 Task: Format the document by changing font styles, sizes, colors, and applying heading styles.
Action: Mouse moved to (760, 350)
Screenshot: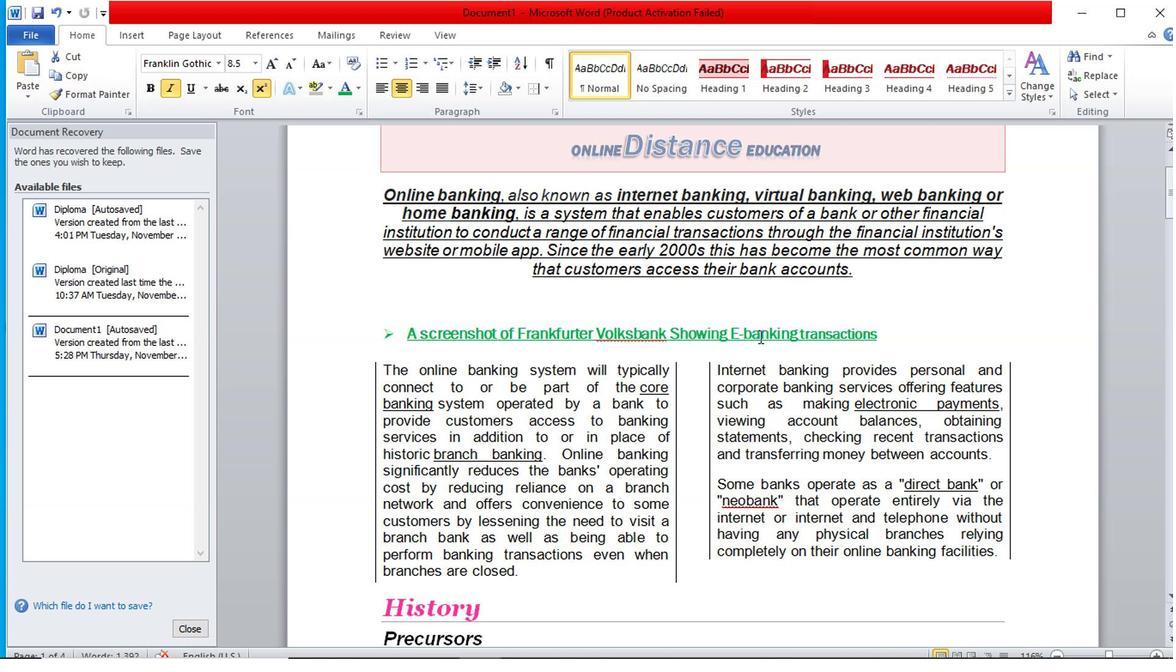 
Action: Mouse scrolled (760, 349) with delta (0, -1)
Screenshot: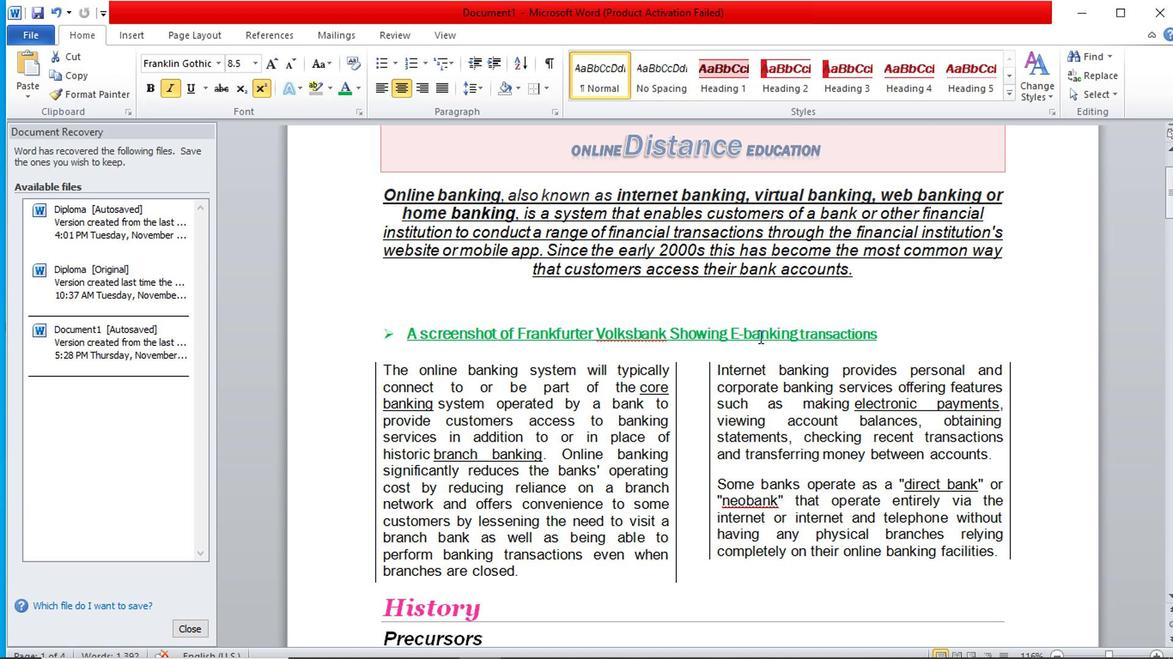 
Action: Mouse scrolled (760, 349) with delta (0, -1)
Screenshot: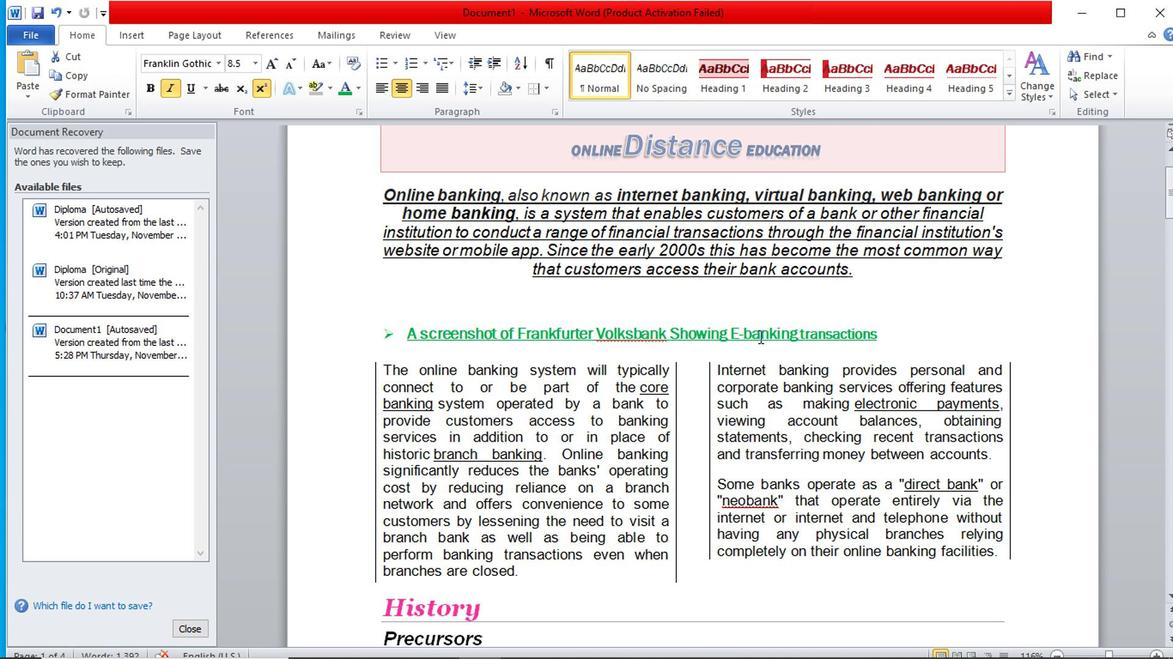 
Action: Mouse scrolled (760, 351) with delta (0, 0)
Screenshot: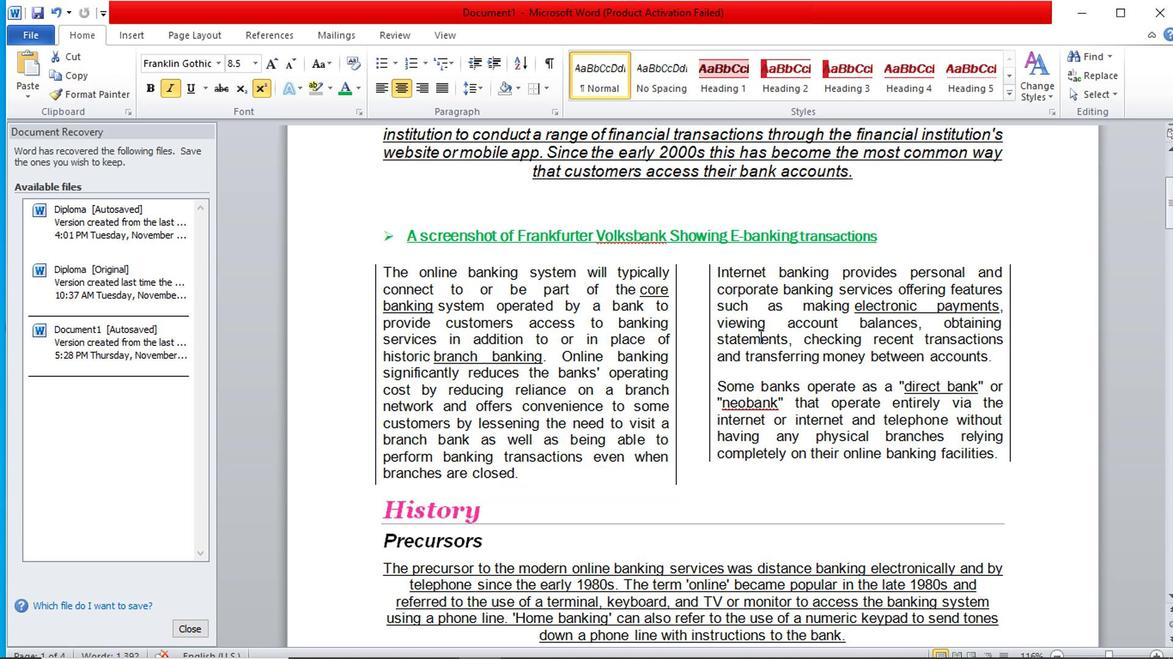 
Action: Mouse scrolled (760, 351) with delta (0, 0)
Screenshot: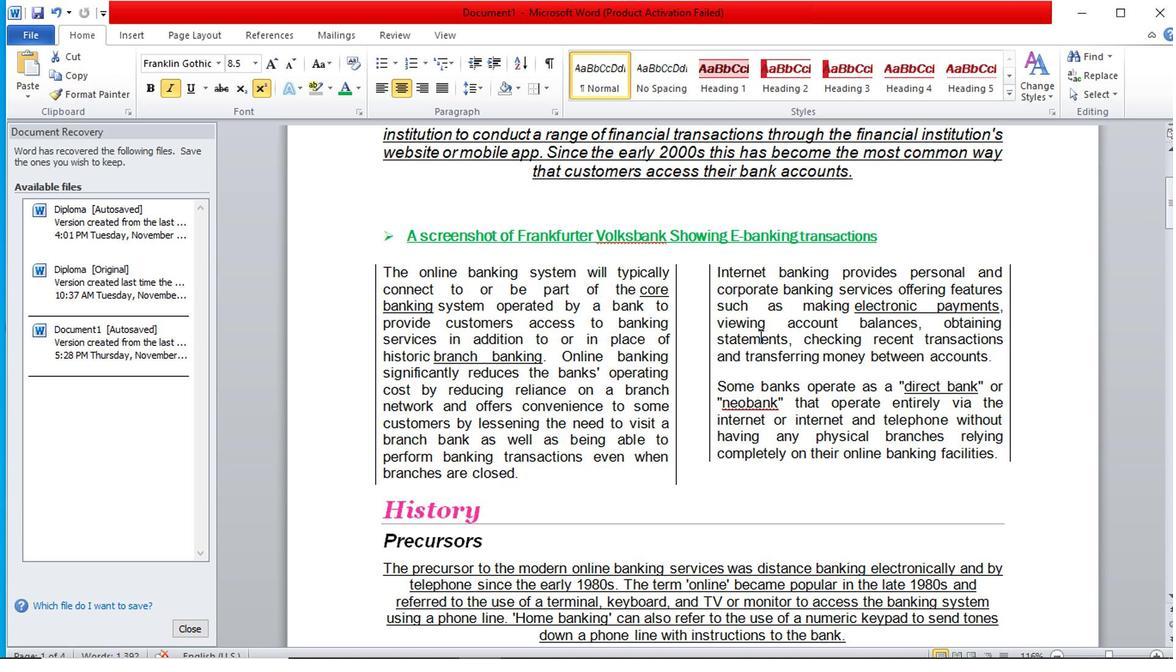 
Action: Mouse moved to (732, 370)
Screenshot: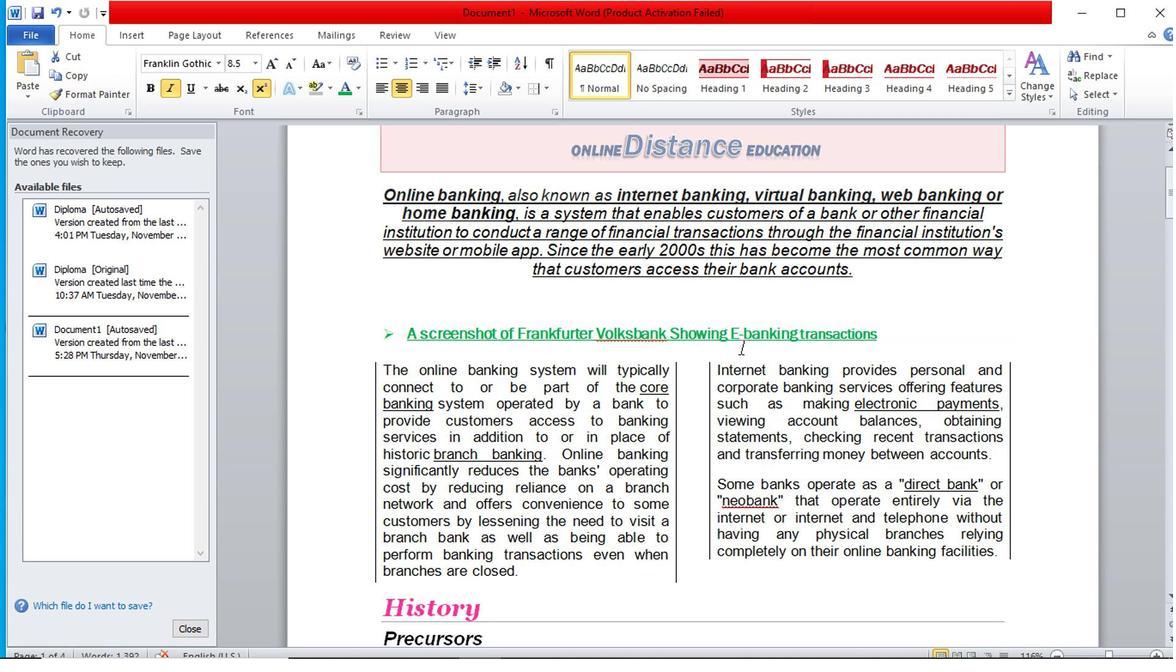 
Action: Mouse scrolled (732, 372) with delta (0, 1)
Screenshot: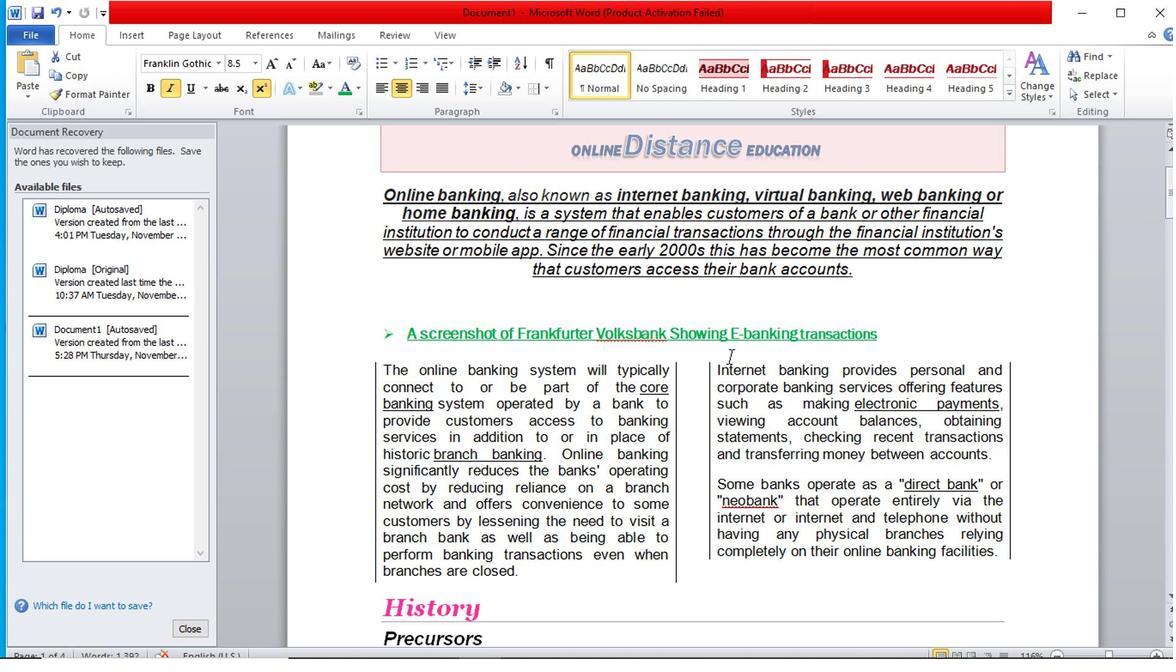 
Action: Mouse scrolled (732, 370) with delta (0, 0)
Screenshot: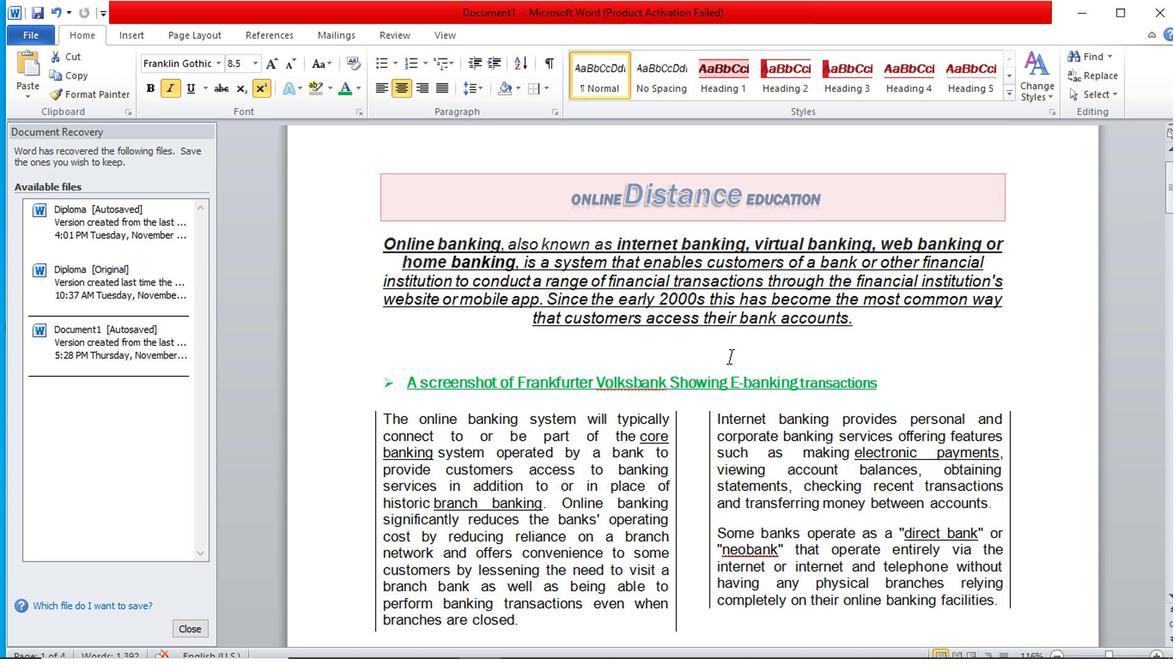 
Action: Mouse scrolled (732, 370) with delta (0, 0)
Screenshot: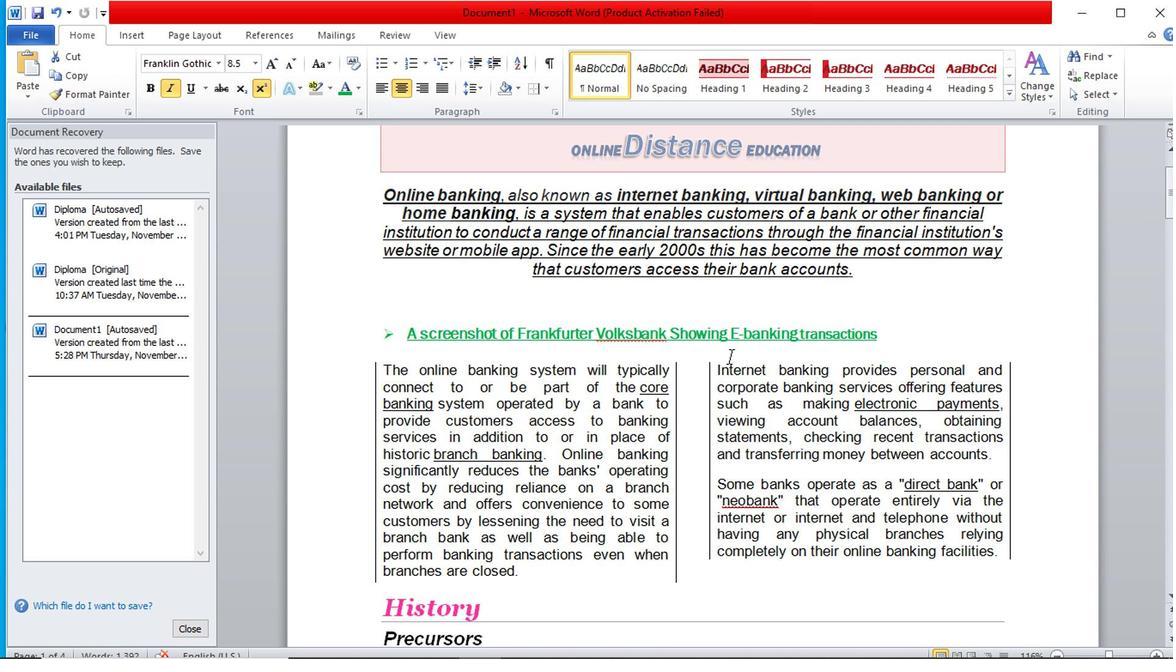 
Action: Mouse scrolled (732, 370) with delta (0, 0)
Screenshot: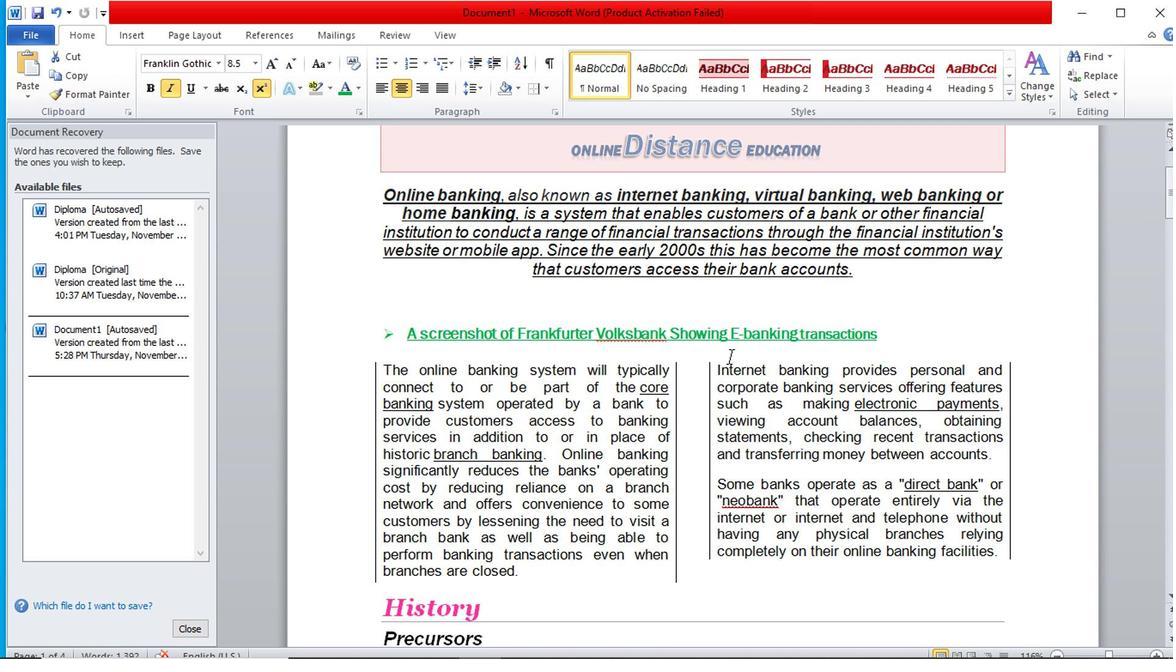 
Action: Mouse scrolled (732, 372) with delta (0, 1)
Screenshot: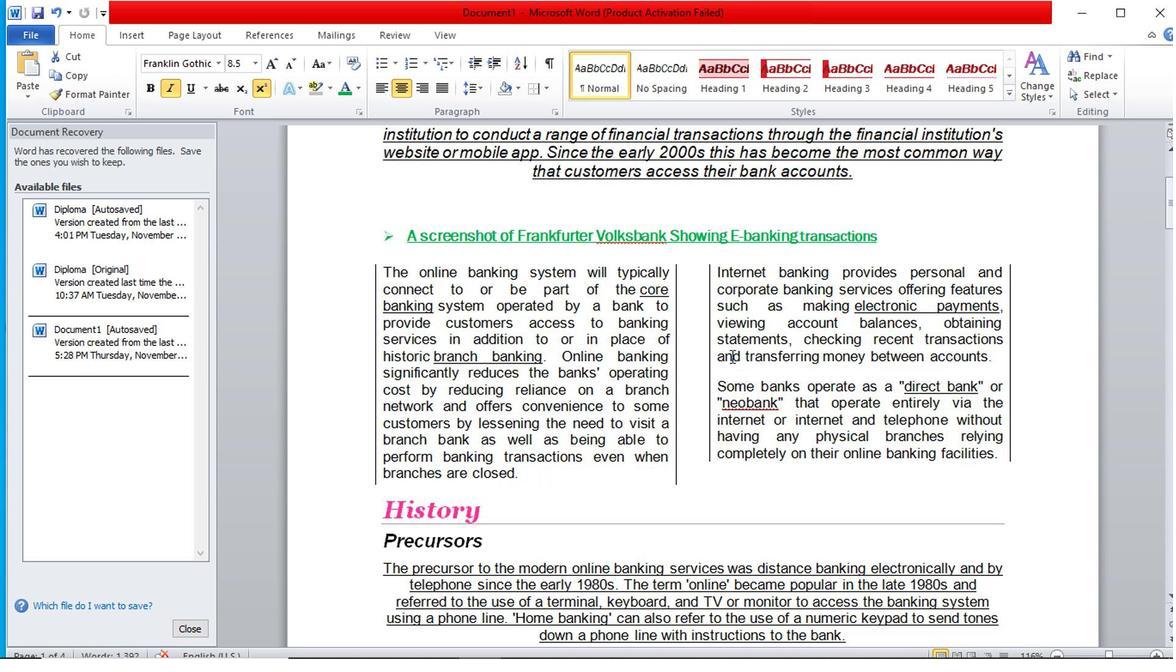 
Action: Mouse scrolled (732, 372) with delta (0, 1)
Screenshot: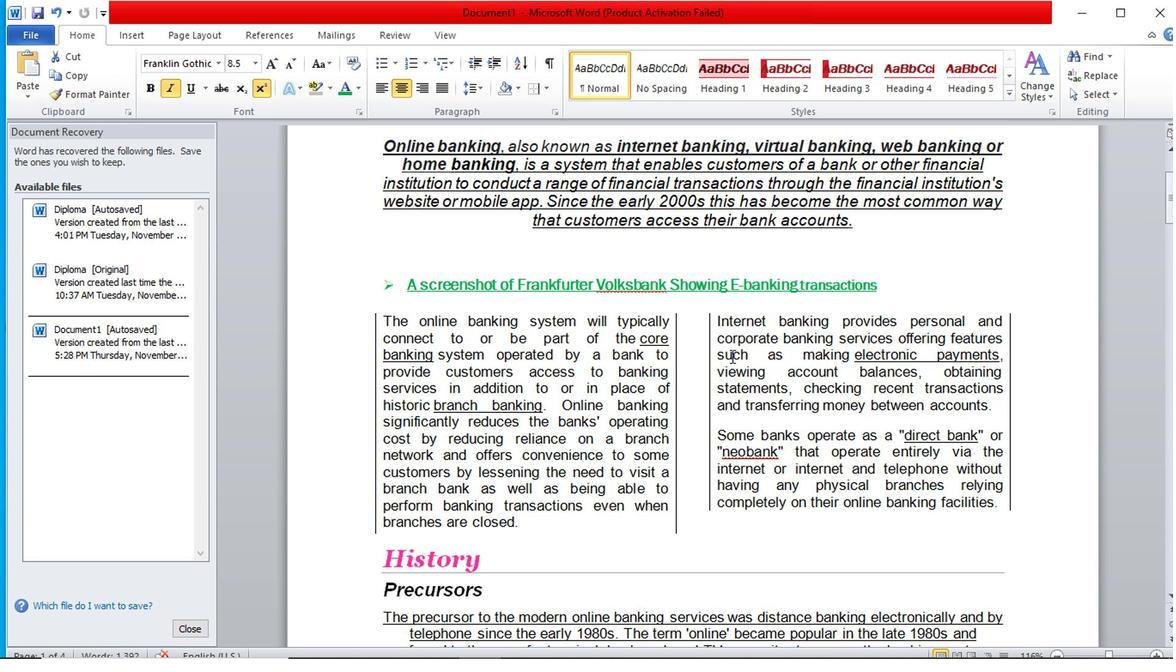 
Action: Mouse scrolled (732, 372) with delta (0, 1)
Screenshot: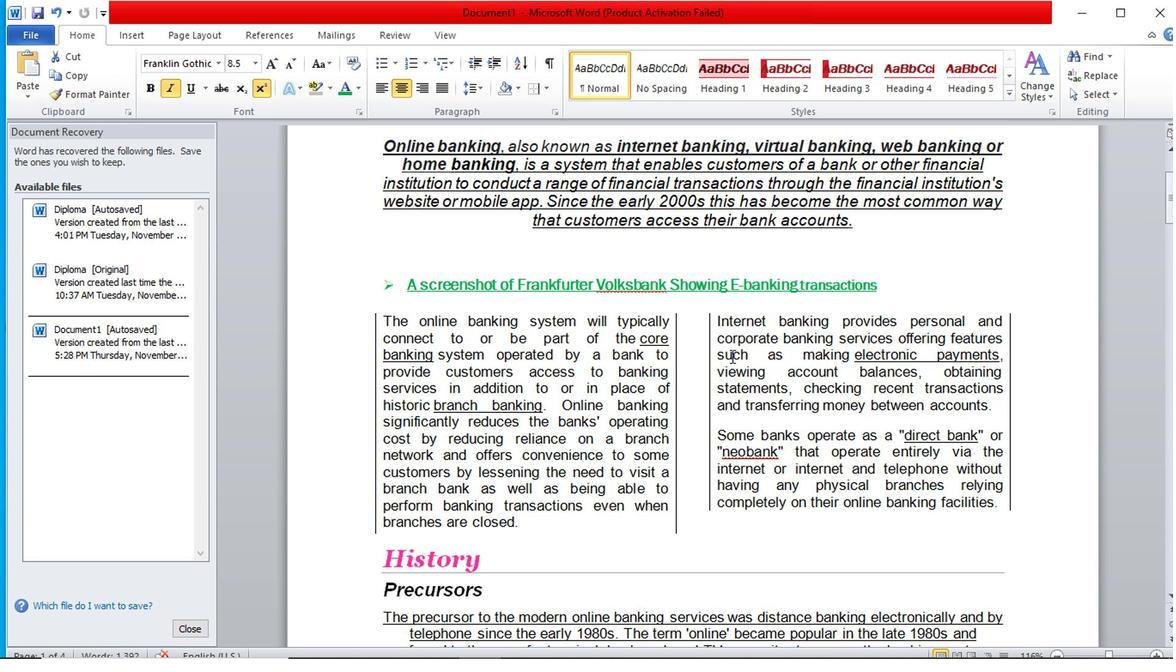 
Action: Mouse scrolled (732, 372) with delta (0, 1)
Screenshot: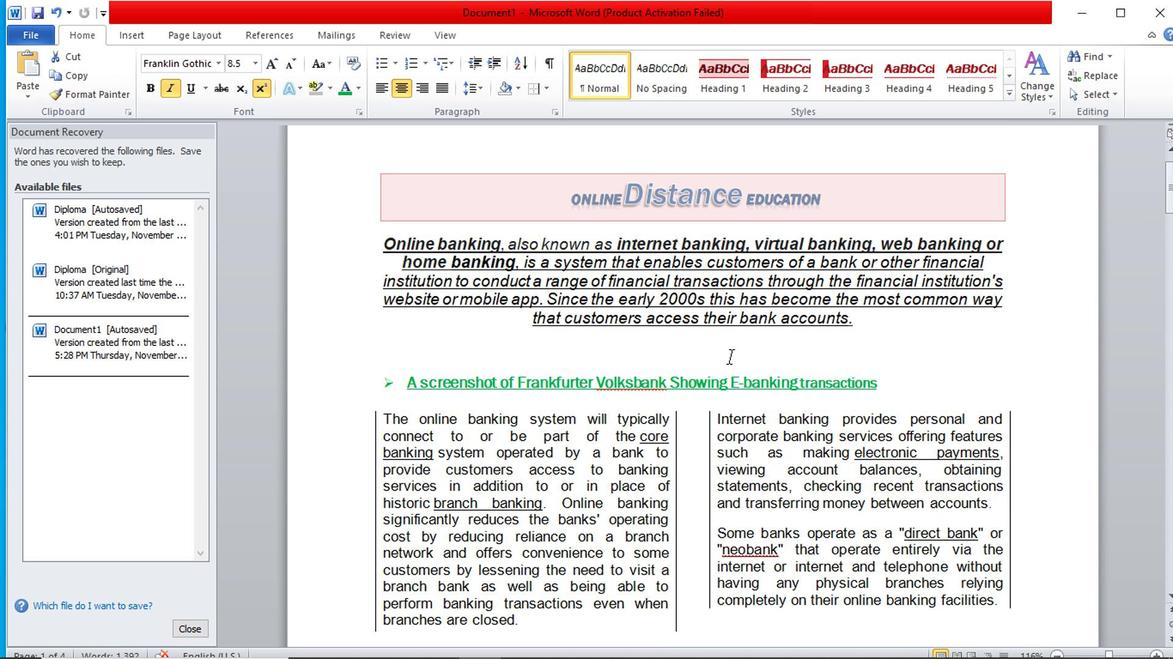 
Action: Mouse scrolled (732, 372) with delta (0, 1)
Screenshot: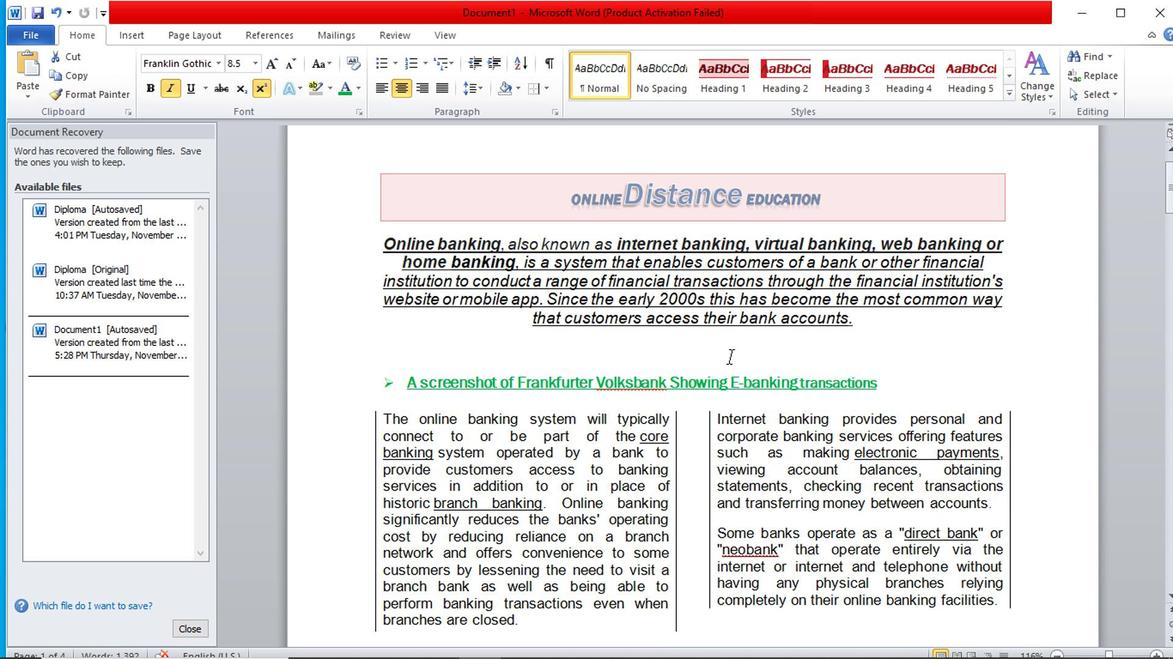 
Action: Mouse scrolled (732, 370) with delta (0, 0)
Screenshot: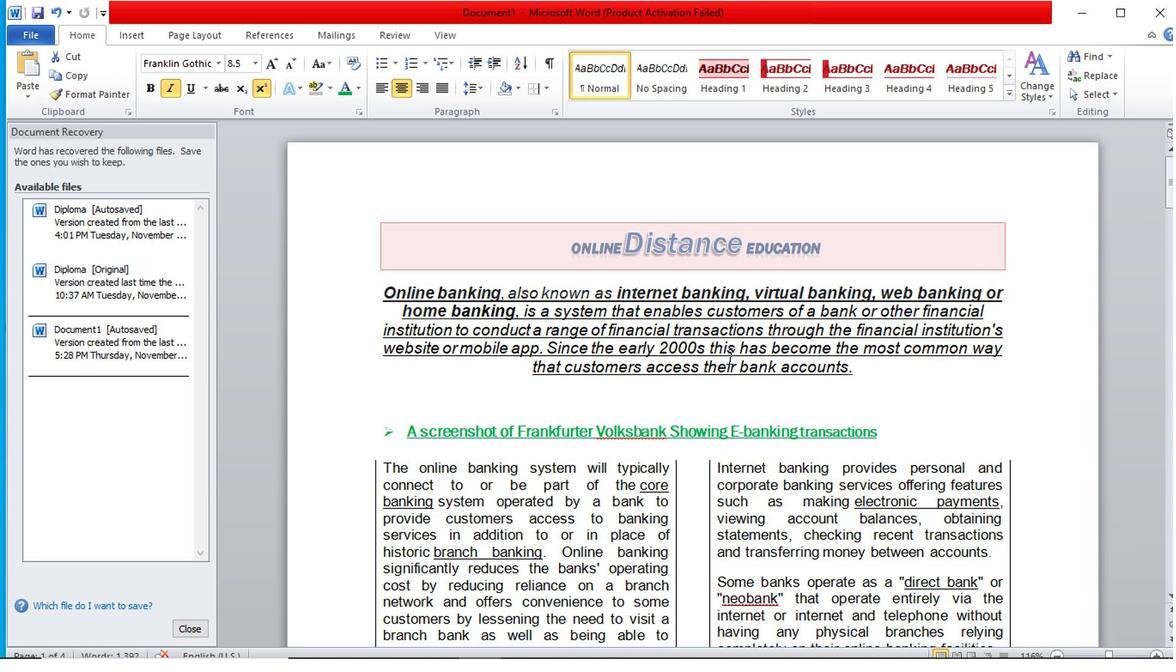 
Action: Mouse scrolled (732, 370) with delta (0, 0)
Screenshot: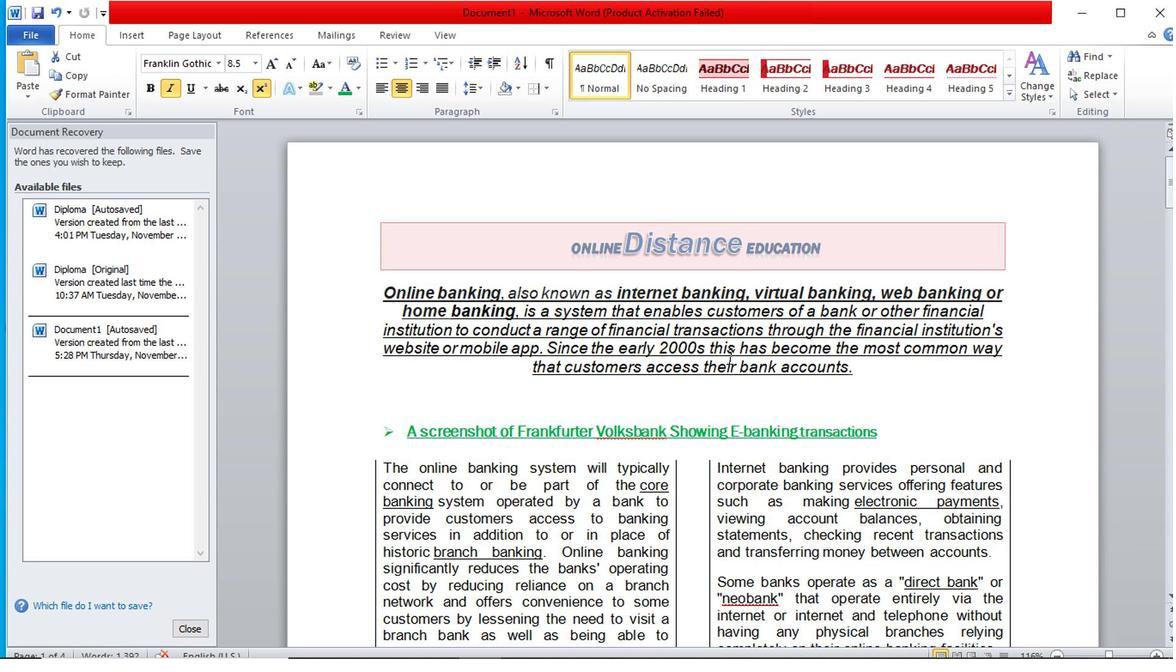 
Action: Mouse scrolled (732, 370) with delta (0, 0)
Screenshot: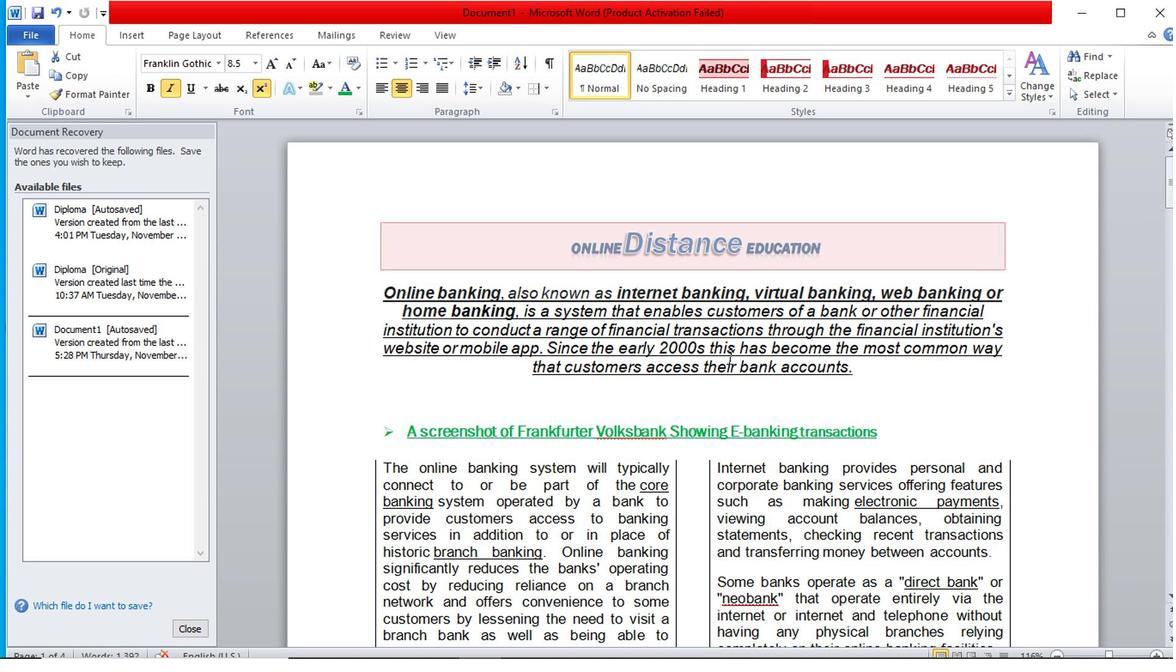 
Action: Mouse moved to (745, 380)
Screenshot: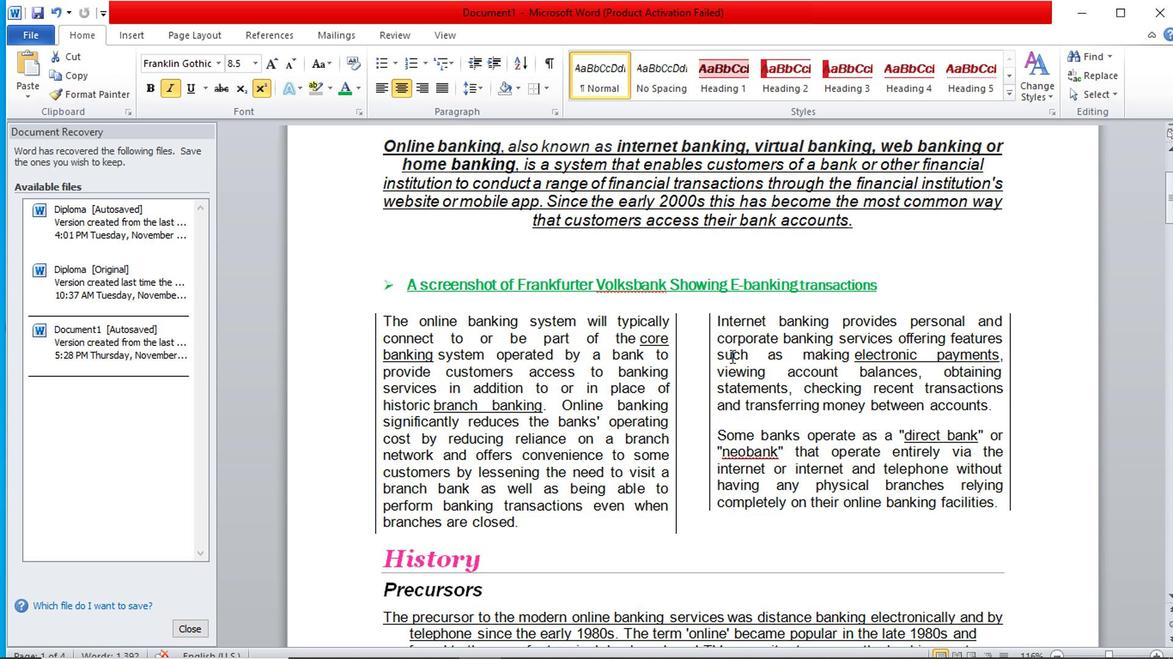 
Action: Mouse scrolled (745, 380) with delta (0, 0)
Screenshot: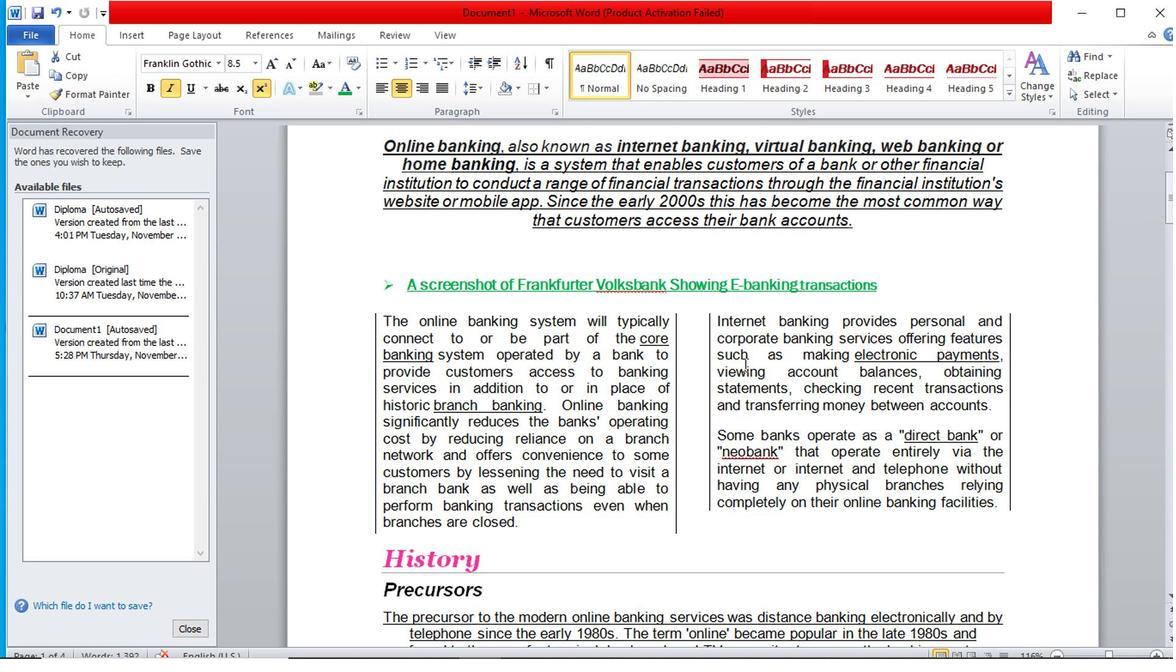 
Action: Mouse scrolled (745, 380) with delta (0, 0)
Screenshot: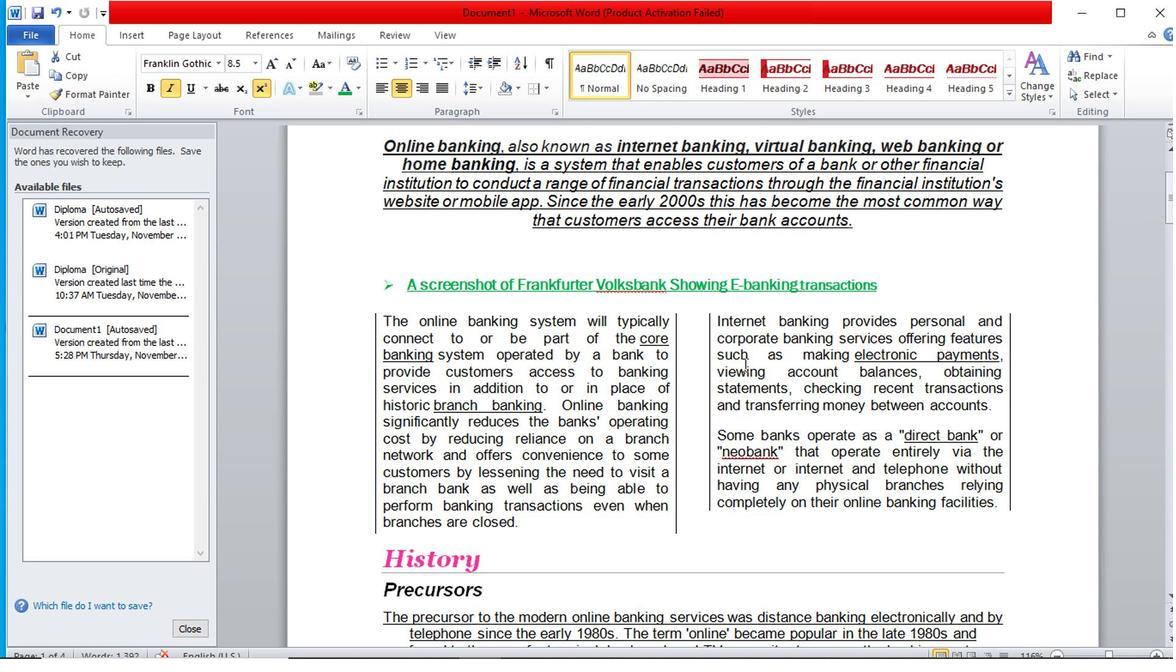 
Action: Mouse moved to (737, 376)
Screenshot: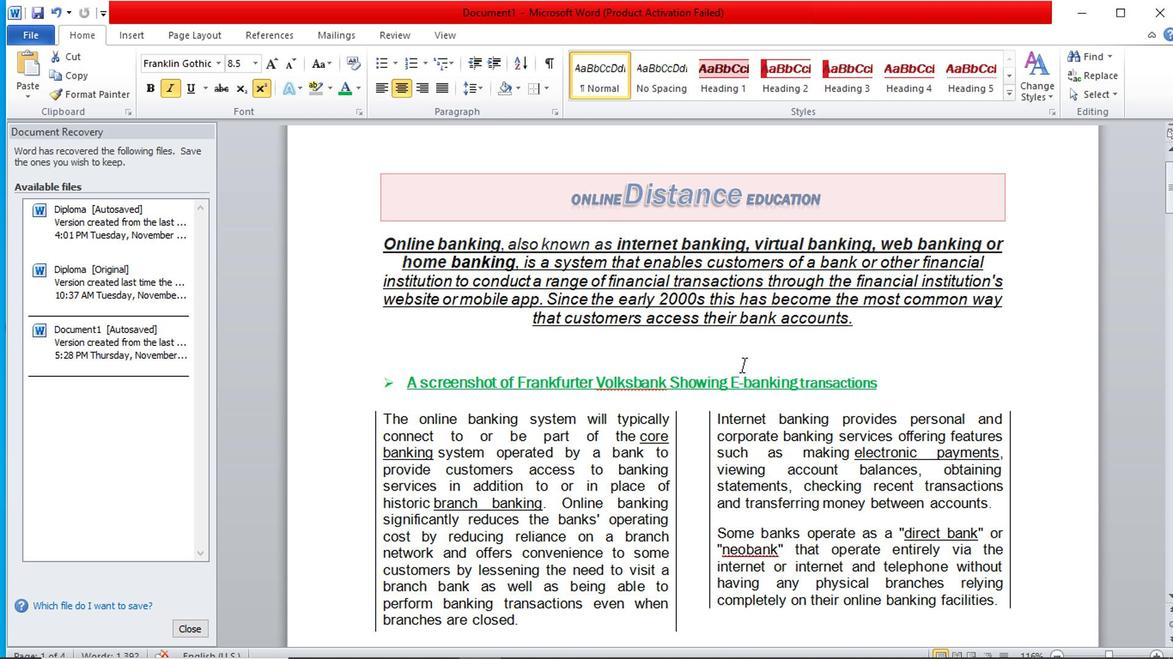 
Action: Mouse scrolled (737, 376) with delta (0, 0)
Screenshot: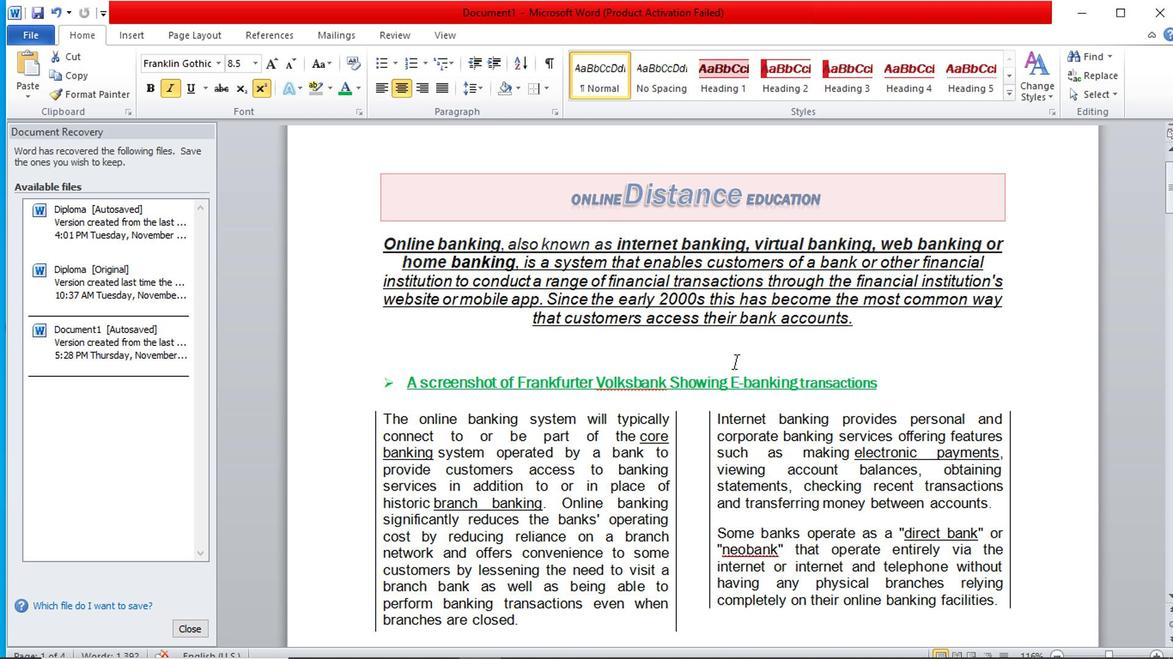 
Action: Mouse scrolled (737, 376) with delta (0, 0)
Screenshot: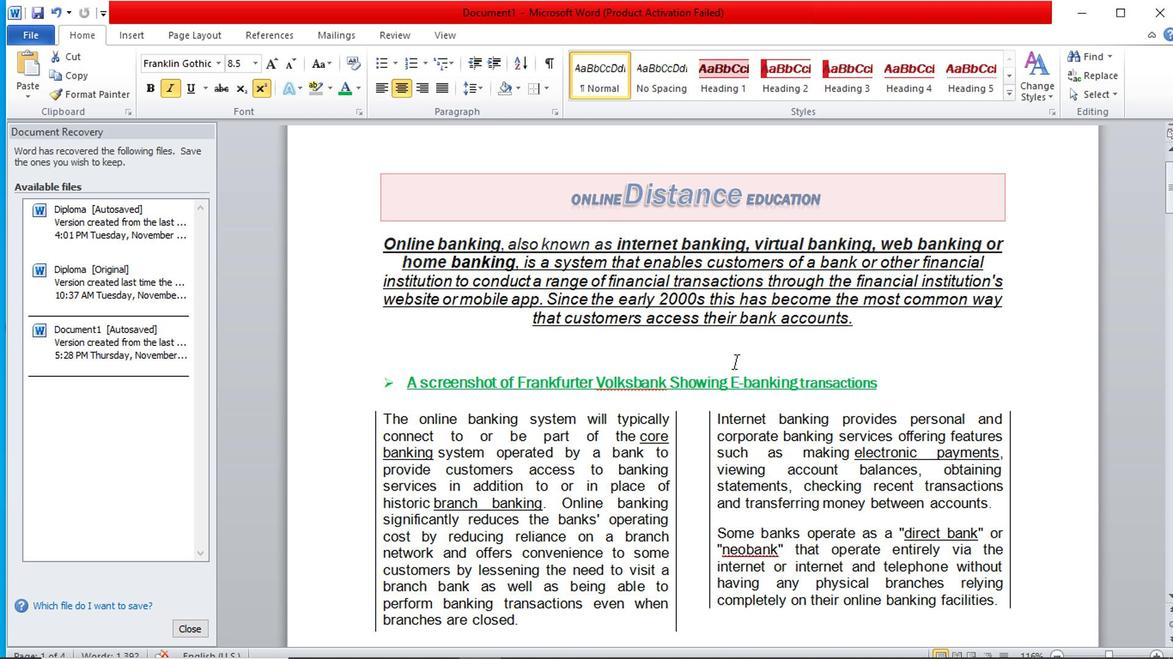 
Action: Mouse scrolled (737, 376) with delta (0, 0)
Screenshot: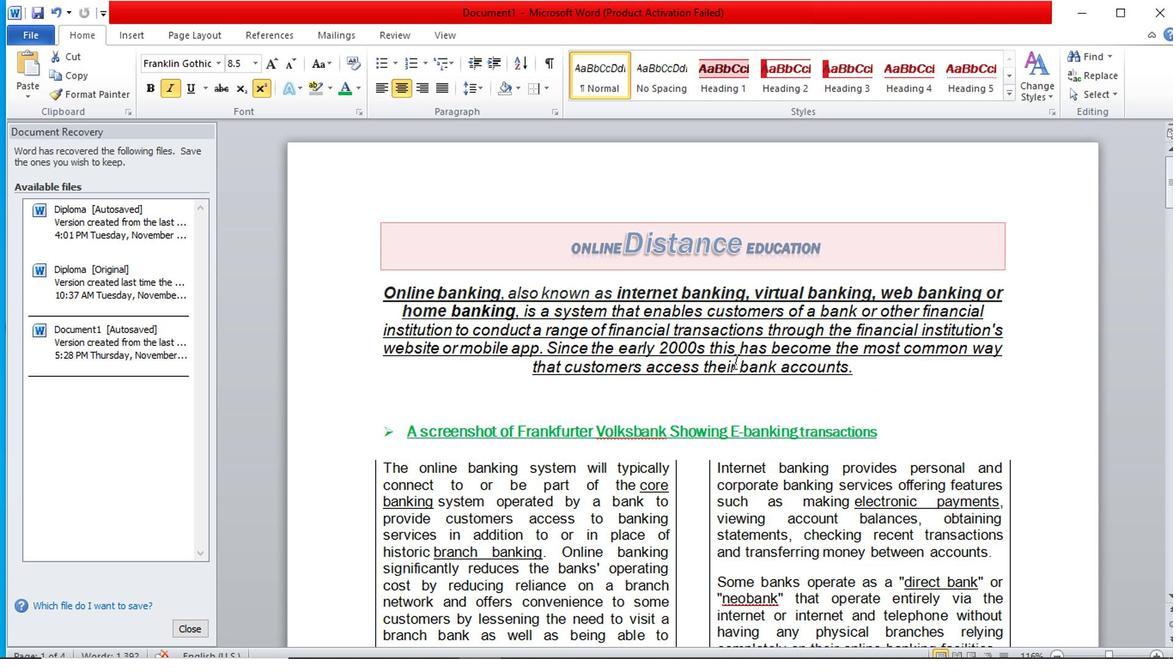 
Action: Mouse scrolled (737, 376) with delta (0, 0)
Screenshot: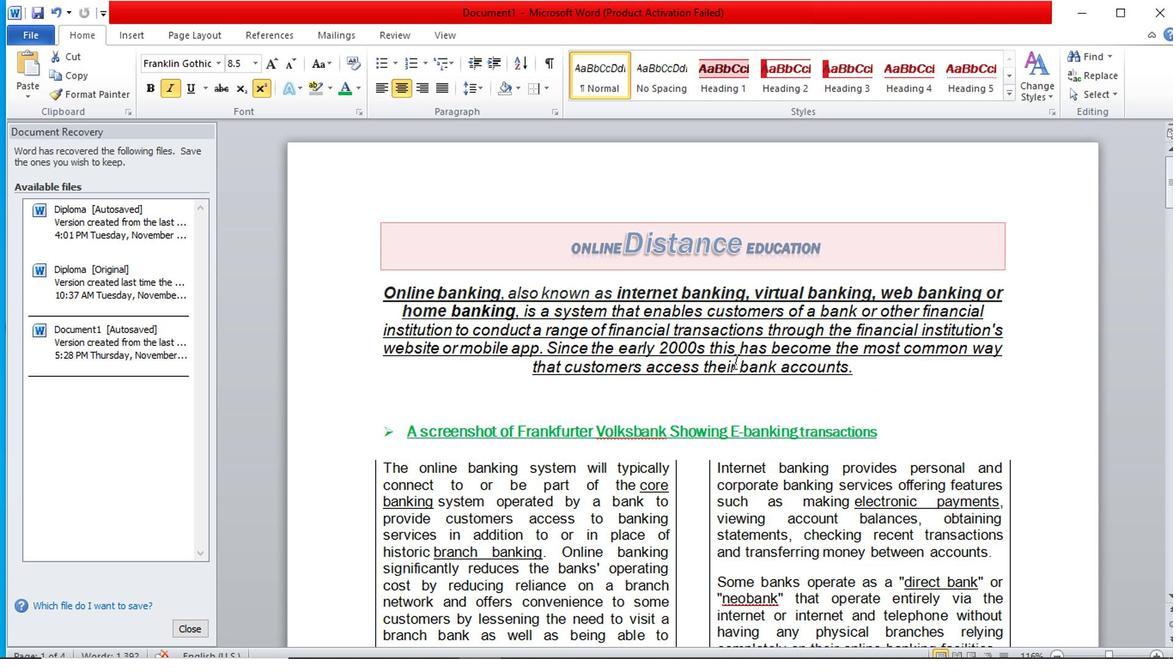 
Action: Mouse scrolled (737, 376) with delta (0, 0)
Screenshot: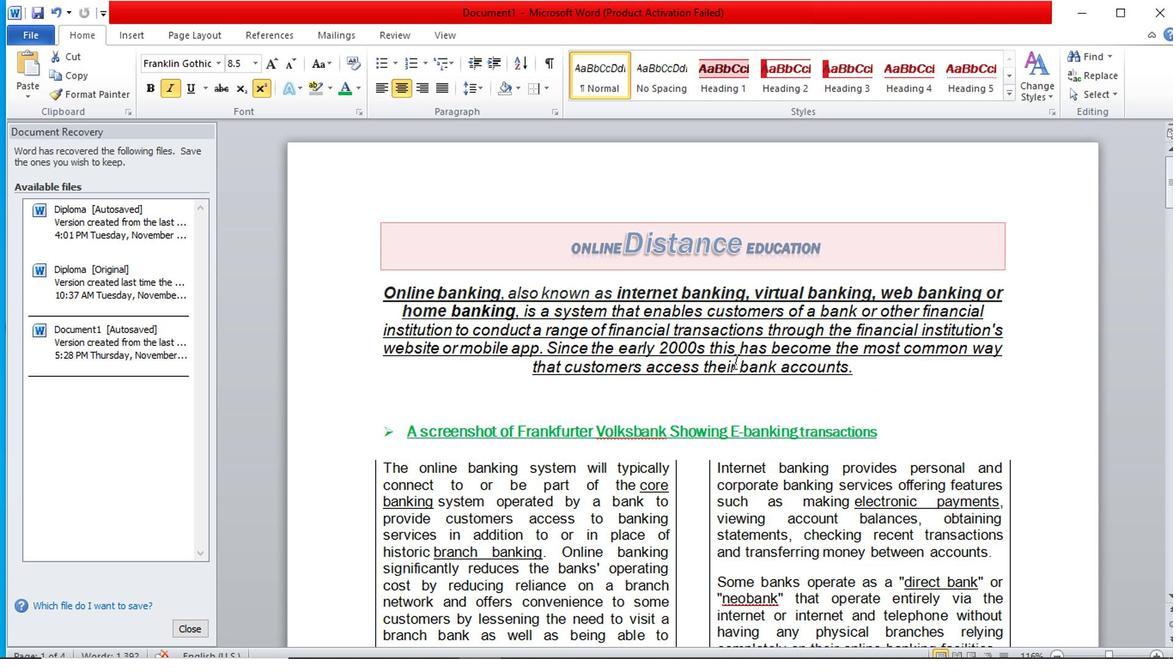 
Action: Mouse scrolled (737, 376) with delta (0, 0)
Screenshot: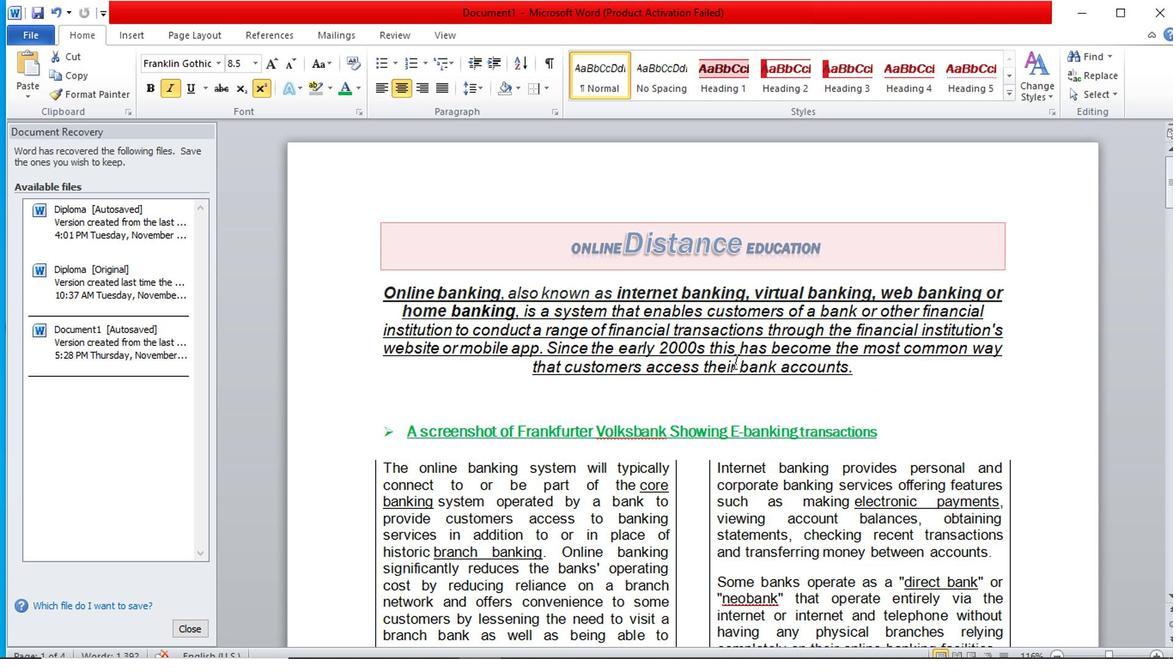 
Action: Mouse scrolled (737, 376) with delta (0, 0)
Screenshot: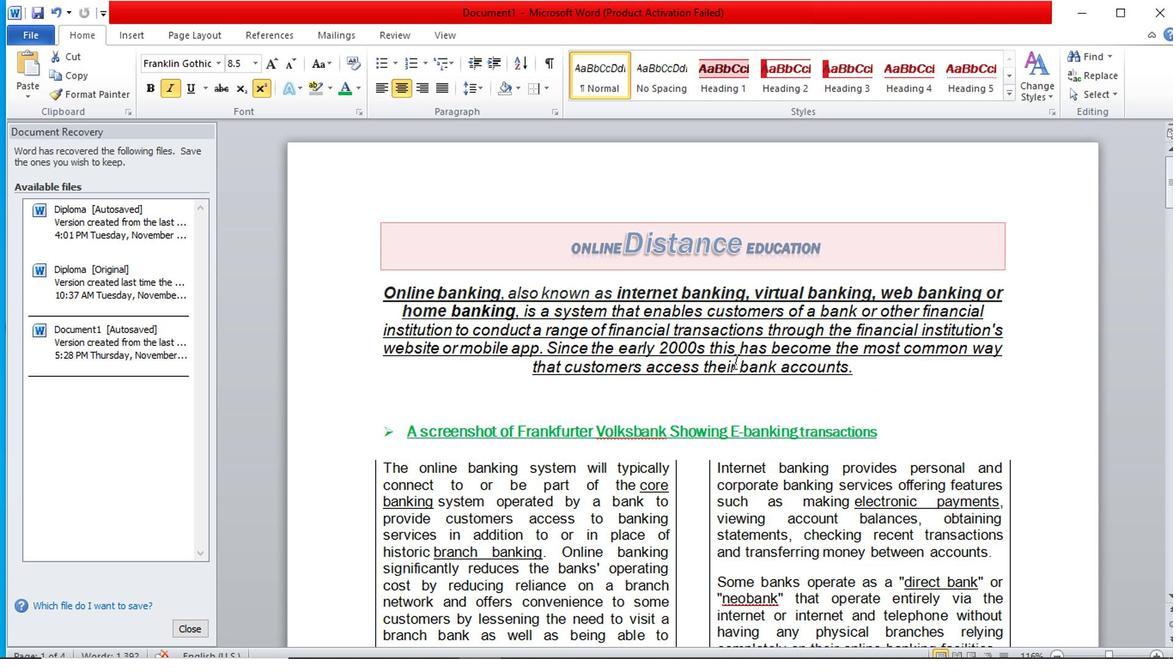 
Action: Mouse scrolled (737, 376) with delta (0, 0)
Screenshot: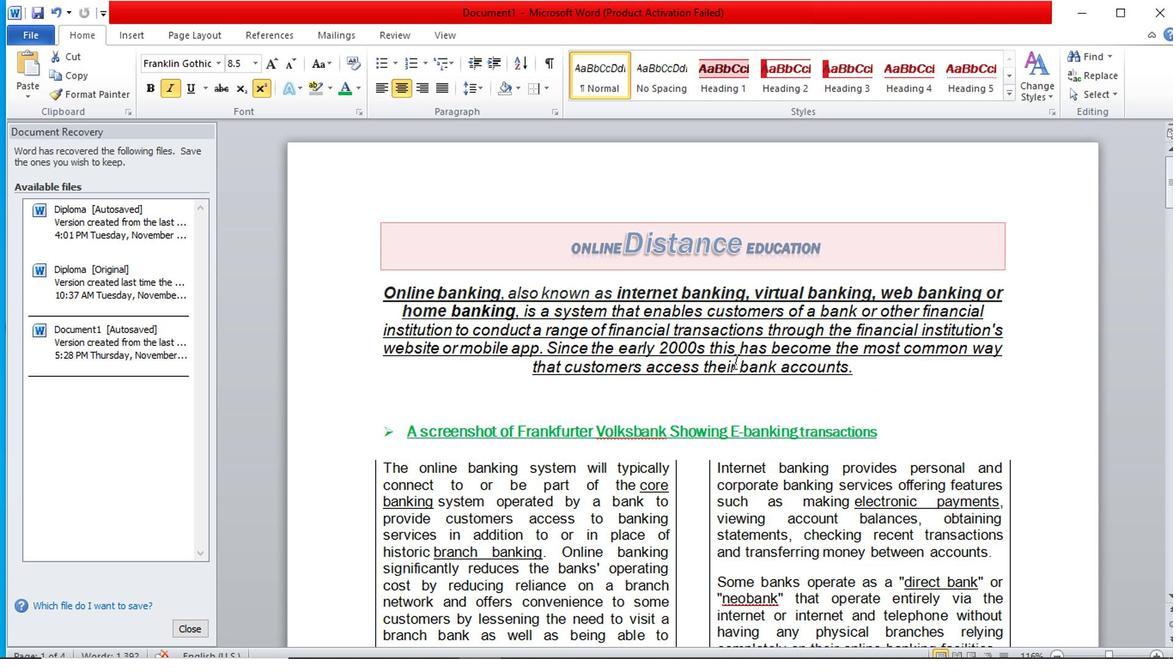 
Action: Mouse scrolled (737, 376) with delta (0, 0)
Screenshot: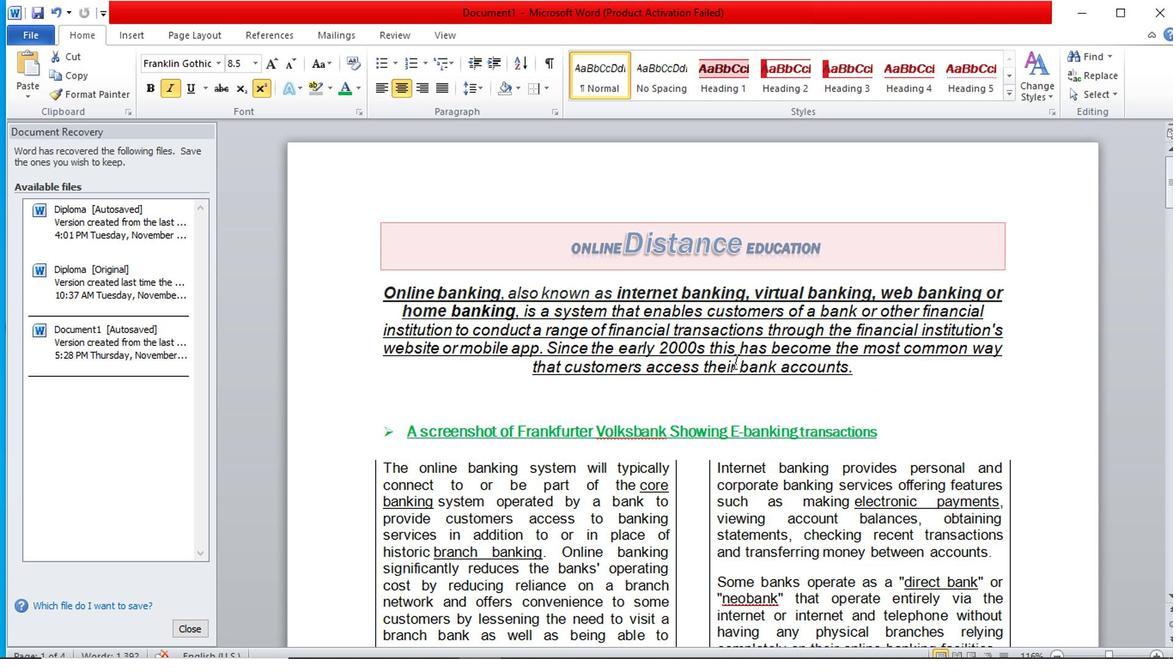 
Action: Mouse scrolled (737, 376) with delta (0, 0)
Screenshot: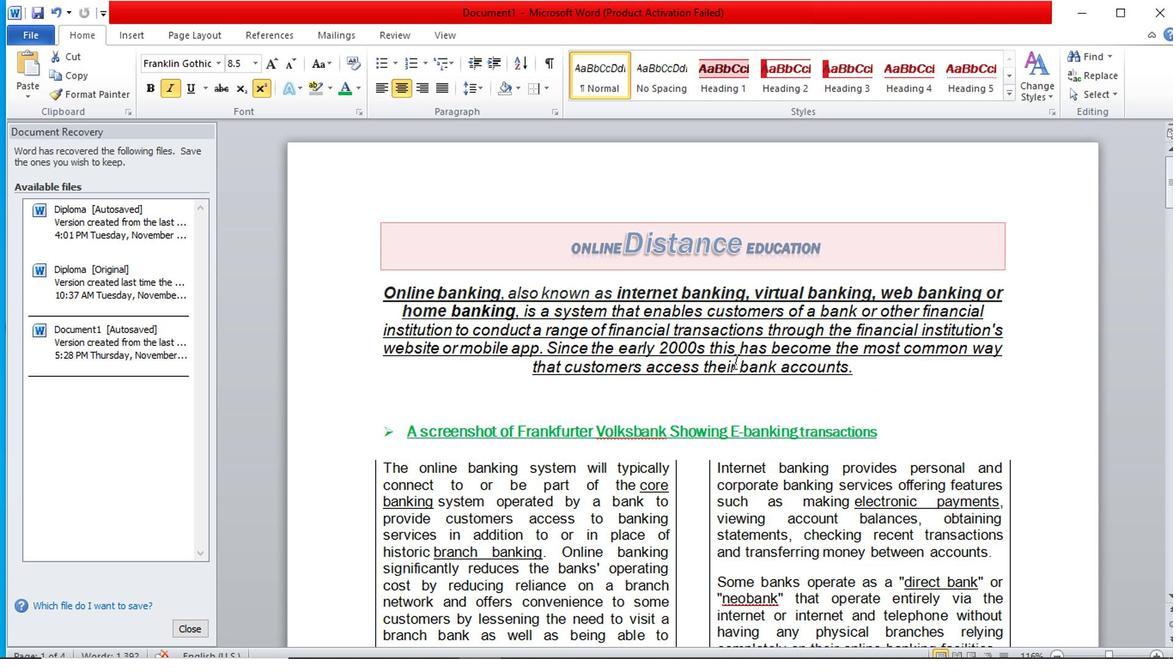 
Action: Mouse scrolled (737, 376) with delta (0, 0)
Screenshot: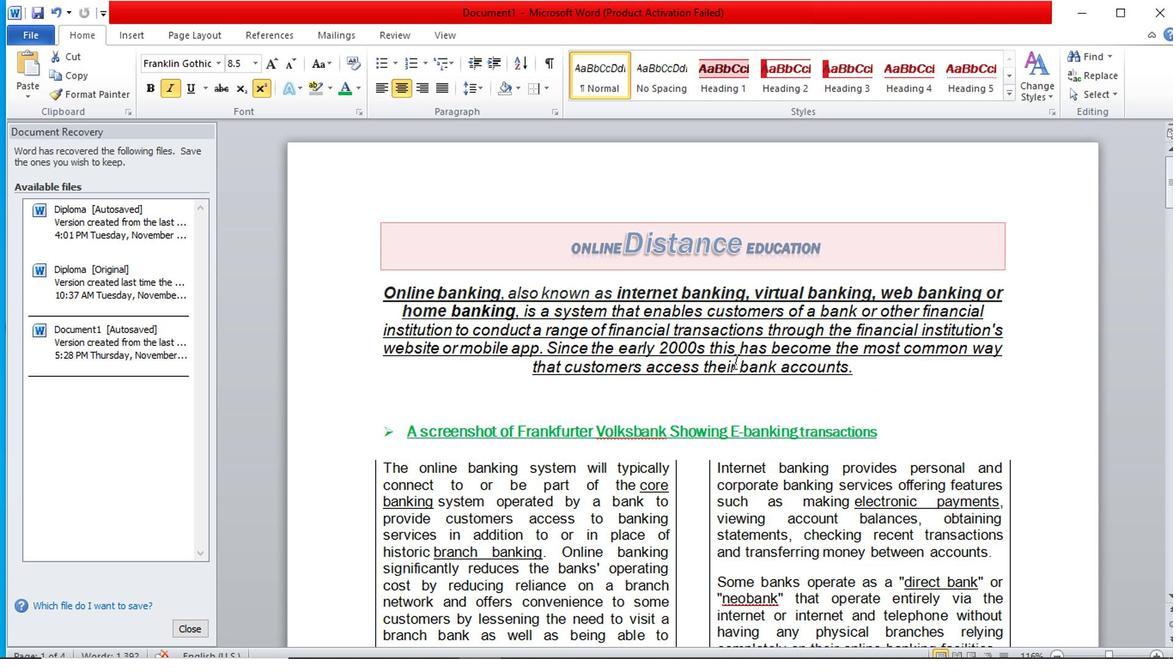 
Action: Mouse scrolled (737, 376) with delta (0, 0)
Screenshot: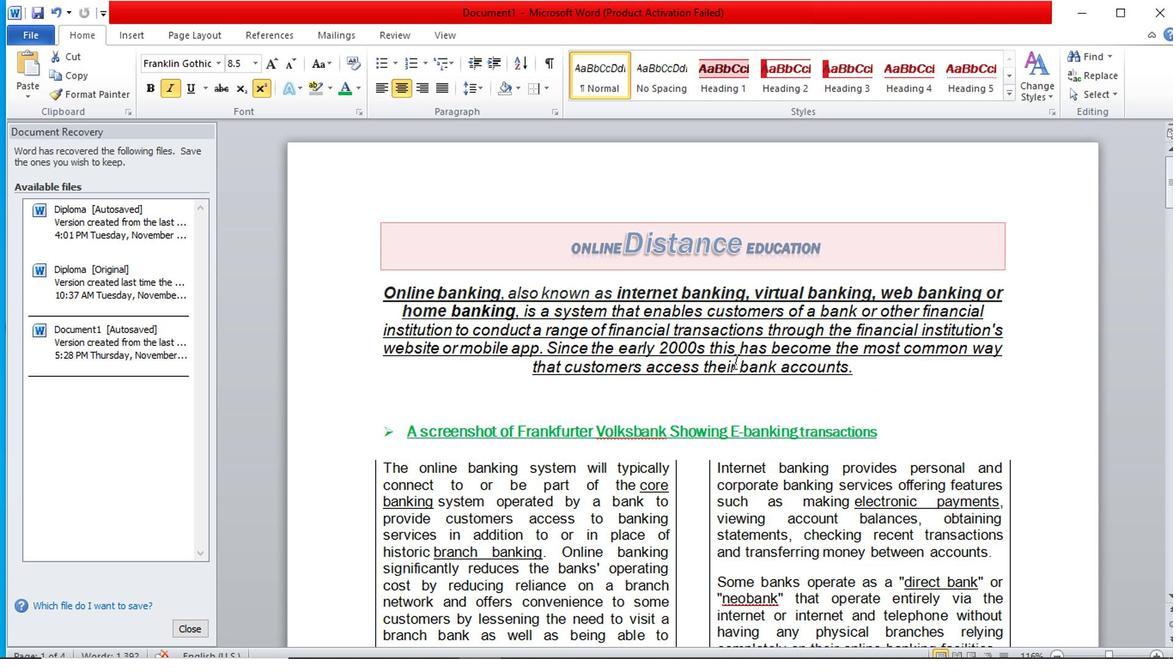 
Action: Mouse scrolled (737, 376) with delta (0, 0)
Screenshot: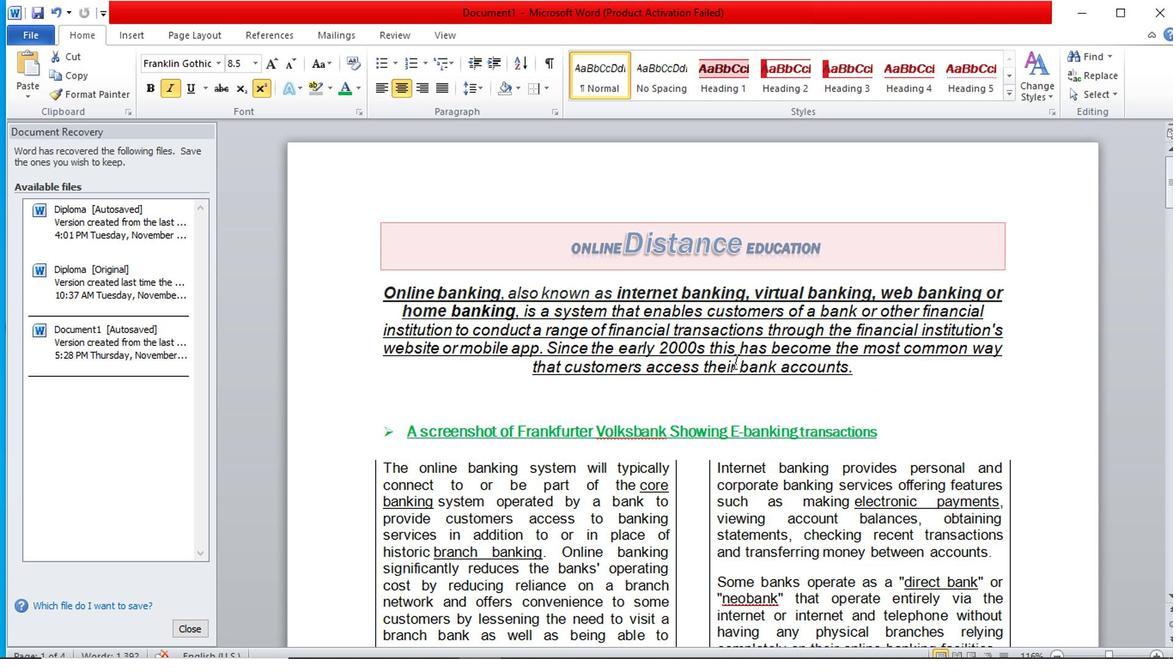 
Action: Mouse scrolled (737, 375) with delta (0, -1)
Screenshot: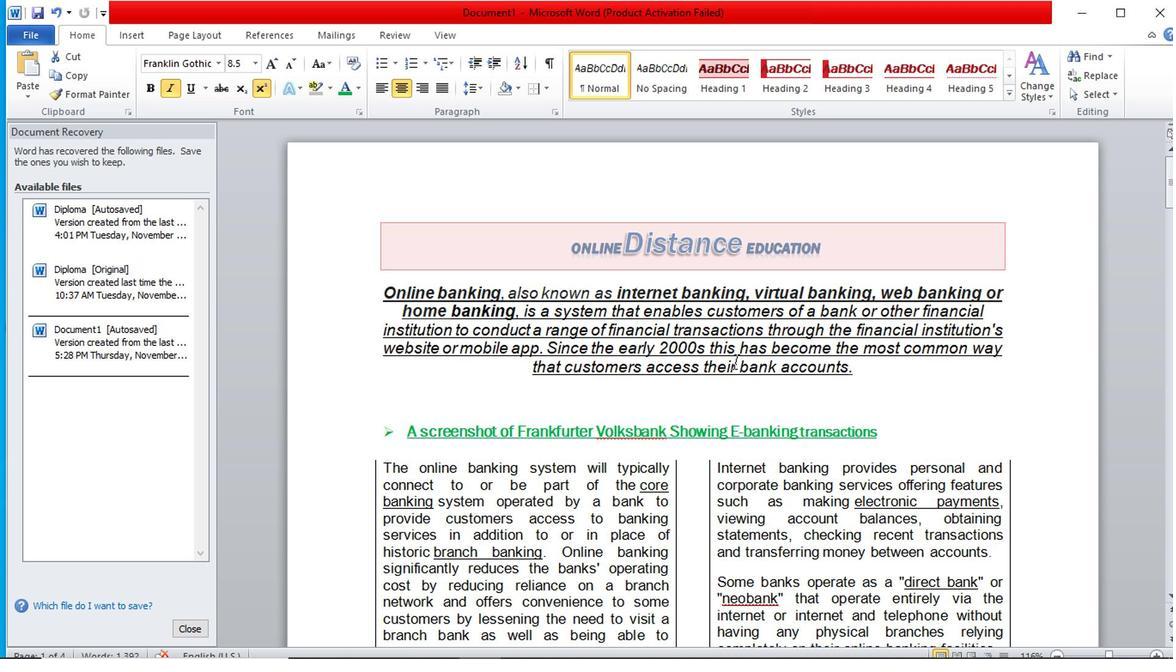 
Action: Mouse scrolled (737, 375) with delta (0, -1)
Screenshot: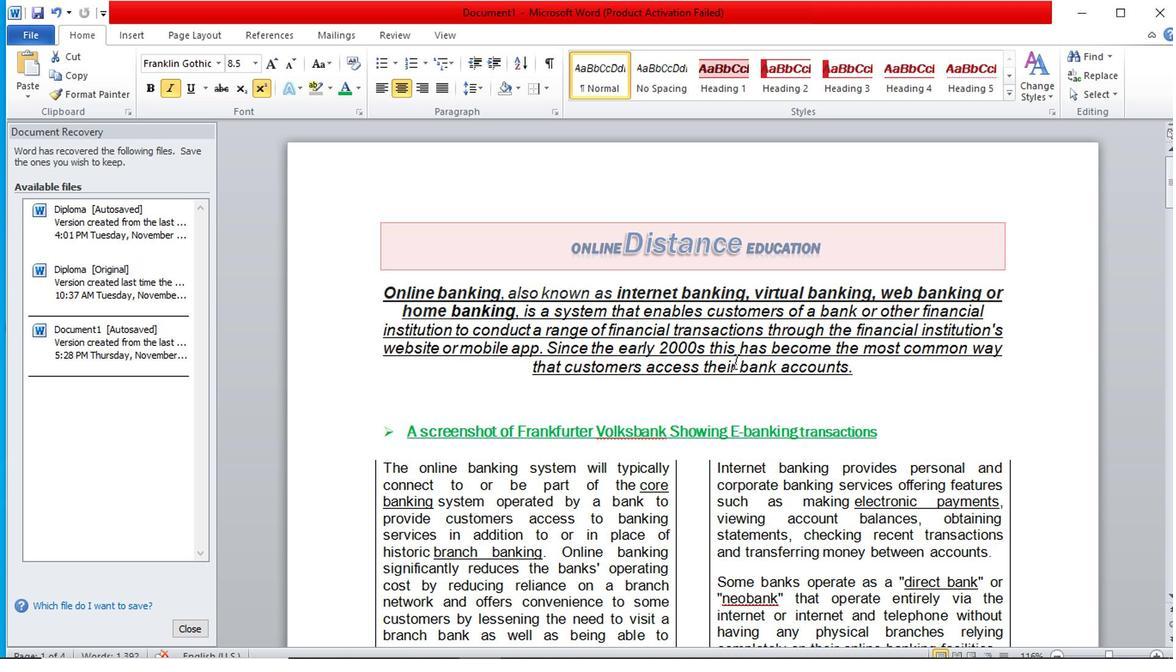 
Action: Mouse scrolled (737, 376) with delta (0, 0)
Screenshot: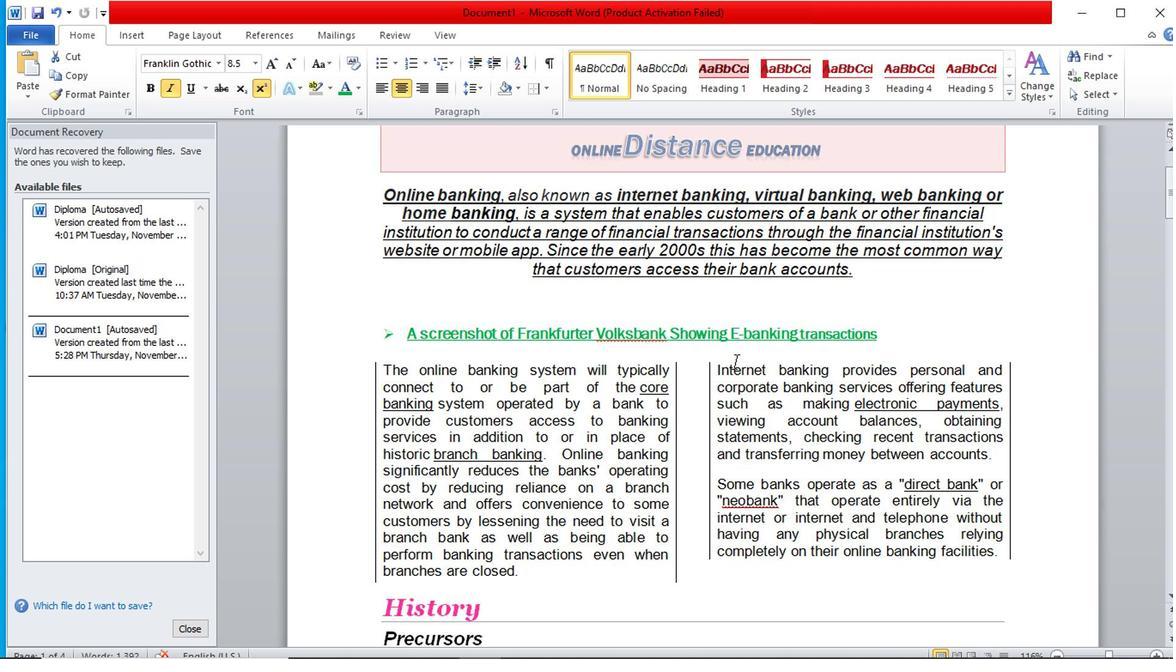 
Action: Mouse scrolled (737, 376) with delta (0, 0)
Screenshot: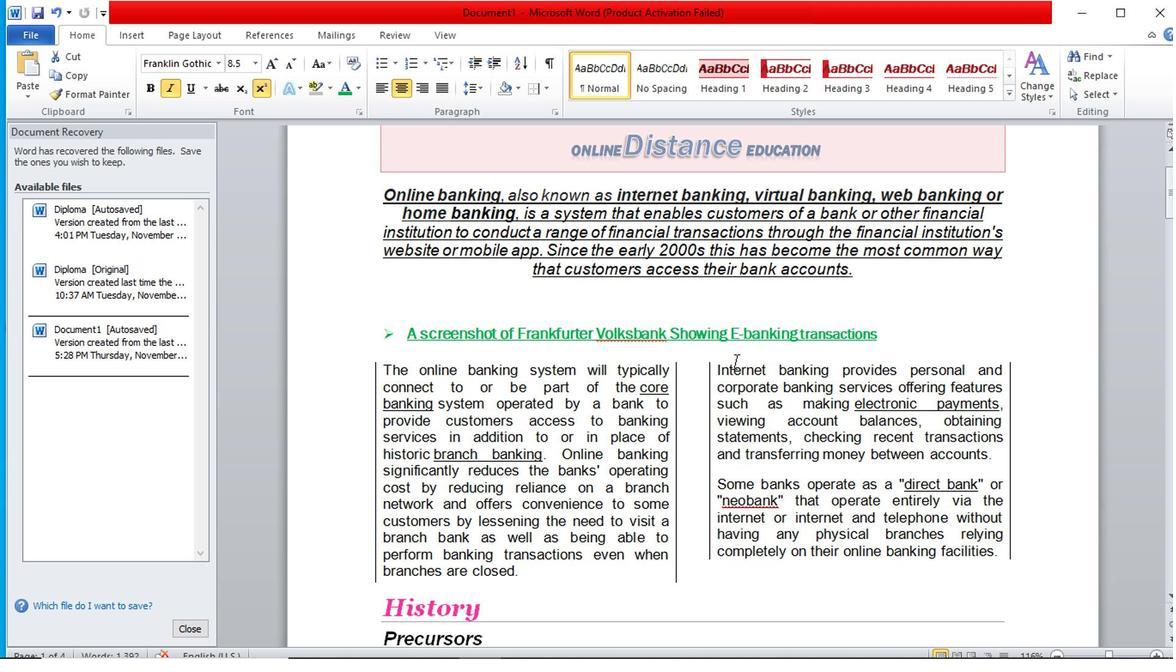 
Action: Mouse scrolled (737, 376) with delta (0, 0)
Screenshot: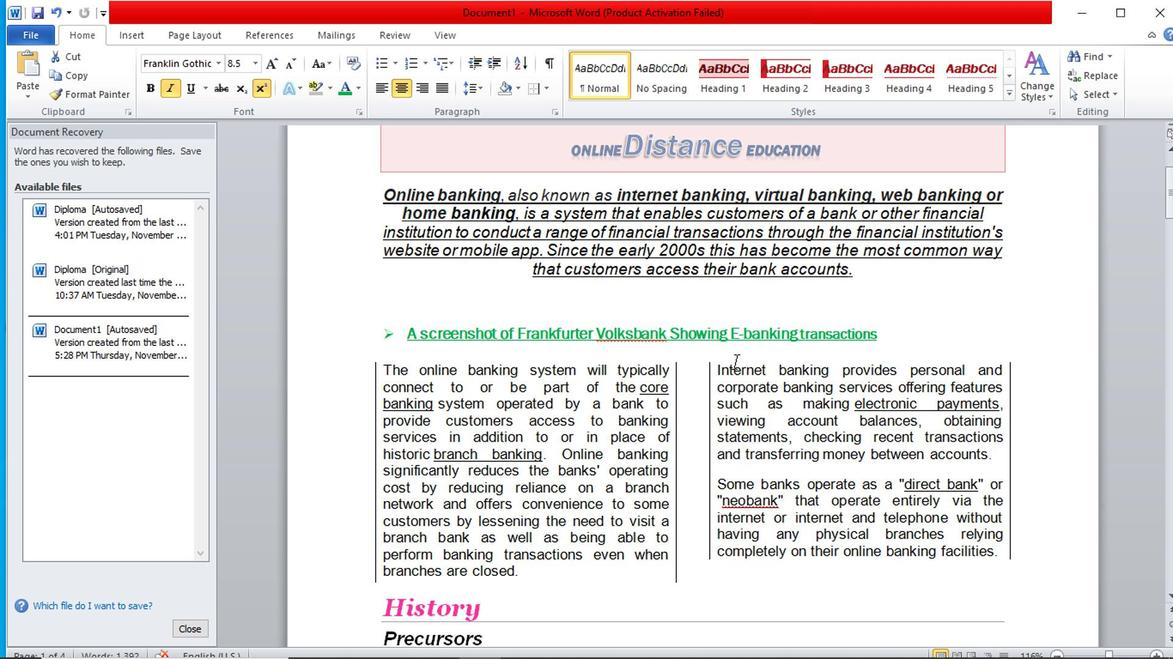 
Action: Mouse scrolled (737, 376) with delta (0, 0)
Screenshot: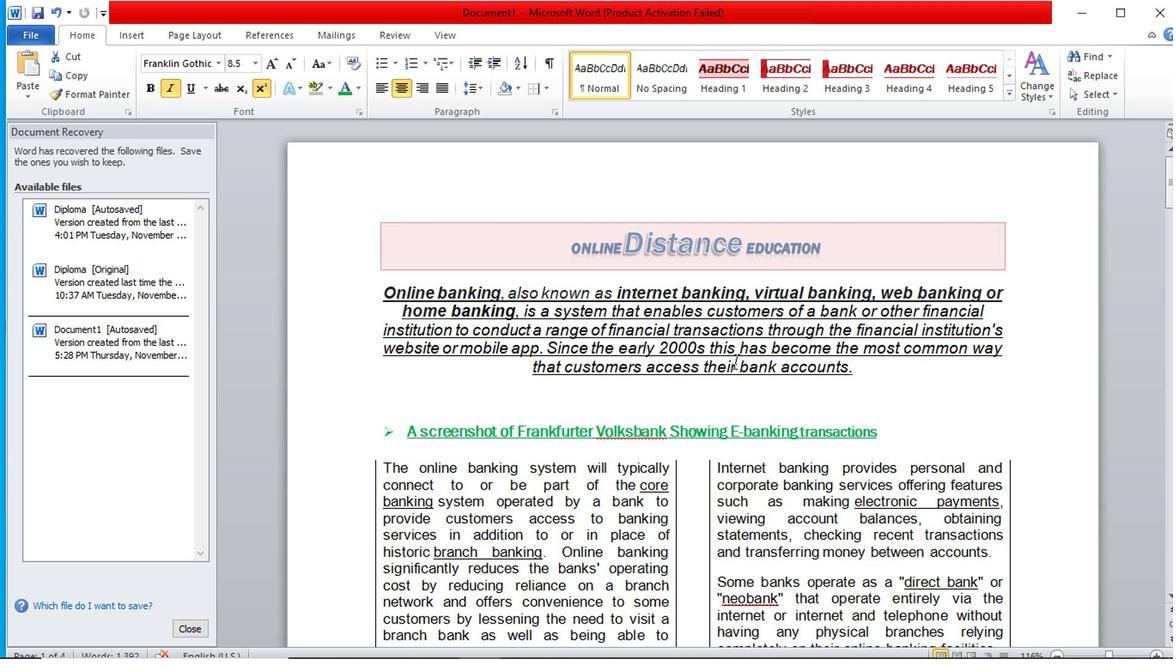 
Action: Mouse scrolled (737, 376) with delta (0, 0)
Screenshot: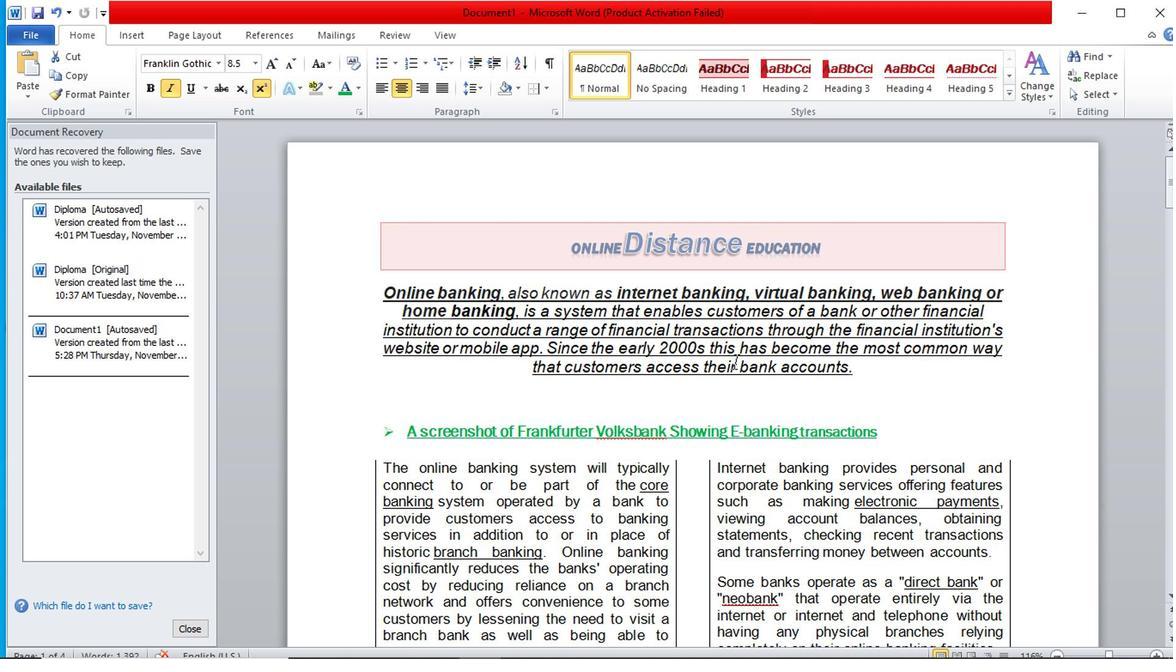 
Action: Mouse scrolled (737, 376) with delta (0, 0)
Screenshot: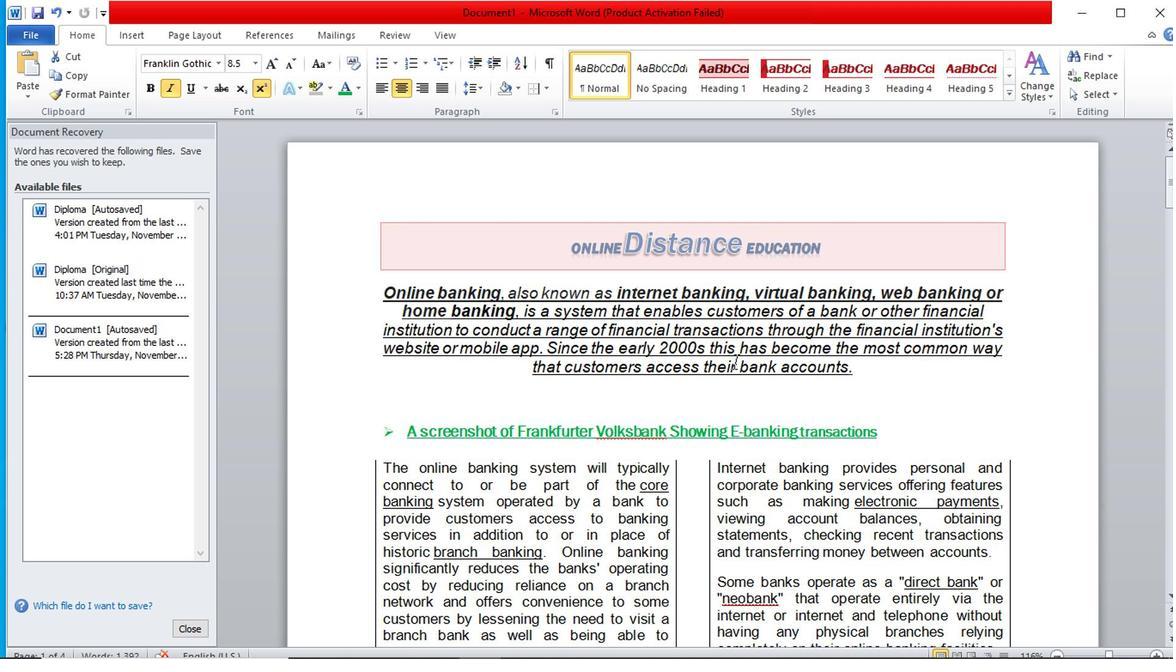 
Action: Mouse moved to (377, 302)
Screenshot: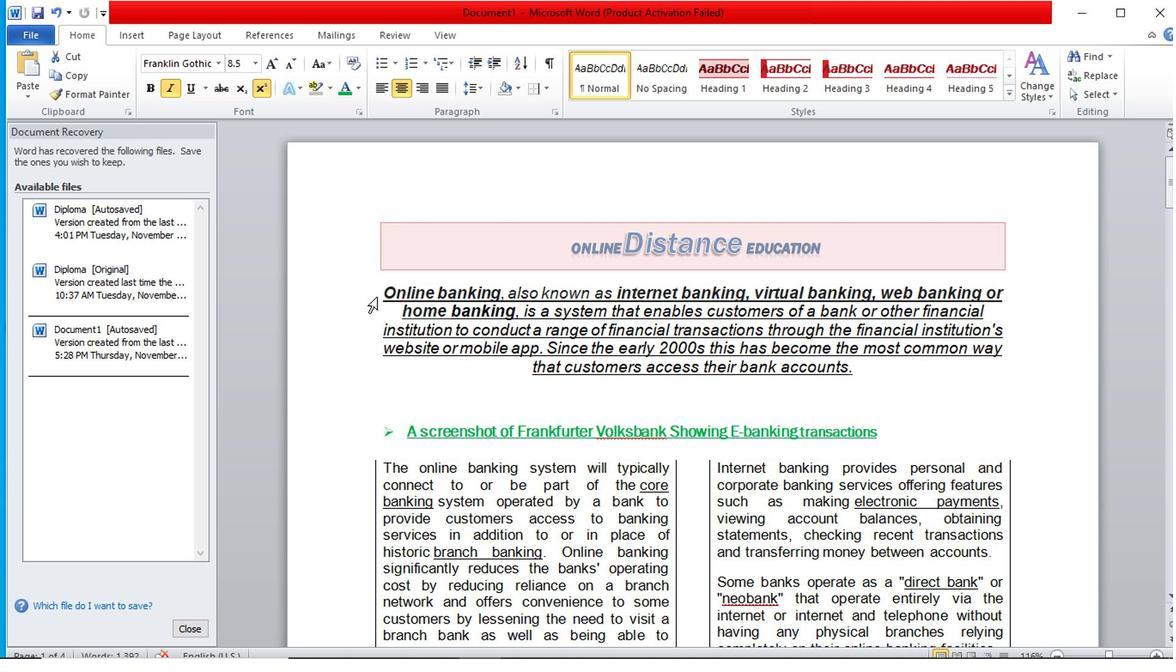 
Action: Mouse pressed left at (377, 302)
Screenshot: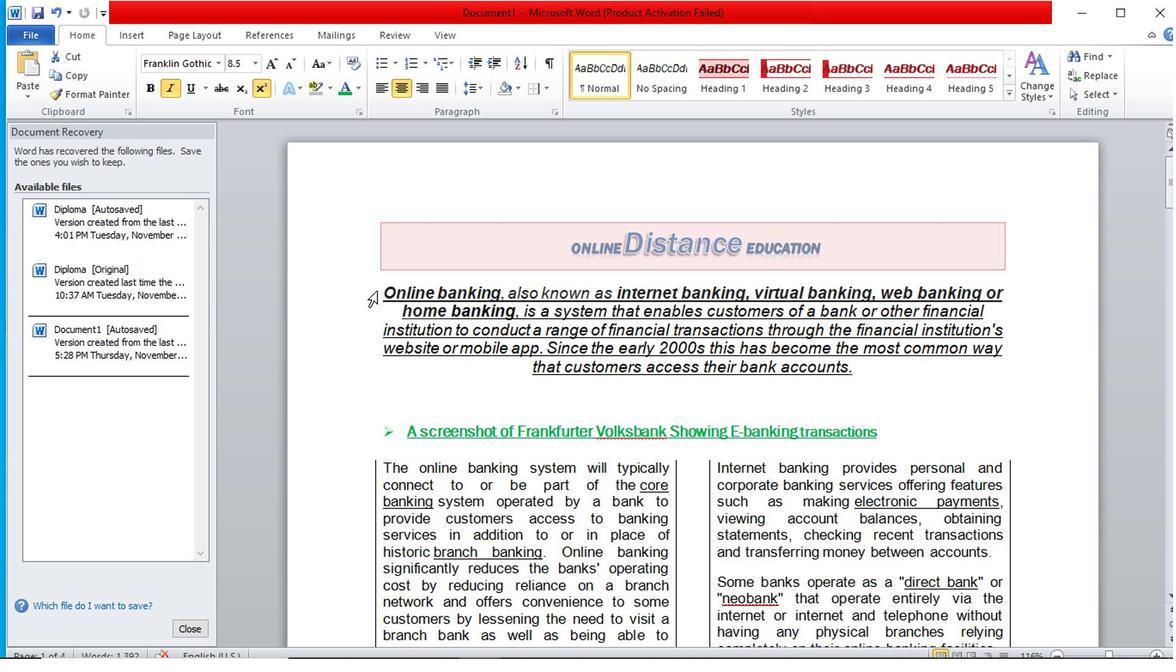
Action: Mouse moved to (433, 415)
Screenshot: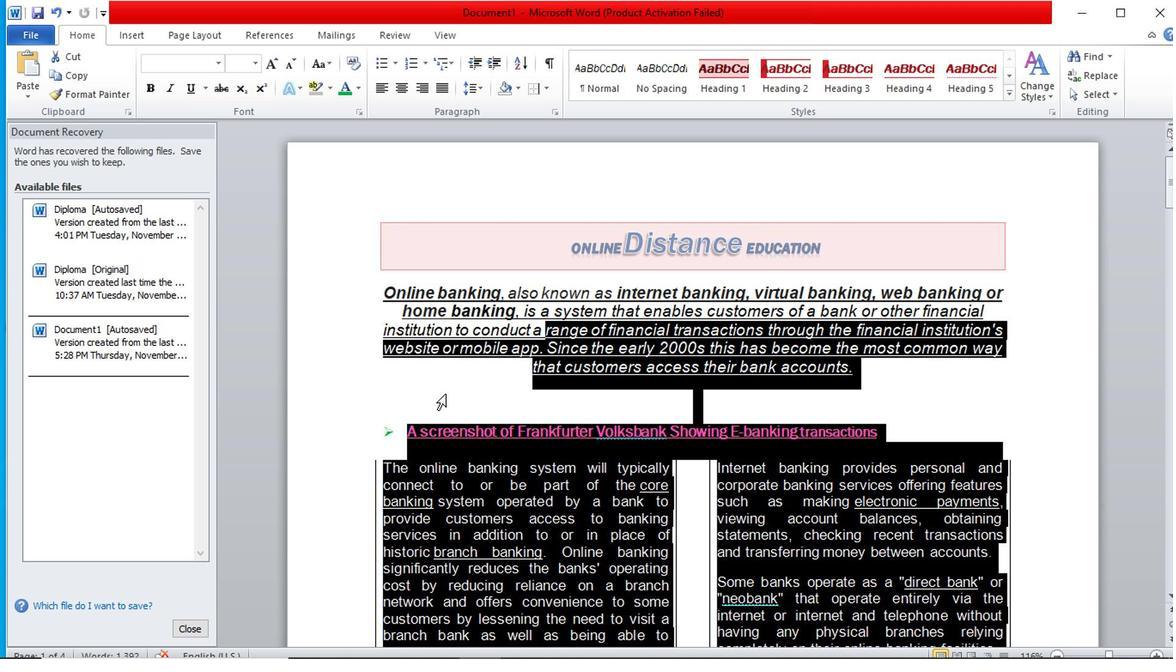 
Action: Mouse pressed left at (433, 415)
Screenshot: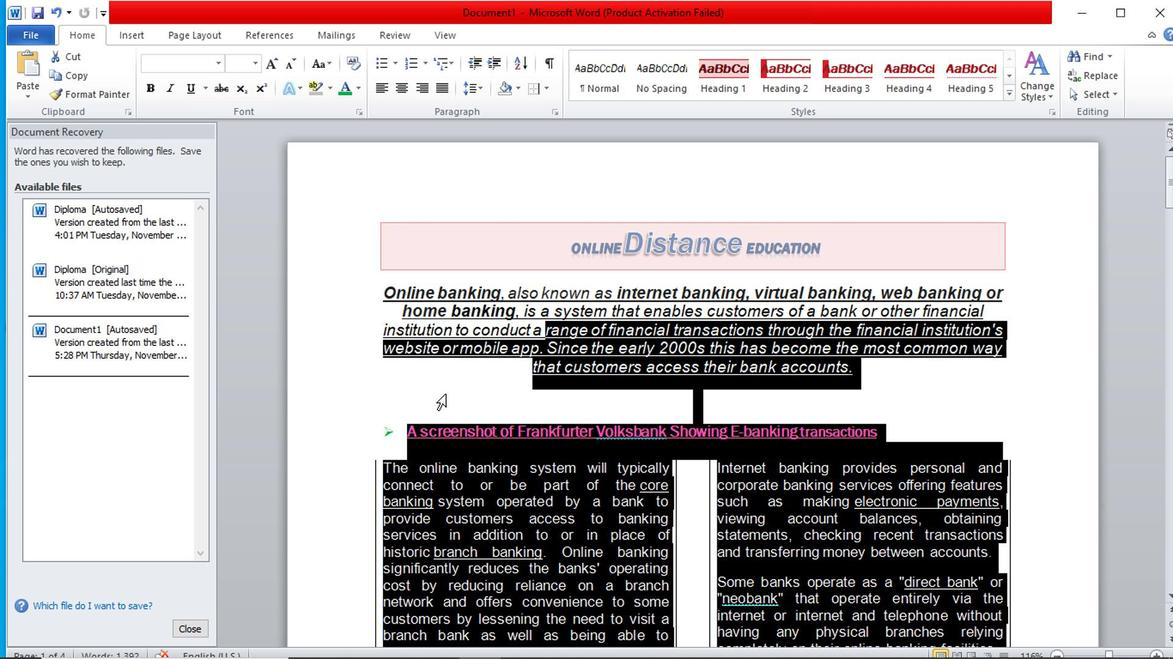 
Action: Mouse moved to (434, 414)
Screenshot: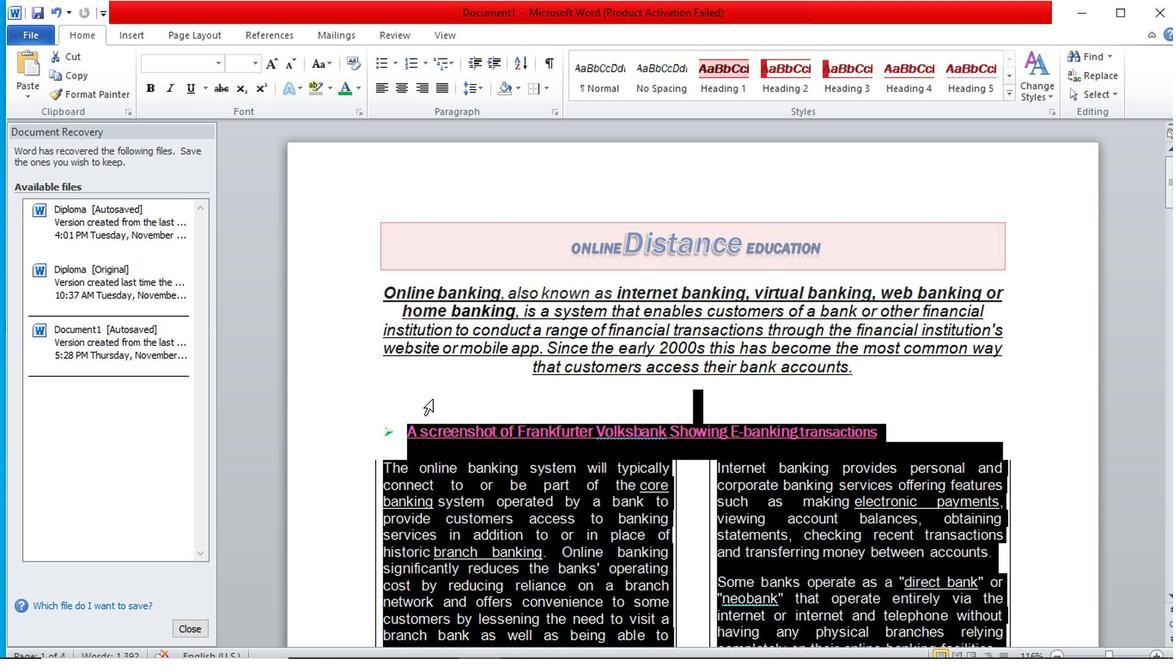 
Action: Mouse pressed left at (434, 414)
Screenshot: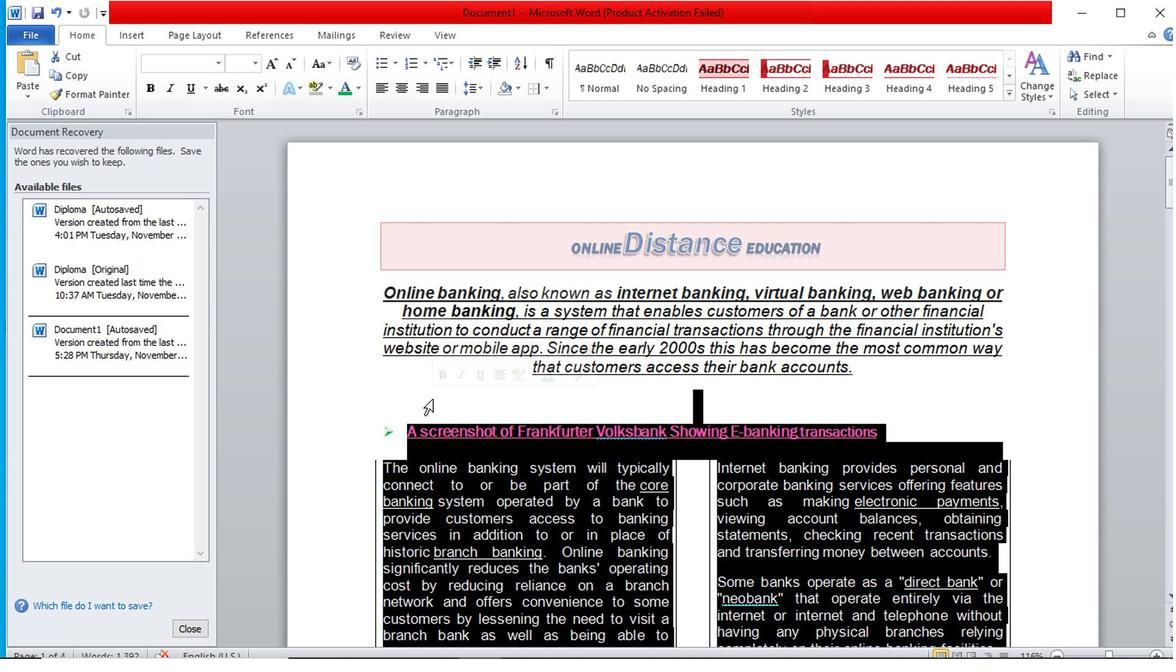 
Action: Mouse pressed left at (434, 414)
Screenshot: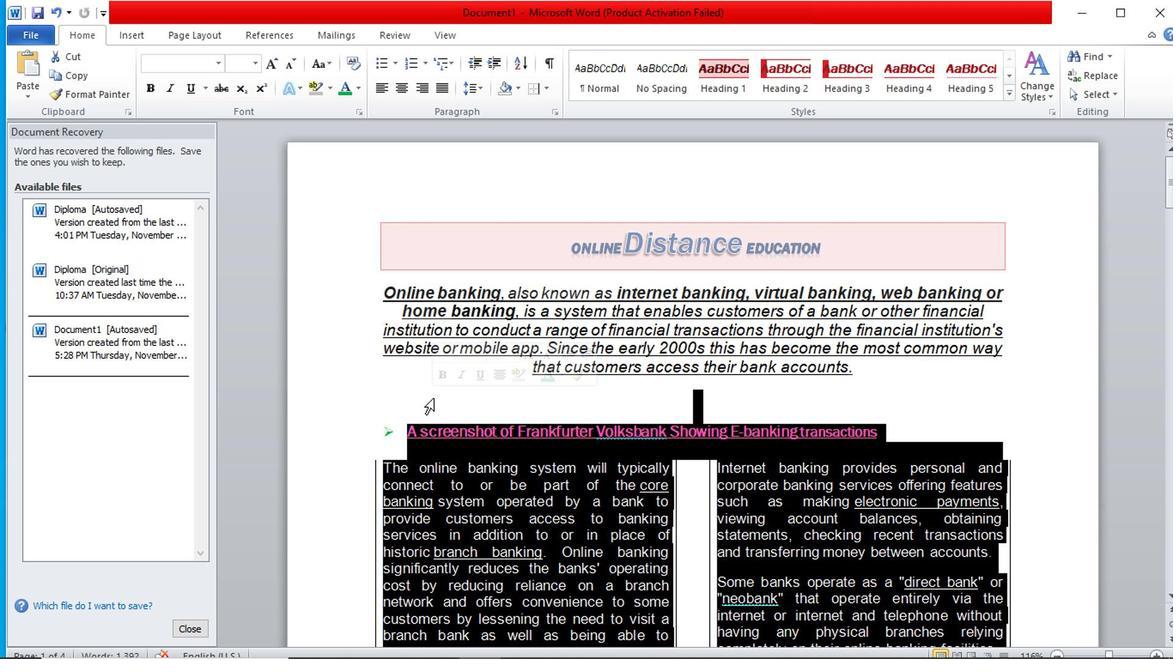 
Action: Mouse moved to (918, 435)
Screenshot: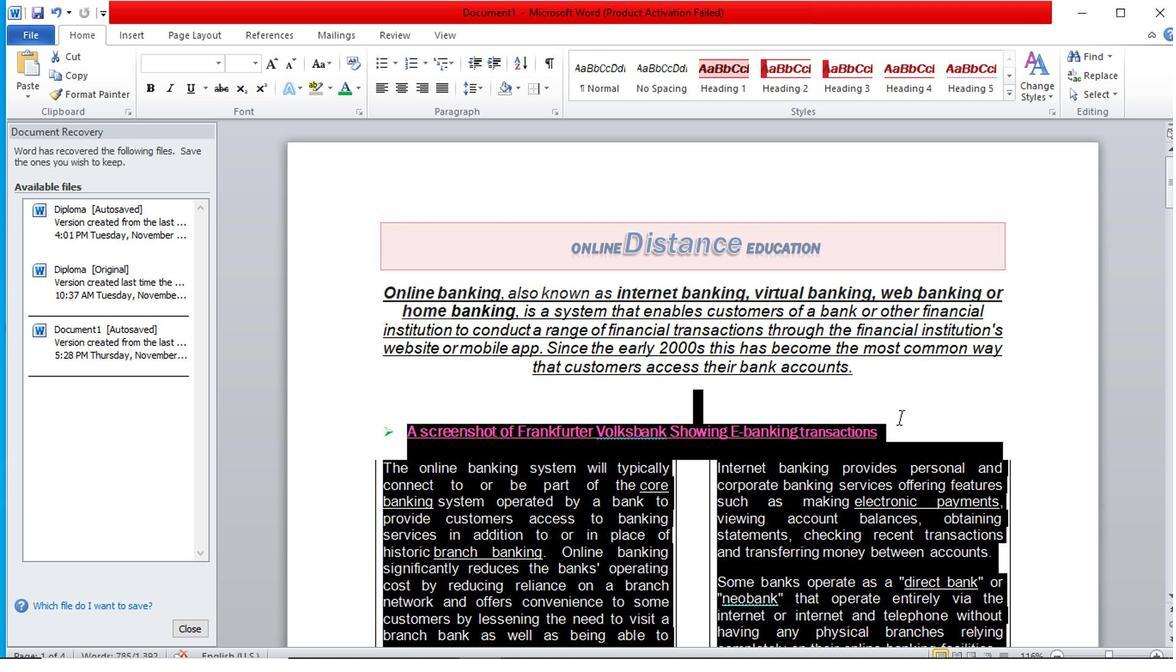 
Action: Mouse pressed left at (918, 435)
Screenshot: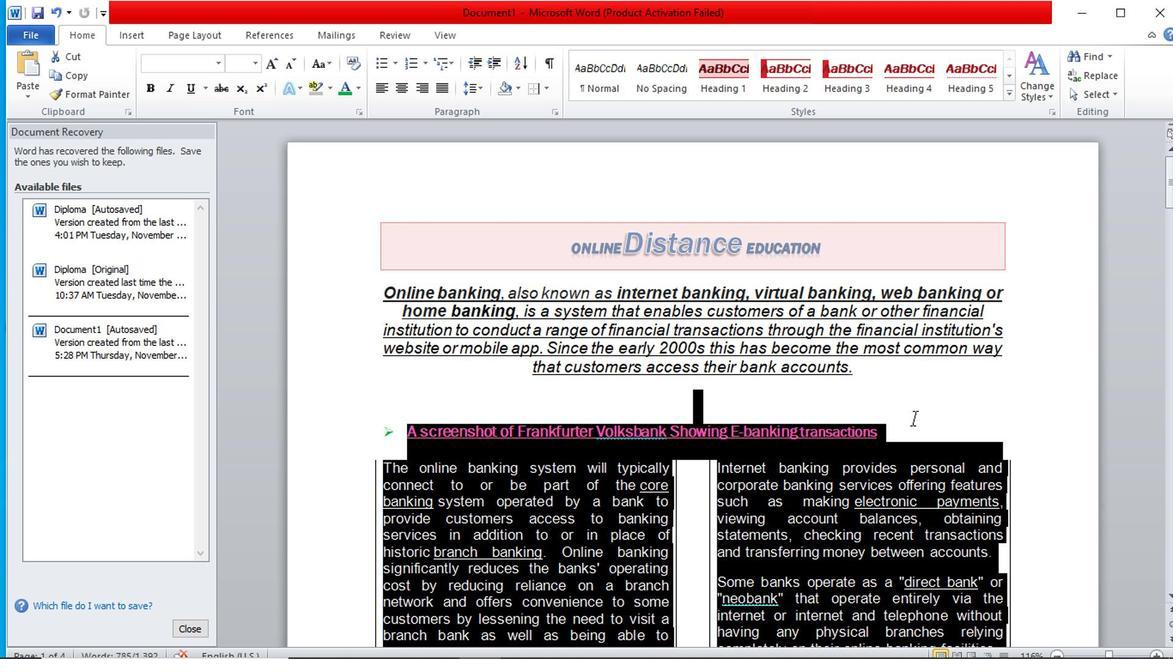 
Action: Mouse moved to (919, 435)
Screenshot: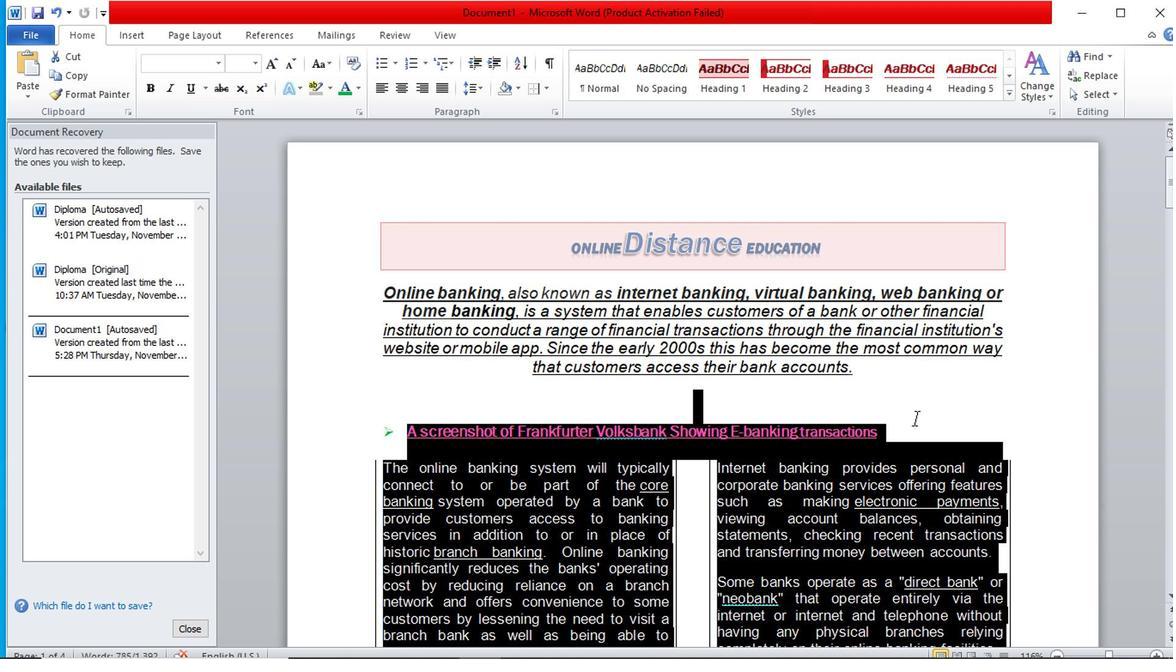 
Action: Mouse scrolled (919, 435) with delta (0, 0)
Screenshot: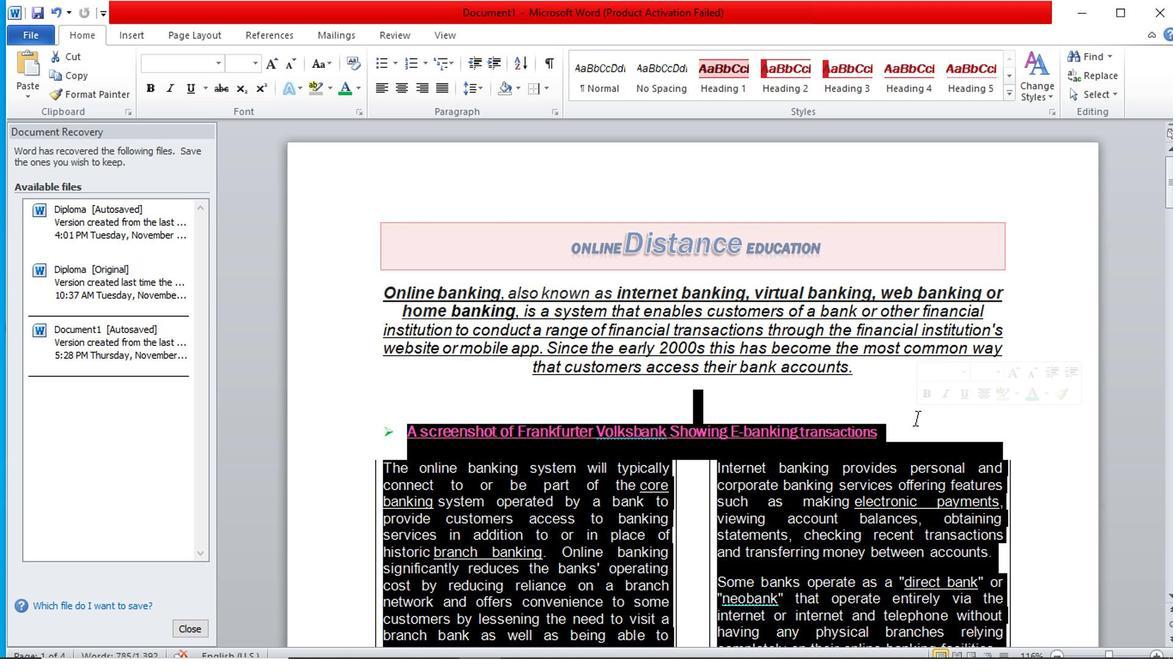 
Action: Mouse moved to (920, 435)
Screenshot: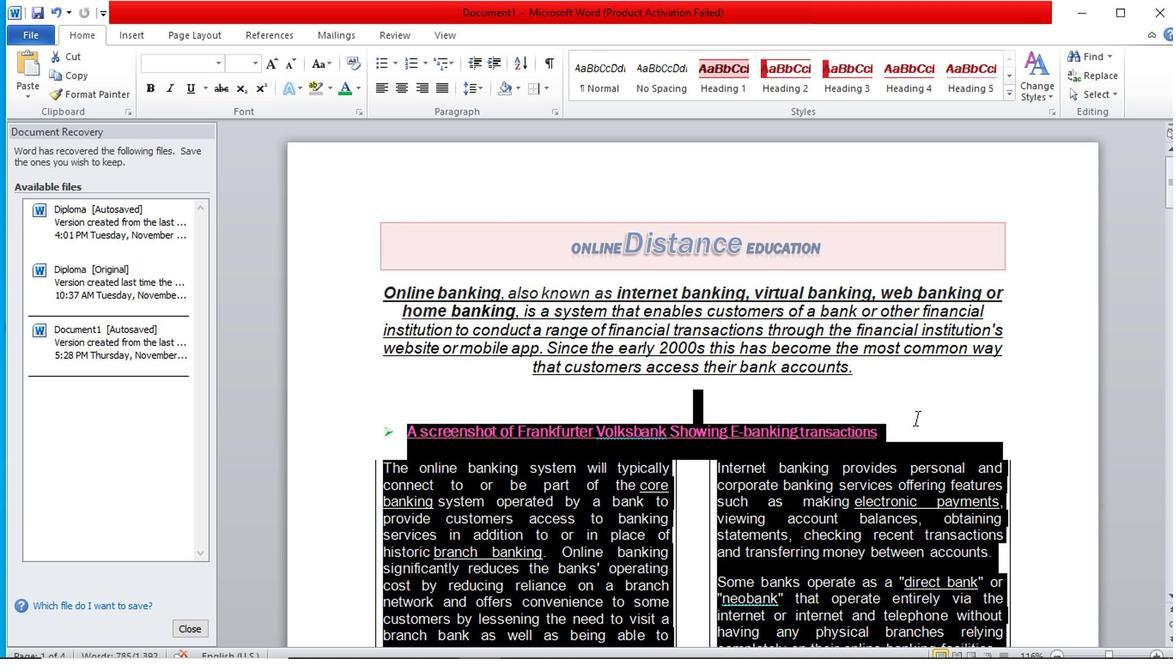 
Action: Mouse pressed left at (920, 435)
Screenshot: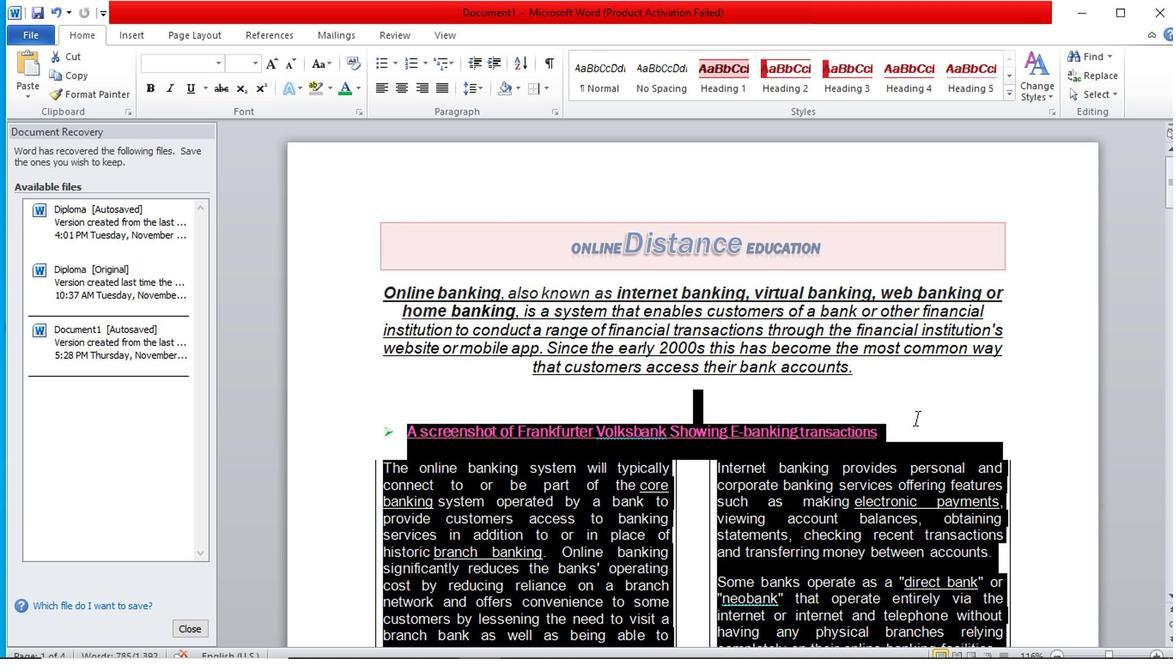 
Action: Mouse moved to (758, 413)
Screenshot: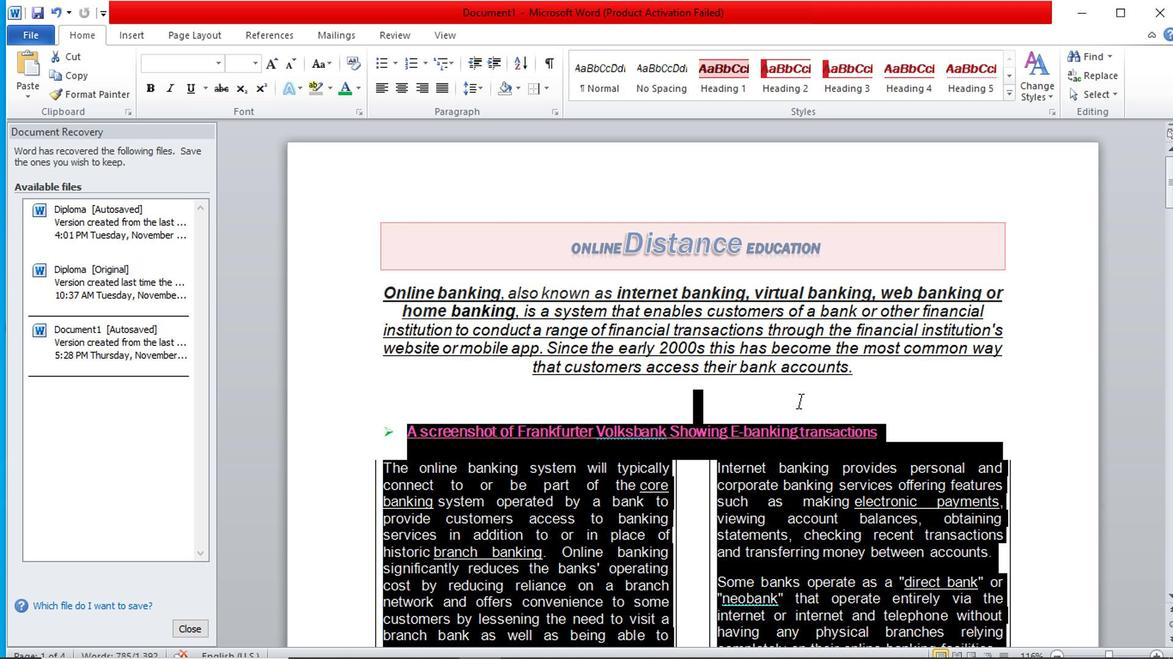 
Action: Mouse pressed left at (758, 413)
Screenshot: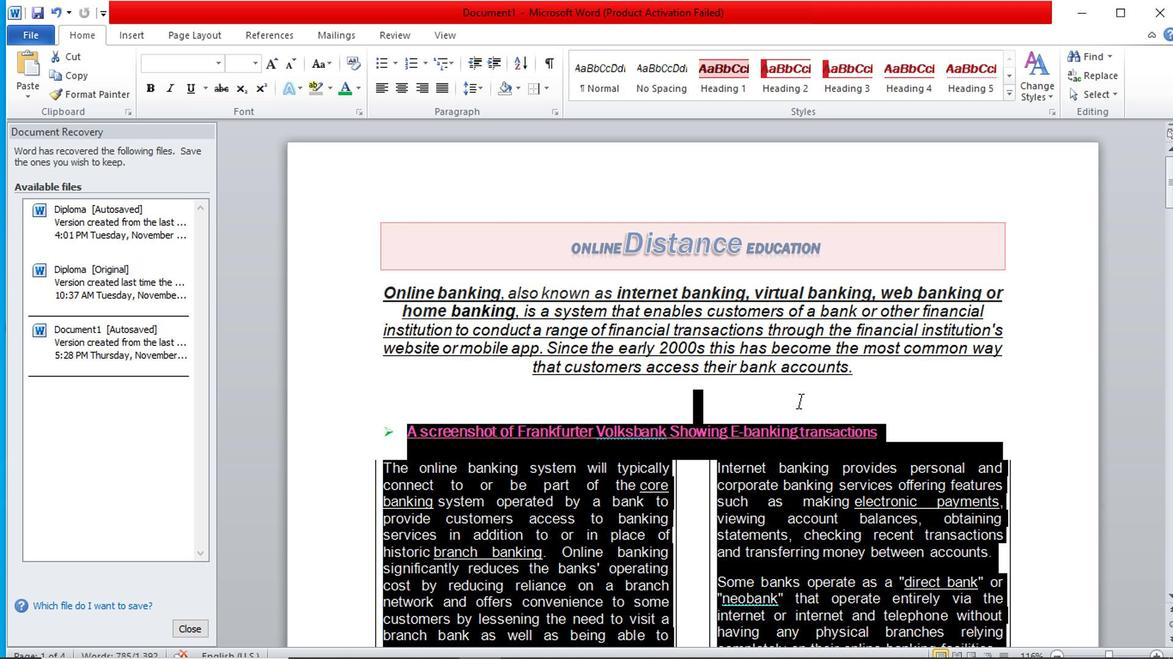 
Action: Mouse moved to (758, 413)
Screenshot: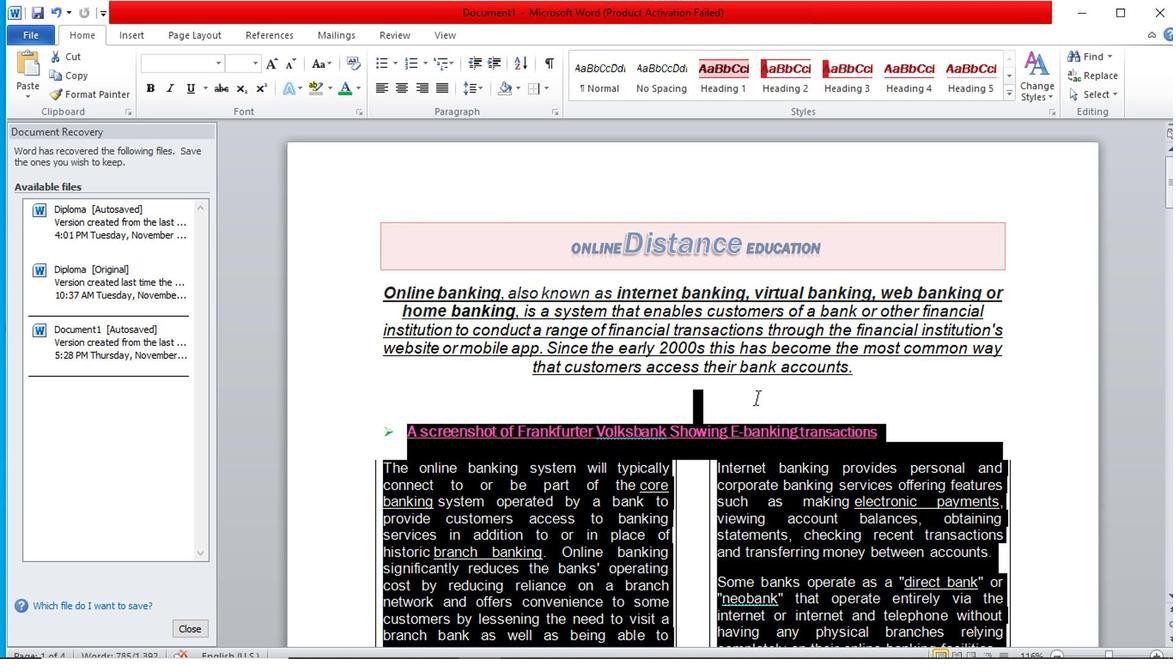 
Action: Mouse pressed left at (758, 413)
Screenshot: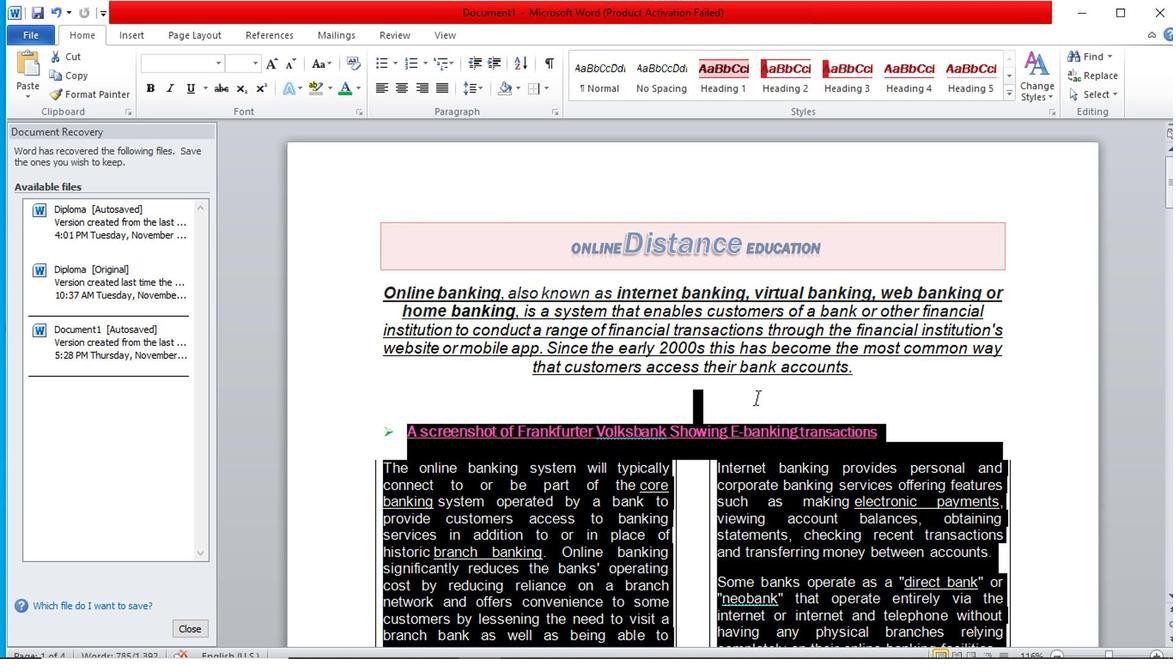 
Action: Mouse moved to (773, 410)
Screenshot: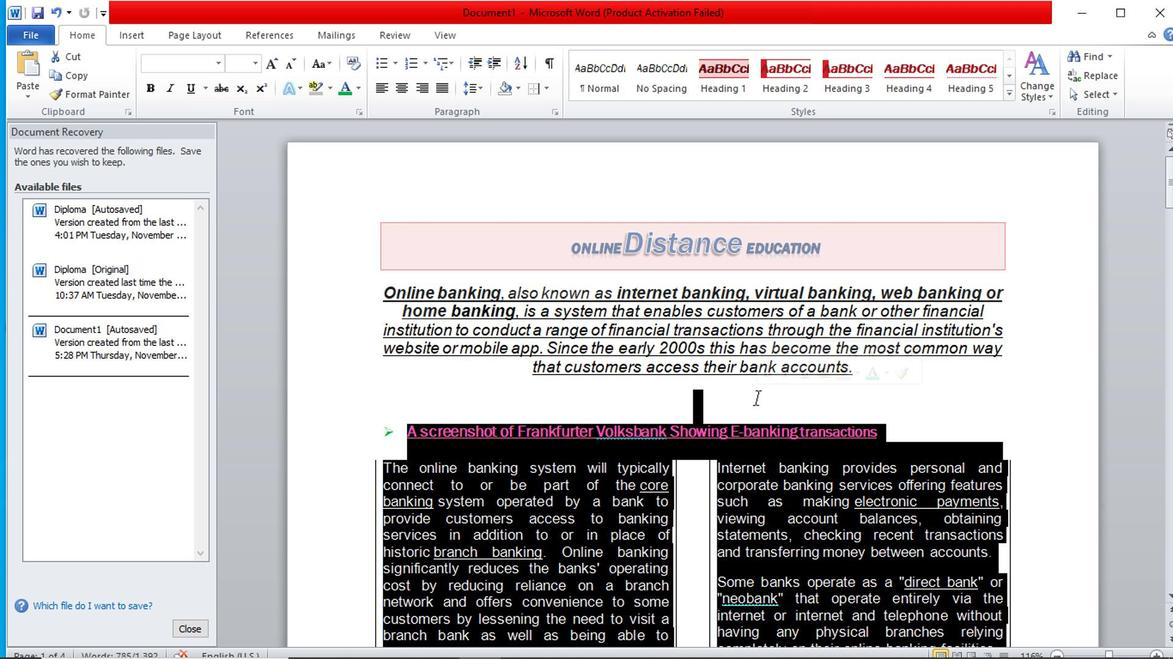 
Action: Mouse scrolled (773, 409) with delta (0, 0)
Screenshot: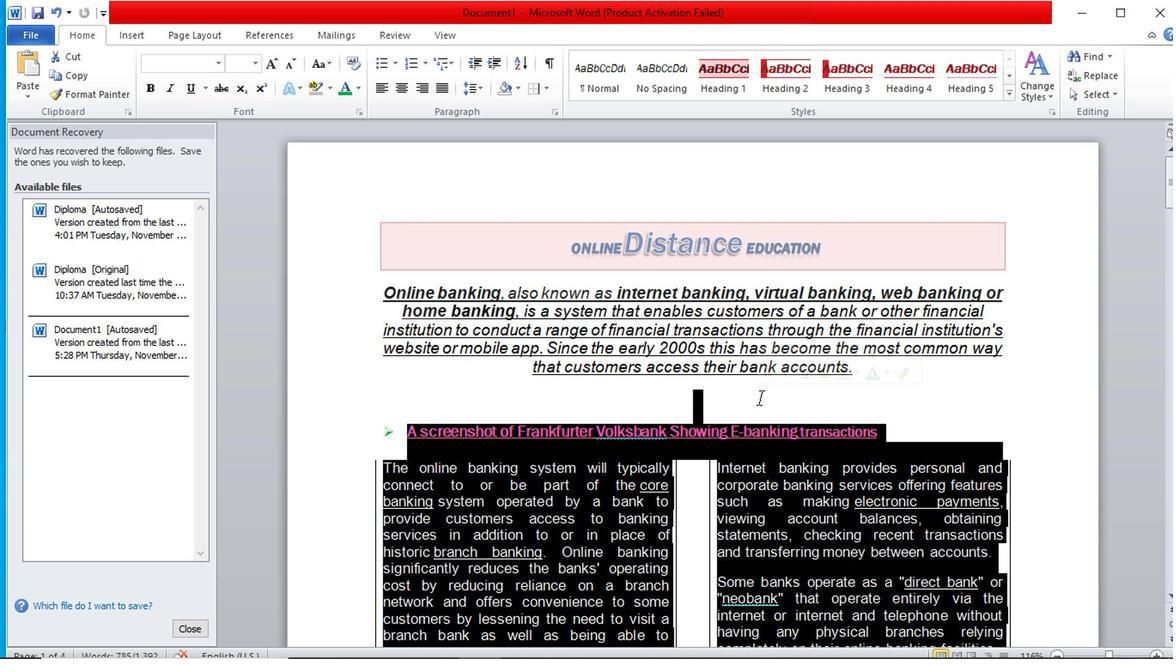 
Action: Mouse scrolled (773, 409) with delta (0, 0)
Screenshot: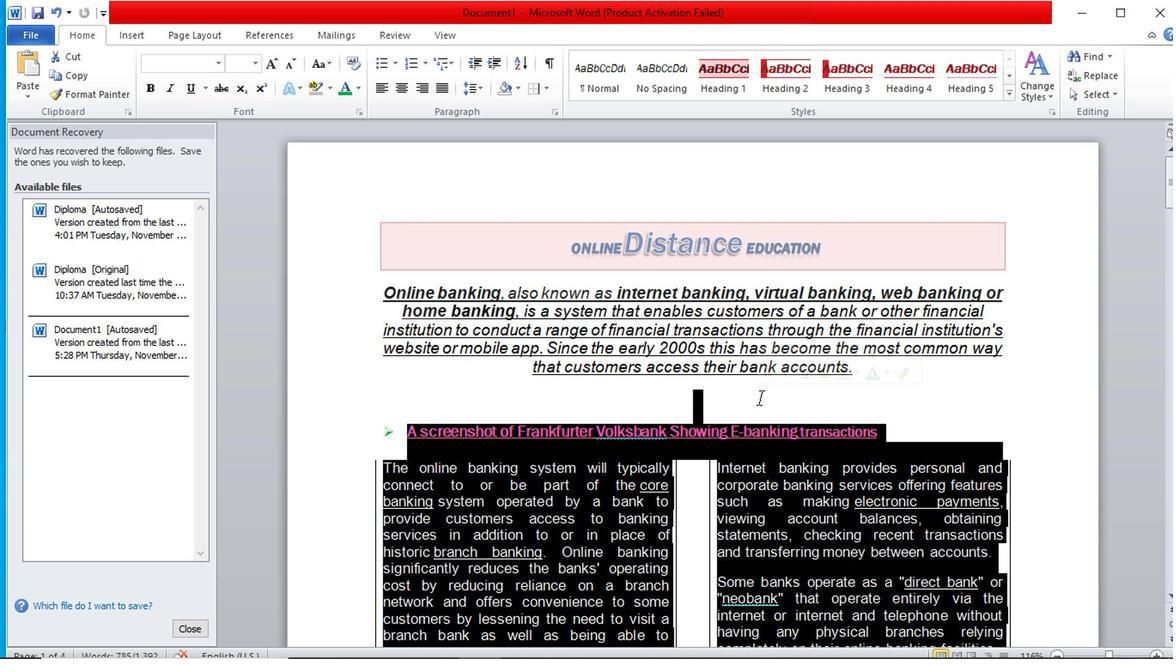 
Action: Mouse scrolled (773, 409) with delta (0, 0)
Screenshot: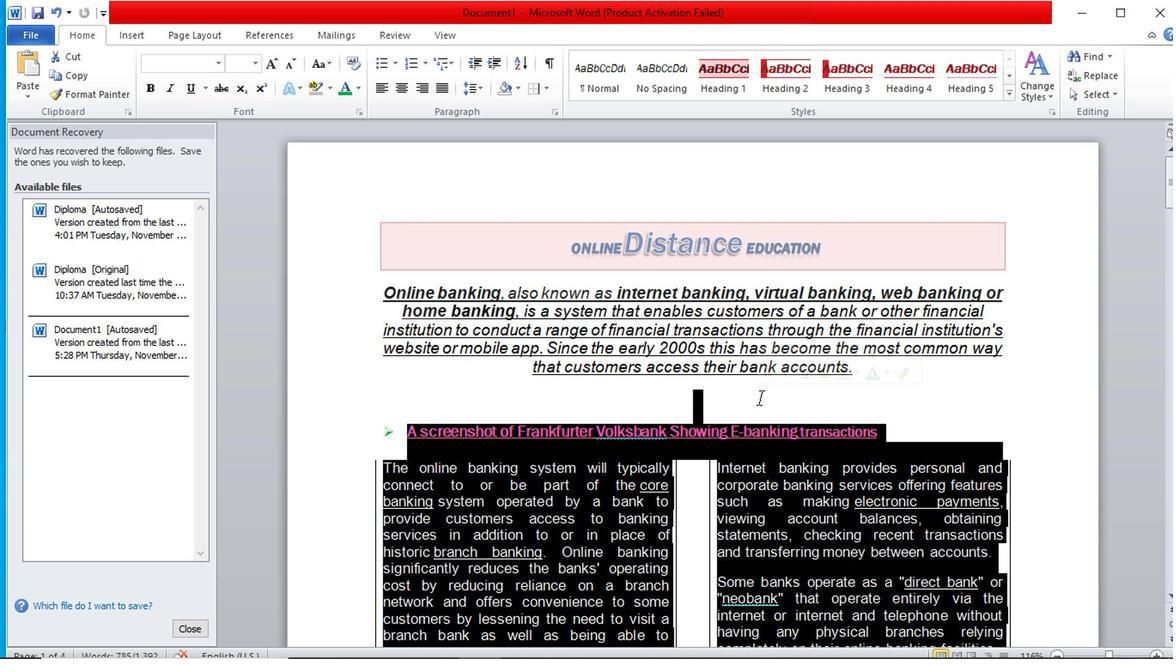 
Action: Mouse scrolled (773, 409) with delta (0, 0)
Screenshot: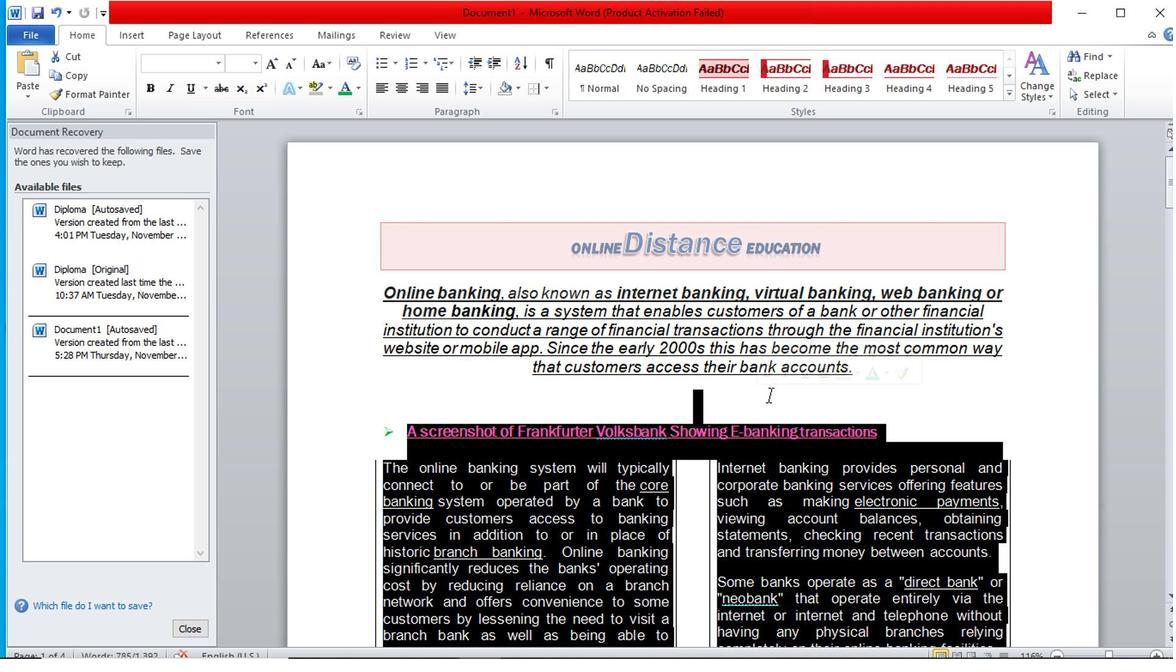 
Action: Mouse moved to (777, 410)
Screenshot: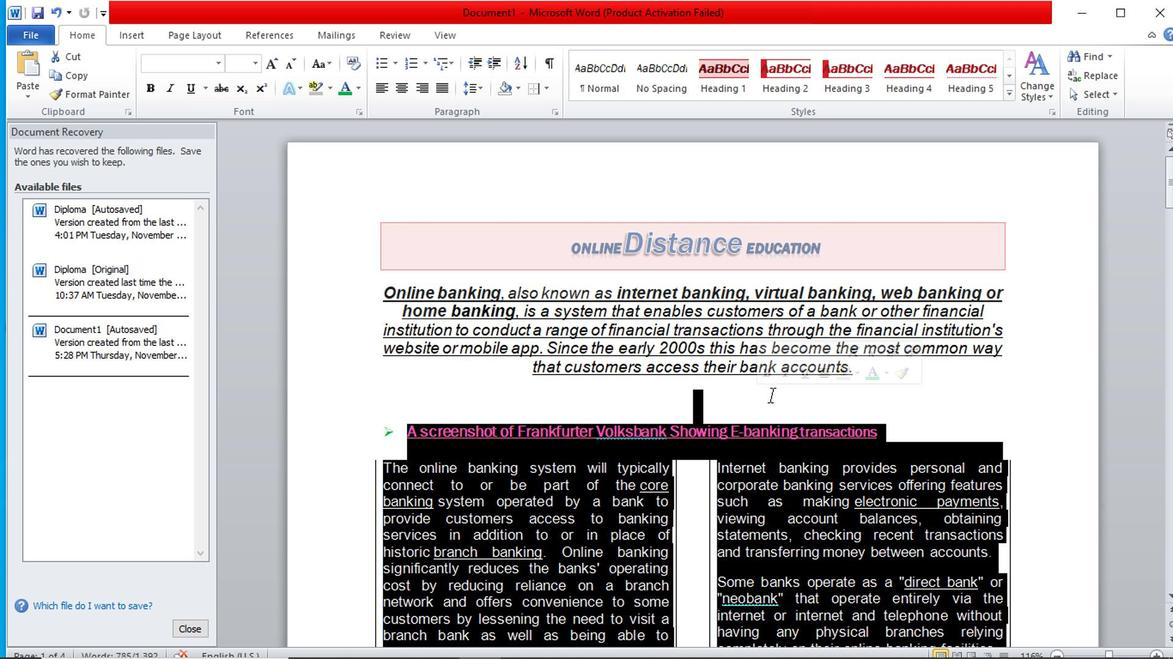 
Action: Mouse scrolled (777, 409) with delta (0, 0)
Screenshot: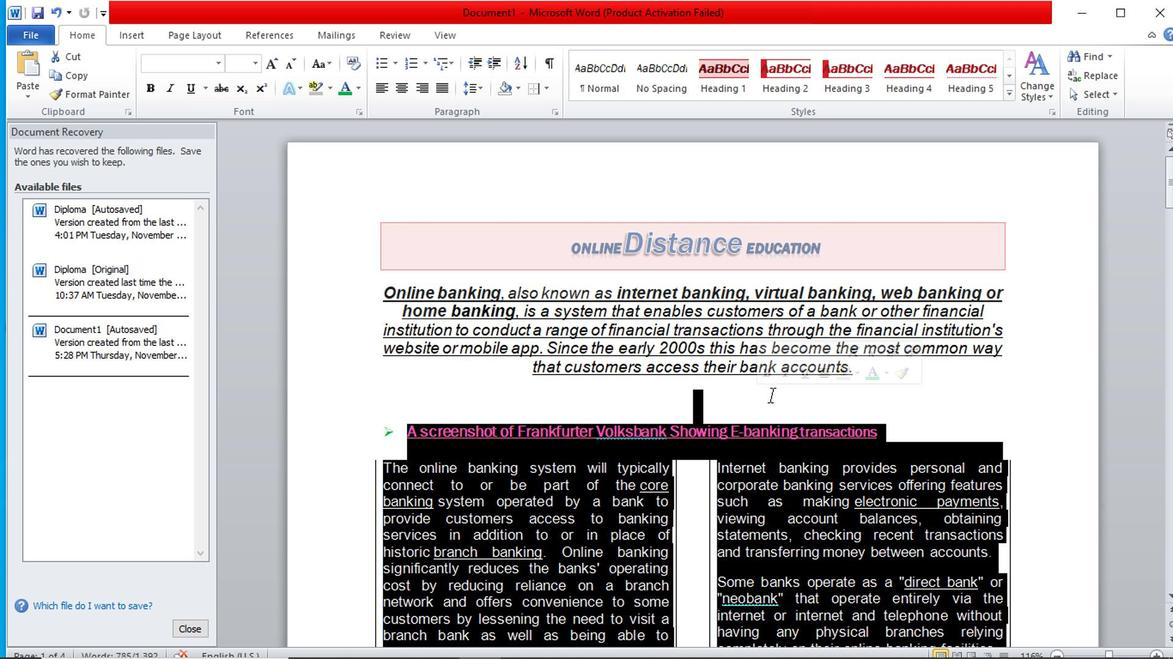
Action: Mouse moved to (661, 449)
Screenshot: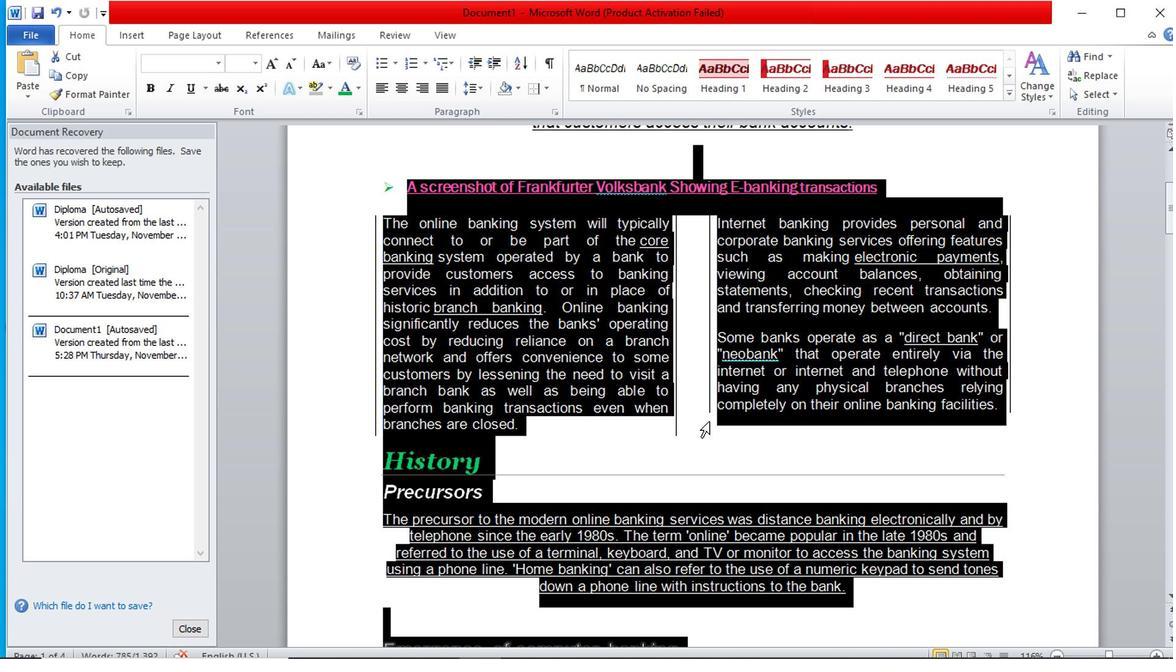 
Action: Mouse pressed left at (661, 449)
Screenshot: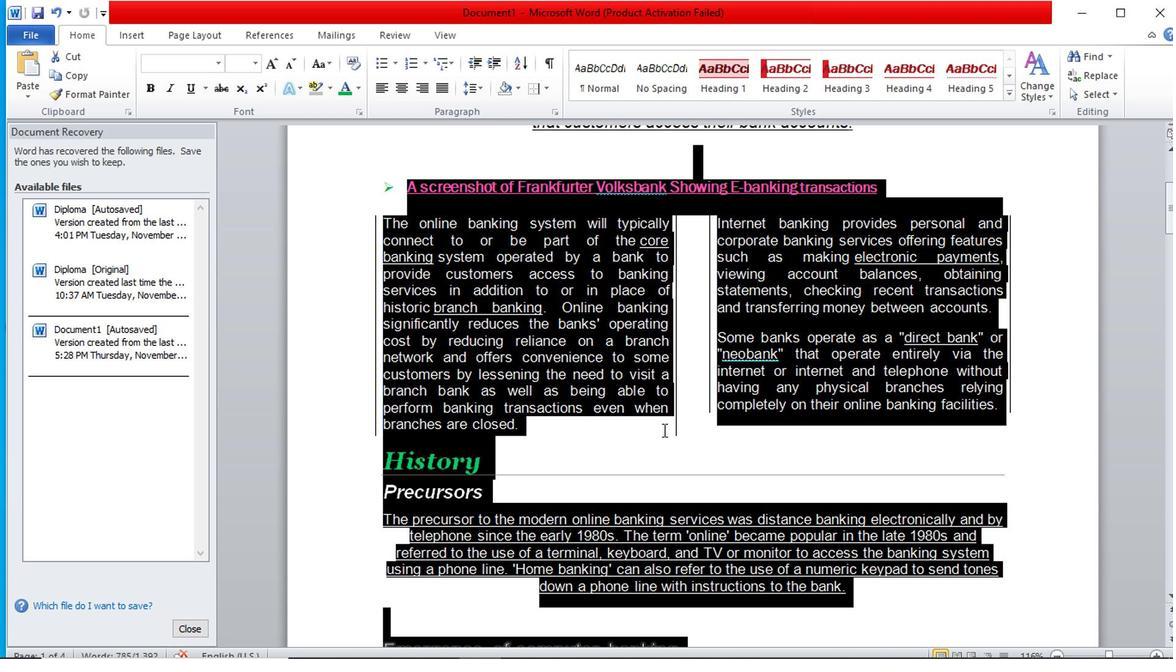 
Action: Mouse moved to (716, 464)
Screenshot: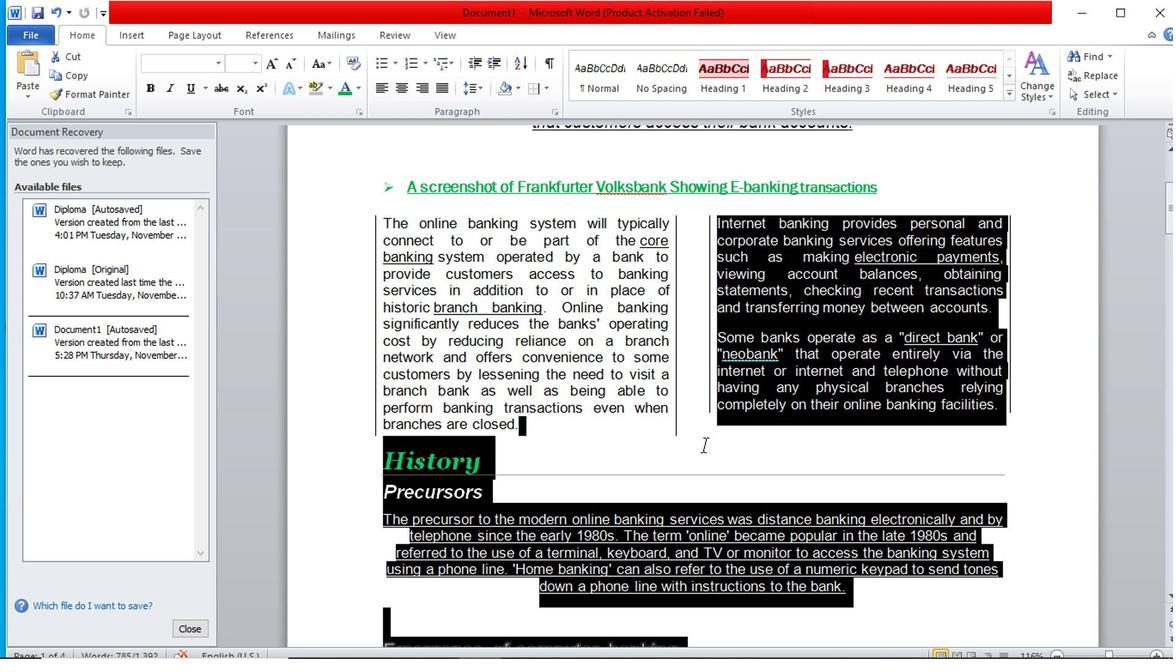 
Action: Mouse pressed left at (716, 464)
Screenshot: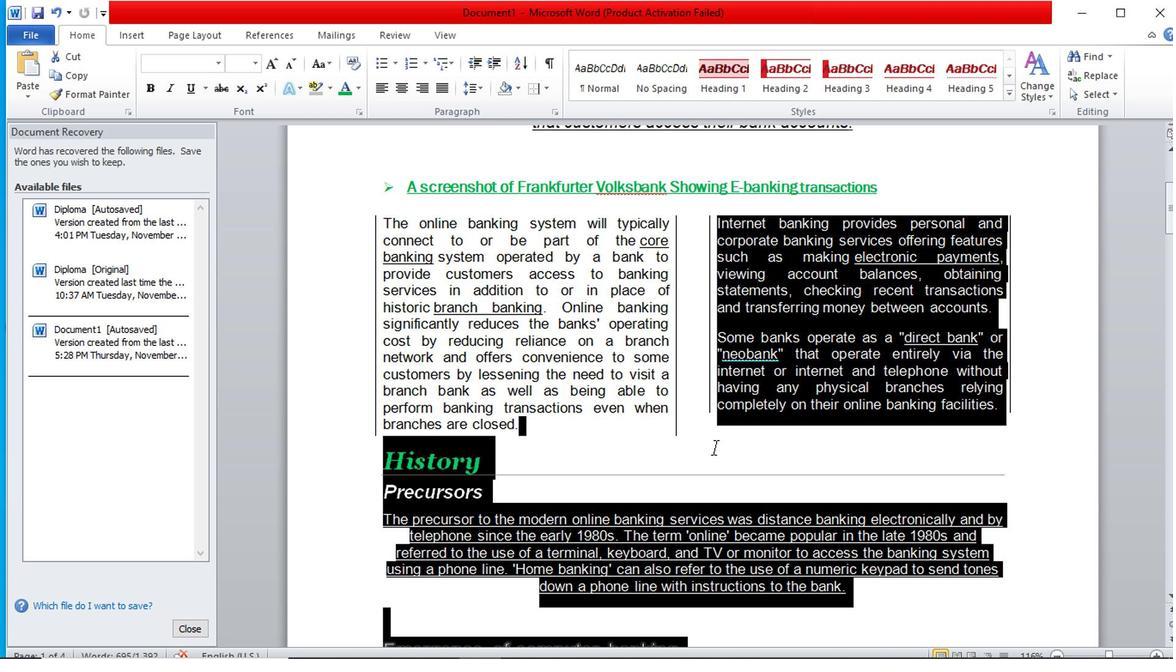
Action: Mouse moved to (716, 462)
Screenshot: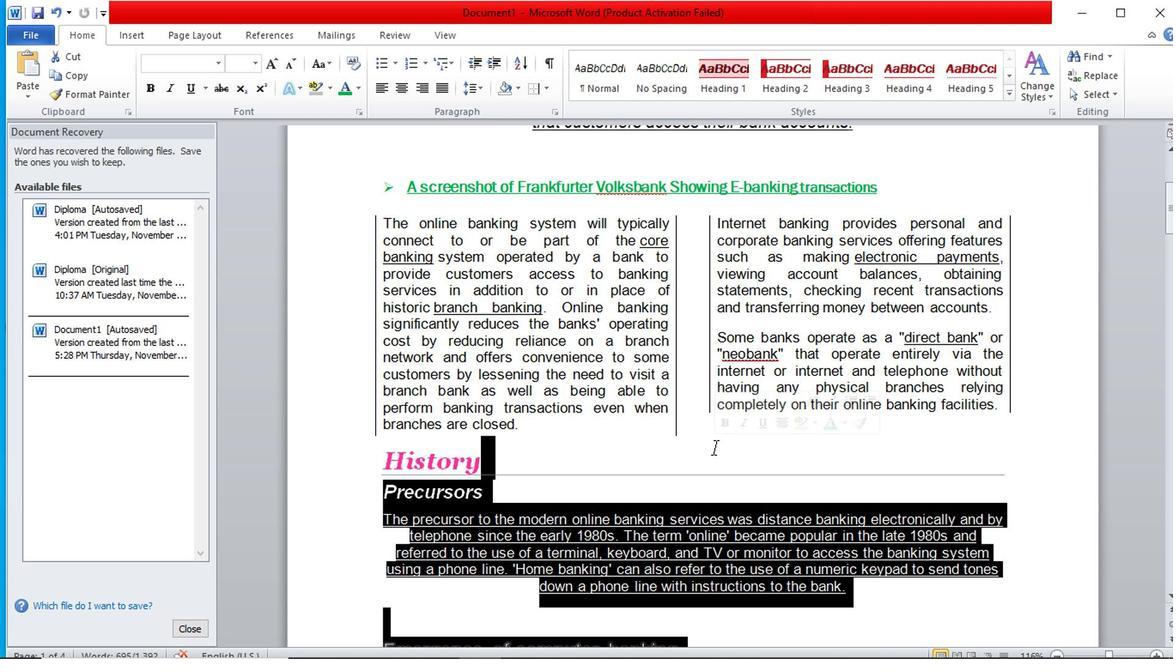 
Action: Mouse scrolled (716, 461) with delta (0, -1)
Screenshot: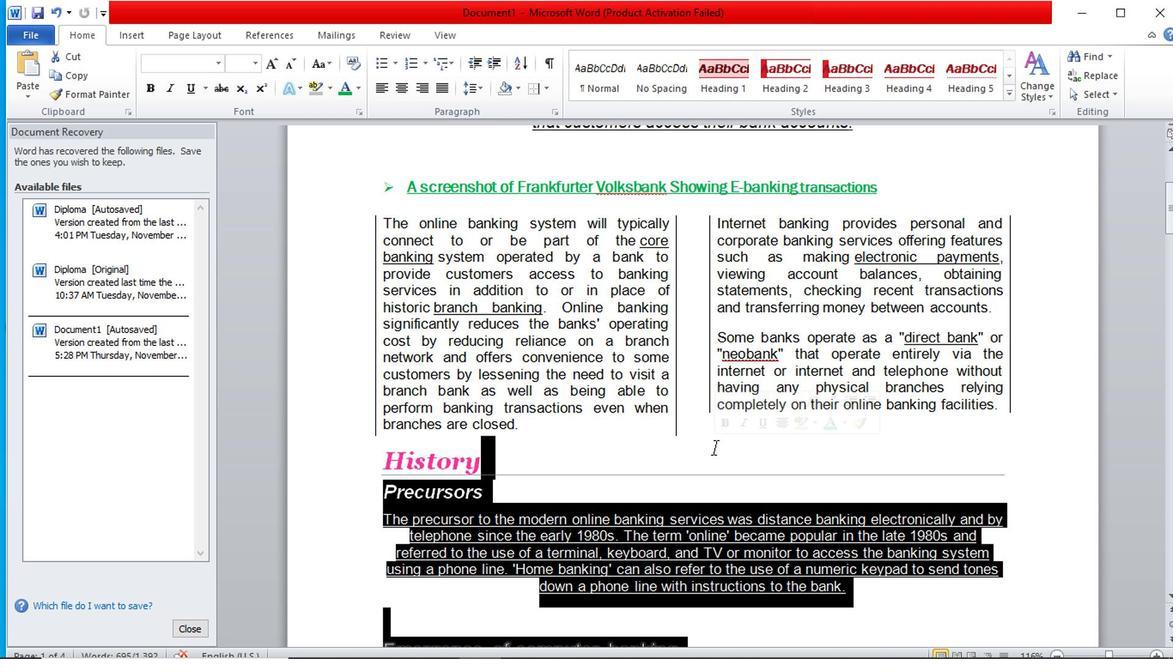 
Action: Mouse scrolled (716, 461) with delta (0, -1)
Screenshot: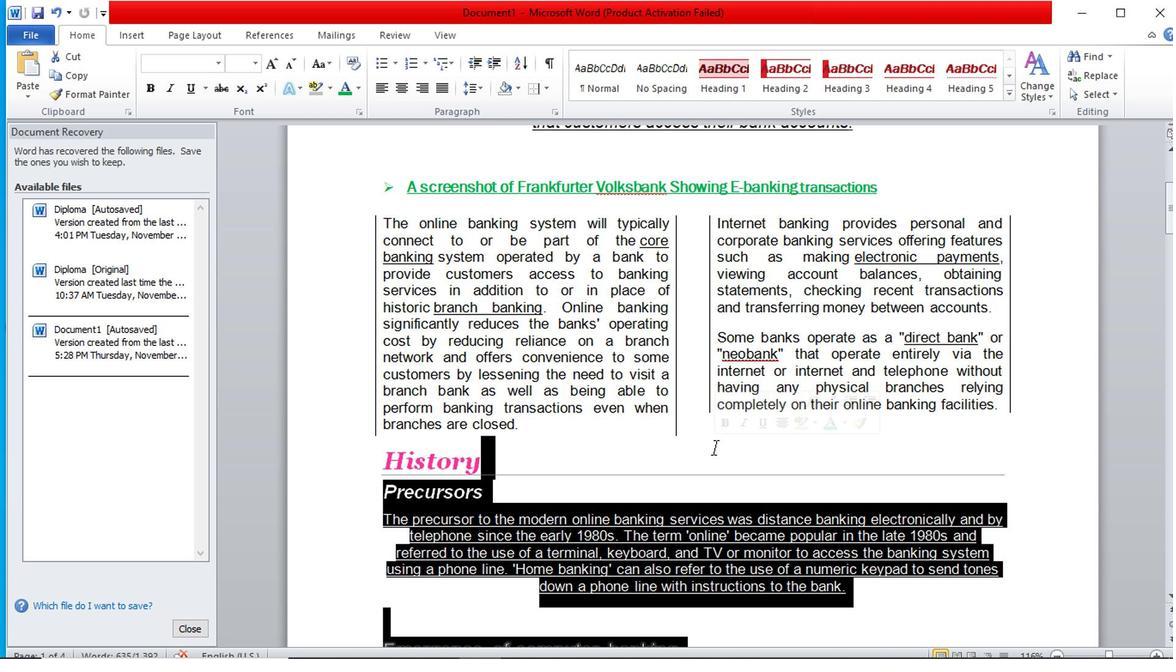 
Action: Mouse scrolled (716, 461) with delta (0, -1)
Screenshot: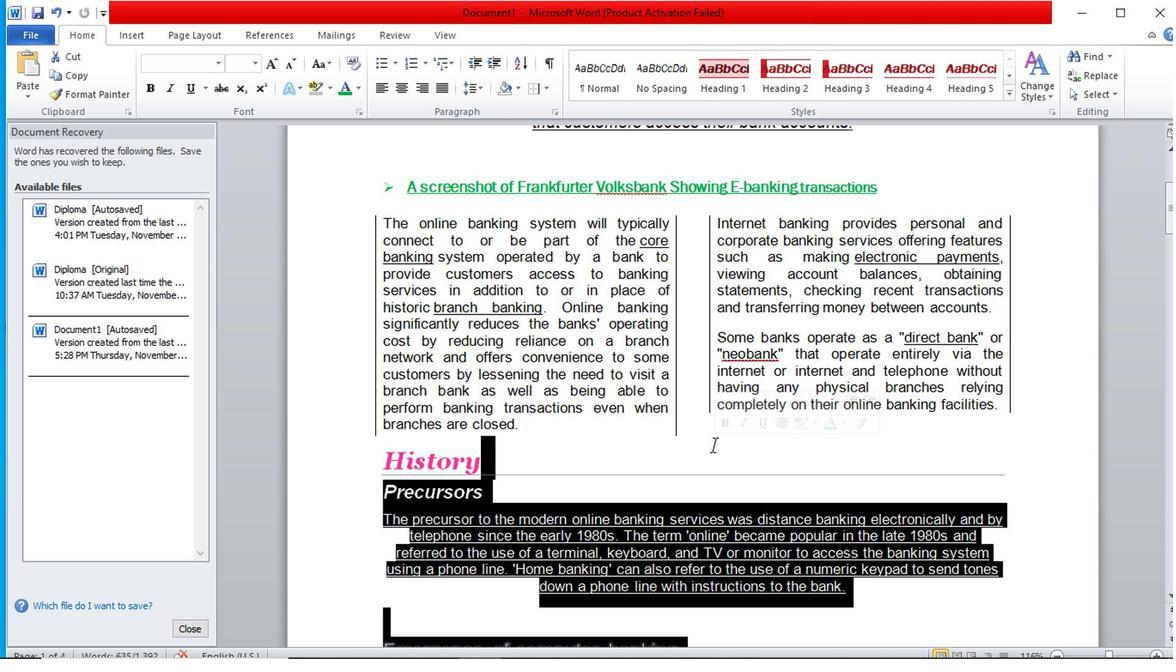 
Action: Mouse scrolled (716, 461) with delta (0, -1)
Screenshot: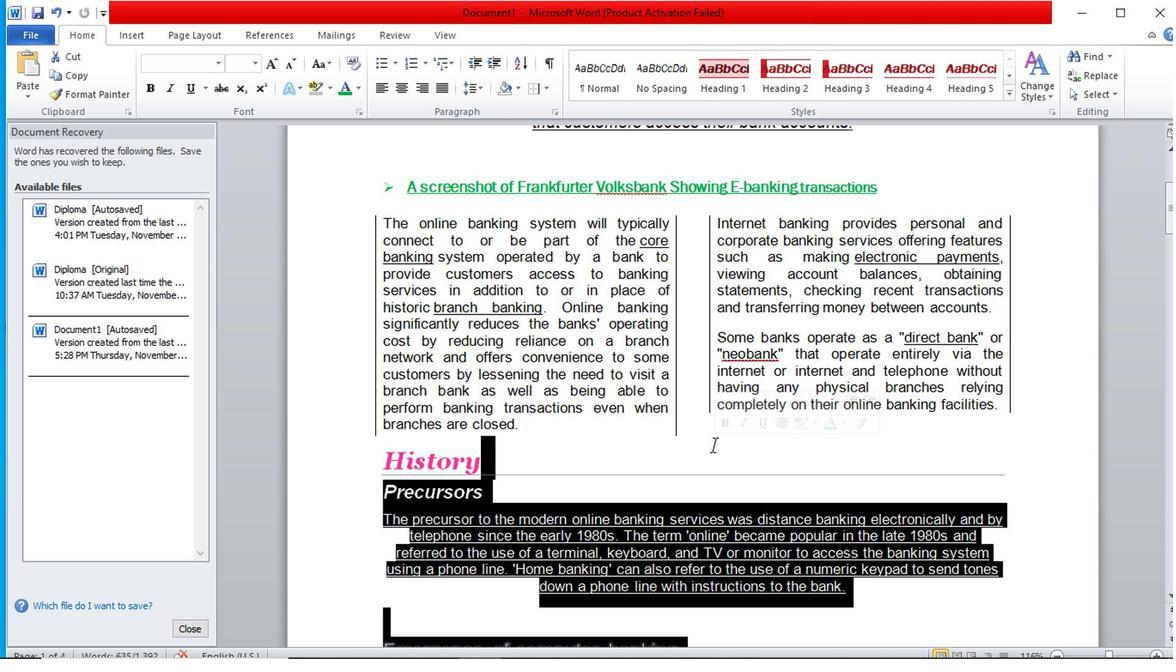 
Action: Mouse scrolled (716, 461) with delta (0, -1)
Screenshot: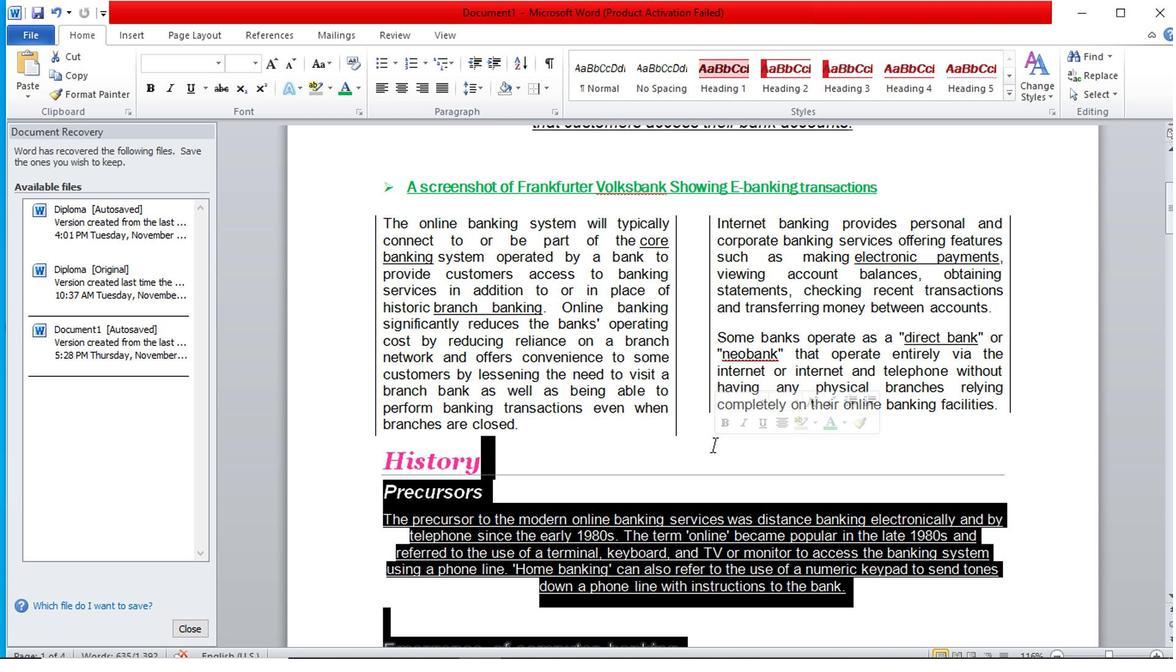 
Action: Mouse moved to (863, 411)
Screenshot: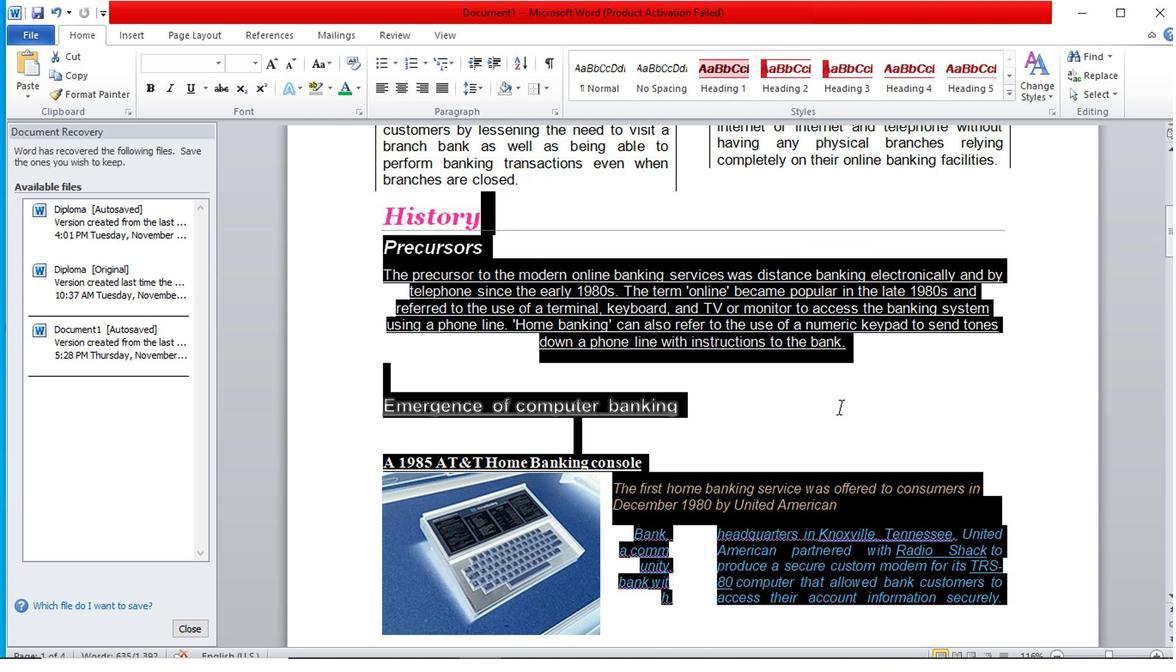 
Action: Mouse pressed left at (863, 411)
Screenshot: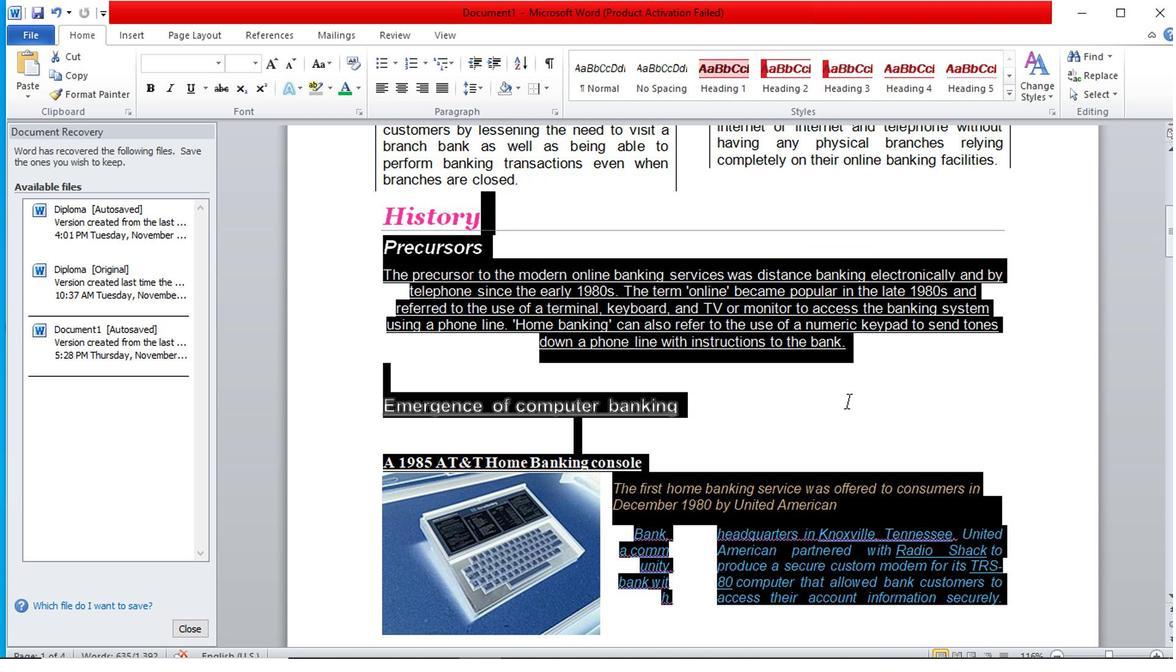 
Action: Mouse scrolled (863, 410) with delta (0, -1)
Screenshot: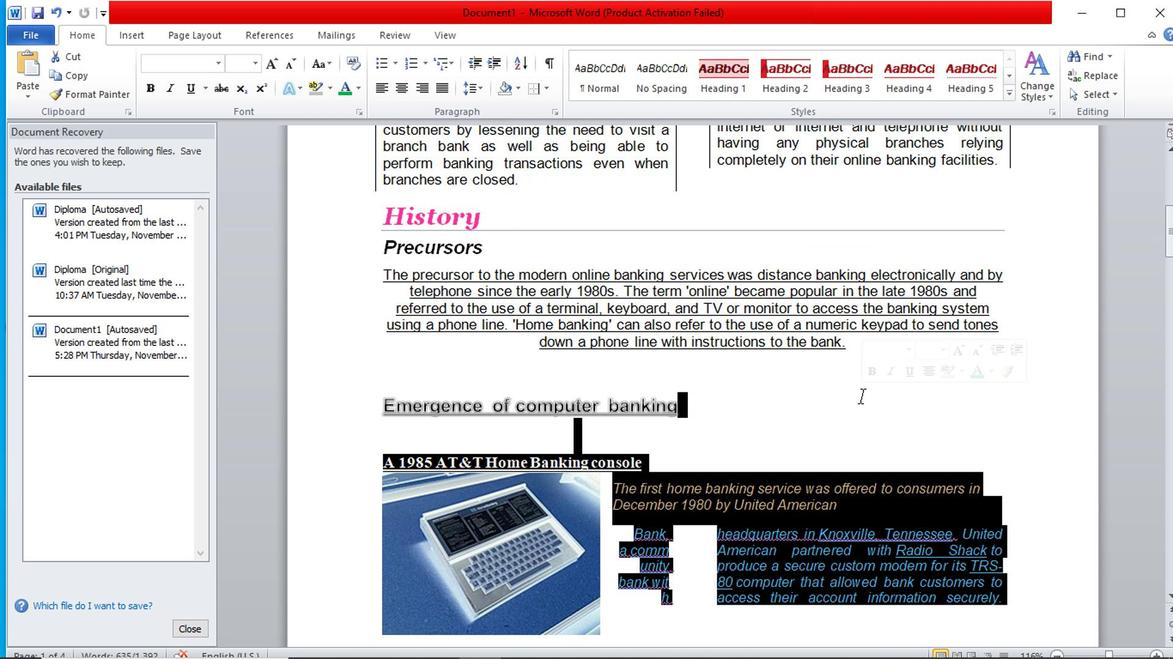 
Action: Mouse scrolled (863, 410) with delta (0, -1)
Screenshot: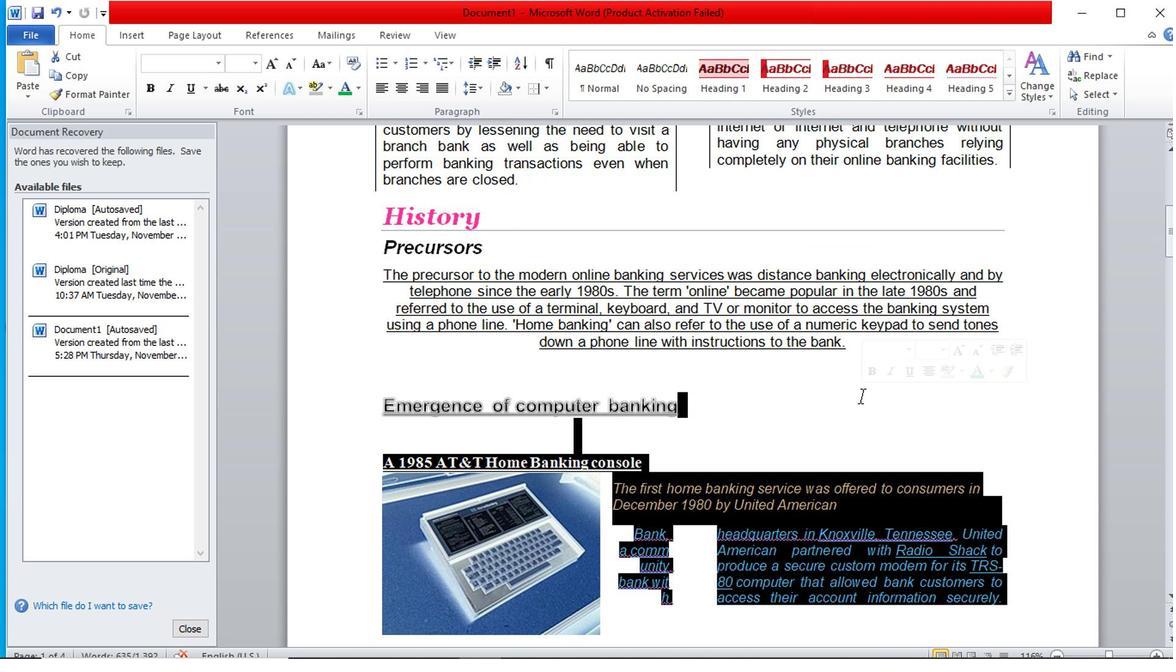 
Action: Mouse scrolled (863, 410) with delta (0, -1)
Screenshot: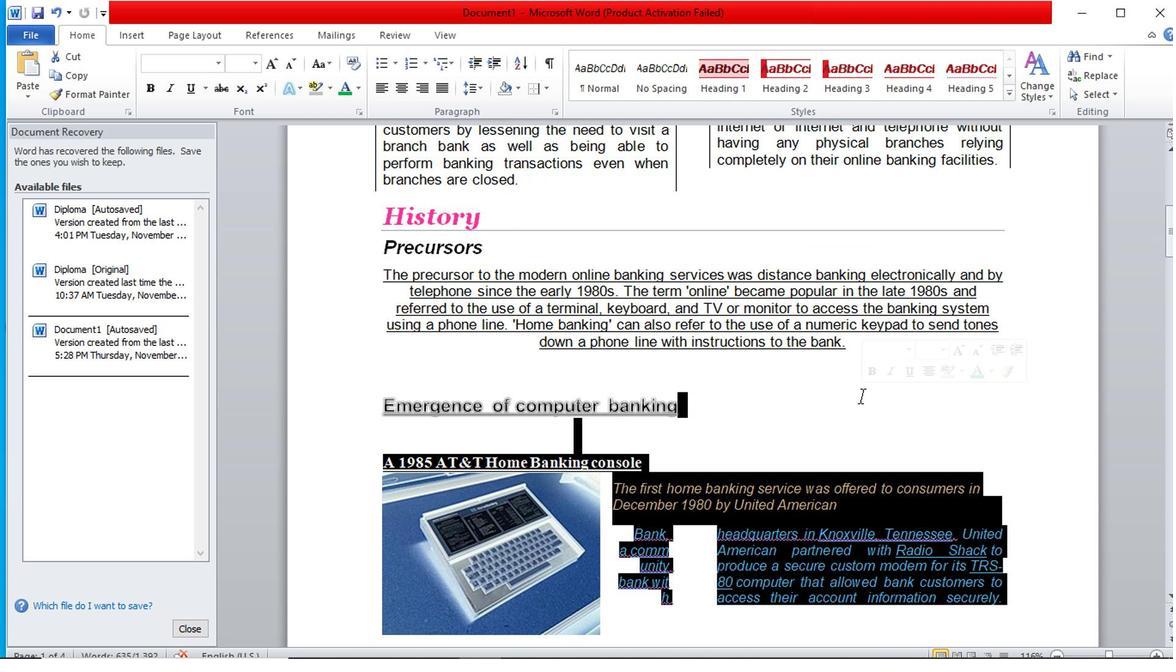 
Action: Mouse moved to (707, 435)
Screenshot: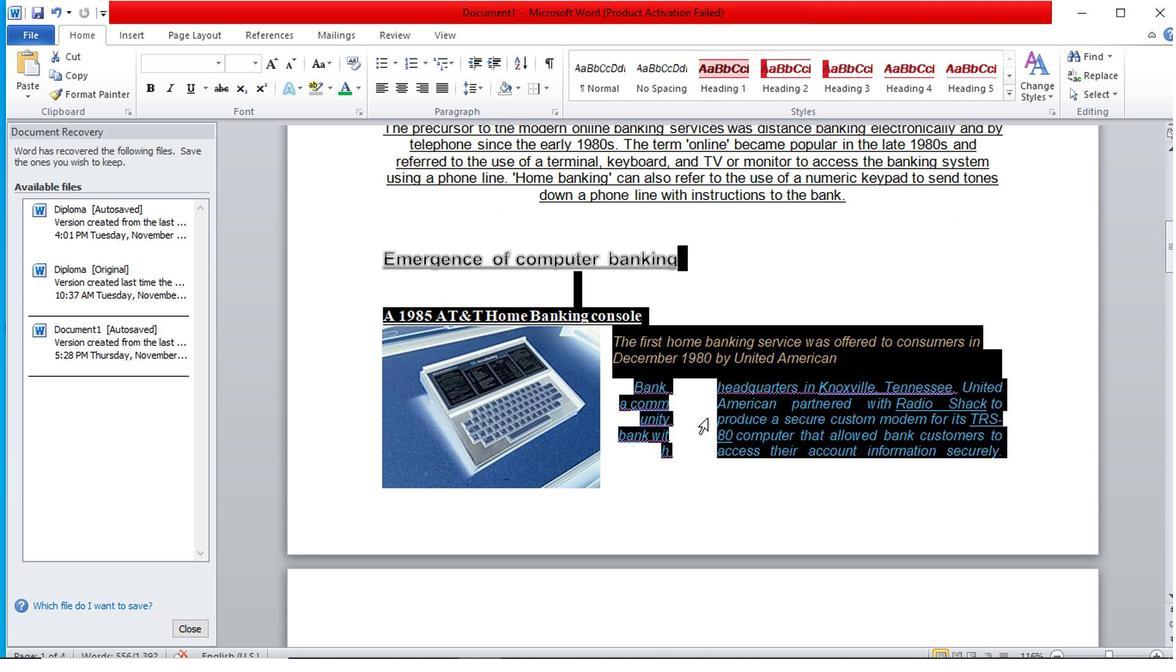 
Action: Mouse pressed left at (707, 435)
Screenshot: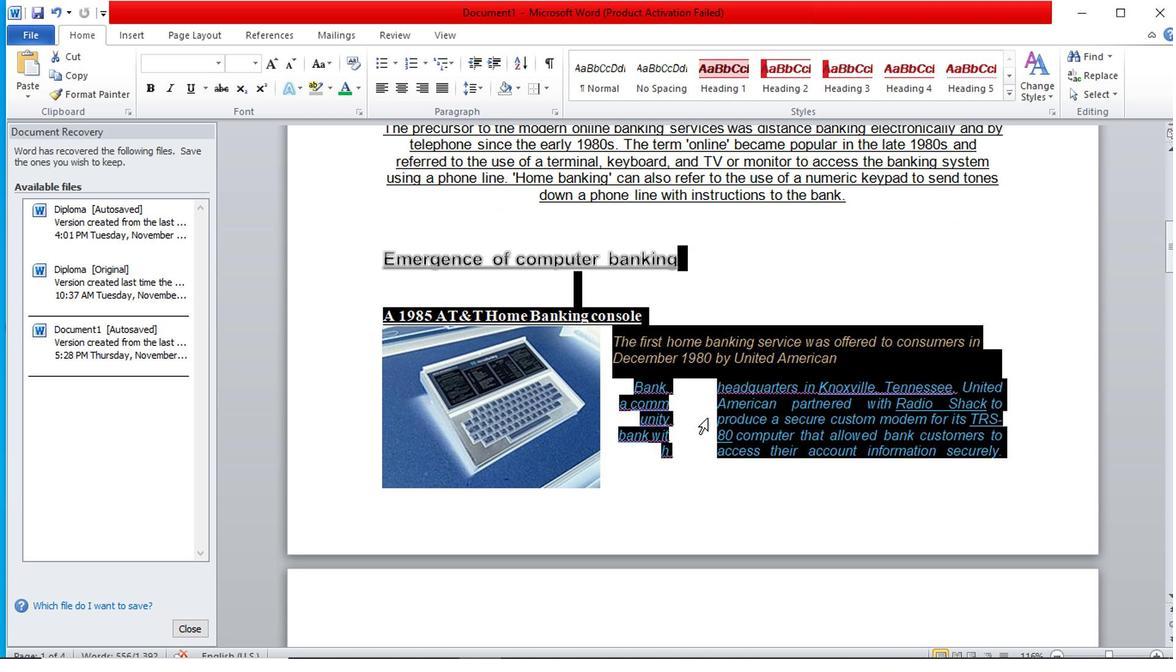 
Action: Mouse scrolled (707, 433) with delta (0, -1)
Screenshot: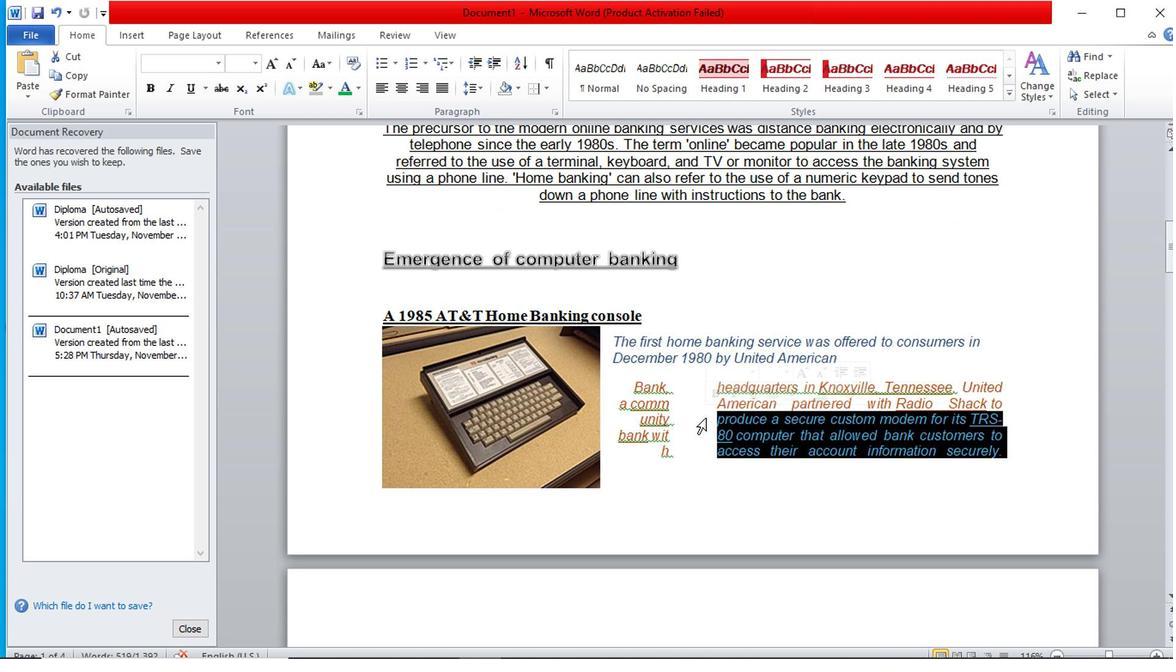 
Action: Mouse scrolled (707, 433) with delta (0, -1)
Screenshot: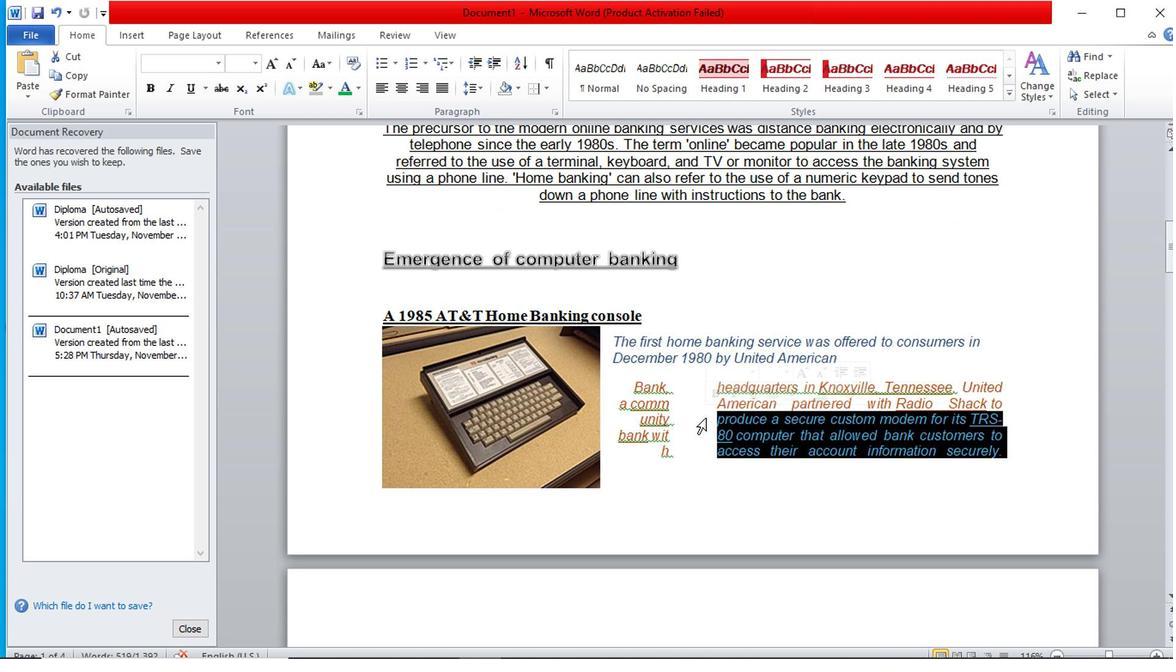 
Action: Mouse moved to (949, 422)
Screenshot: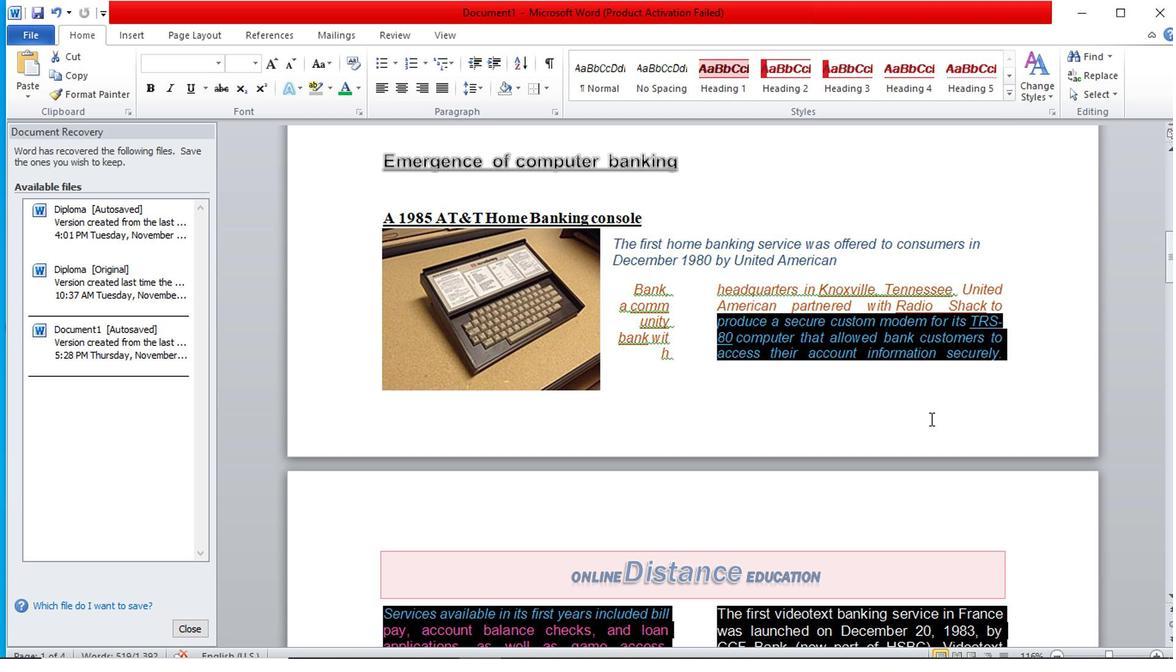 
Action: Mouse pressed left at (949, 422)
Screenshot: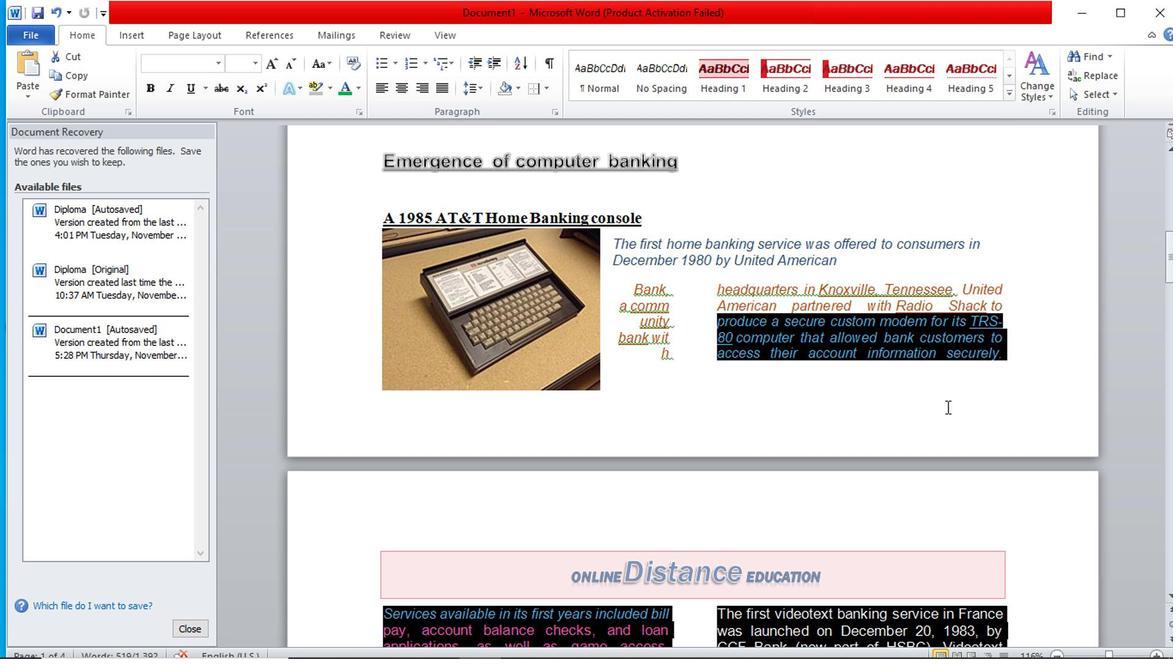 
Action: Mouse moved to (877, 431)
Screenshot: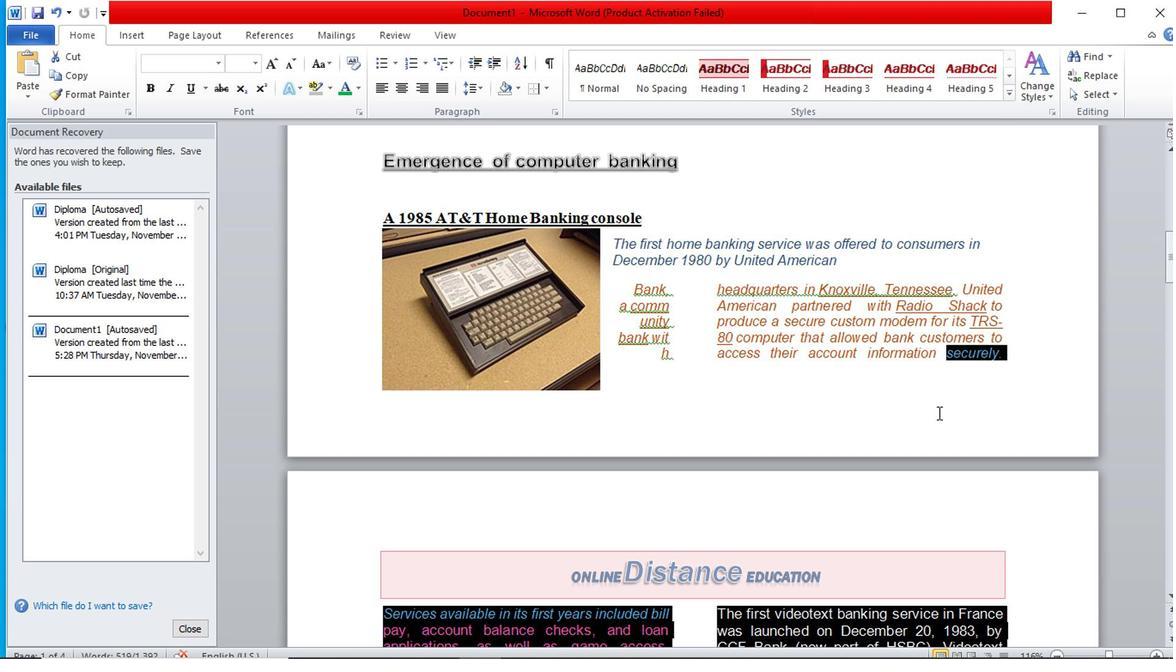 
Action: Mouse scrolled (877, 431) with delta (0, 0)
Screenshot: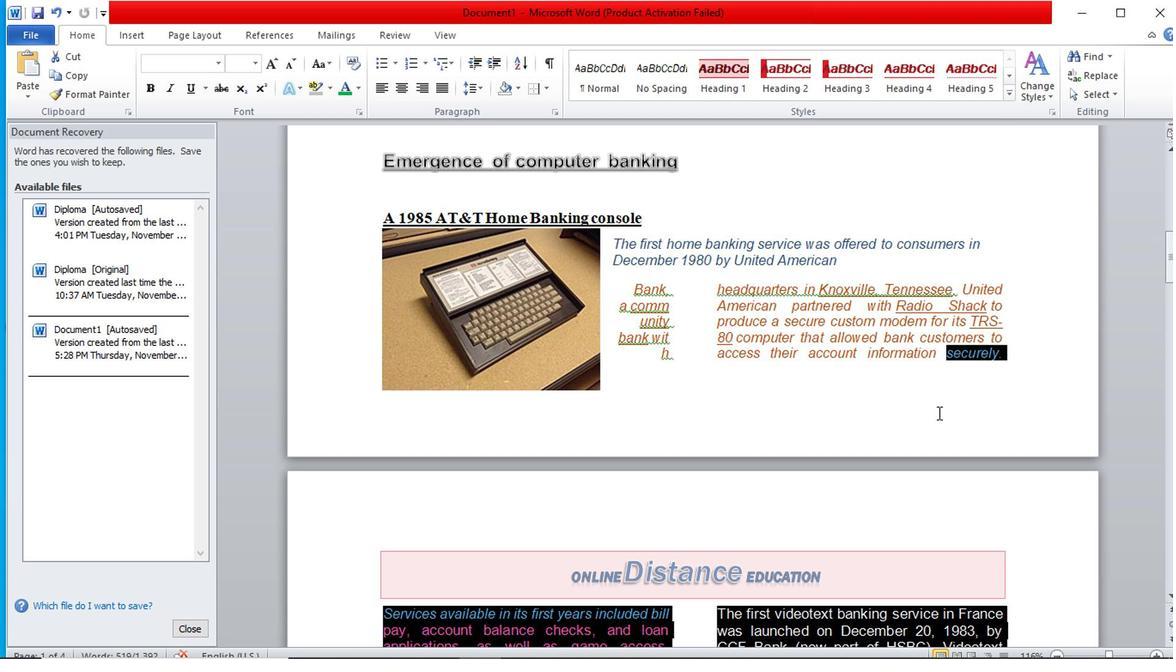 
Action: Mouse moved to (876, 431)
Screenshot: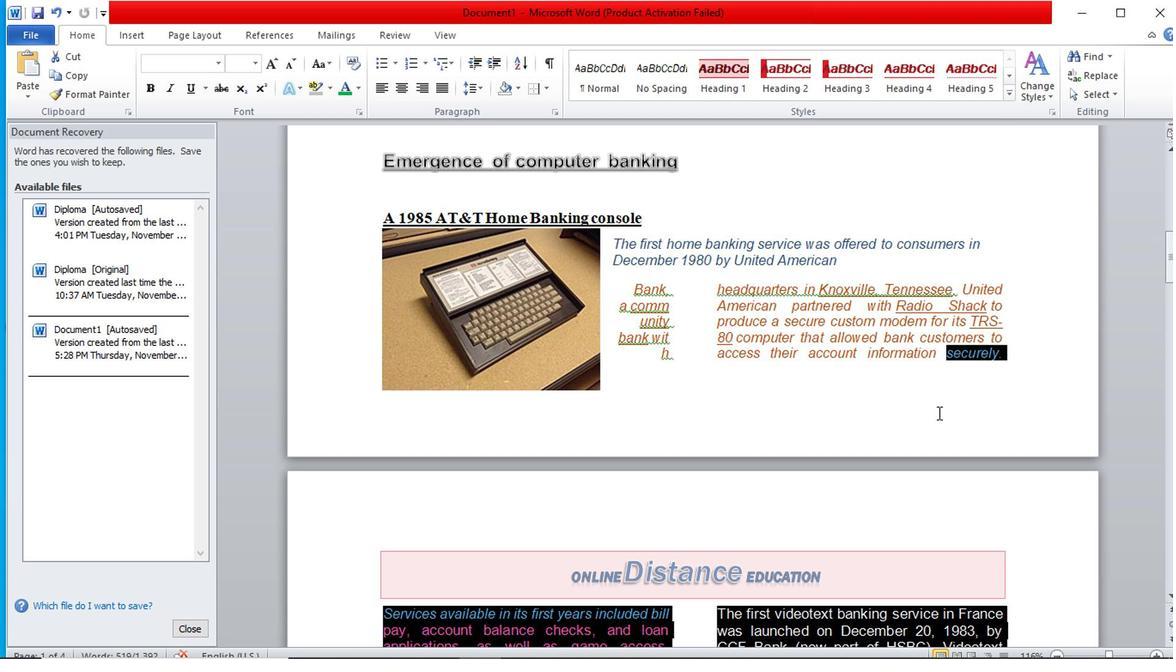 
Action: Mouse scrolled (876, 431) with delta (0, 0)
Screenshot: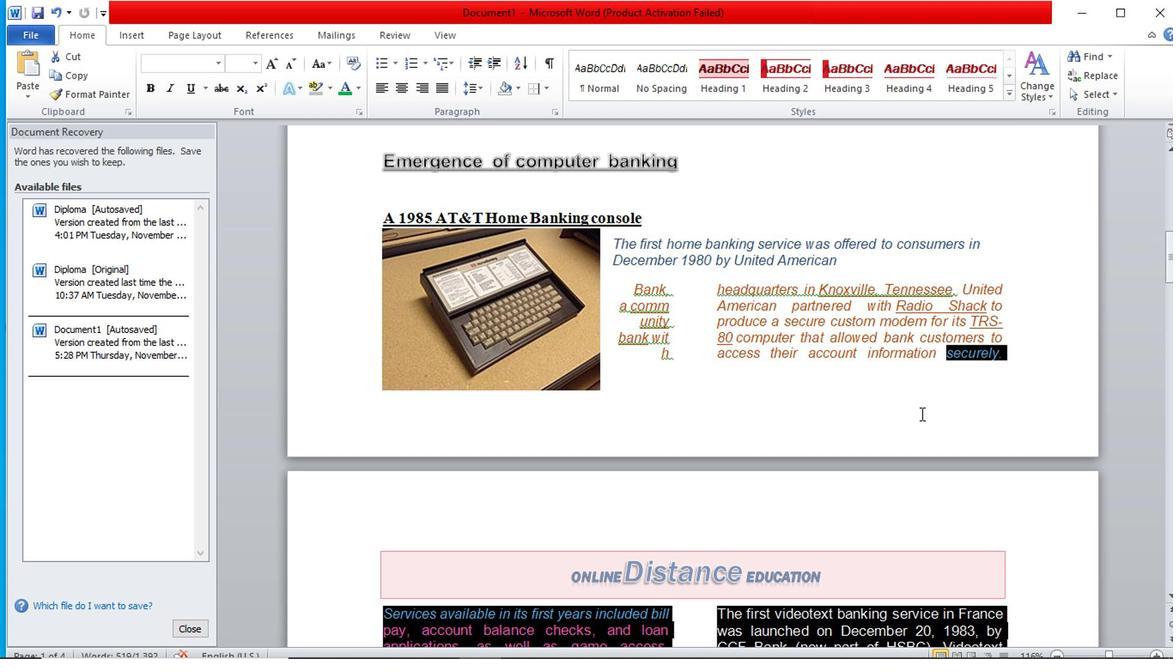 
Action: Mouse scrolled (876, 431) with delta (0, 0)
Screenshot: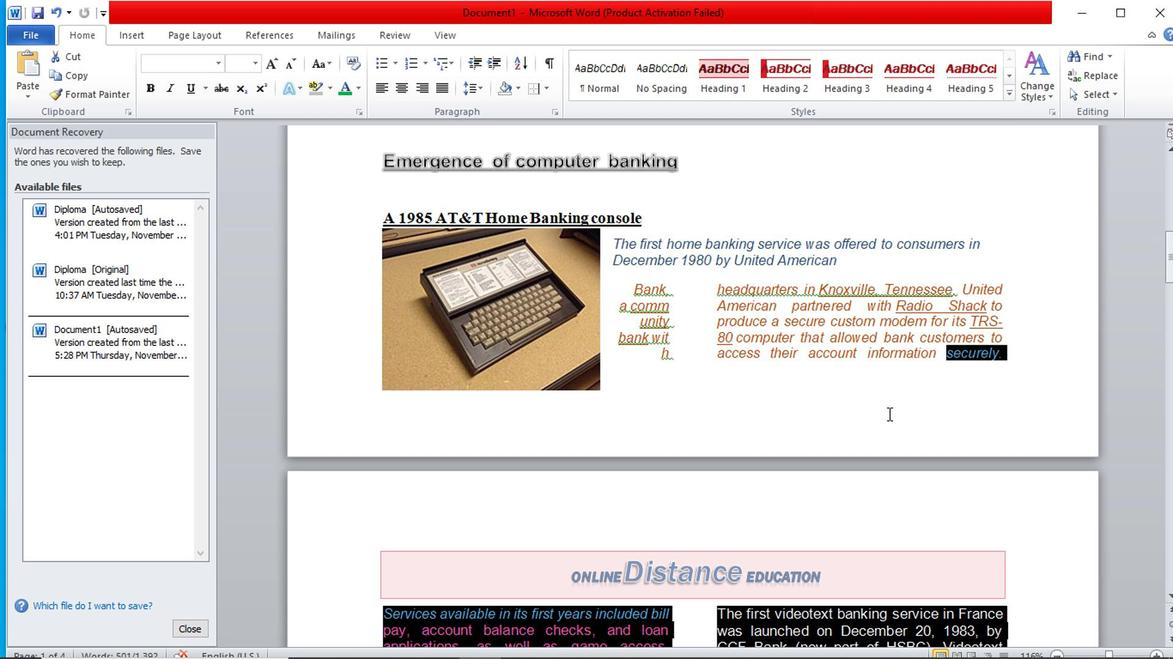 
Action: Mouse moved to (876, 431)
Screenshot: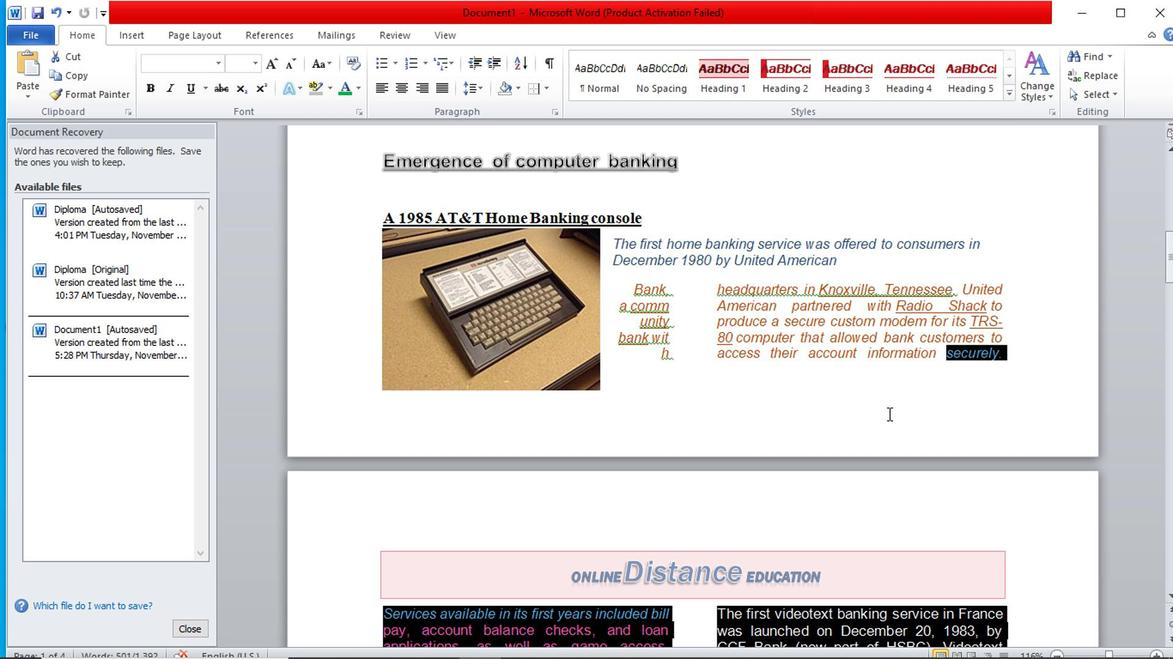 
Action: Mouse scrolled (876, 431) with delta (0, 0)
Screenshot: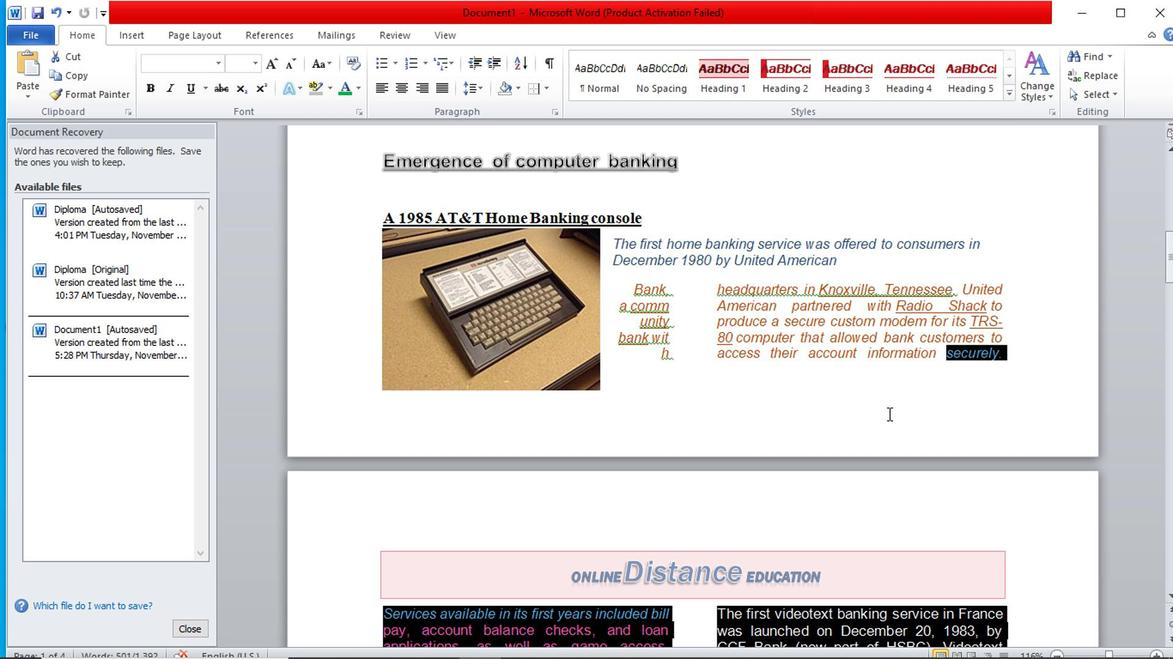
Action: Mouse moved to (871, 433)
Screenshot: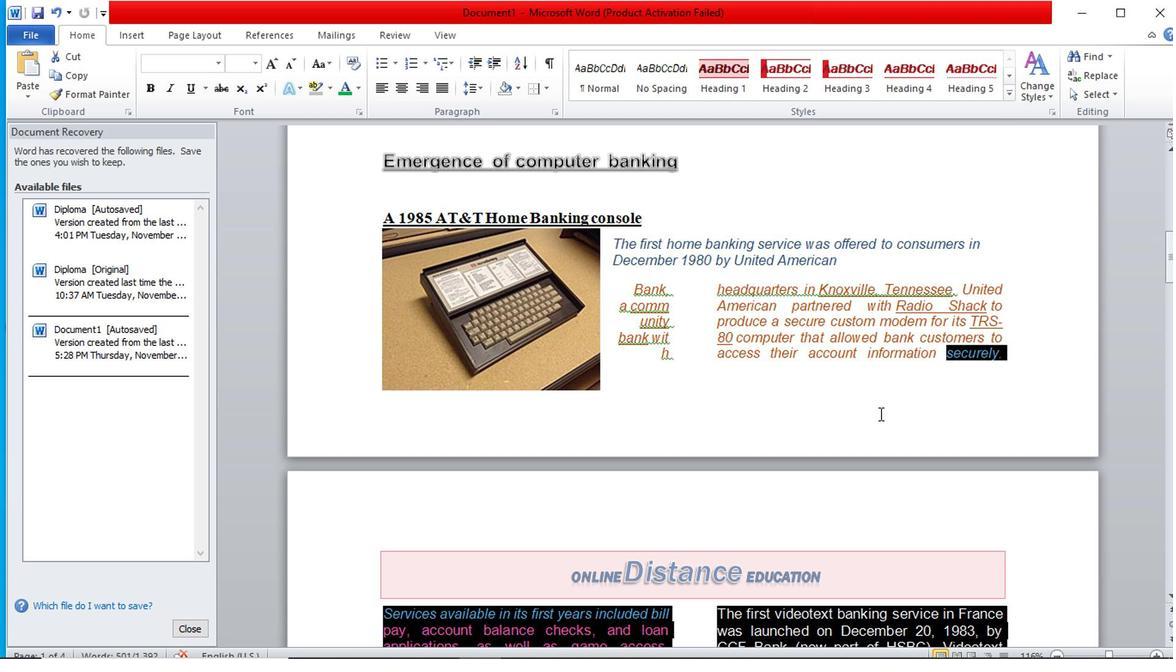 
Action: Mouse scrolled (871, 431) with delta (0, -1)
Screenshot: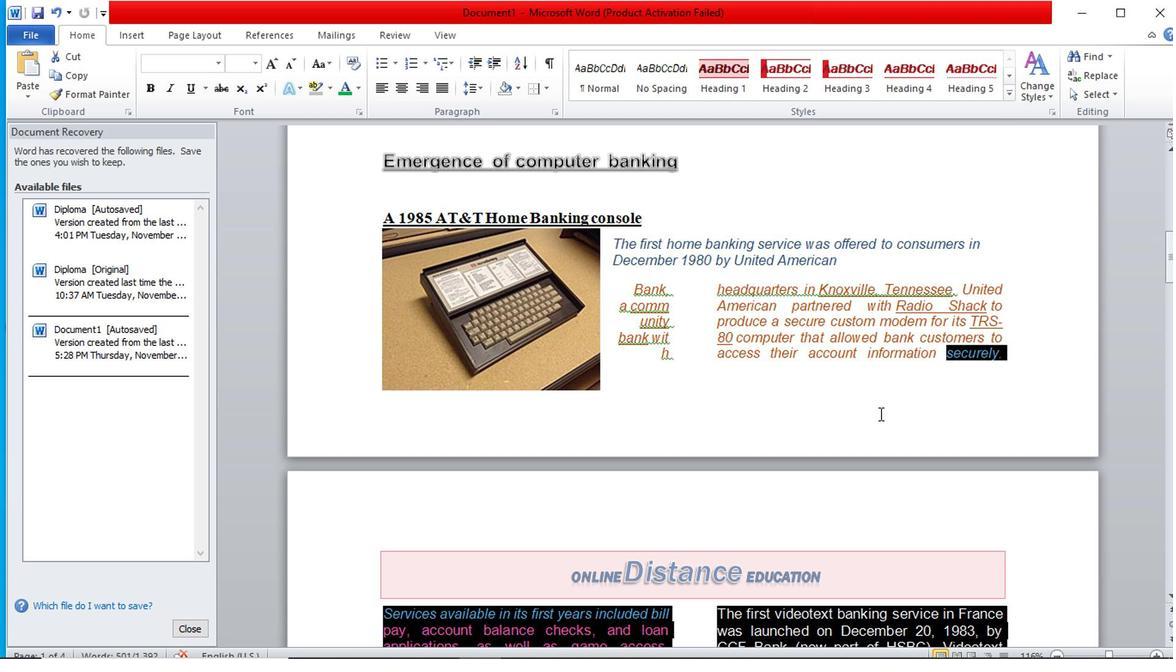 
Action: Mouse moved to (729, 476)
Screenshot: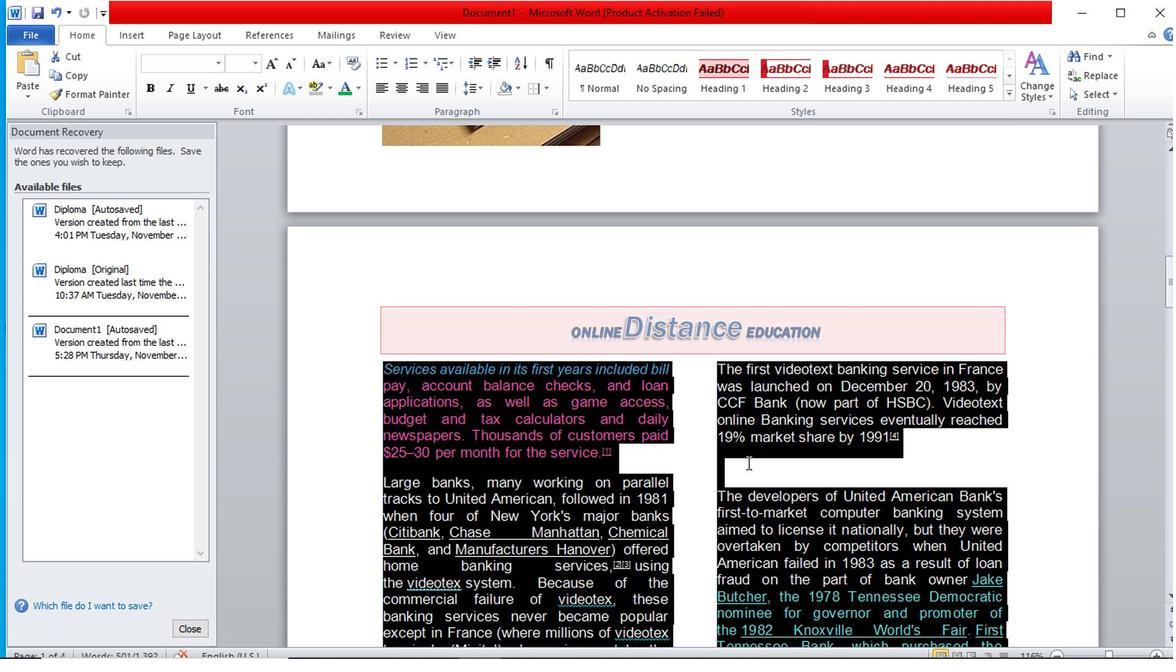 
Action: Mouse pressed left at (729, 476)
Screenshot: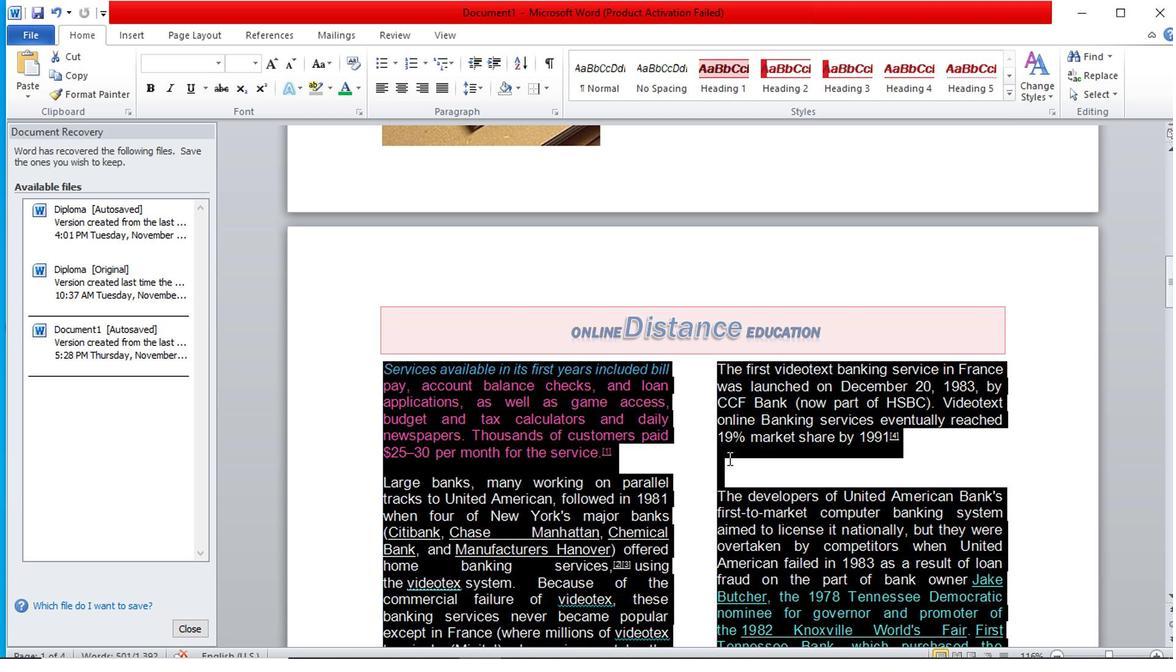 
Action: Mouse moved to (714, 488)
Screenshot: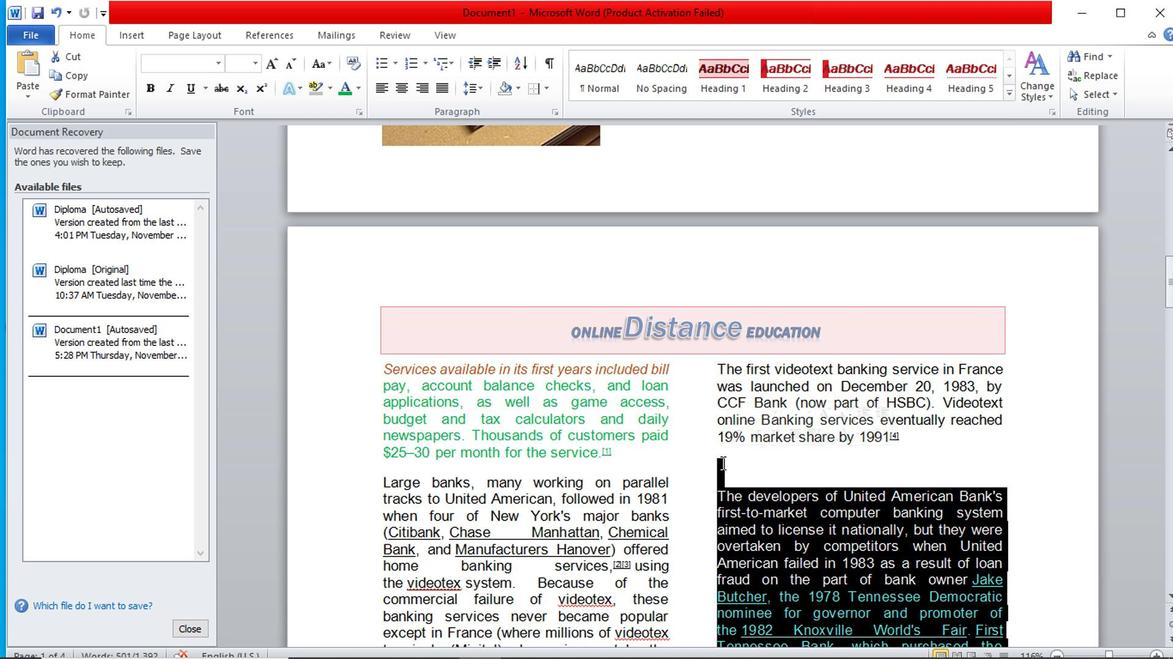 
Action: Mouse scrolled (714, 488) with delta (0, 0)
Screenshot: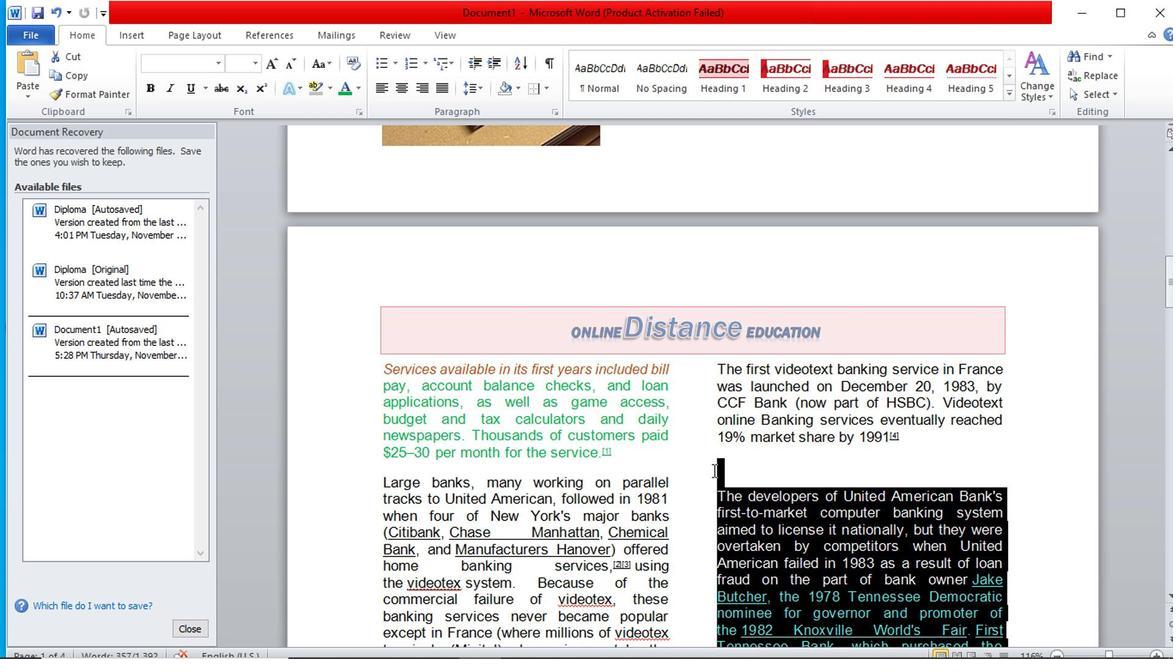
Action: Mouse scrolled (714, 488) with delta (0, 0)
Screenshot: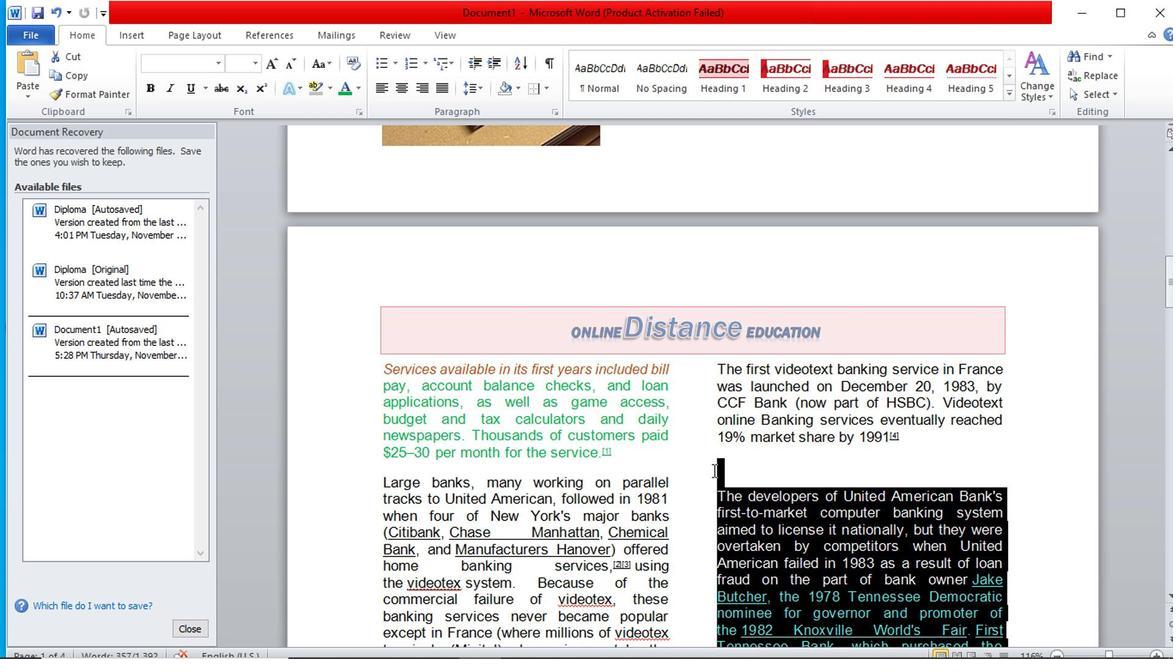 
Action: Mouse scrolled (714, 488) with delta (0, 0)
Screenshot: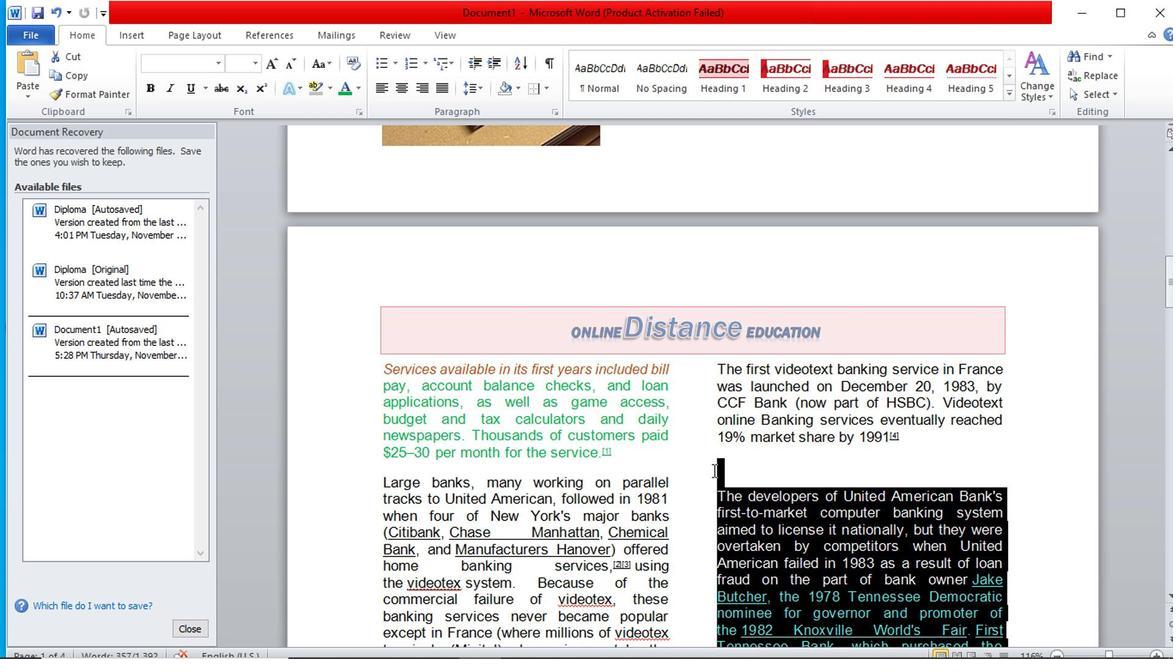 
Action: Mouse scrolled (714, 488) with delta (0, 0)
Screenshot: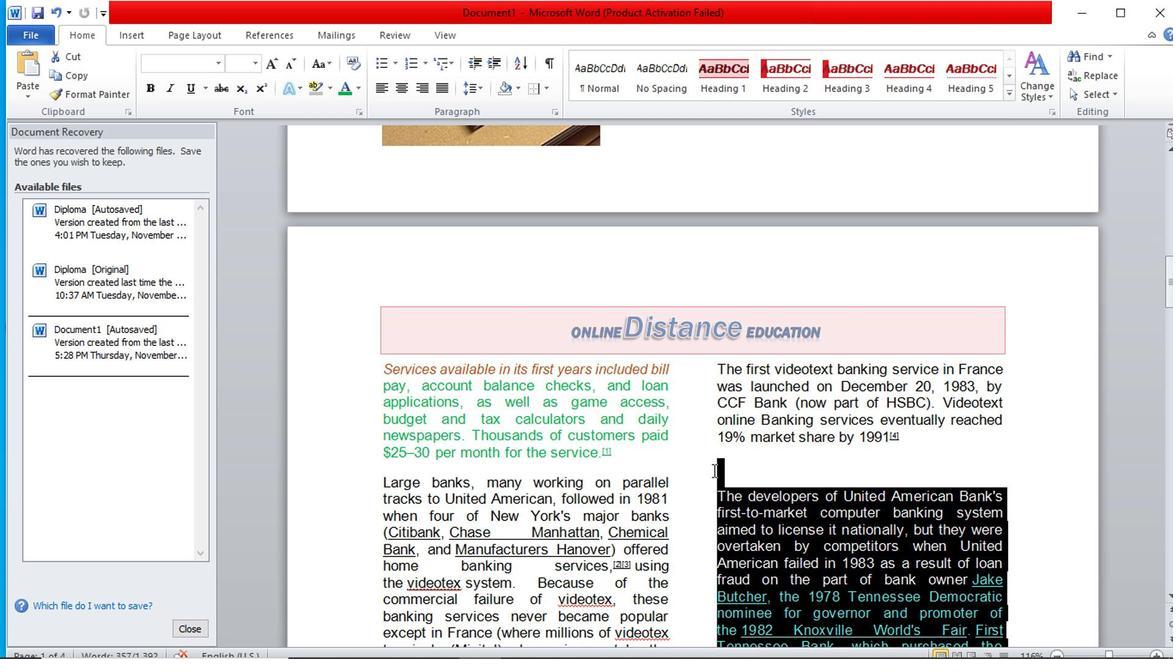 
Action: Mouse scrolled (714, 488) with delta (0, 0)
Screenshot: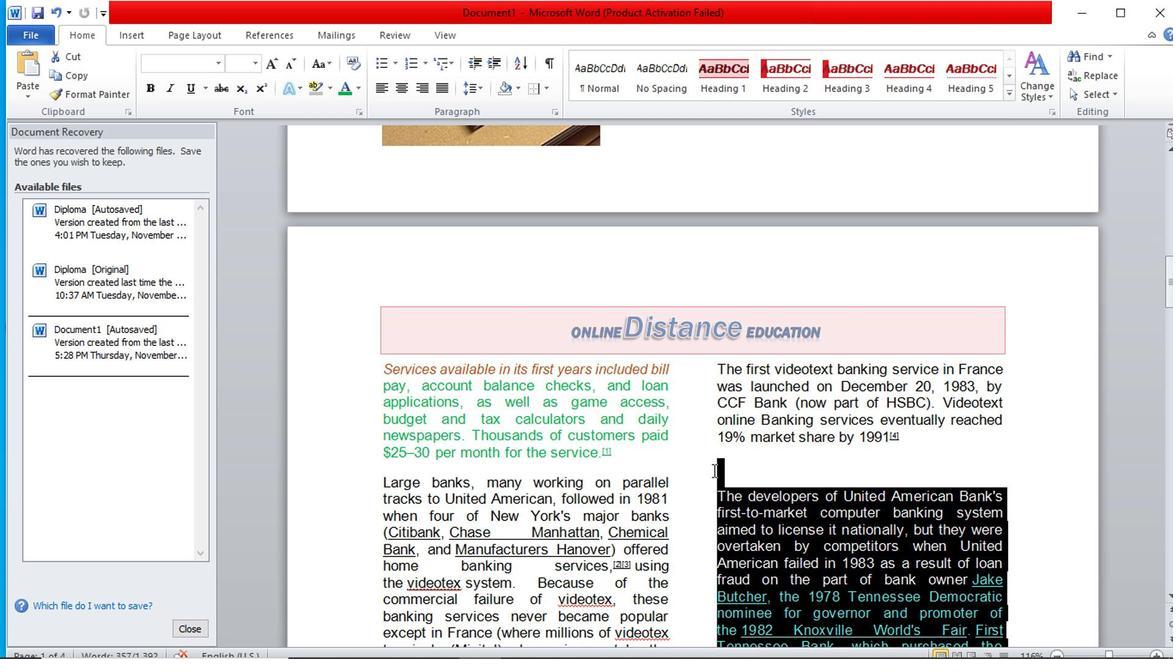 
Action: Mouse scrolled (714, 488) with delta (0, 0)
Screenshot: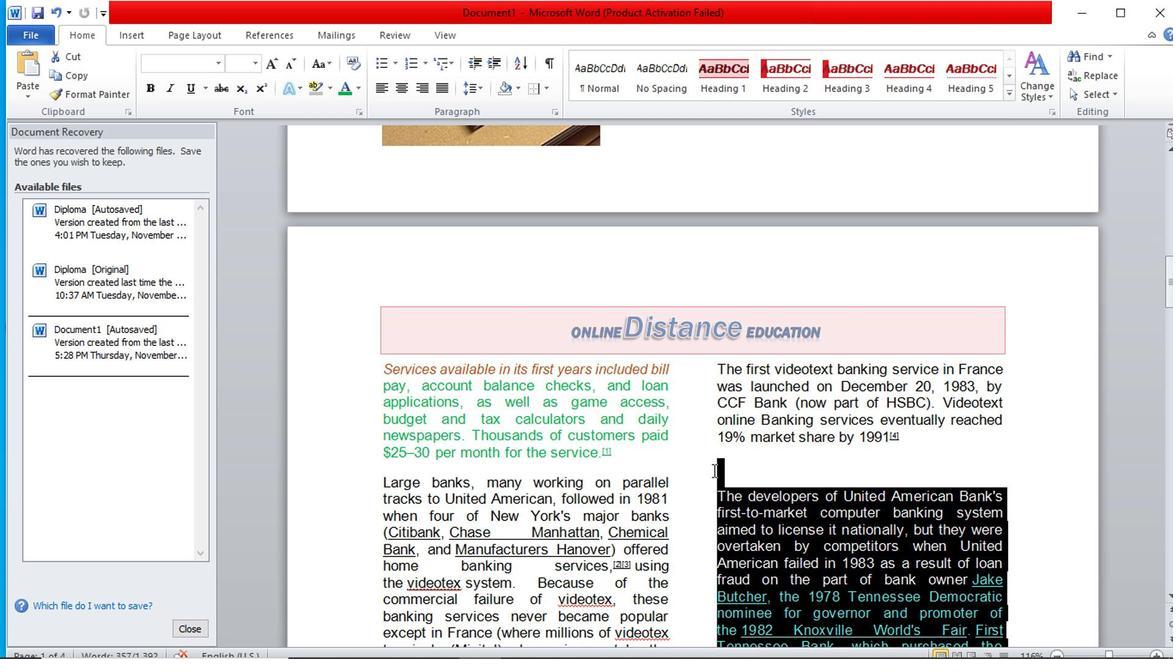 
Action: Mouse moved to (1023, 465)
Screenshot: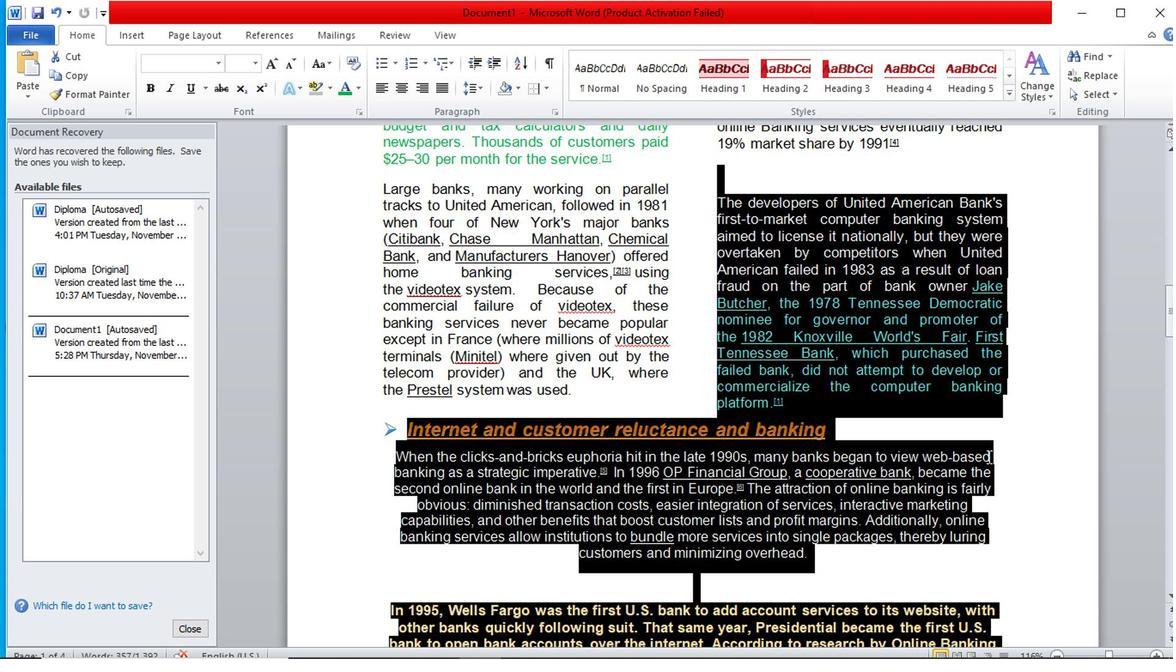 
Action: Mouse pressed left at (1023, 465)
Screenshot: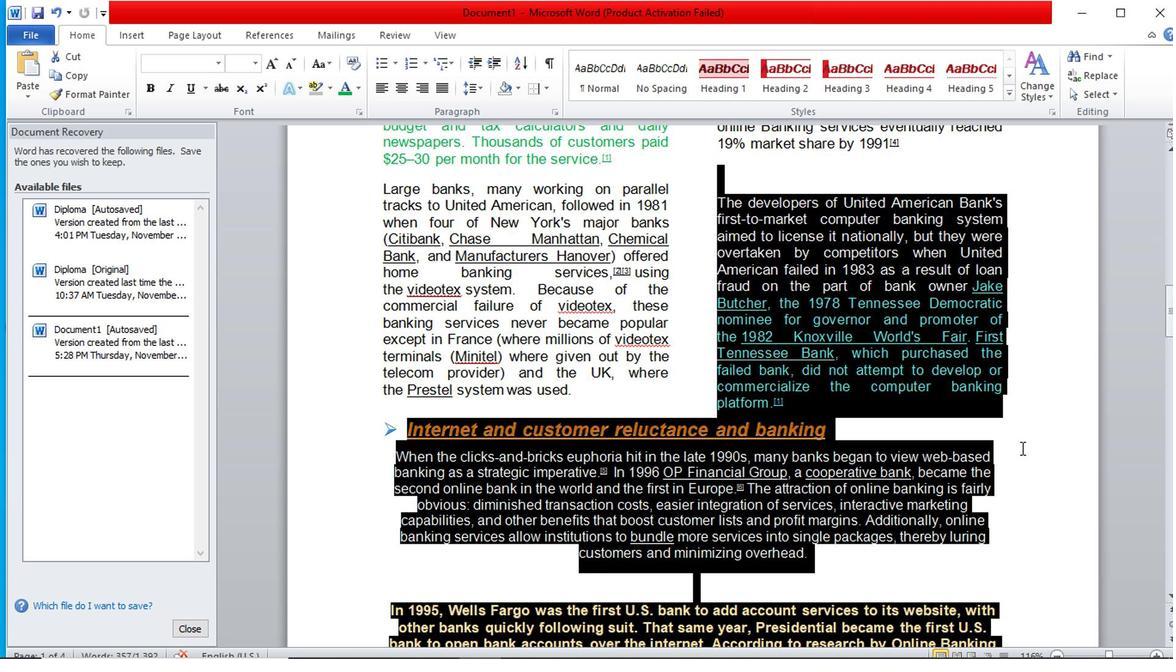 
Action: Mouse moved to (996, 483)
Screenshot: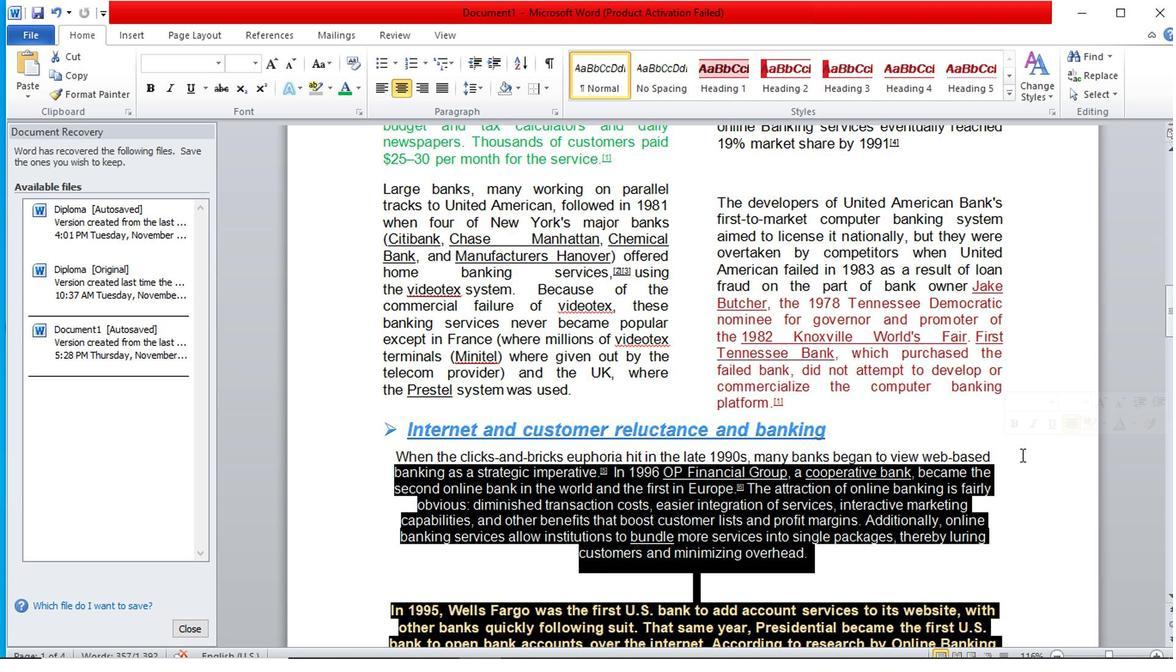
Action: Mouse scrolled (996, 482) with delta (0, 0)
Screenshot: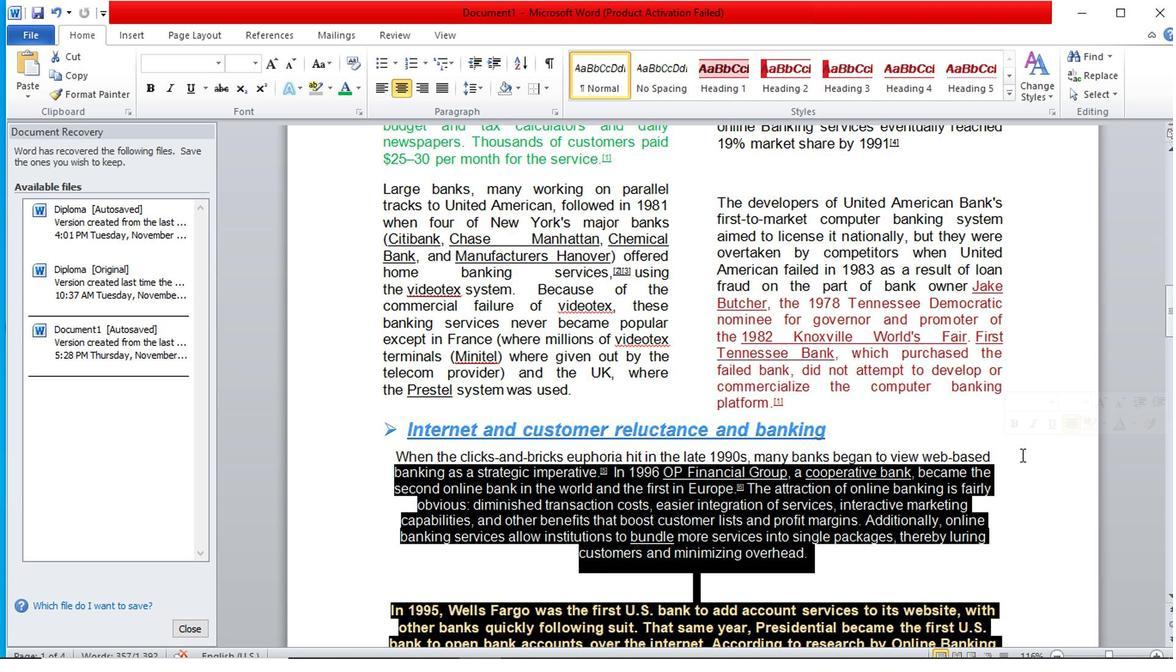 
Action: Mouse moved to (995, 483)
Screenshot: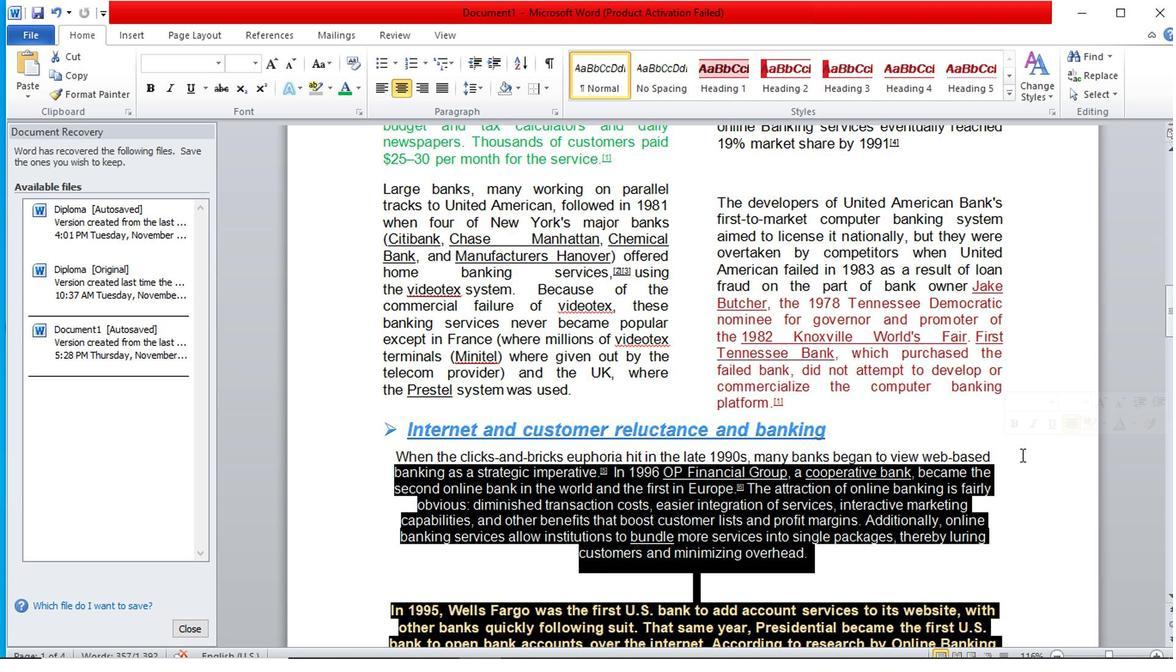 
Action: Mouse scrolled (995, 482) with delta (0, 0)
Screenshot: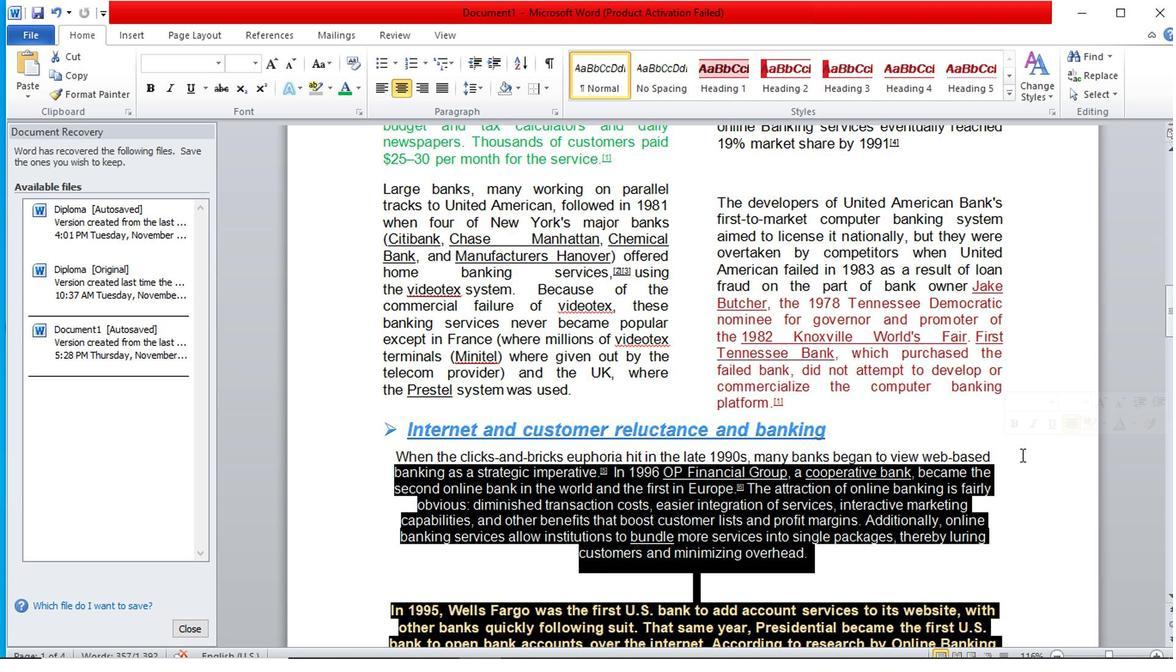 
Action: Mouse moved to (991, 484)
Screenshot: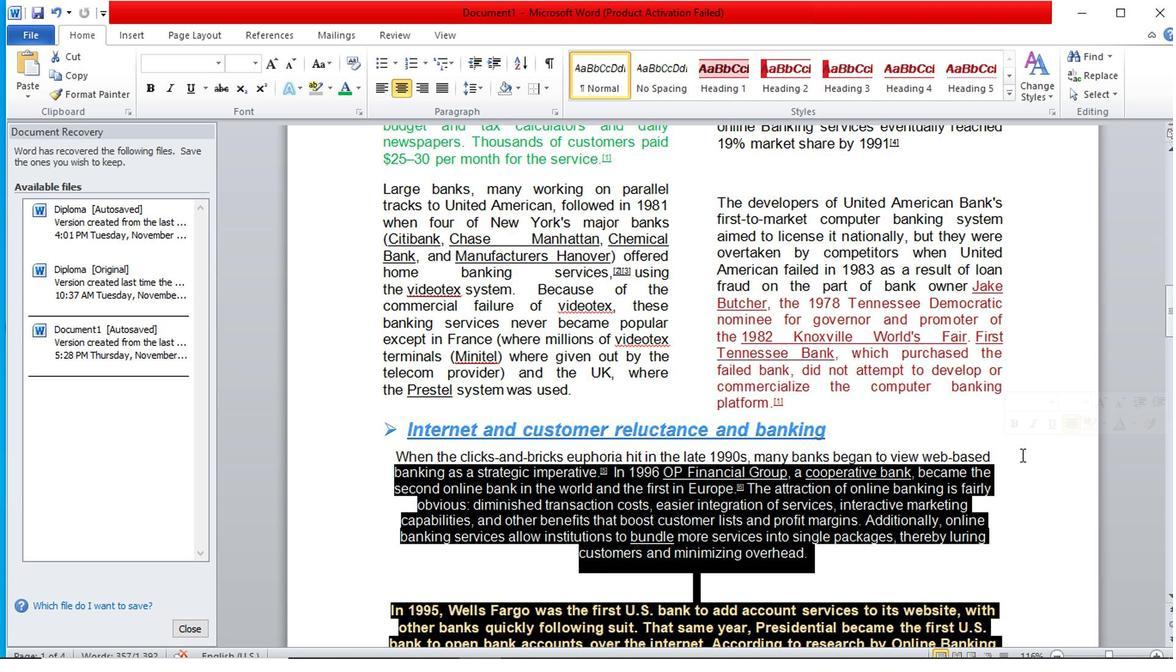 
Action: Mouse scrolled (991, 483) with delta (0, -1)
Screenshot: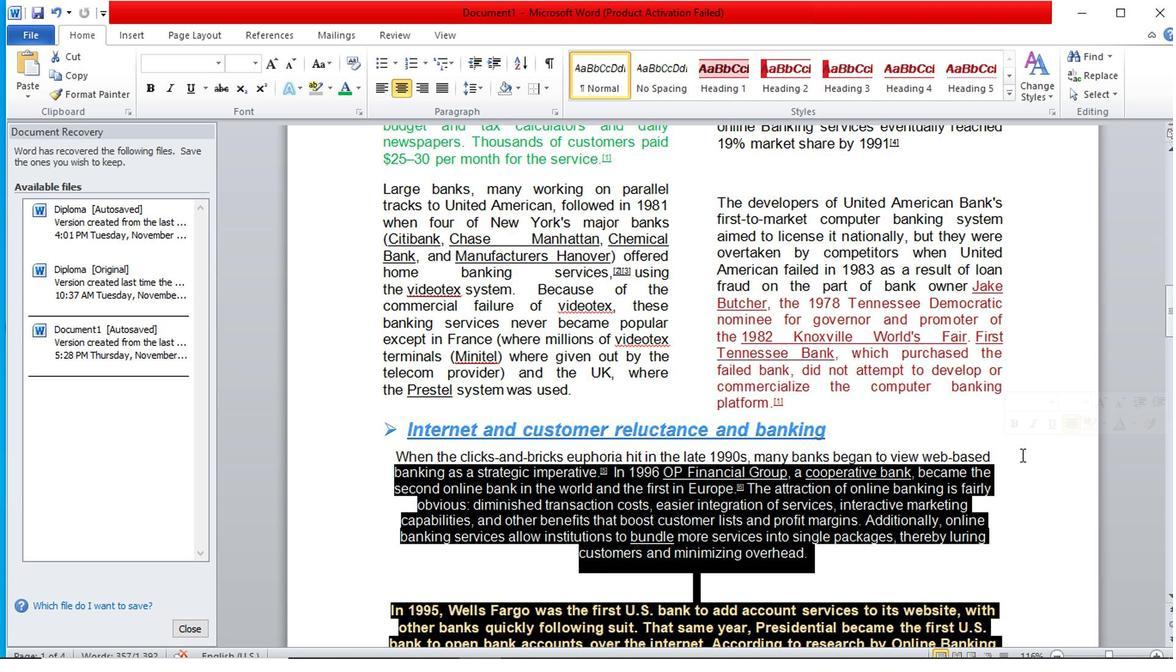 
Action: Mouse moved to (987, 484)
Screenshot: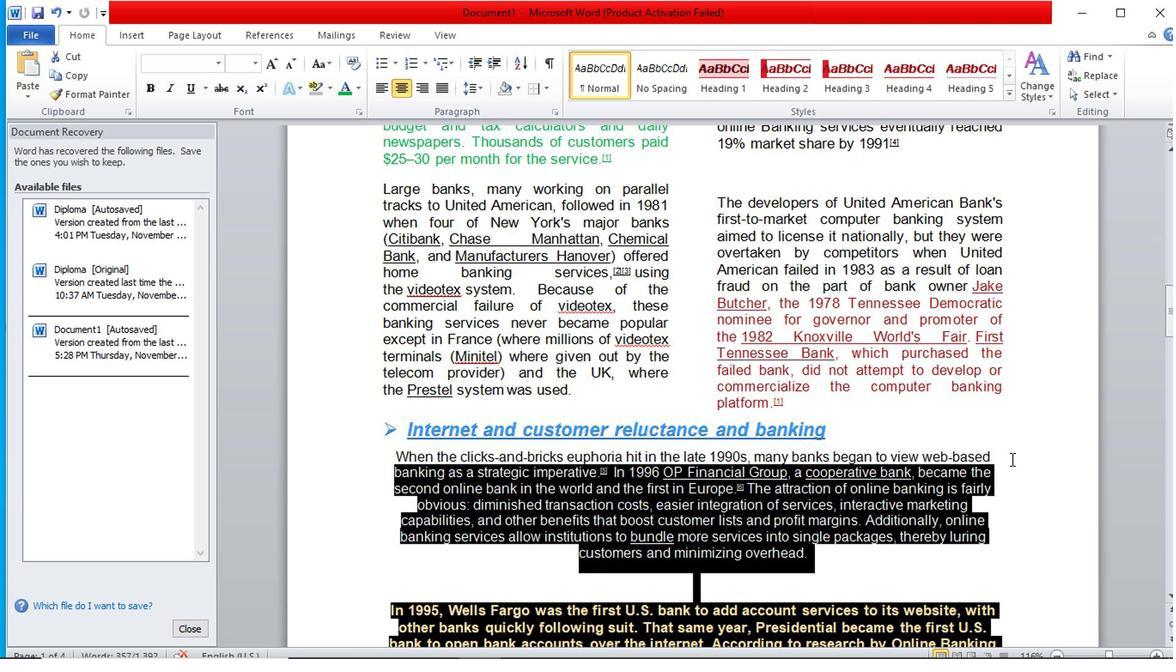 
Action: Mouse scrolled (987, 483) with delta (0, -1)
Screenshot: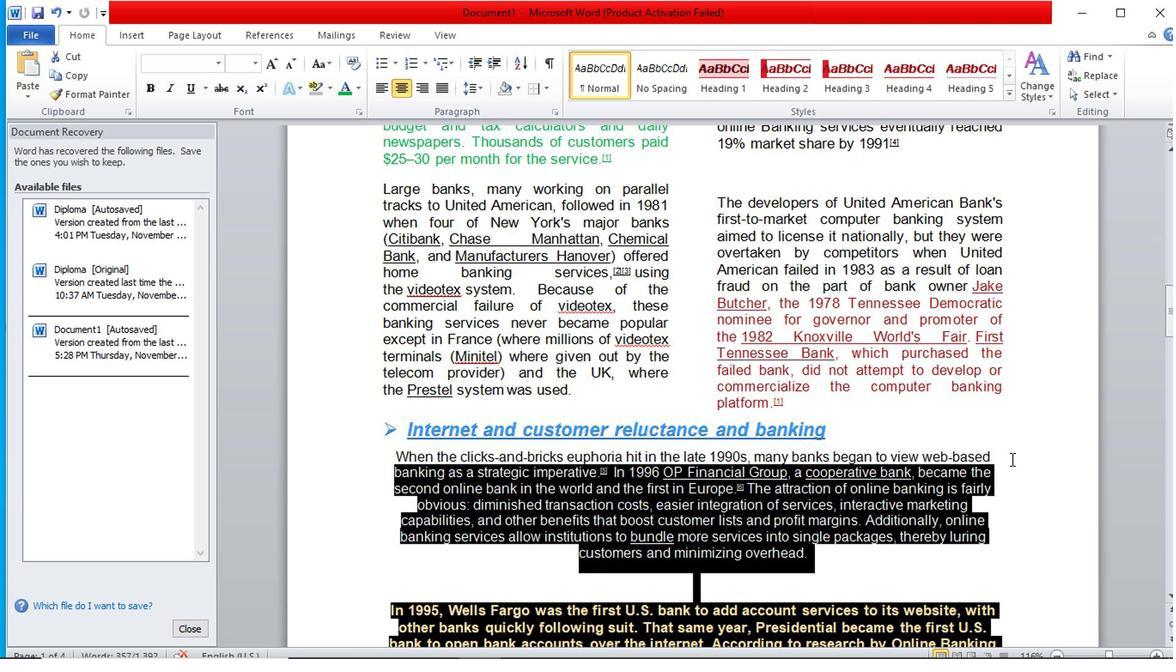 
Action: Mouse moved to (1006, 486)
Screenshot: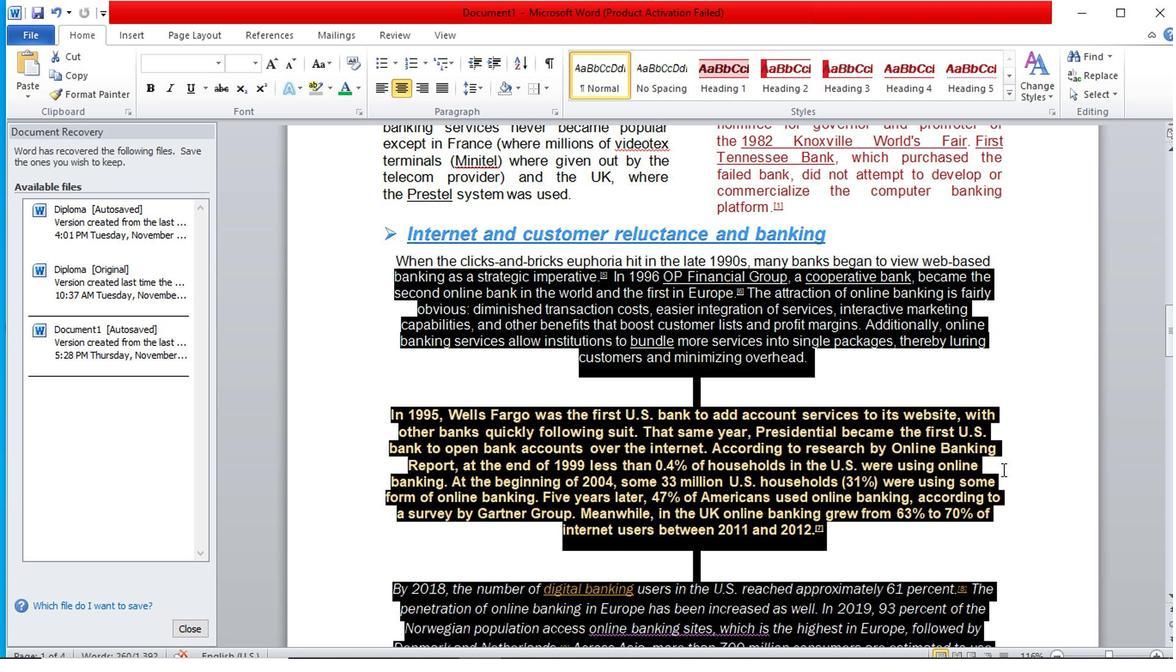 
Action: Mouse pressed left at (1006, 486)
Screenshot: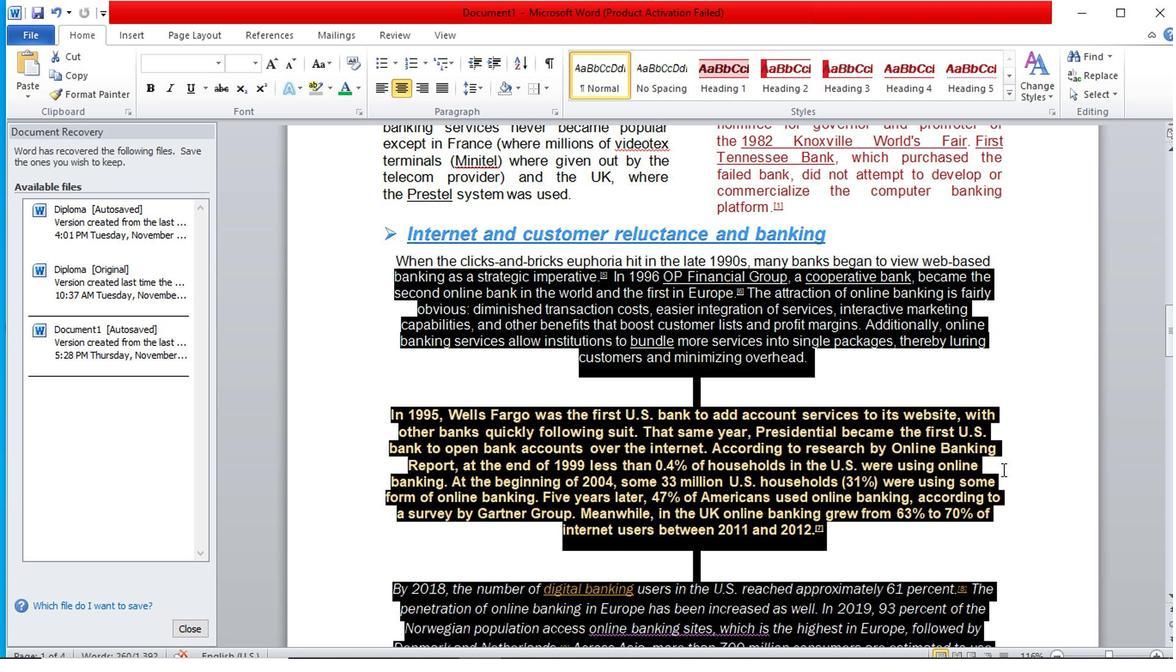 
Action: Mouse moved to (906, 431)
Screenshot: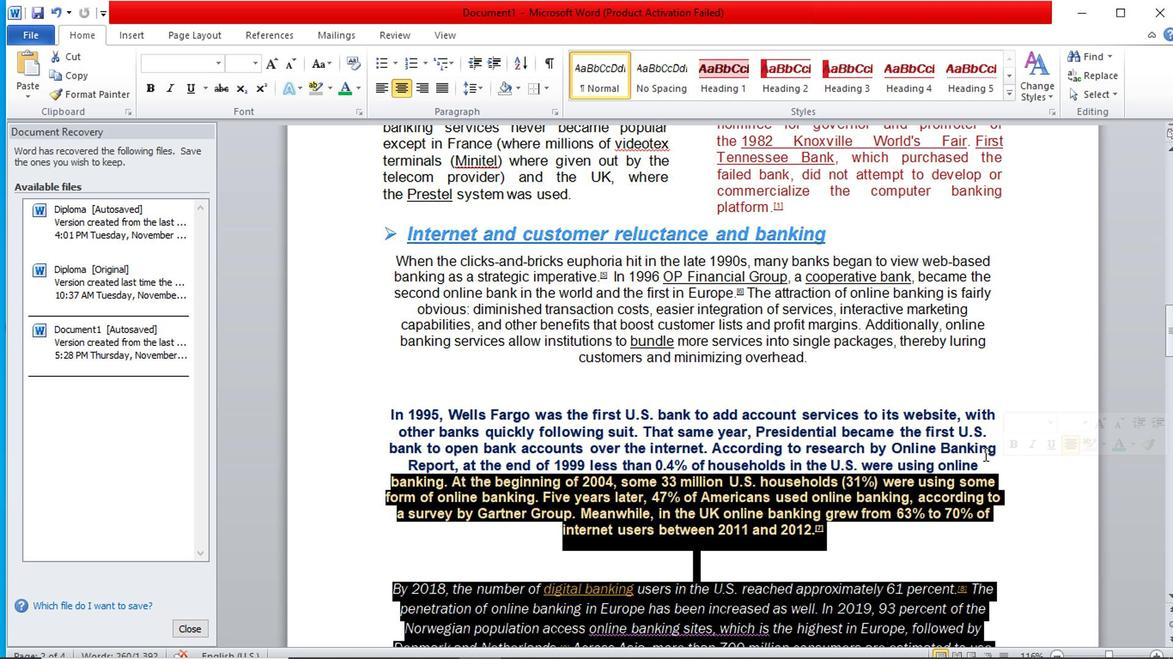 
Action: Mouse scrolled (906, 431) with delta (0, 0)
Screenshot: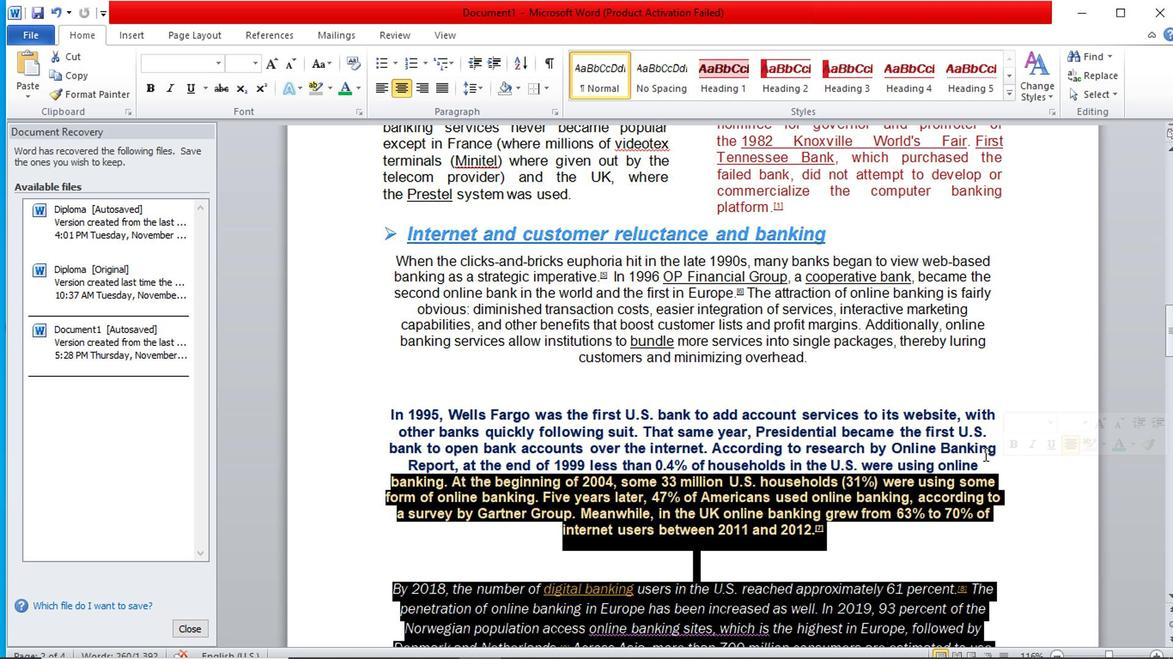 
Action: Mouse moved to (906, 431)
Screenshot: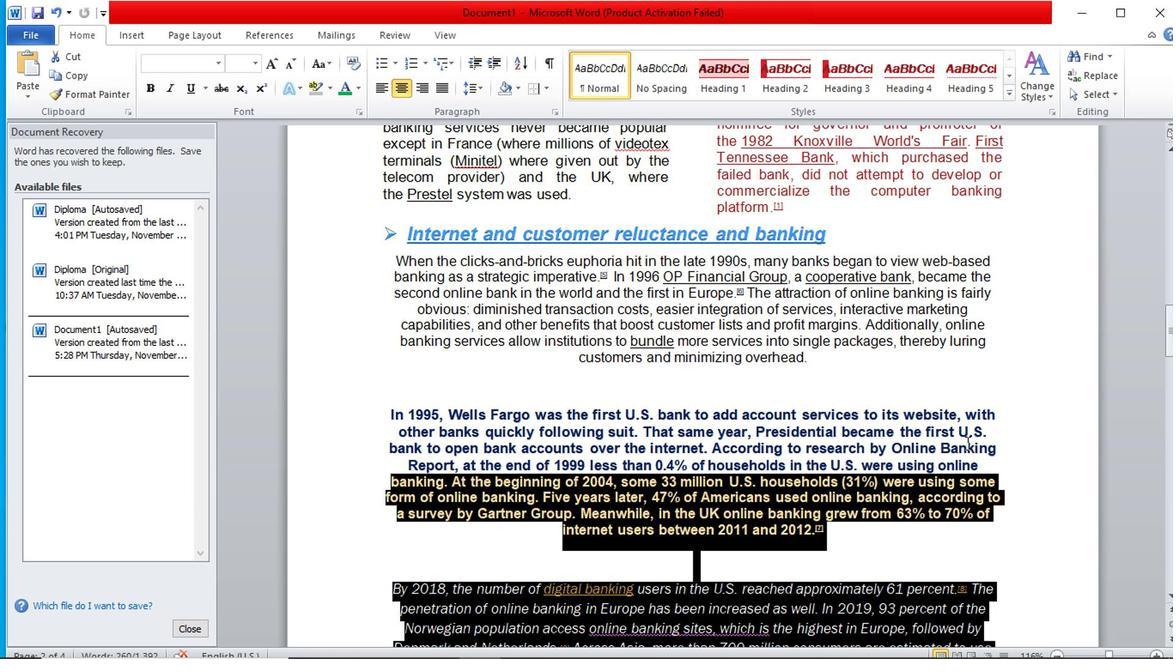 
Action: Mouse scrolled (906, 431) with delta (0, 0)
Screenshot: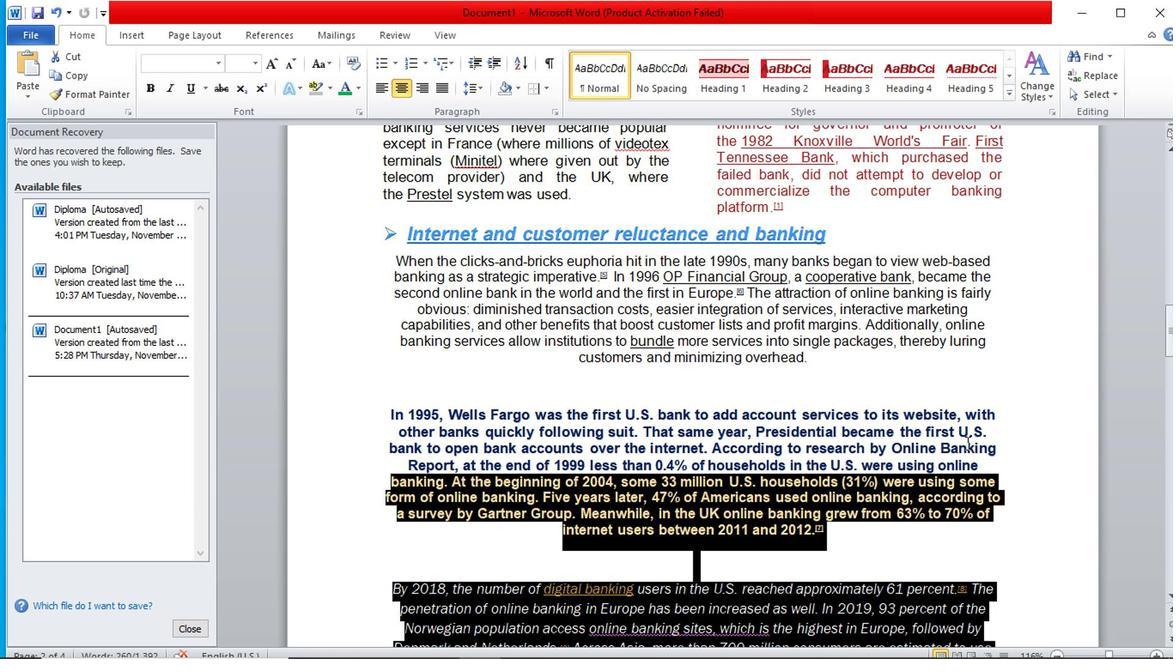 
Action: Mouse moved to (904, 431)
Screenshot: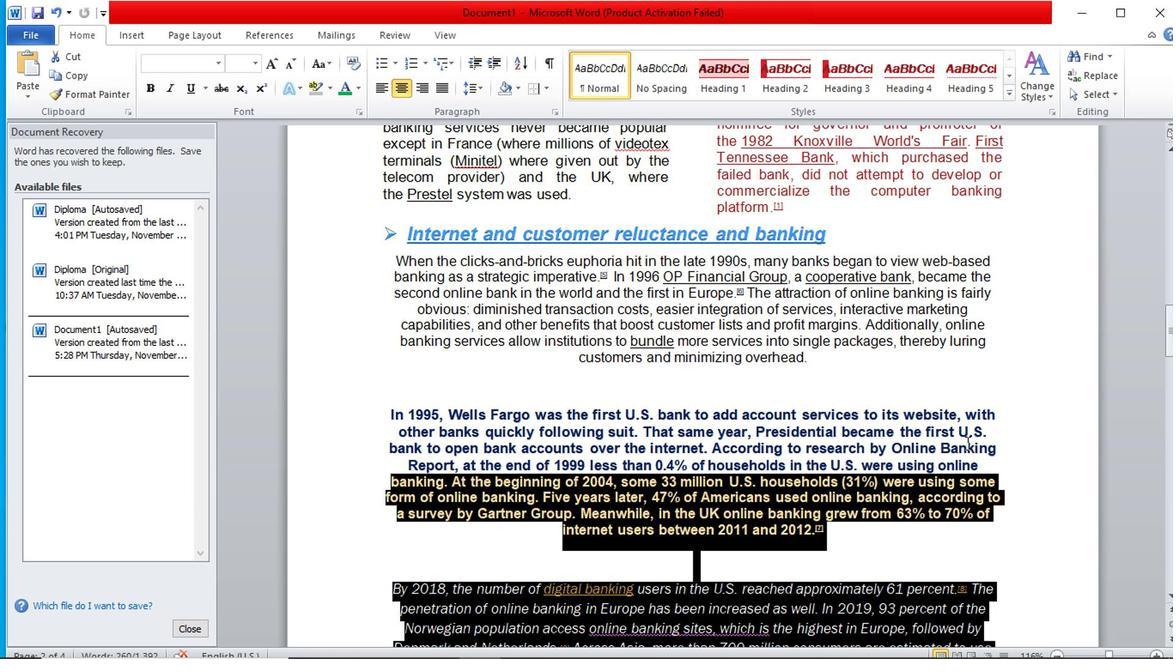 
Action: Mouse scrolled (904, 430) with delta (0, -1)
Screenshot: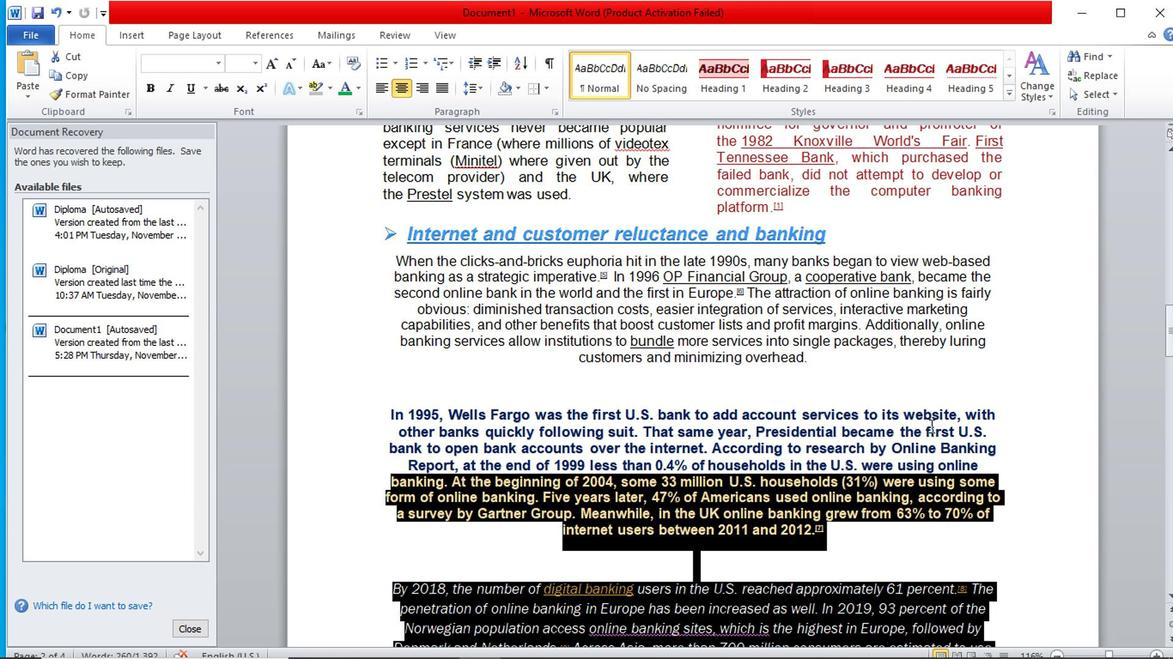 
Action: Mouse moved to (903, 430)
Screenshot: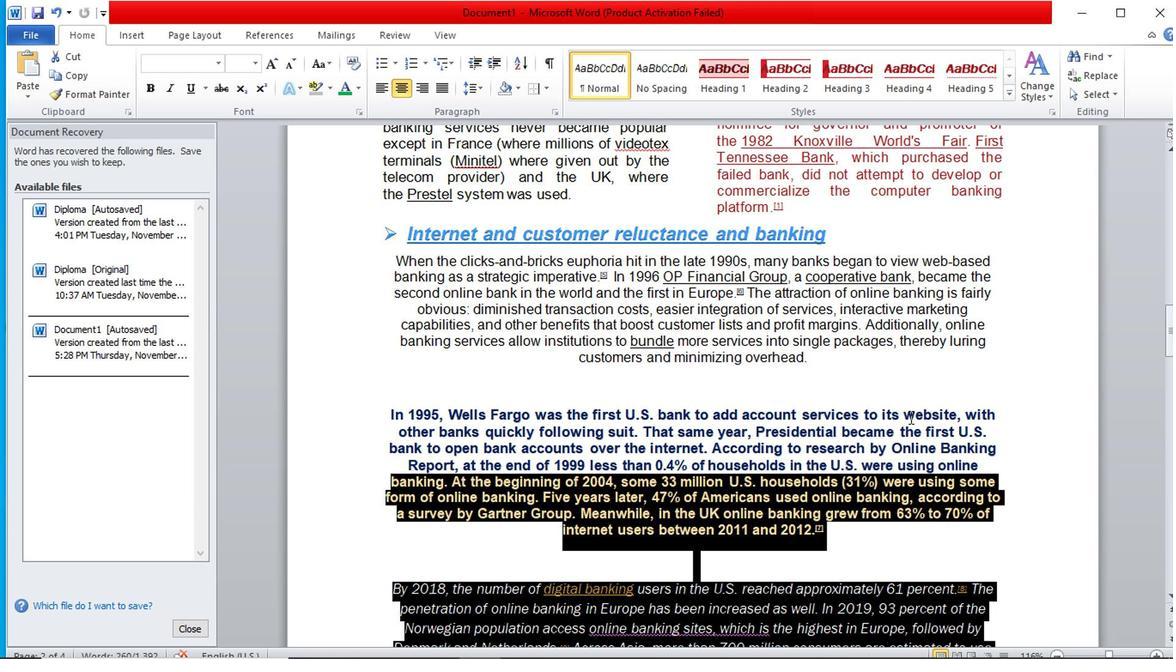 
Action: Mouse scrolled (903, 429) with delta (0, 0)
Screenshot: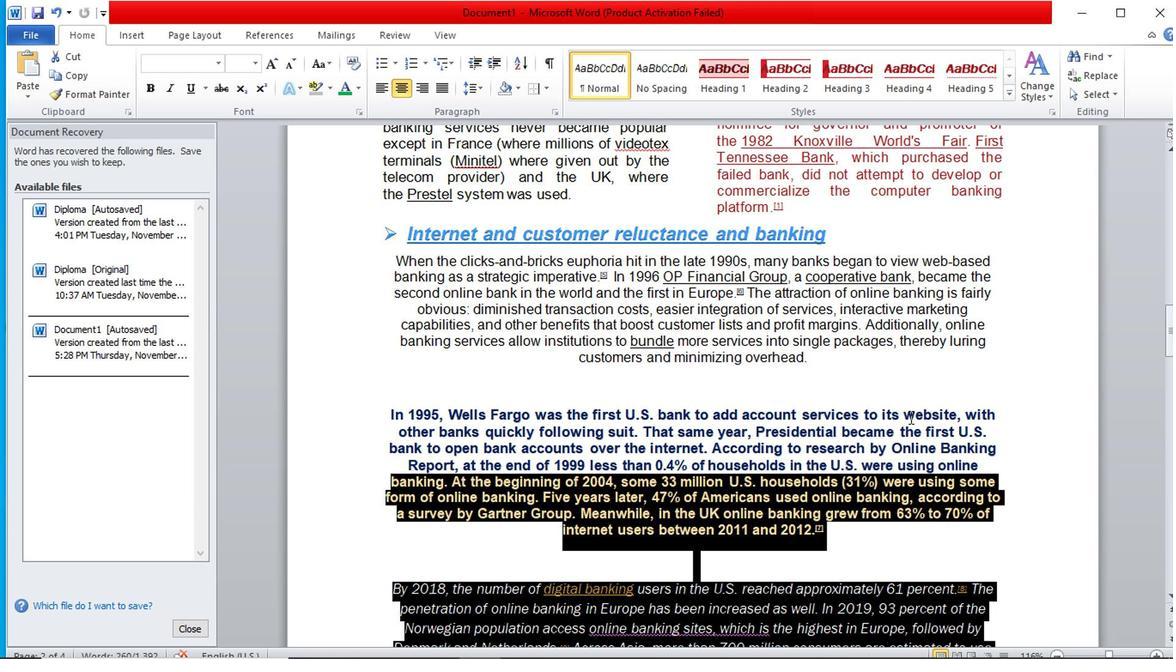 
Action: Mouse moved to (856, 402)
Screenshot: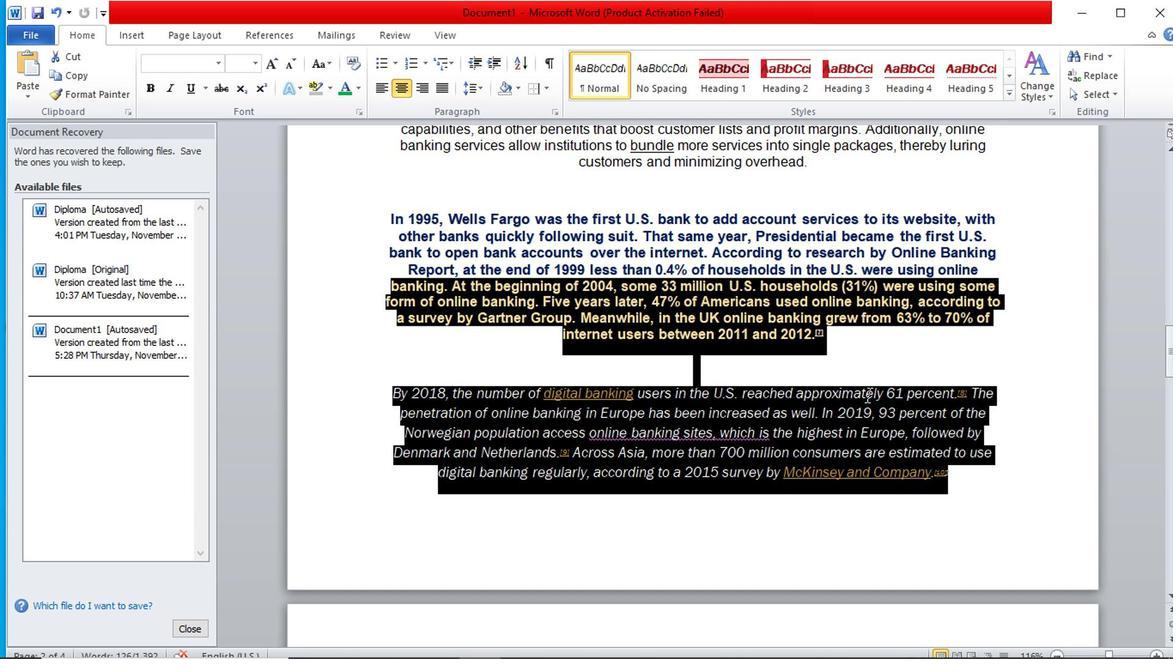 
Action: Mouse scrolled (856, 400) with delta (0, -1)
Screenshot: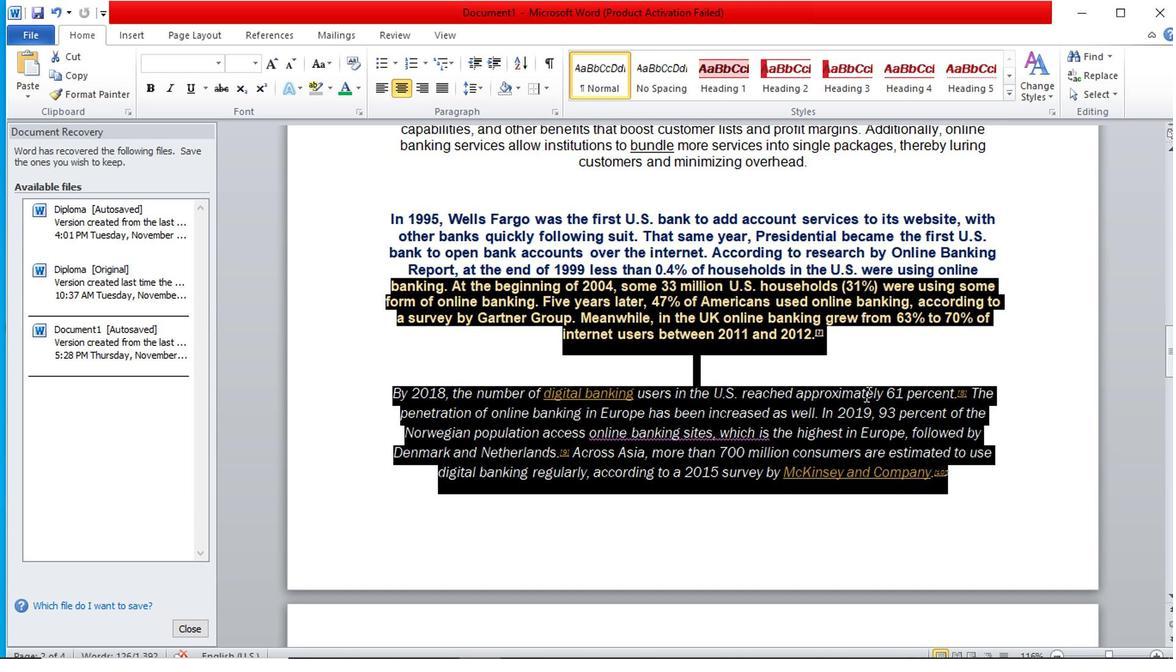 
Action: Mouse scrolled (856, 400) with delta (0, -1)
Screenshot: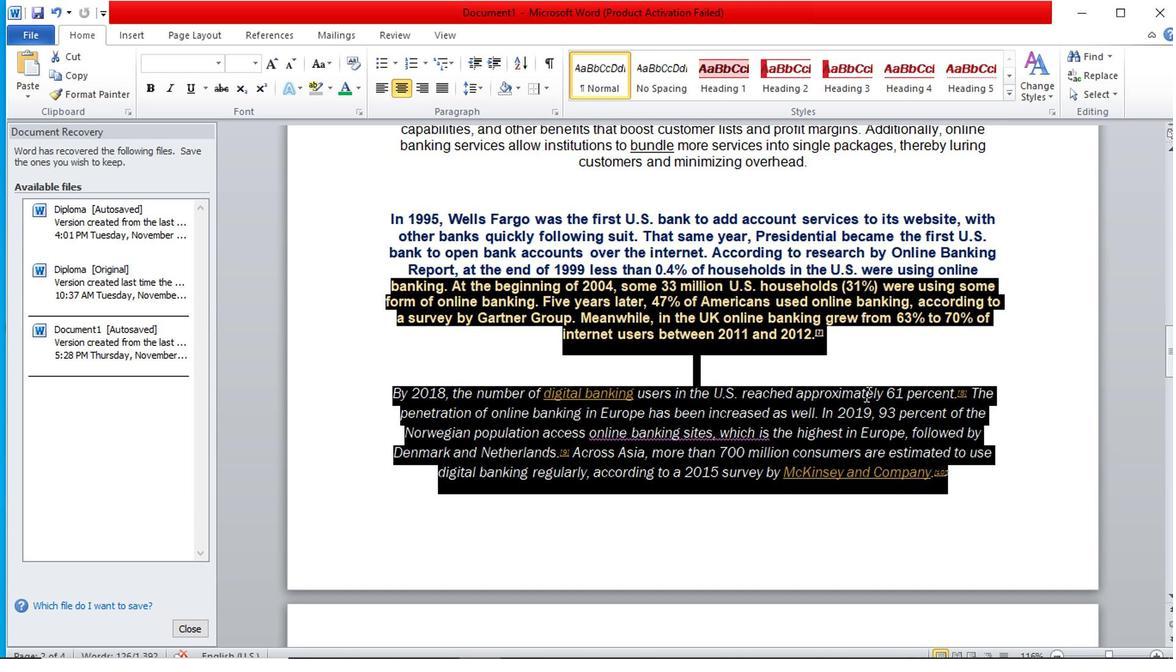 
Action: Mouse scrolled (856, 400) with delta (0, -1)
Screenshot: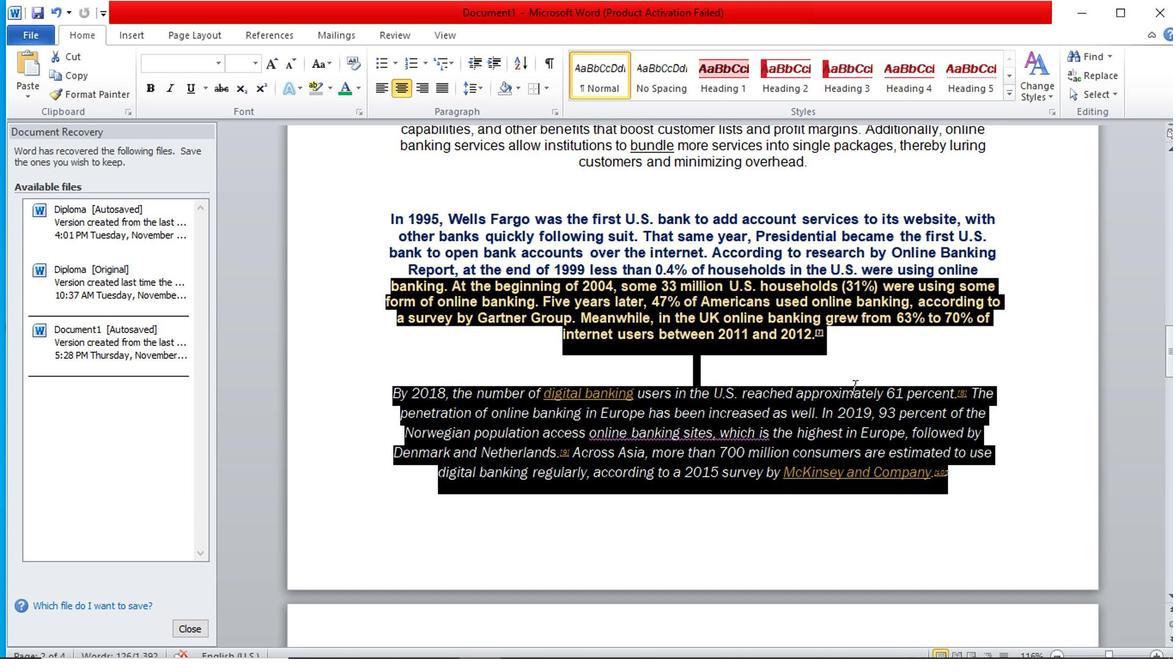 
Action: Mouse moved to (822, 384)
Screenshot: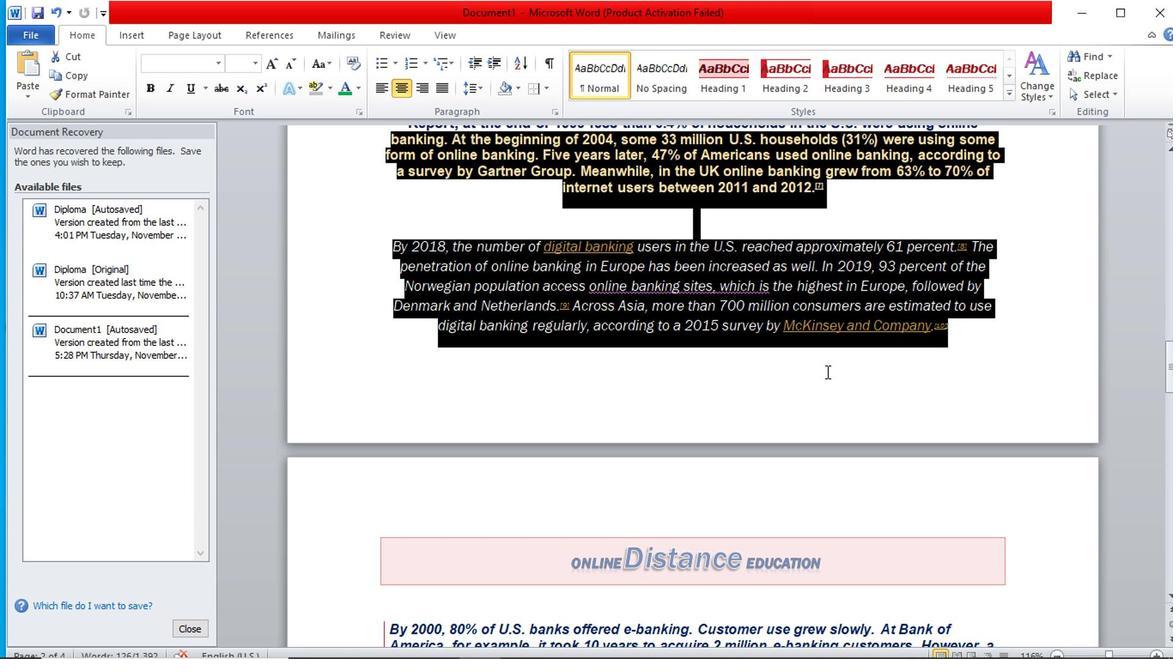 
Action: Mouse pressed left at (822, 384)
Screenshot: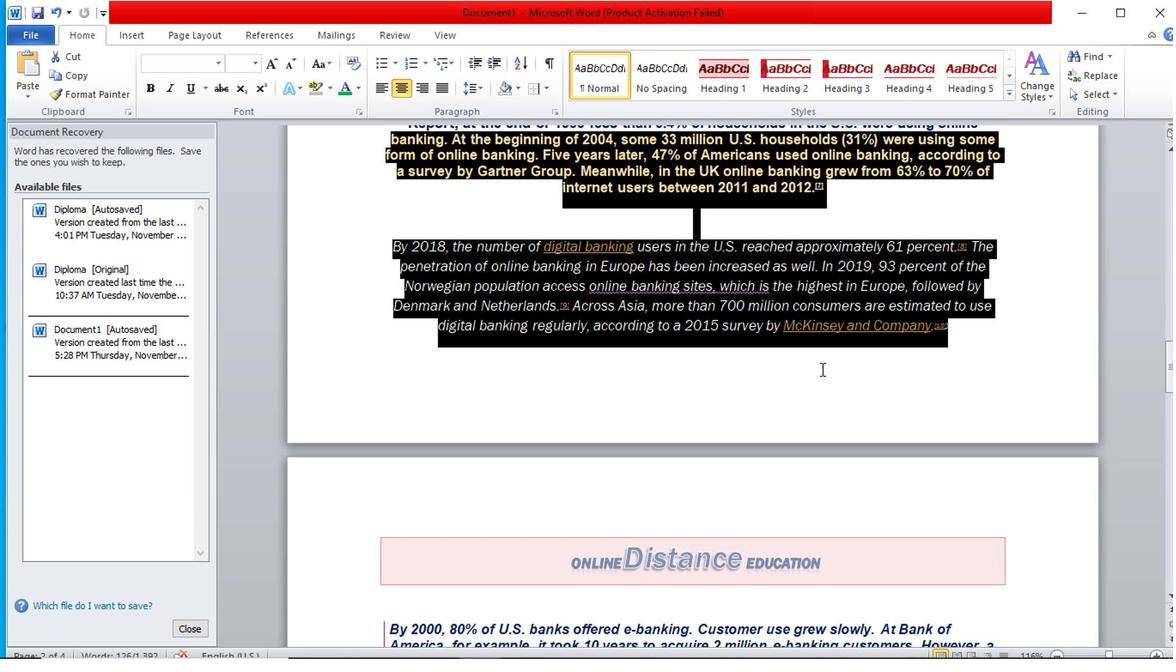
Action: Mouse moved to (825, 381)
Screenshot: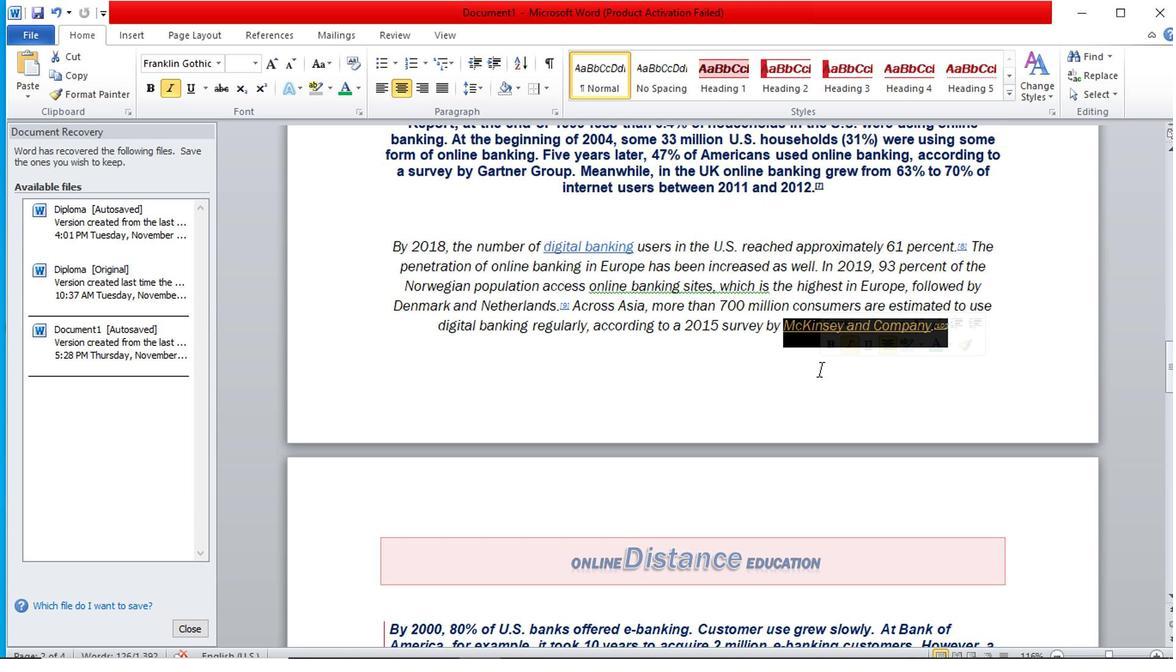 
Action: Mouse scrolled (825, 380) with delta (0, 0)
Screenshot: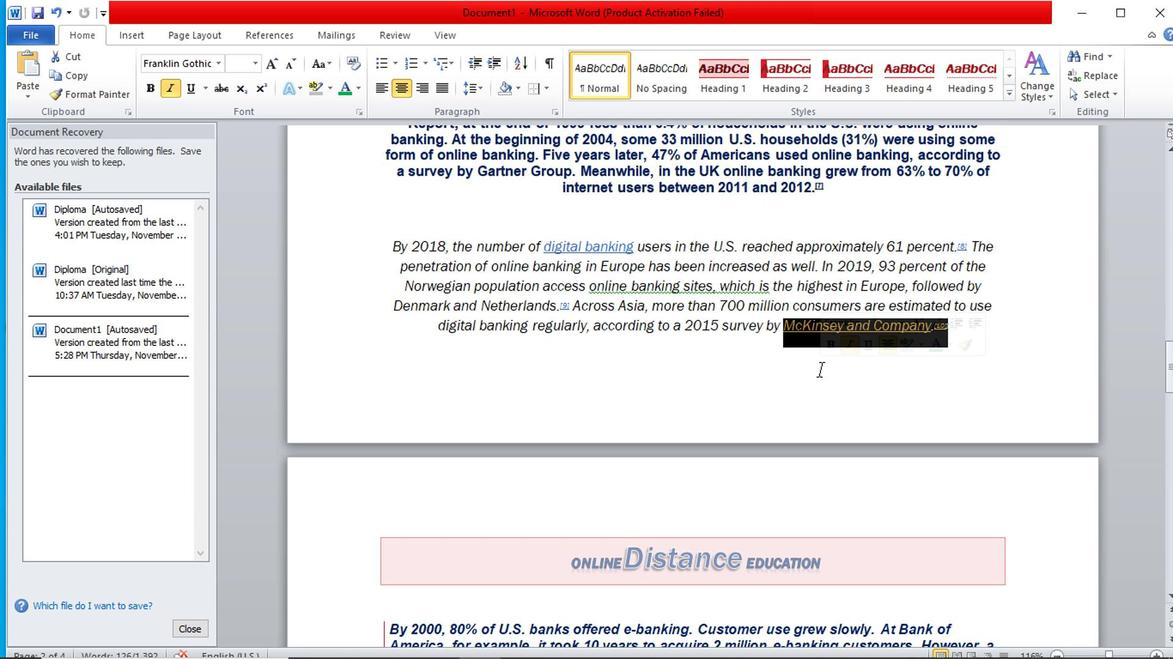 
Action: Mouse scrolled (825, 380) with delta (0, 0)
Screenshot: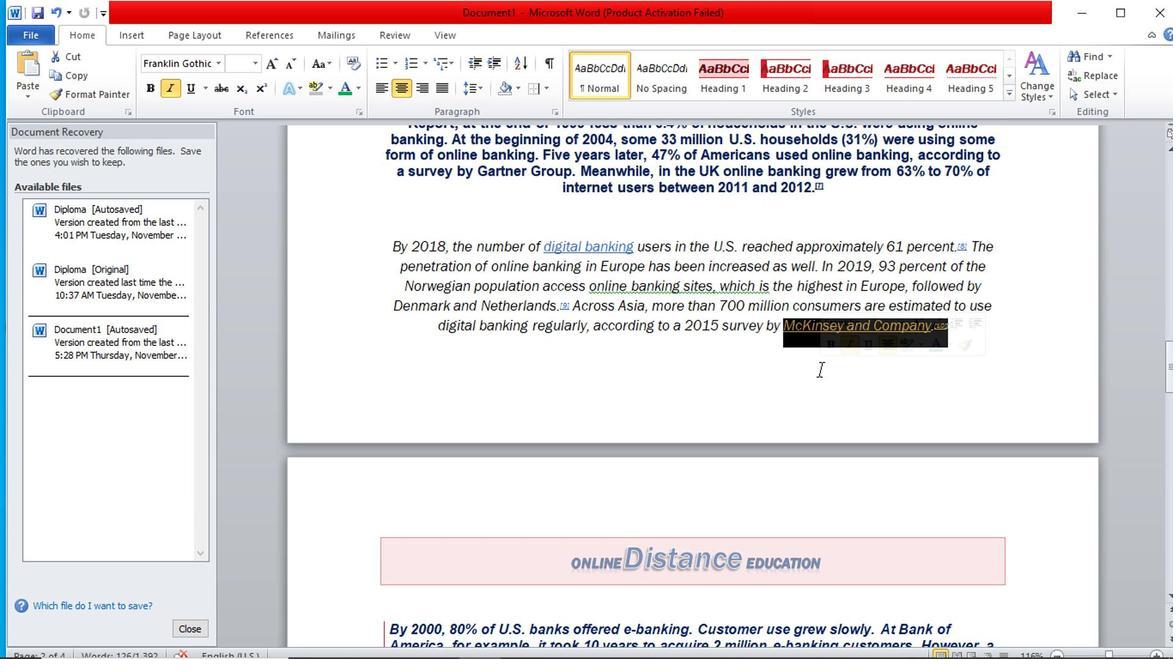 
Action: Mouse scrolled (825, 380) with delta (0, 0)
Screenshot: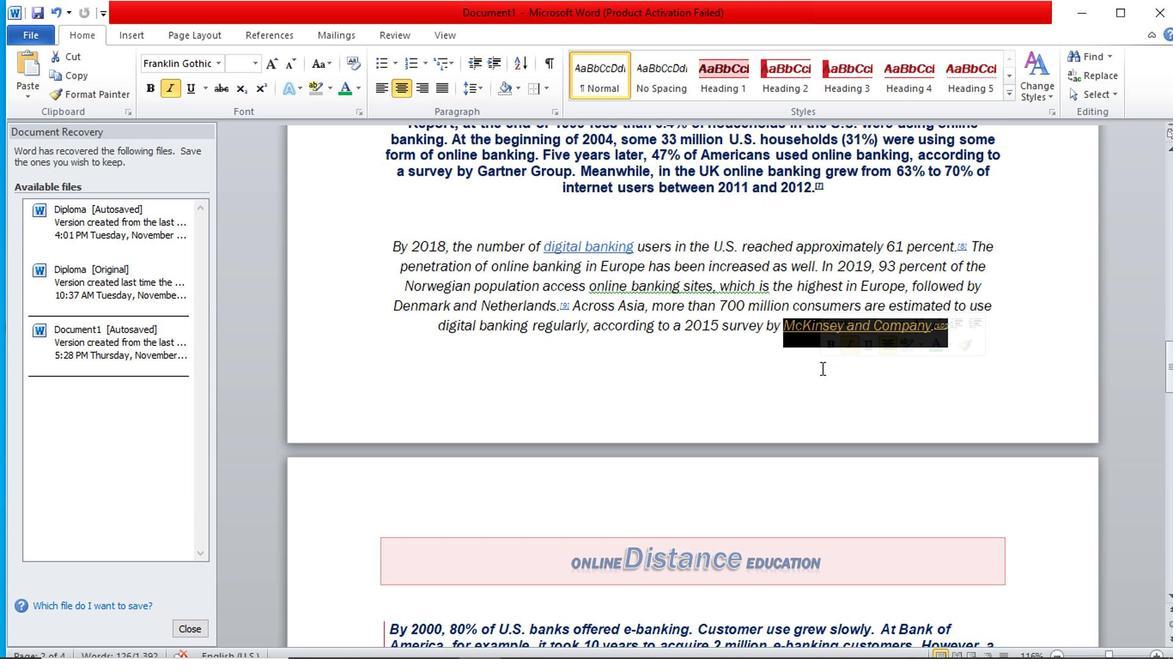 
Action: Mouse moved to (767, 364)
Screenshot: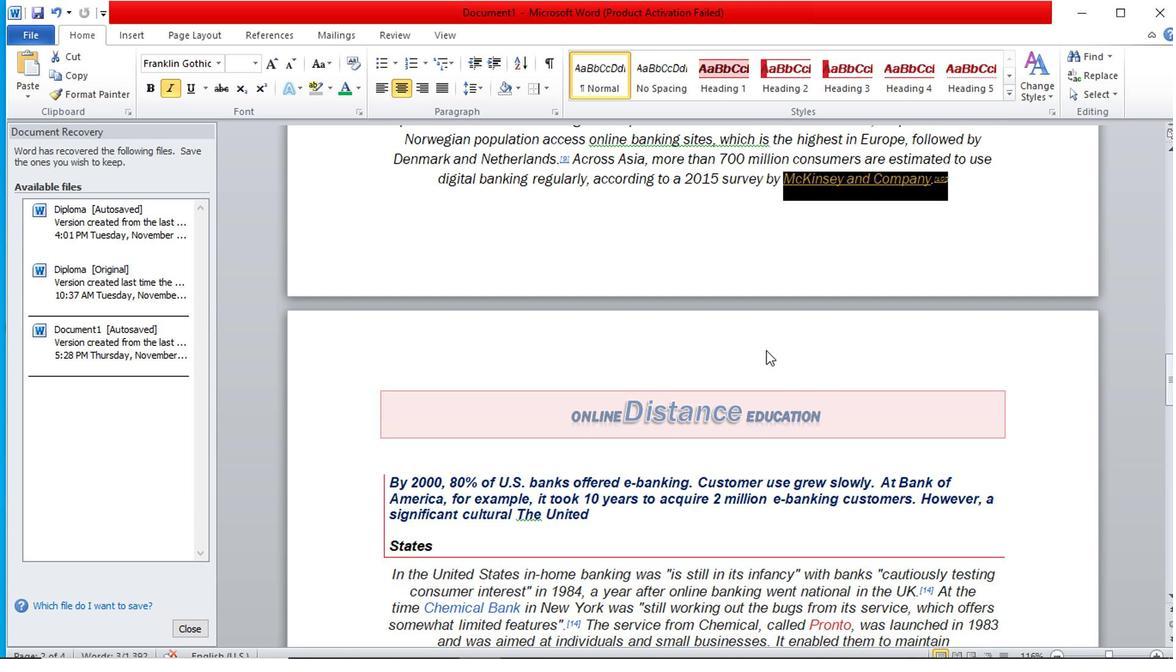 
Action: Mouse scrolled (767, 363) with delta (0, -1)
Screenshot: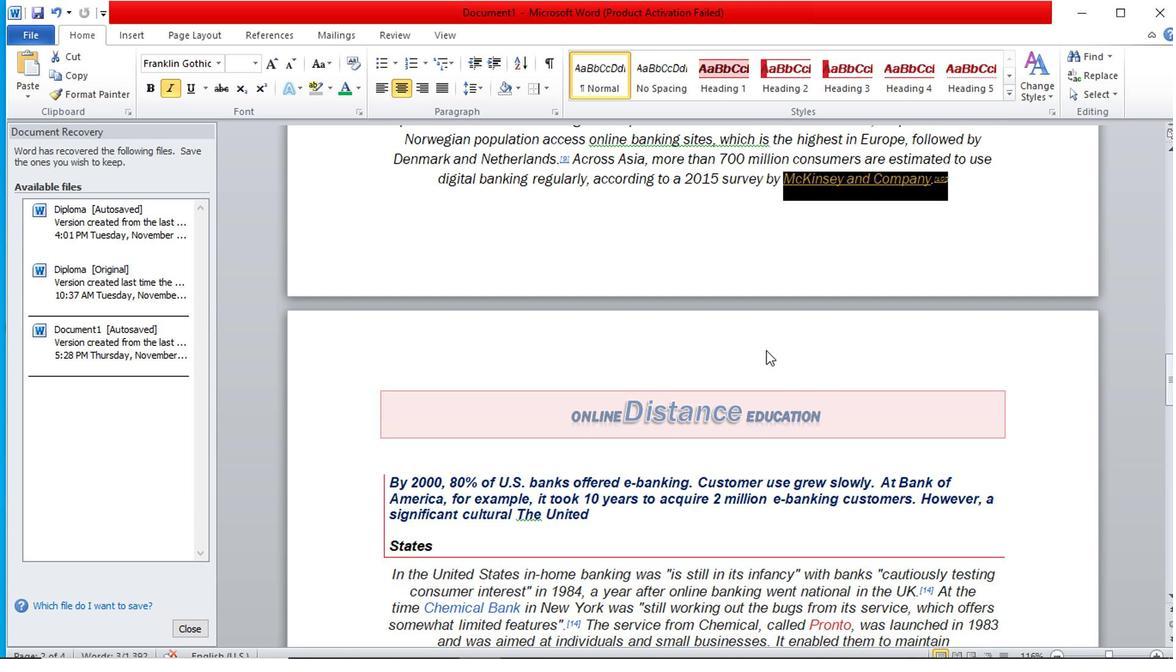 
Action: Mouse scrolled (767, 365) with delta (0, 0)
Screenshot: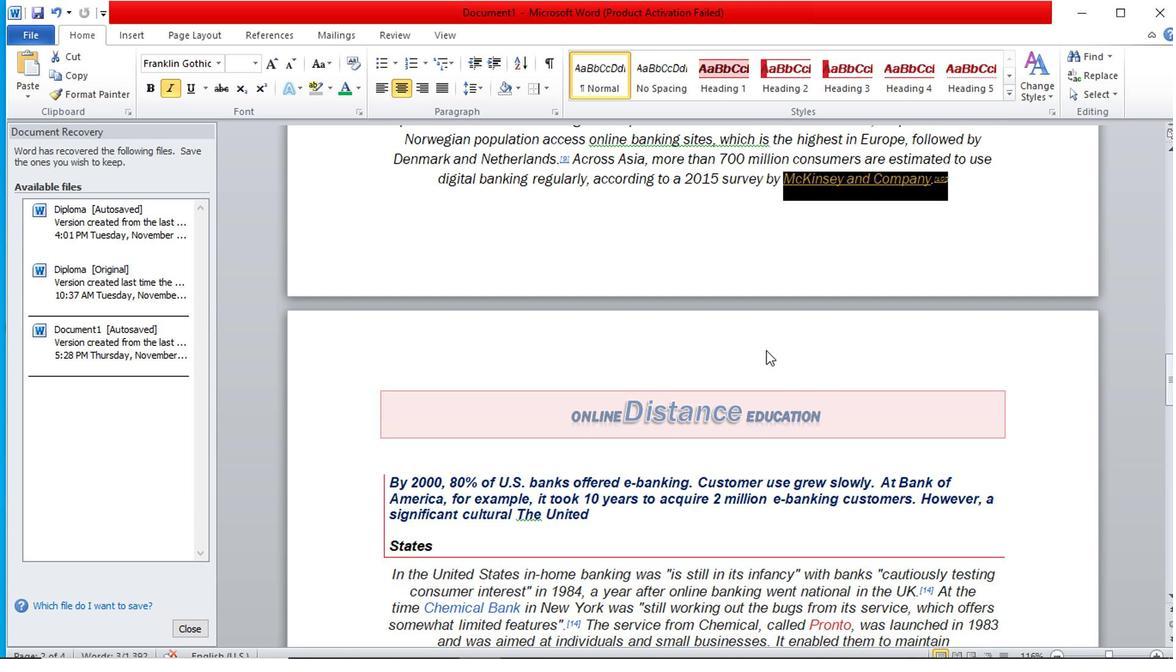 
Action: Mouse scrolled (767, 365) with delta (0, 0)
Screenshot: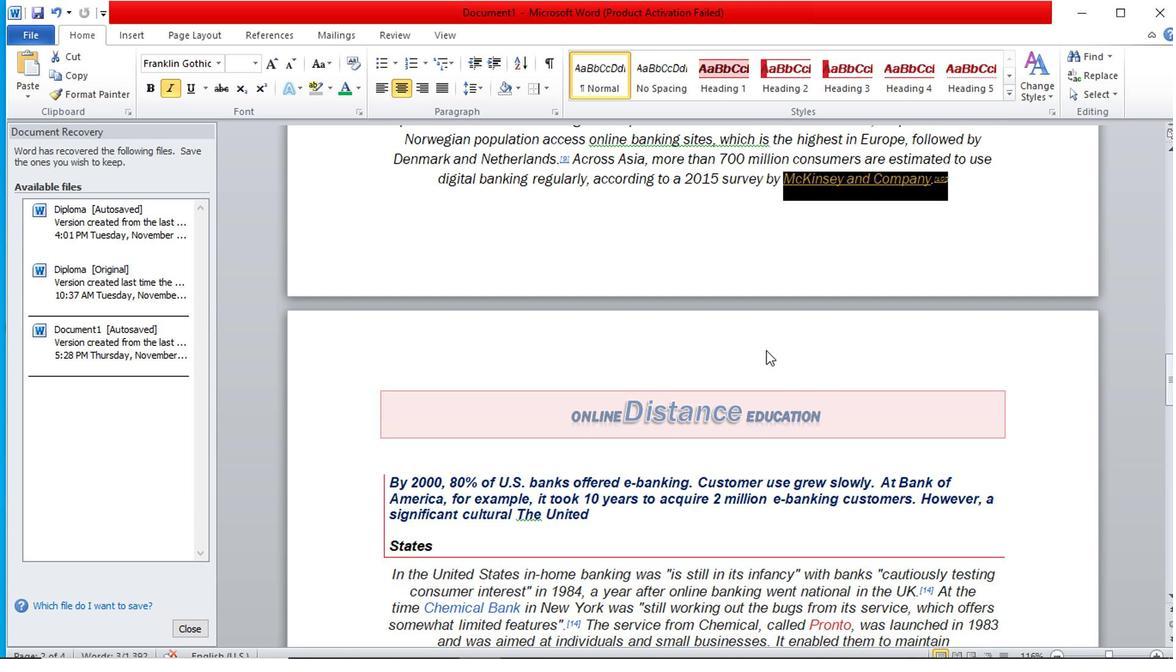 
Action: Mouse scrolled (767, 365) with delta (0, 0)
Screenshot: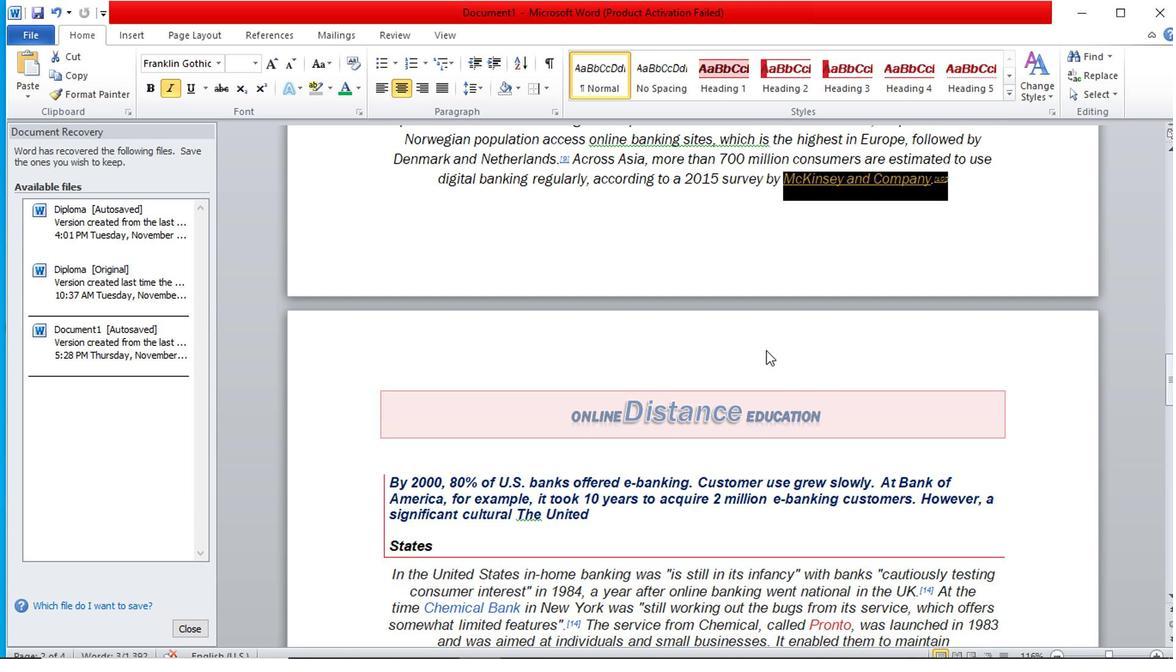 
Action: Mouse moved to (1011, 339)
Screenshot: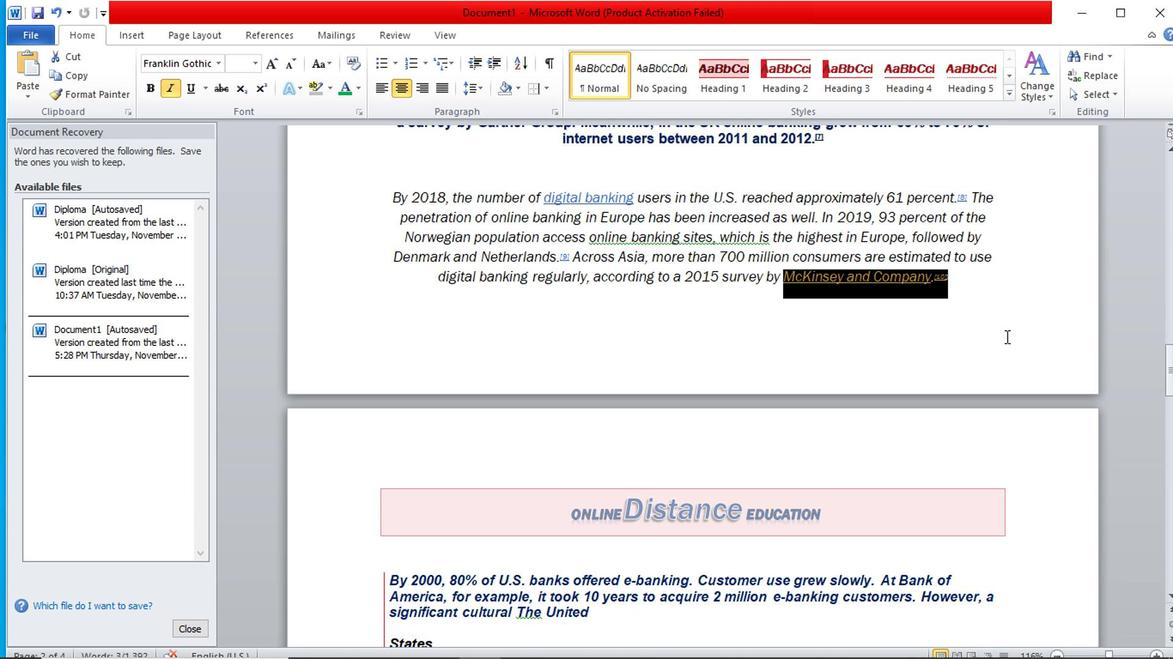 
Action: Mouse pressed left at (1011, 339)
Screenshot: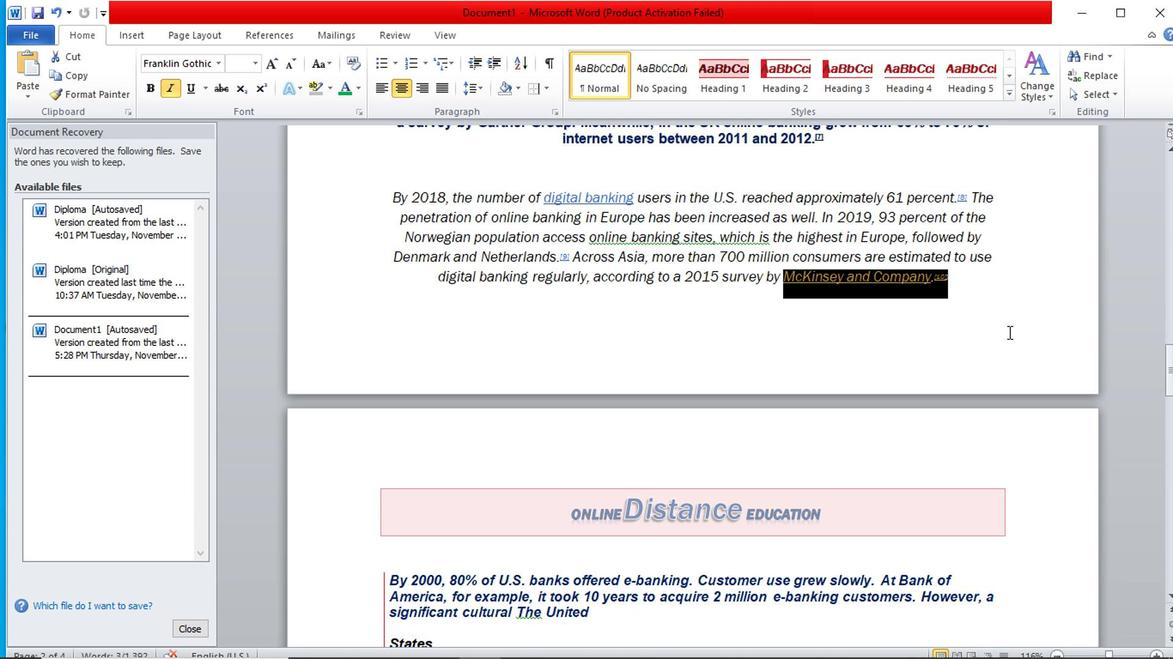 
Action: Mouse moved to (929, 328)
Screenshot: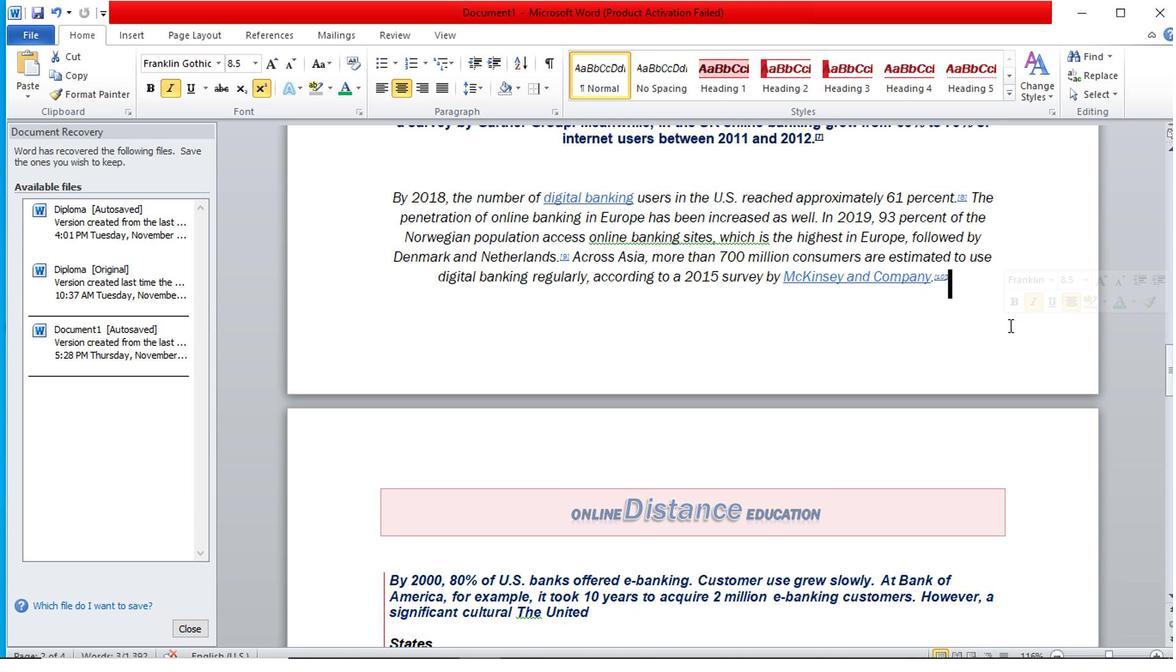 
Action: Mouse scrolled (929, 329) with delta (0, 1)
Screenshot: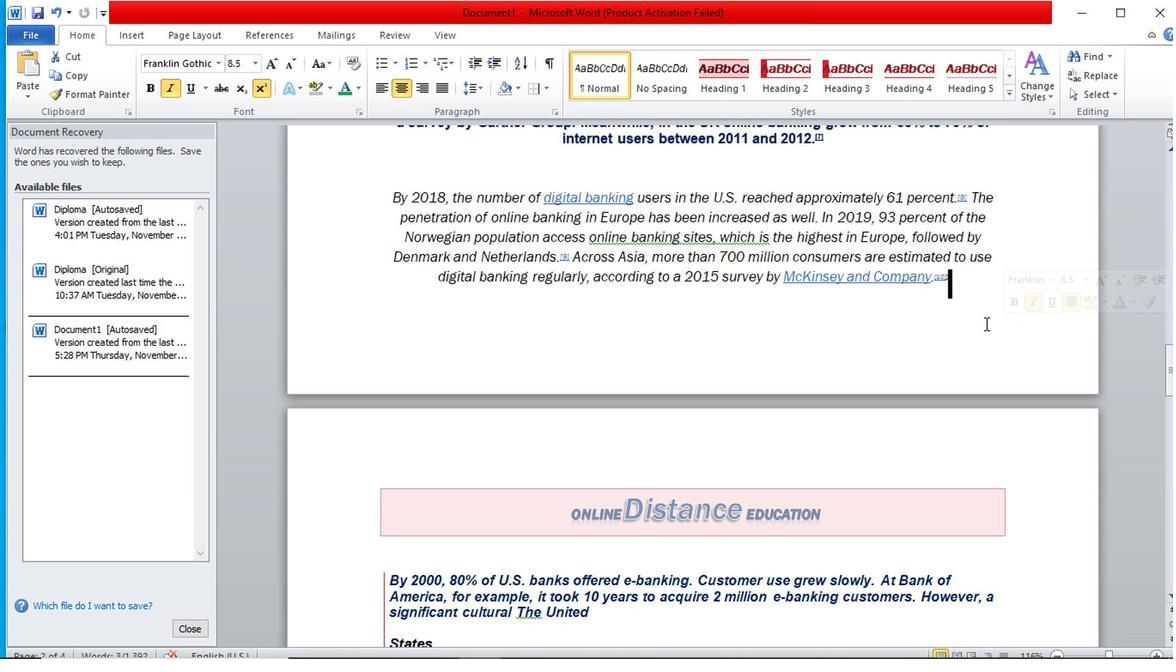 
Action: Mouse scrolled (929, 329) with delta (0, 1)
Screenshot: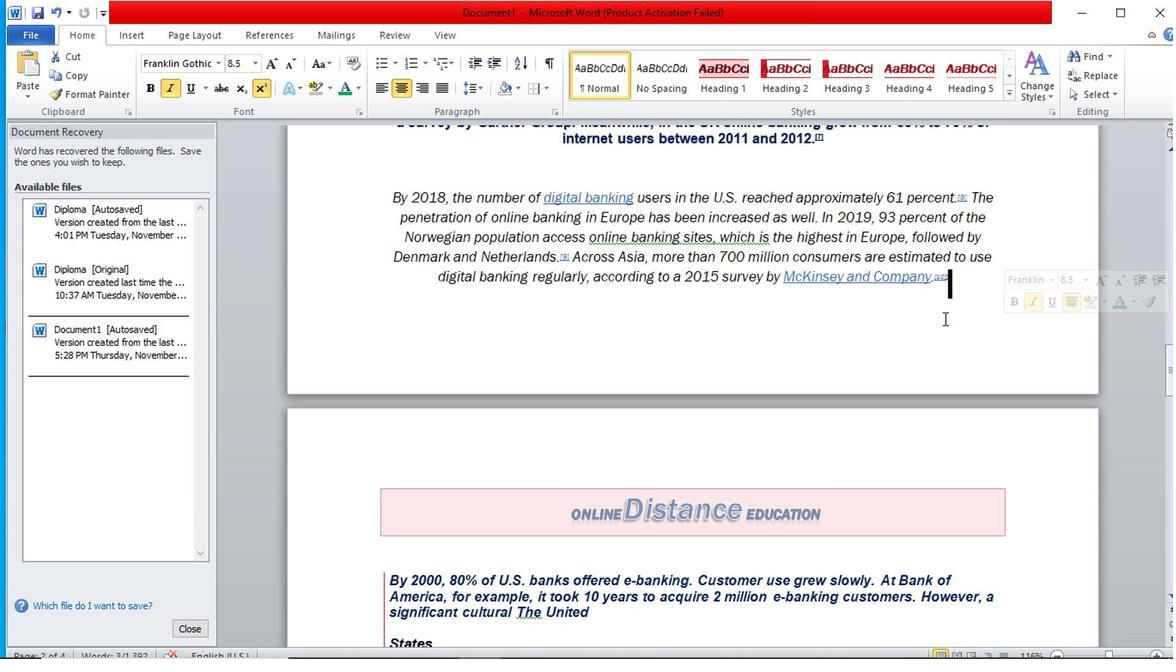 
Action: Mouse scrolled (929, 329) with delta (0, 1)
Screenshot: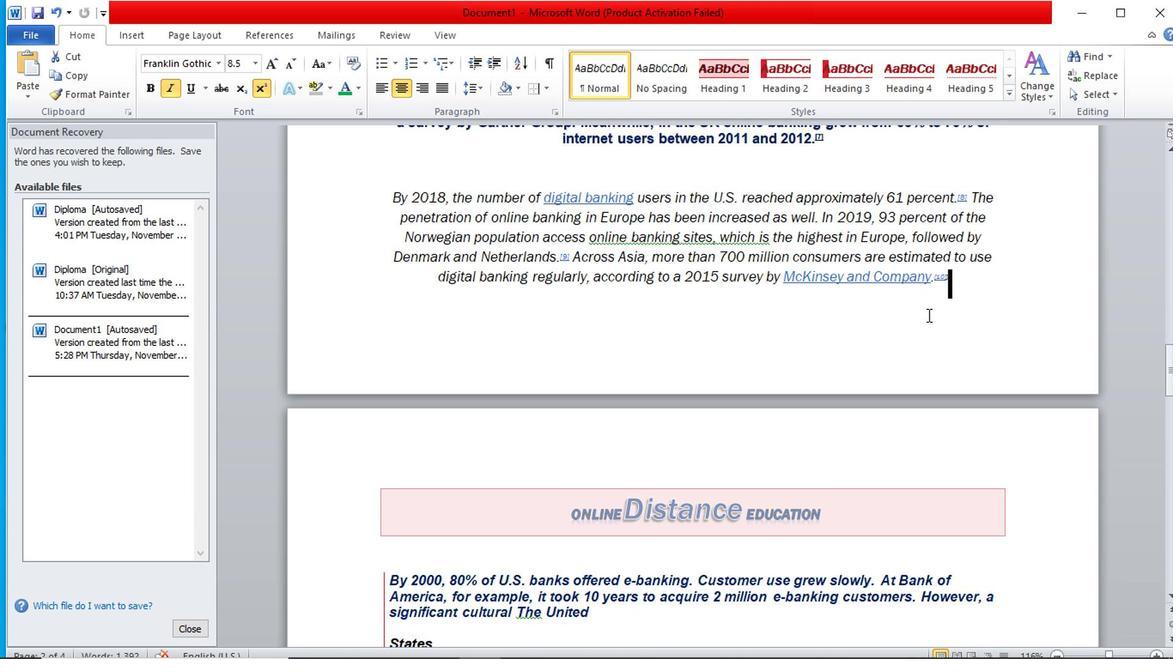 
Action: Mouse scrolled (929, 329) with delta (0, 1)
Screenshot: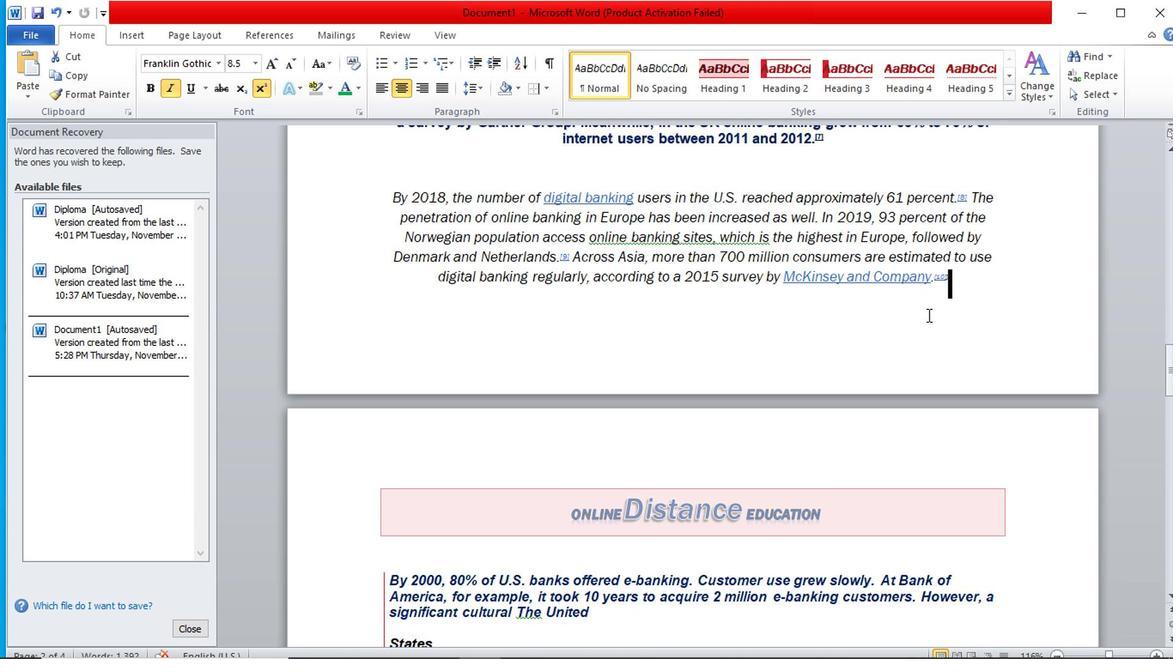 
Action: Mouse scrolled (929, 329) with delta (0, 1)
Screenshot: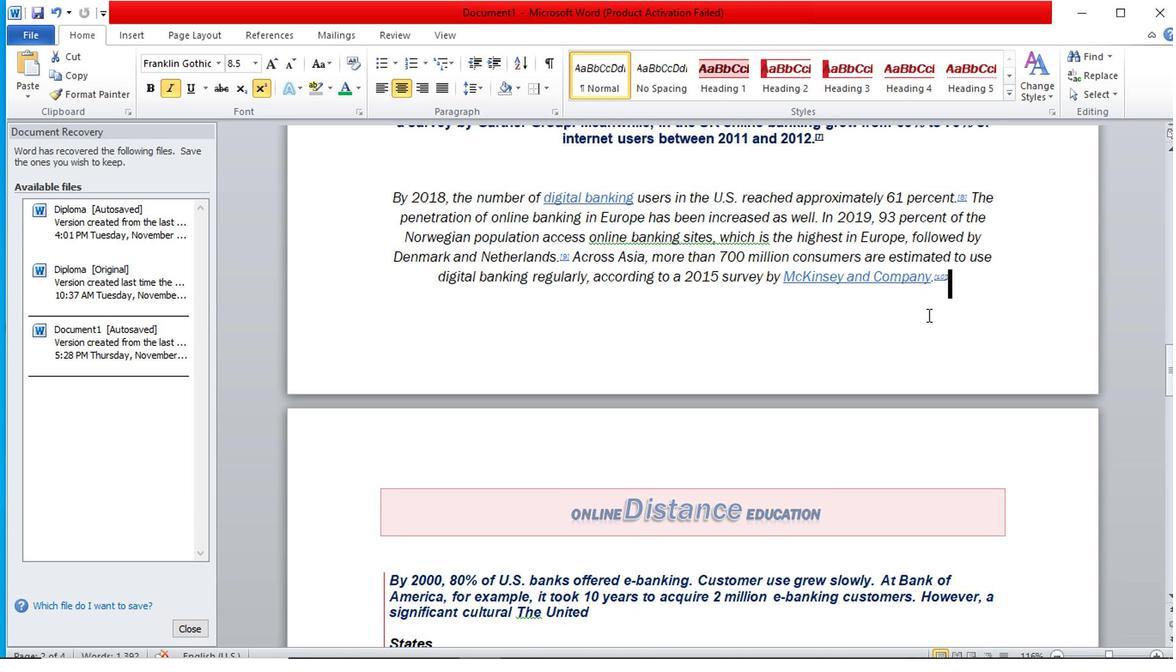 
Action: Mouse moved to (886, 320)
Screenshot: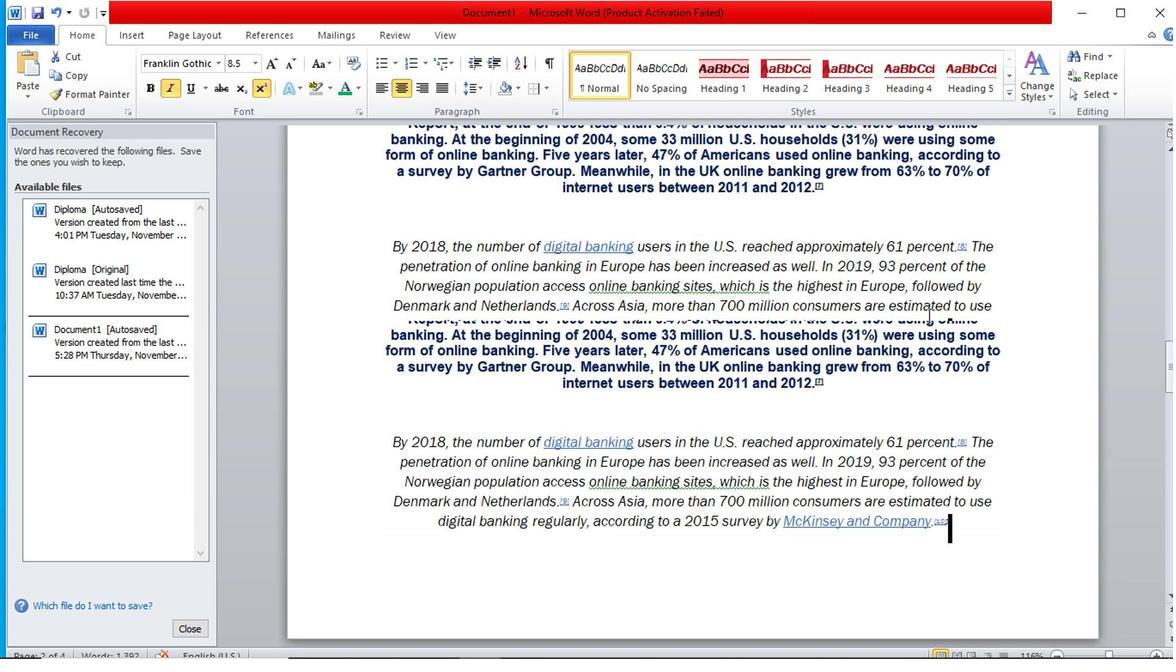 
Action: Mouse scrolled (886, 321) with delta (0, 1)
Screenshot: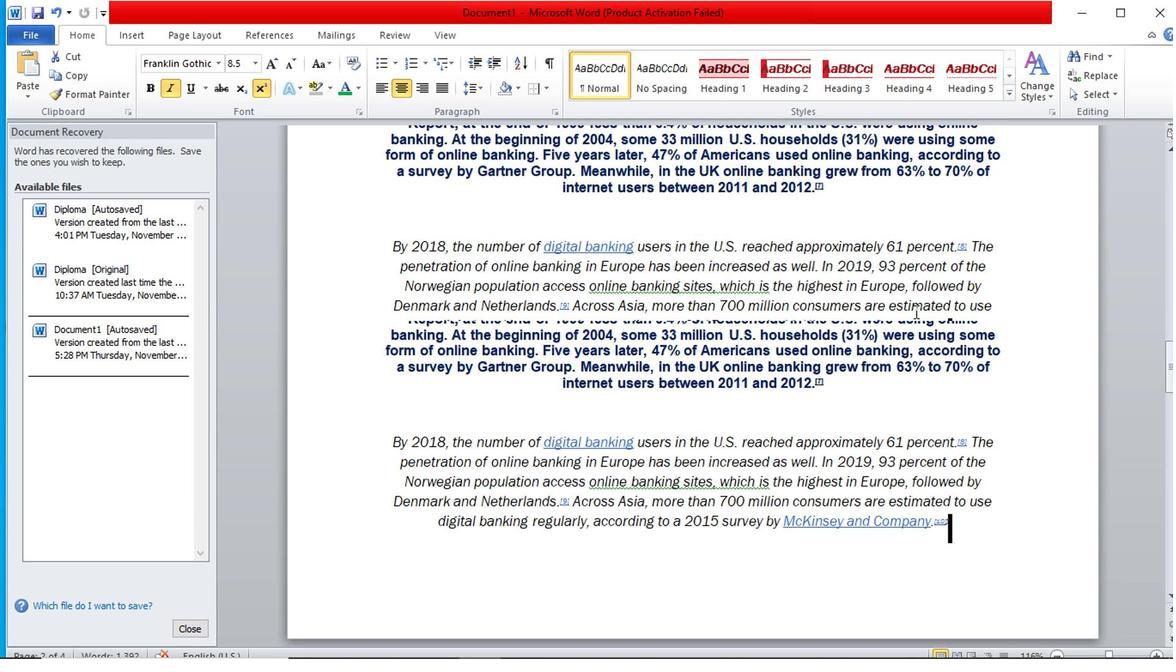 
Action: Mouse scrolled (886, 321) with delta (0, 1)
Screenshot: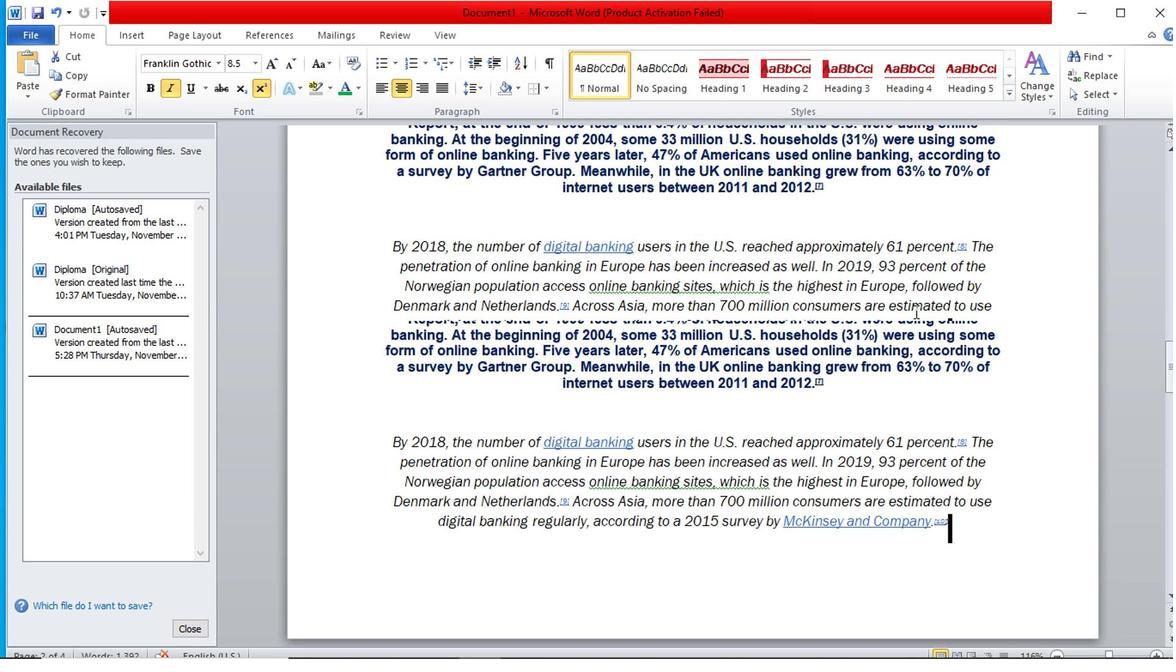 
Action: Mouse scrolled (886, 321) with delta (0, 1)
Screenshot: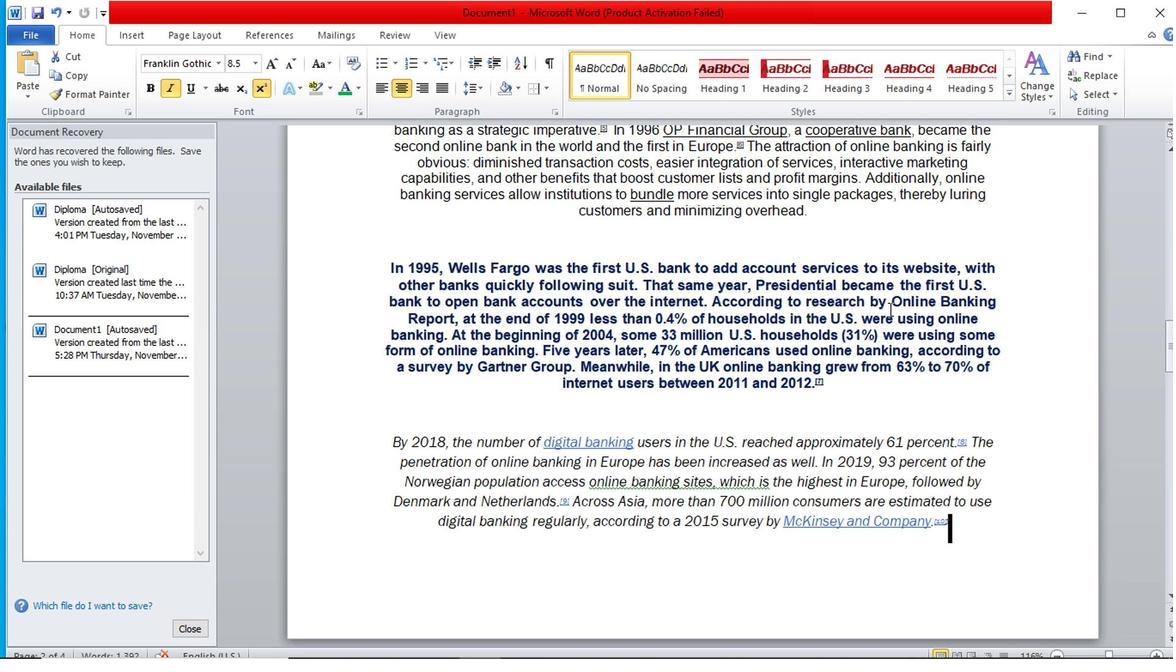 
Action: Mouse moved to (884, 319)
Screenshot: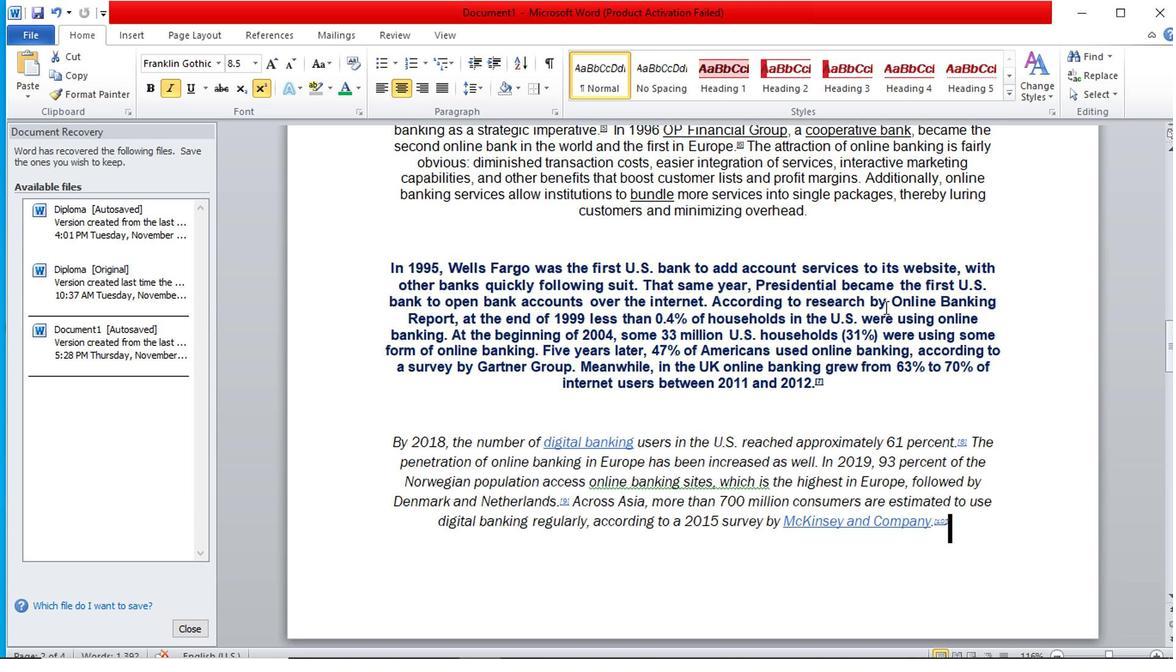 
Action: Mouse scrolled (884, 320) with delta (0, 0)
Screenshot: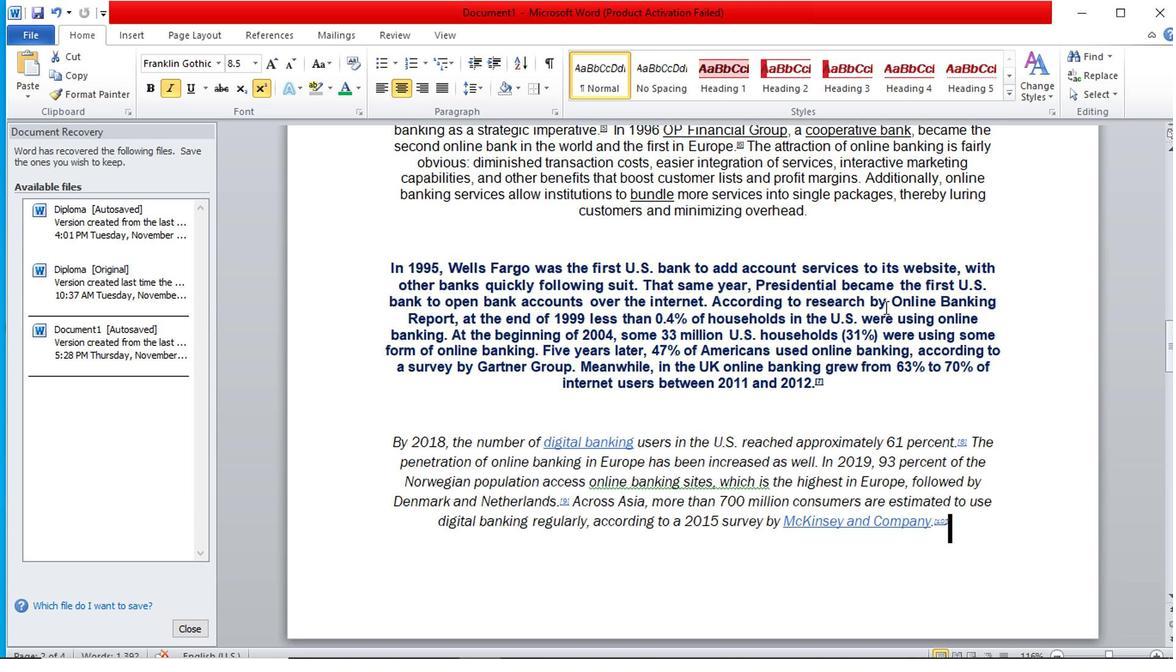 
Action: Mouse moved to (725, 264)
Screenshot: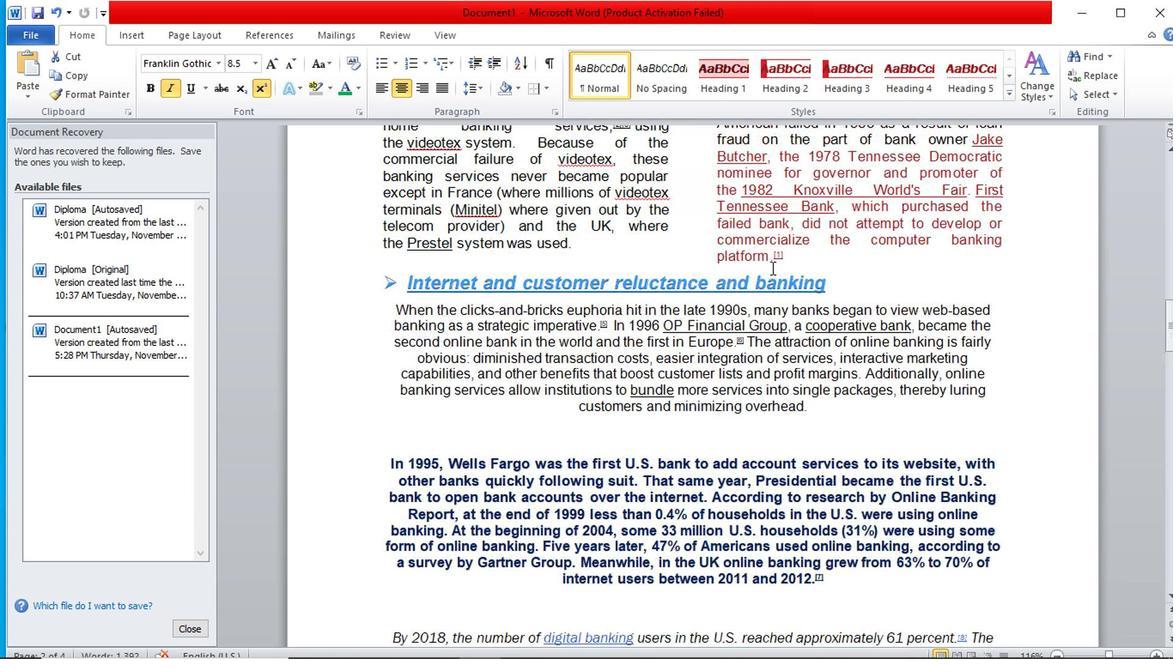 
Action: Mouse scrolled (725, 265) with delta (0, 0)
Screenshot: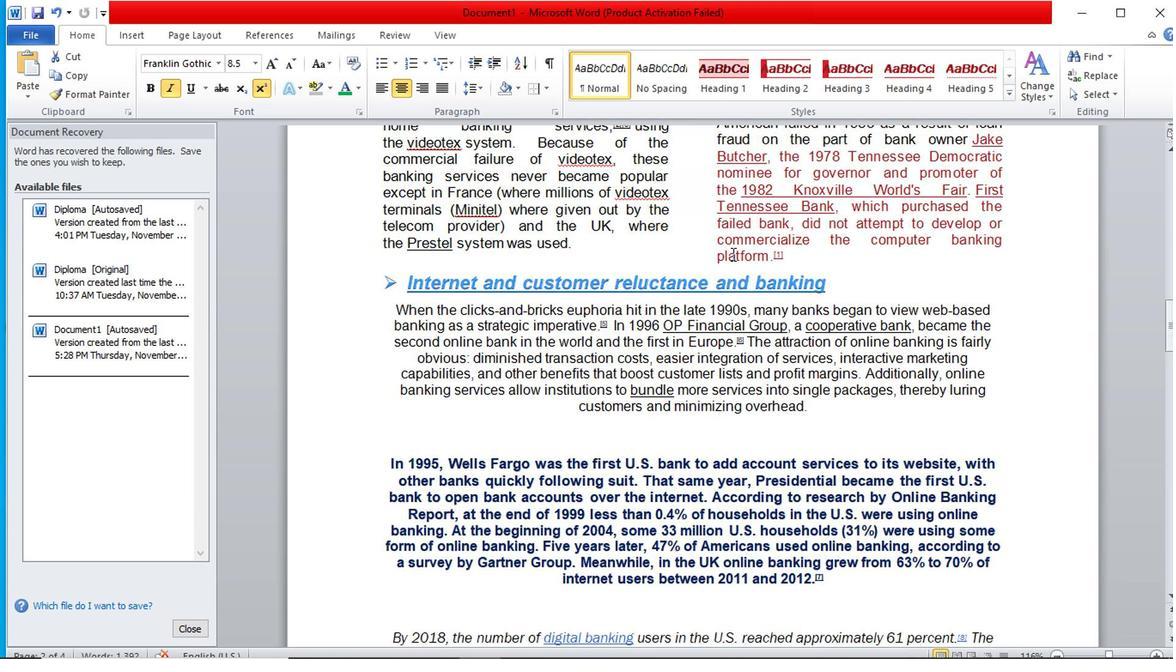 
Action: Mouse scrolled (725, 265) with delta (0, 0)
Screenshot: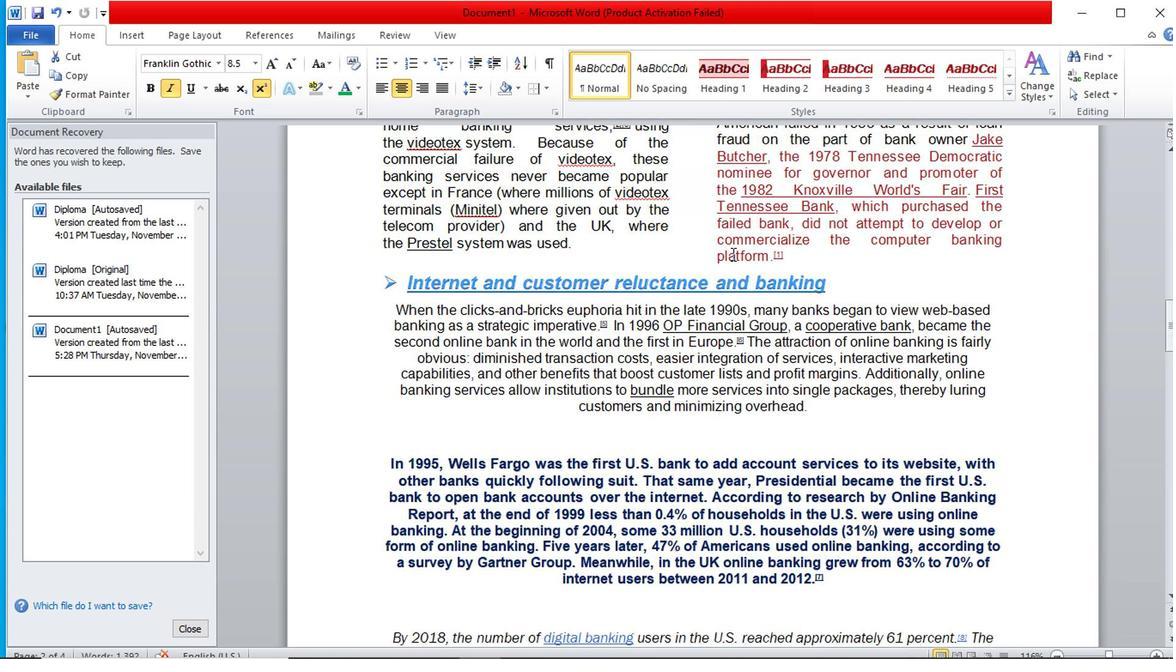 
Action: Mouse scrolled (725, 265) with delta (0, 0)
Screenshot: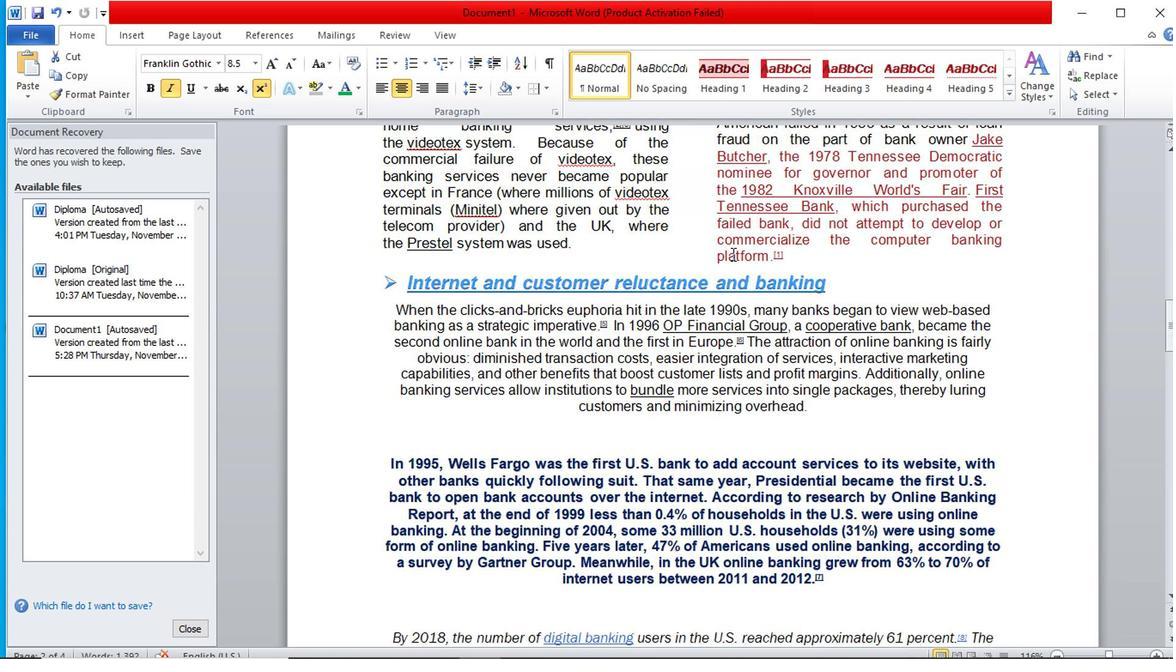 
Action: Mouse scrolled (725, 265) with delta (0, 0)
Screenshot: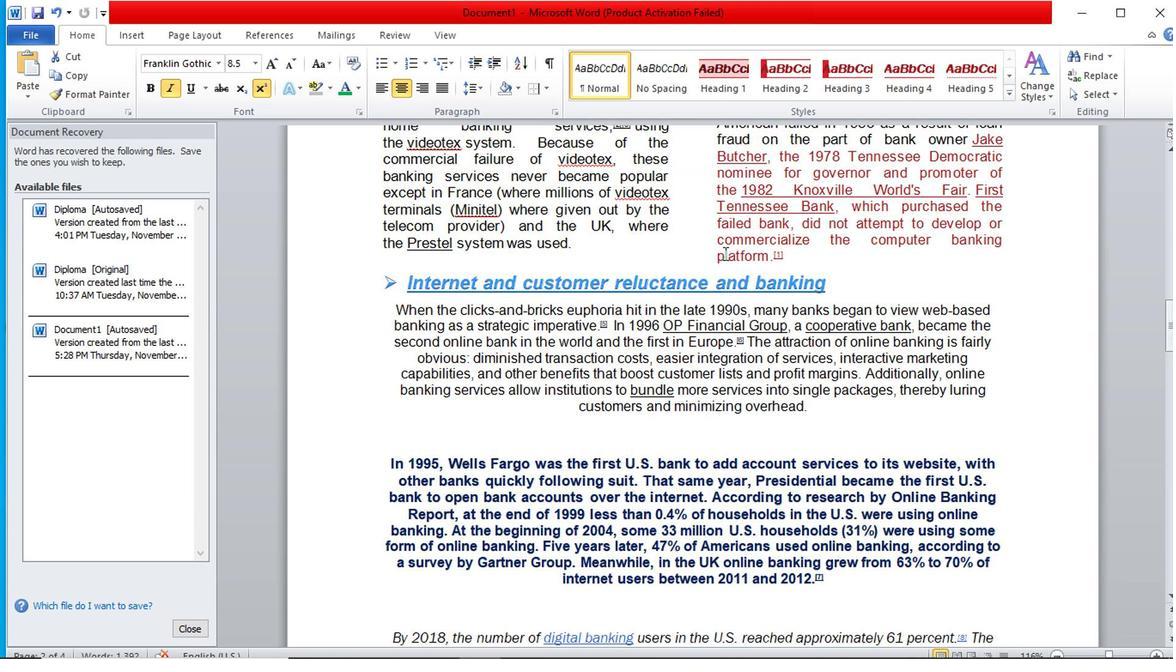 
Action: Mouse scrolled (725, 265) with delta (0, 0)
Screenshot: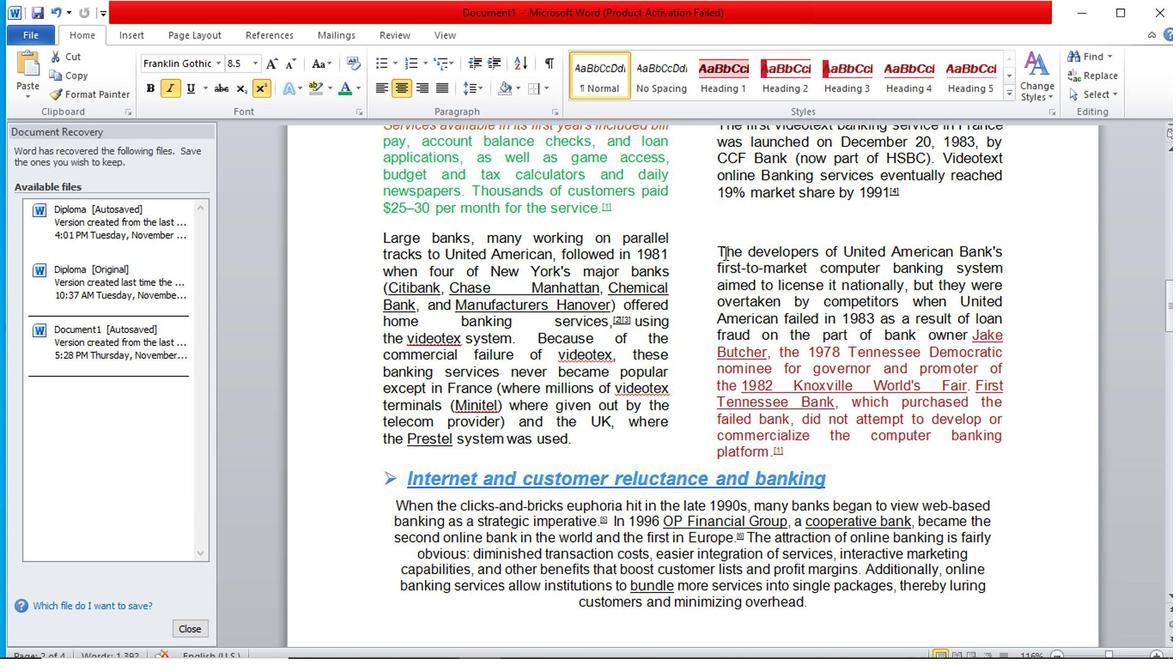 
Action: Mouse scrolled (725, 265) with delta (0, 0)
Screenshot: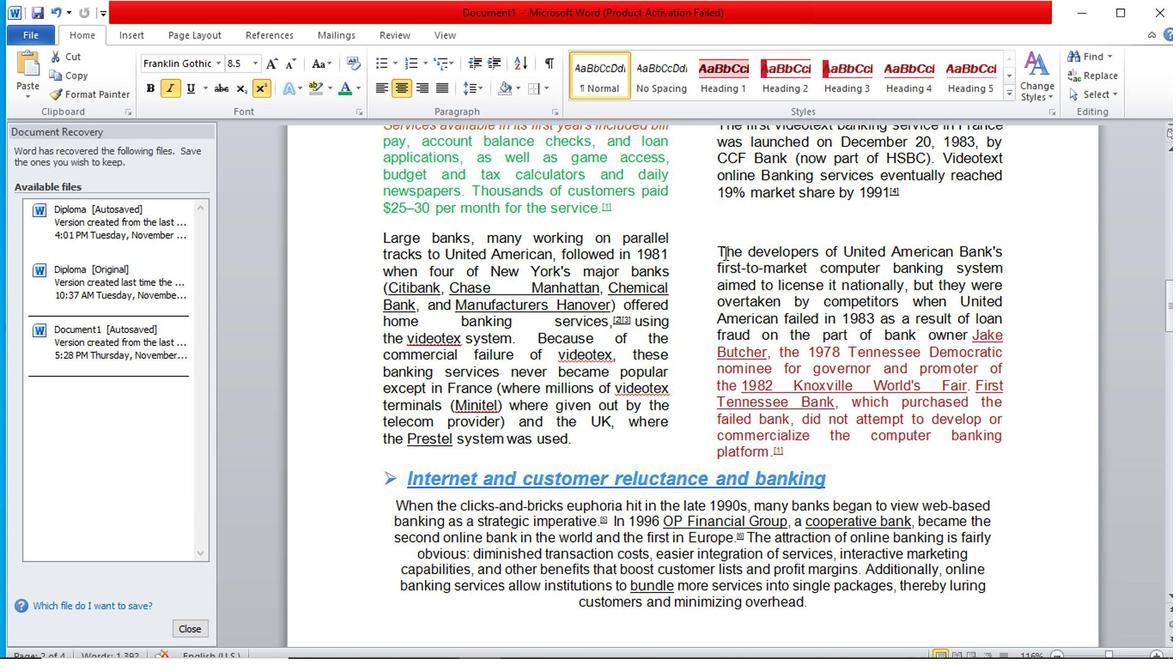 
Action: Mouse scrolled (725, 265) with delta (0, 0)
Screenshot: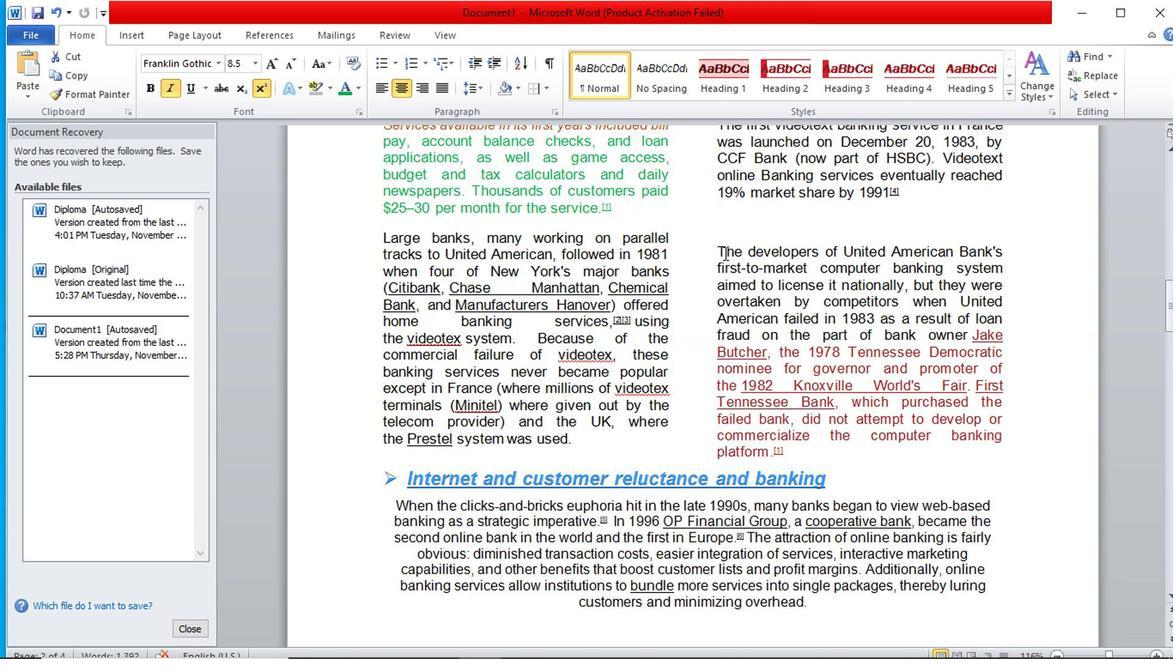 
Action: Mouse scrolled (725, 265) with delta (0, 0)
Screenshot: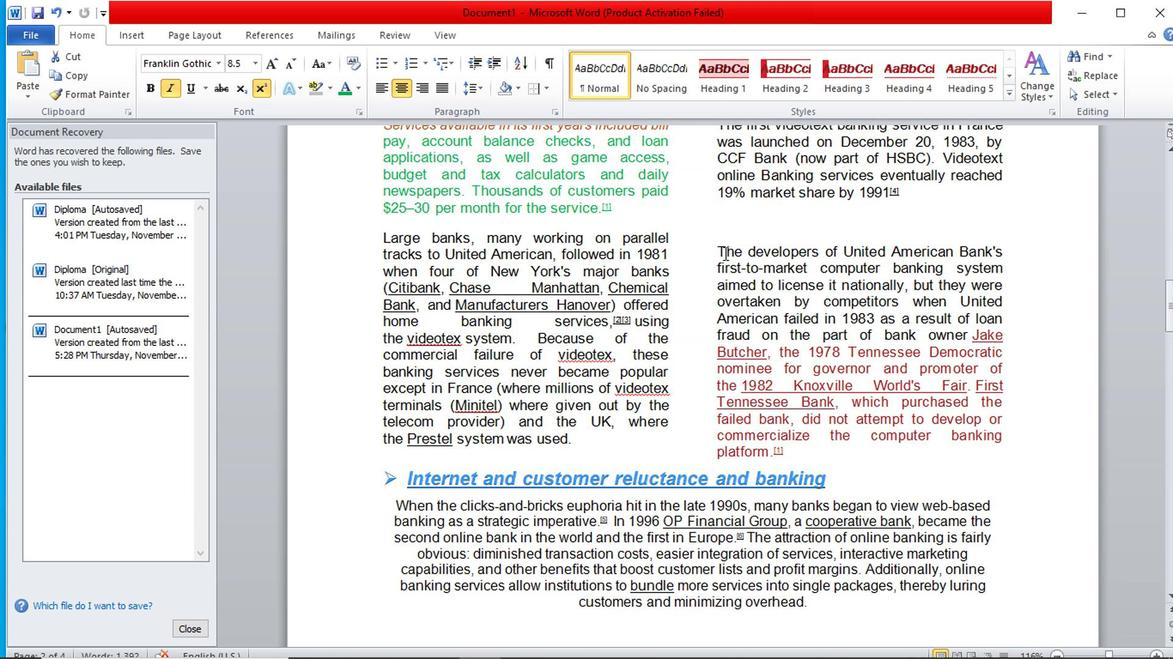 
Action: Mouse scrolled (725, 265) with delta (0, 0)
Screenshot: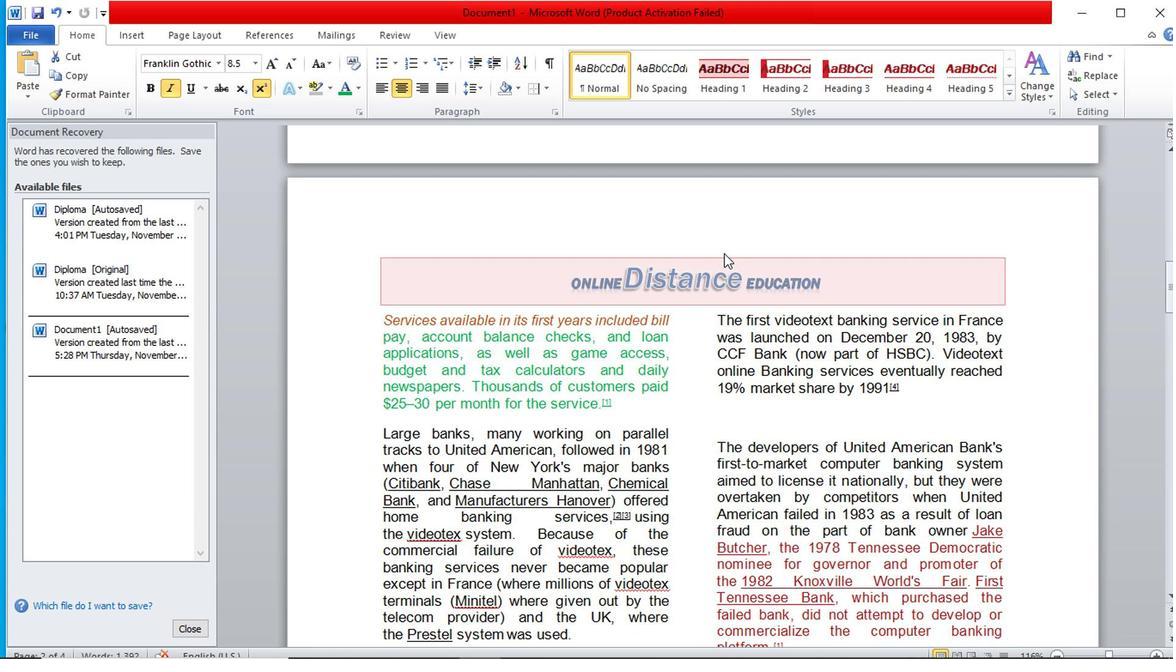 
Action: Mouse scrolled (725, 265) with delta (0, 0)
Screenshot: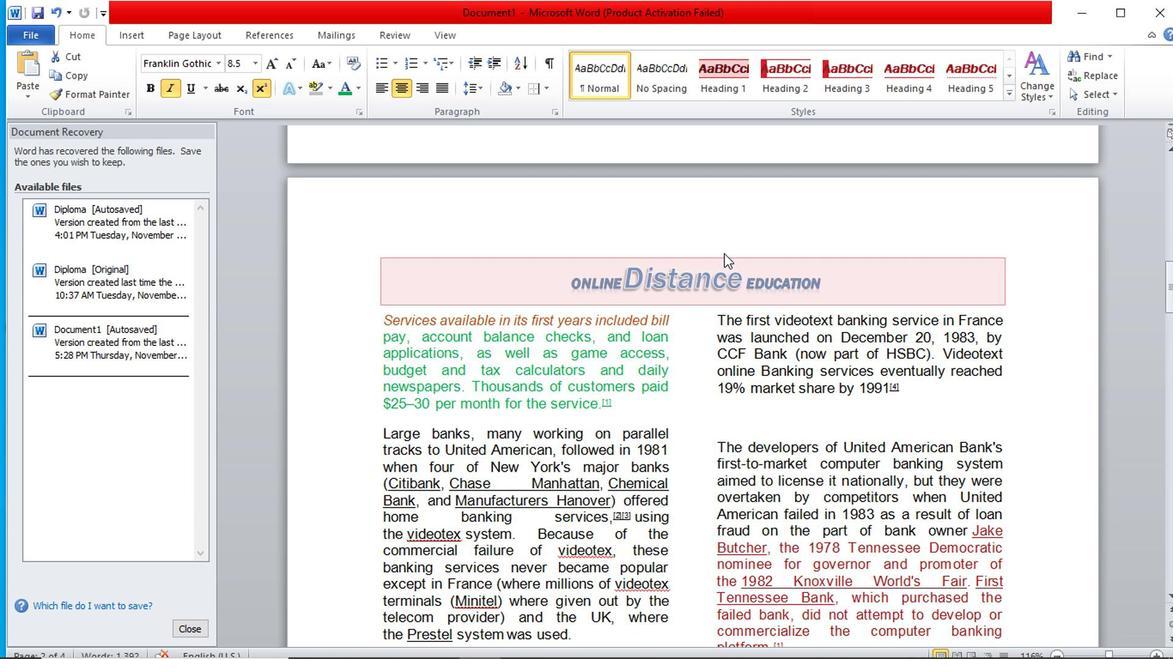 
Action: Mouse scrolled (725, 265) with delta (0, 0)
Screenshot: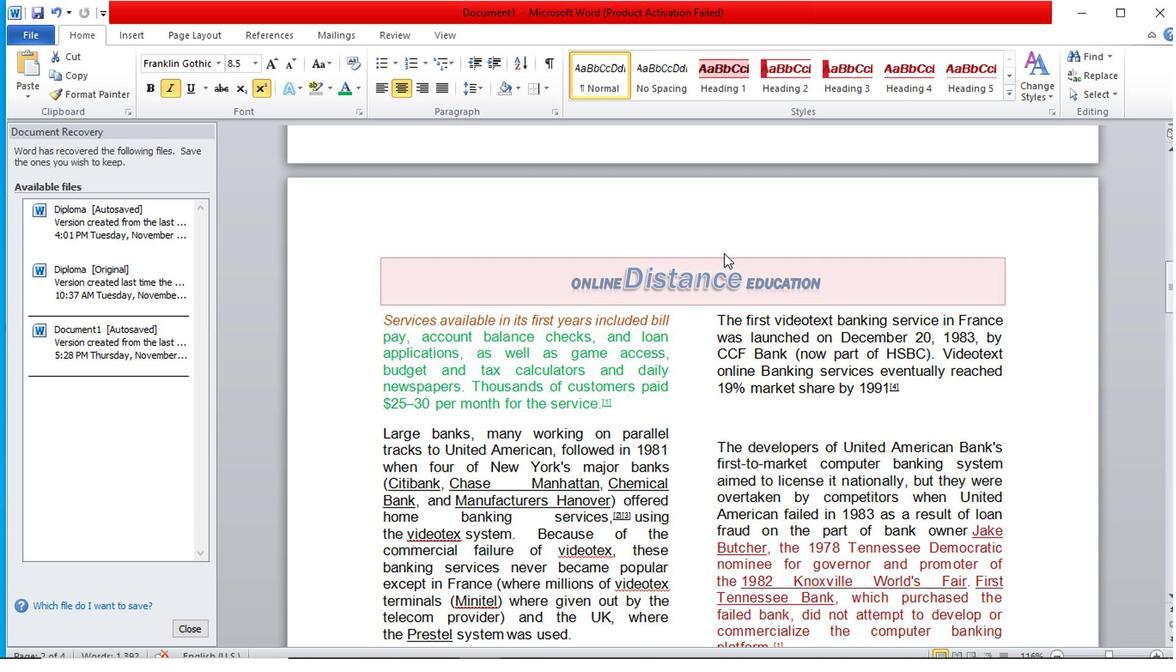 
Action: Mouse scrolled (725, 265) with delta (0, 0)
Screenshot: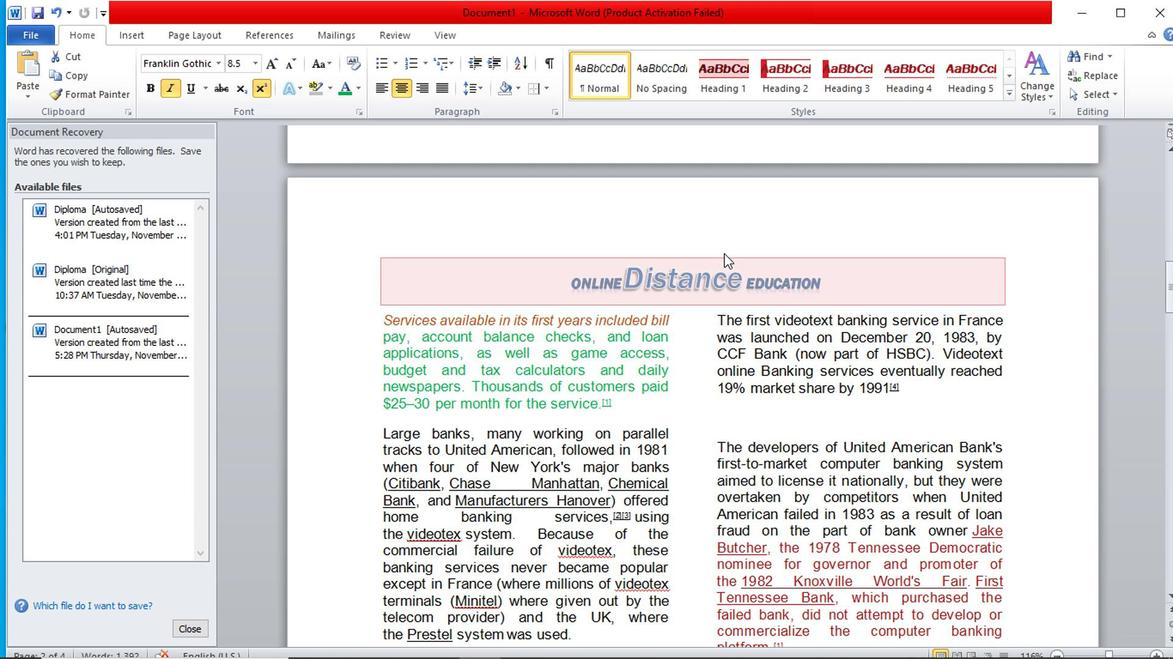 
Action: Mouse scrolled (725, 265) with delta (0, 0)
Screenshot: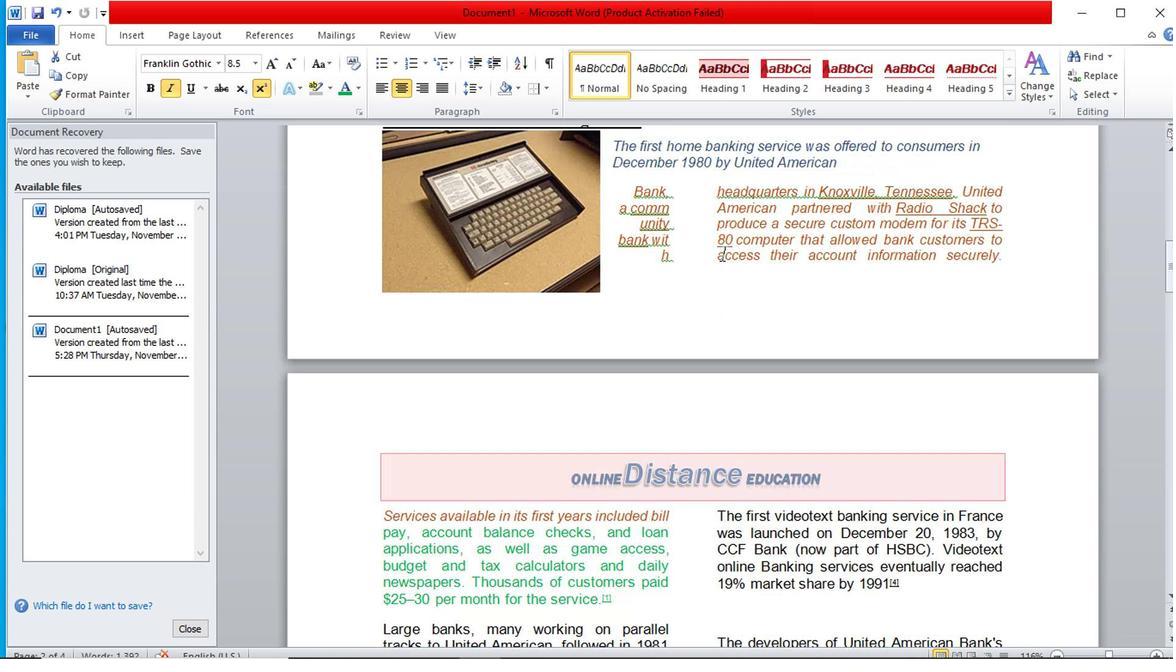 
Action: Mouse scrolled (725, 265) with delta (0, 0)
Screenshot: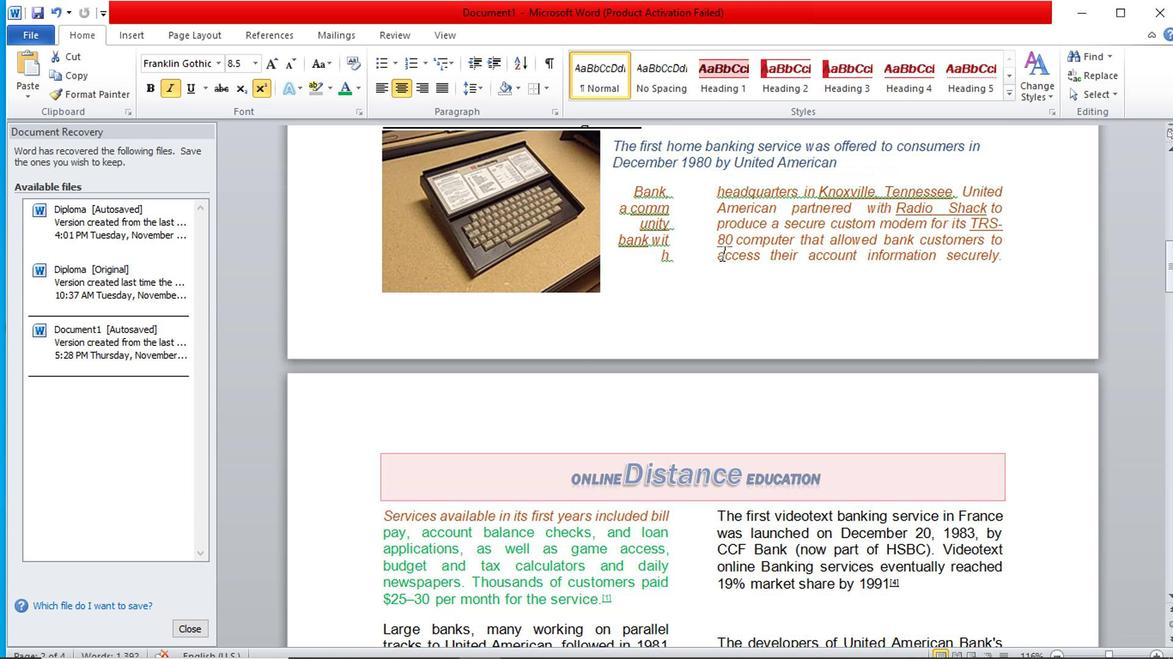 
Action: Mouse scrolled (725, 265) with delta (0, 0)
Screenshot: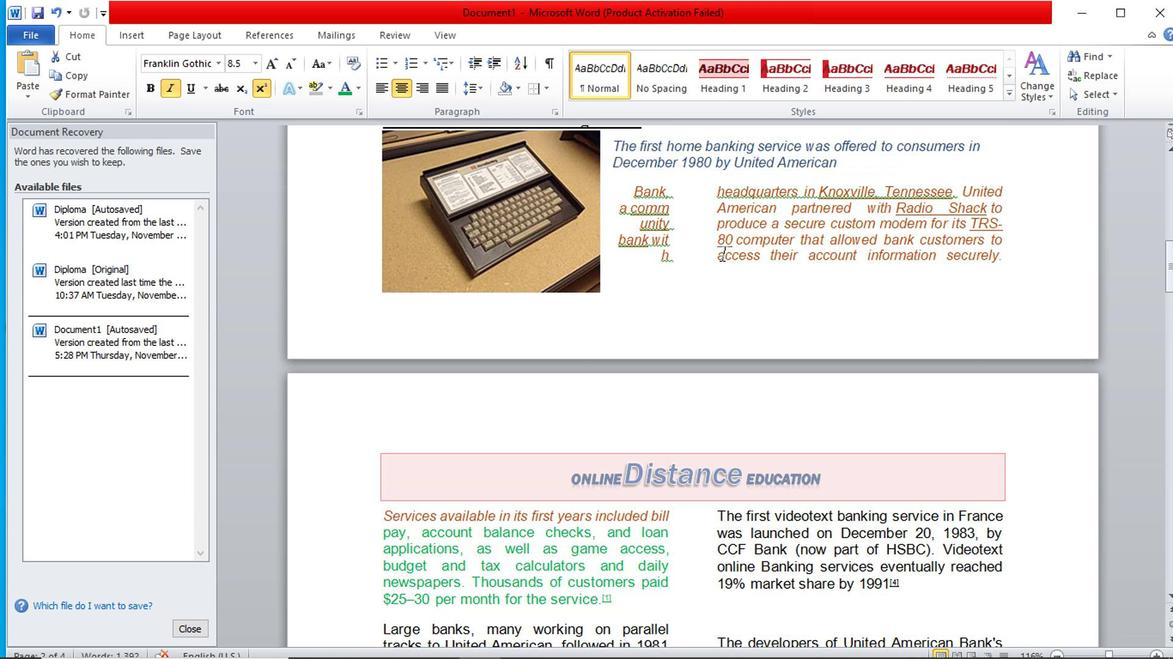 
Action: Mouse scrolled (725, 265) with delta (0, 0)
Screenshot: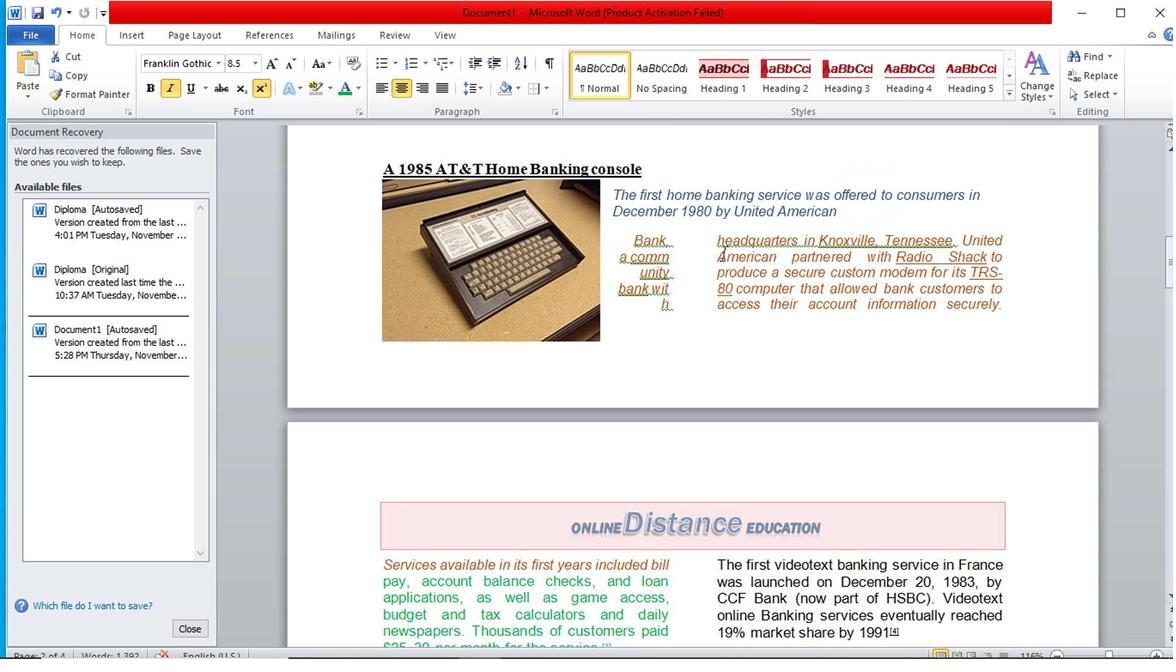 
Action: Mouse scrolled (725, 265) with delta (0, 0)
Screenshot: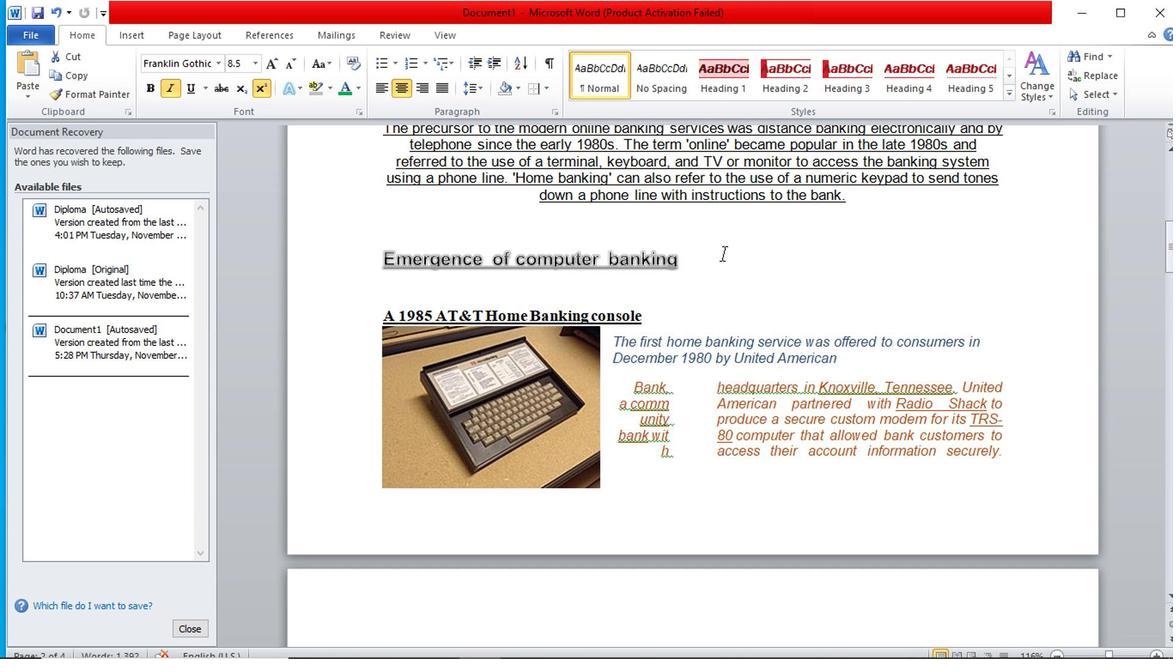 
Action: Mouse scrolled (725, 265) with delta (0, 0)
Screenshot: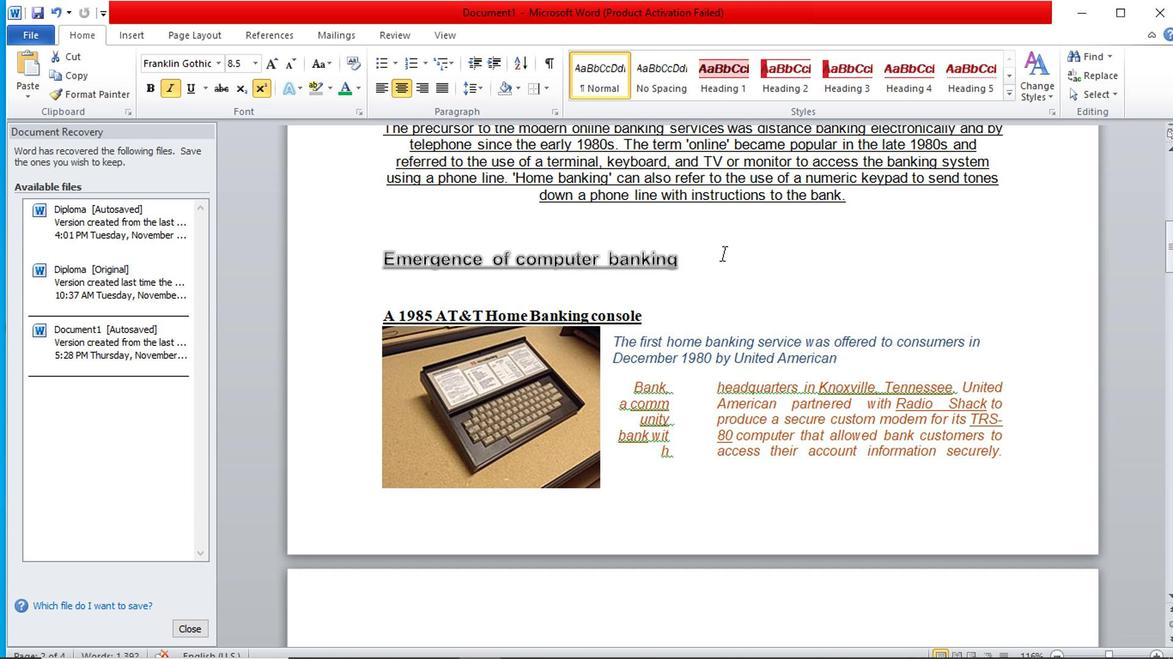 
Action: Mouse scrolled (725, 265) with delta (0, 0)
Screenshot: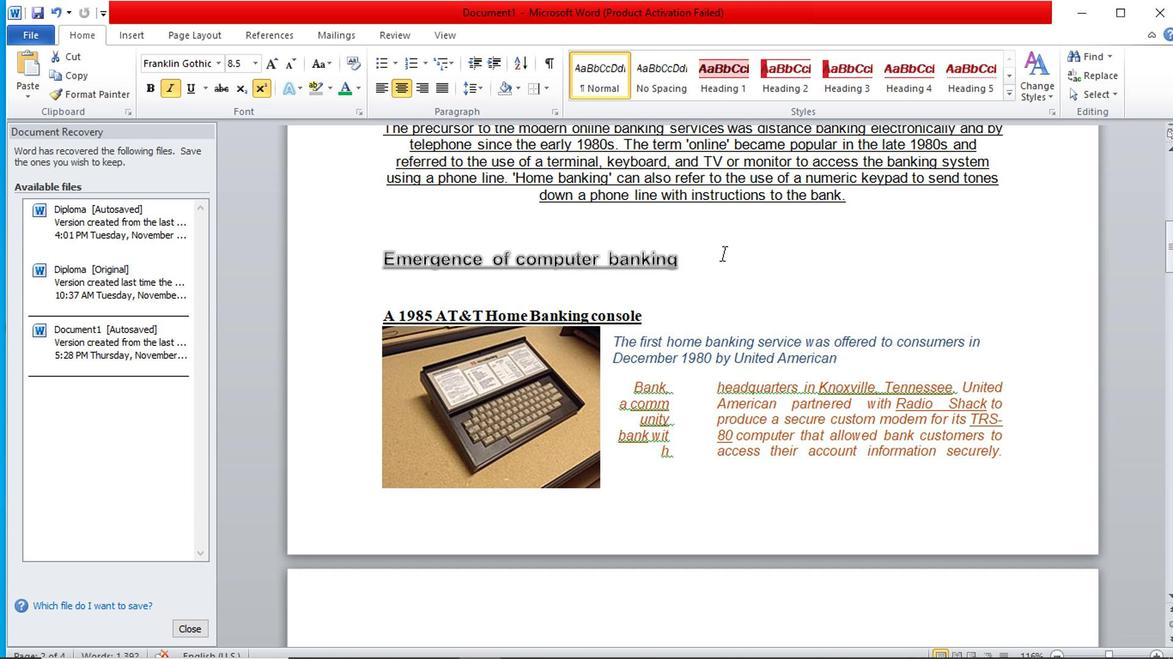 
Action: Mouse scrolled (725, 265) with delta (0, 0)
Screenshot: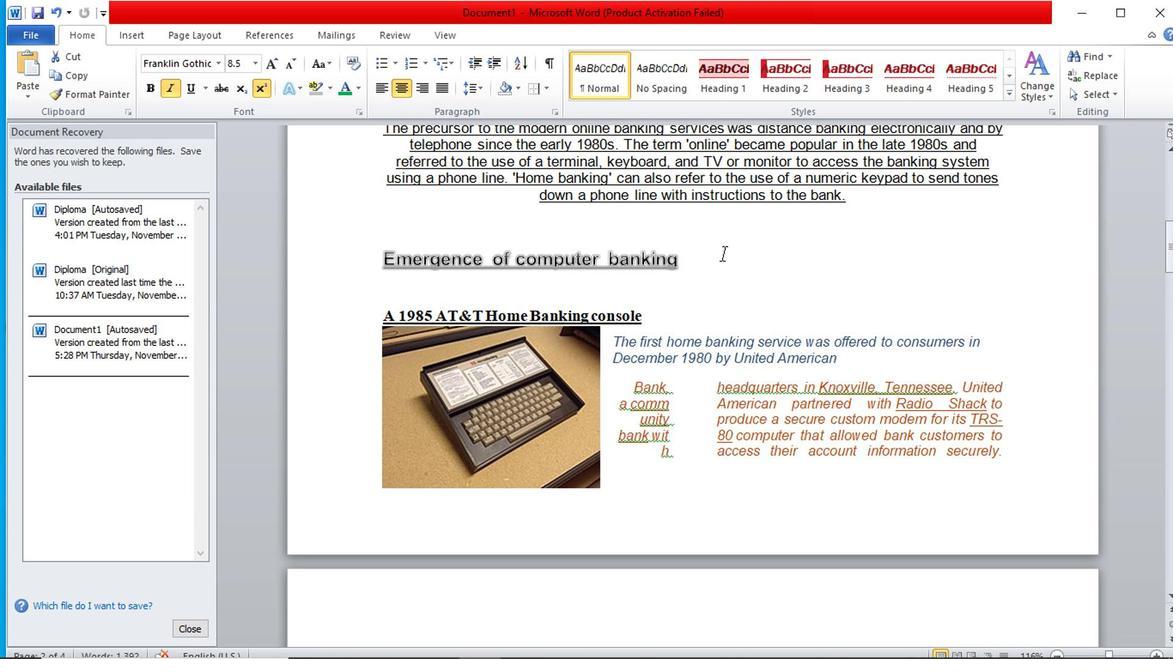 
Action: Mouse scrolled (725, 265) with delta (0, 0)
Screenshot: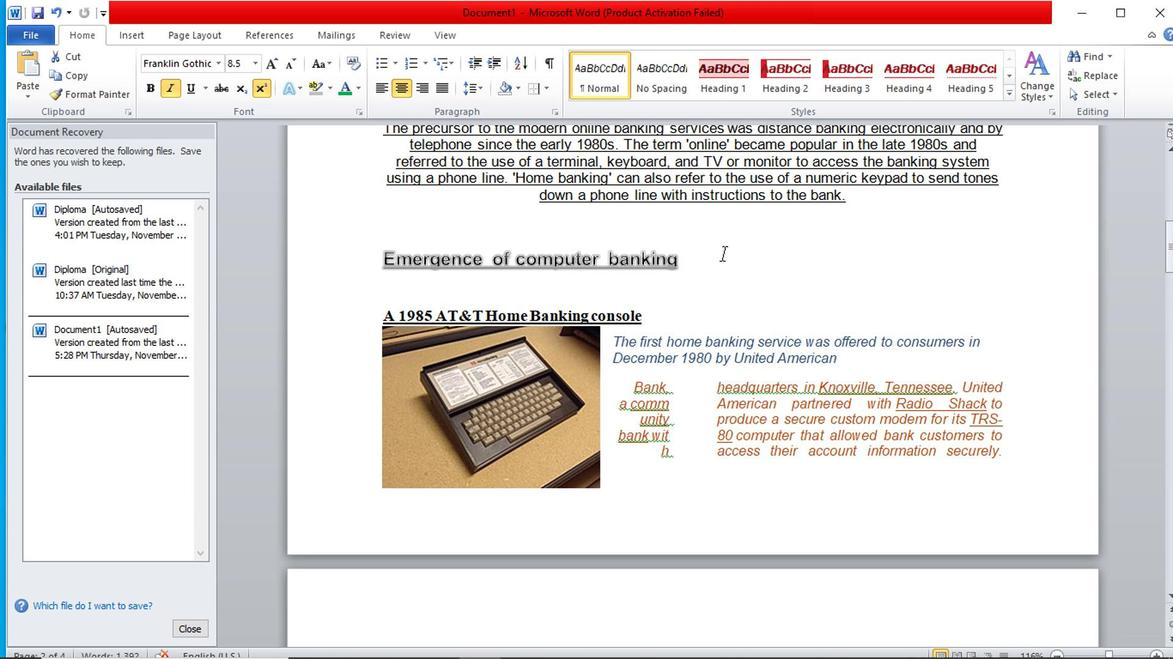 
Action: Mouse scrolled (725, 265) with delta (0, 0)
Screenshot: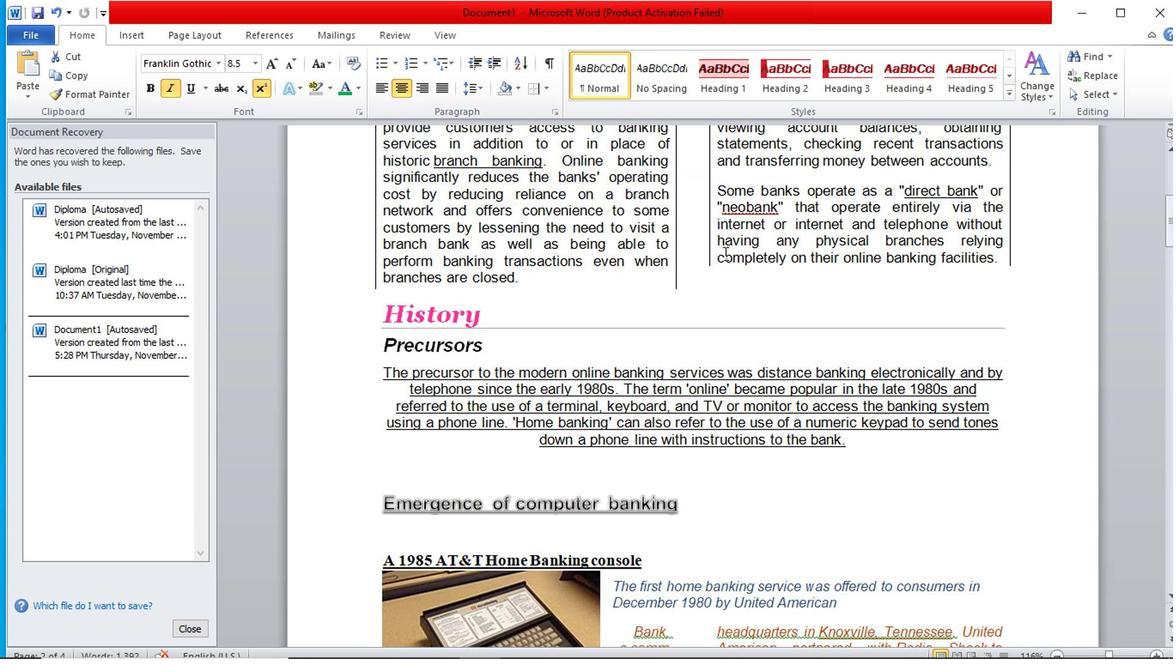 
Action: Mouse scrolled (725, 265) with delta (0, 0)
Screenshot: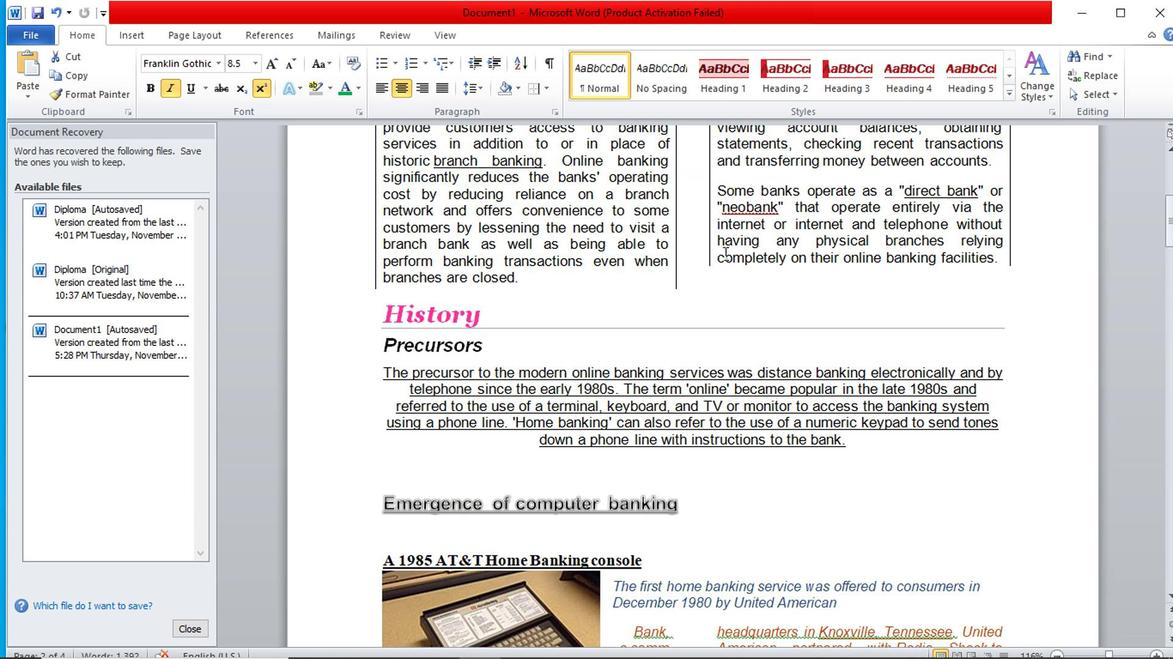 
Action: Mouse scrolled (725, 265) with delta (0, 0)
Screenshot: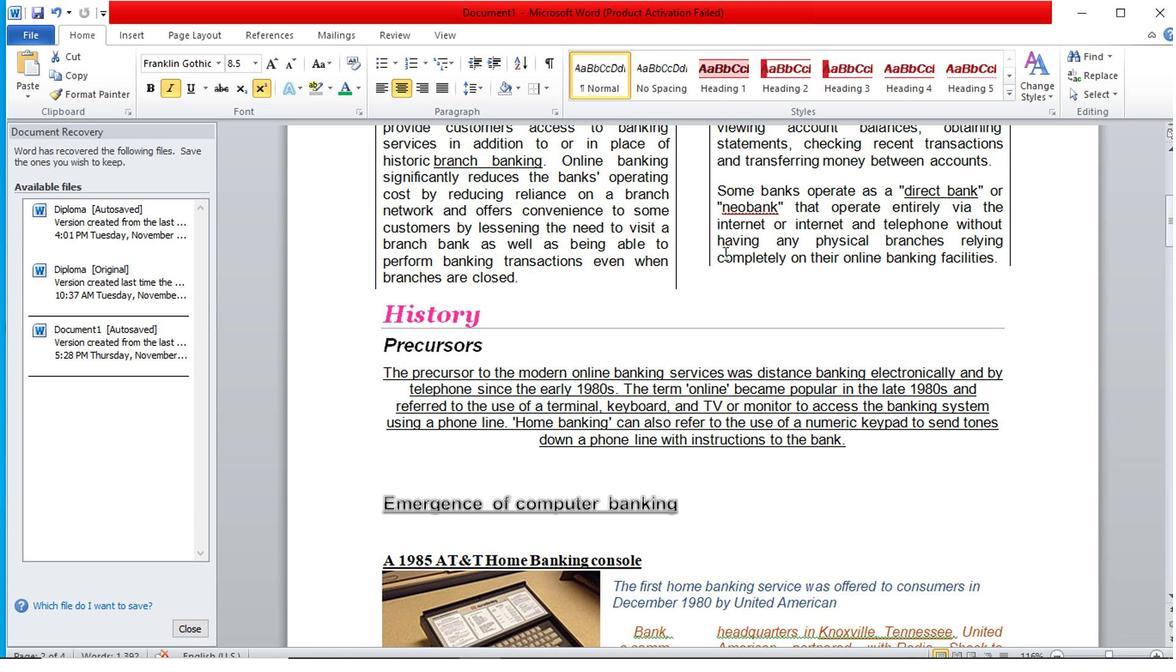 
Action: Mouse scrolled (725, 265) with delta (0, 0)
Screenshot: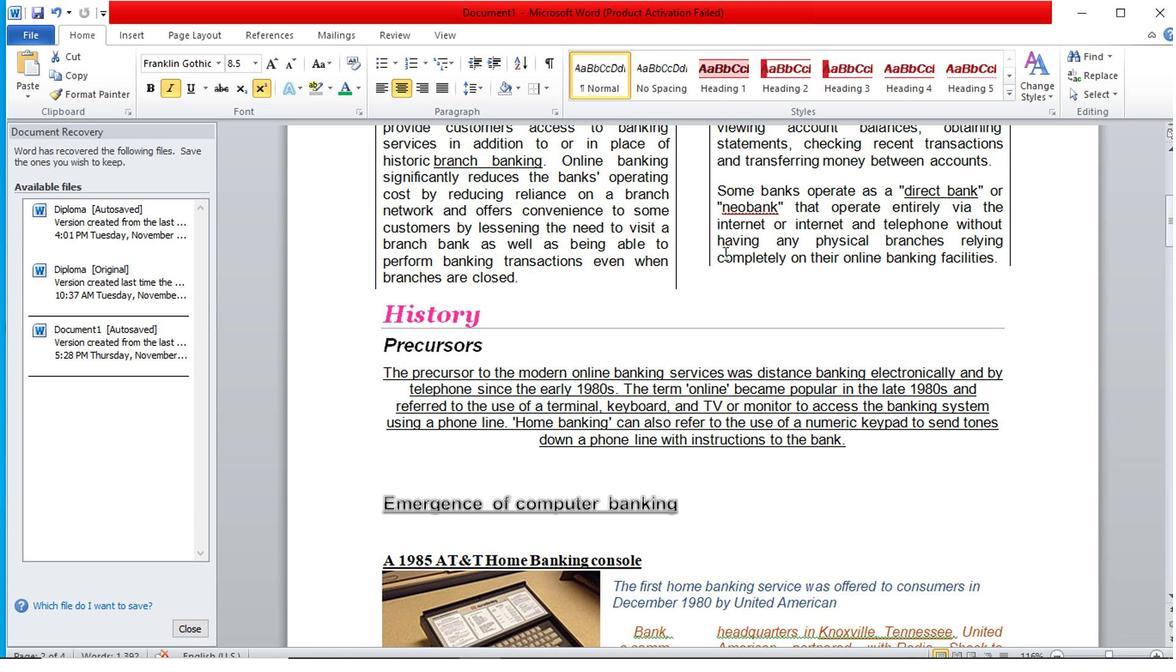 
Action: Mouse scrolled (725, 265) with delta (0, 0)
Screenshot: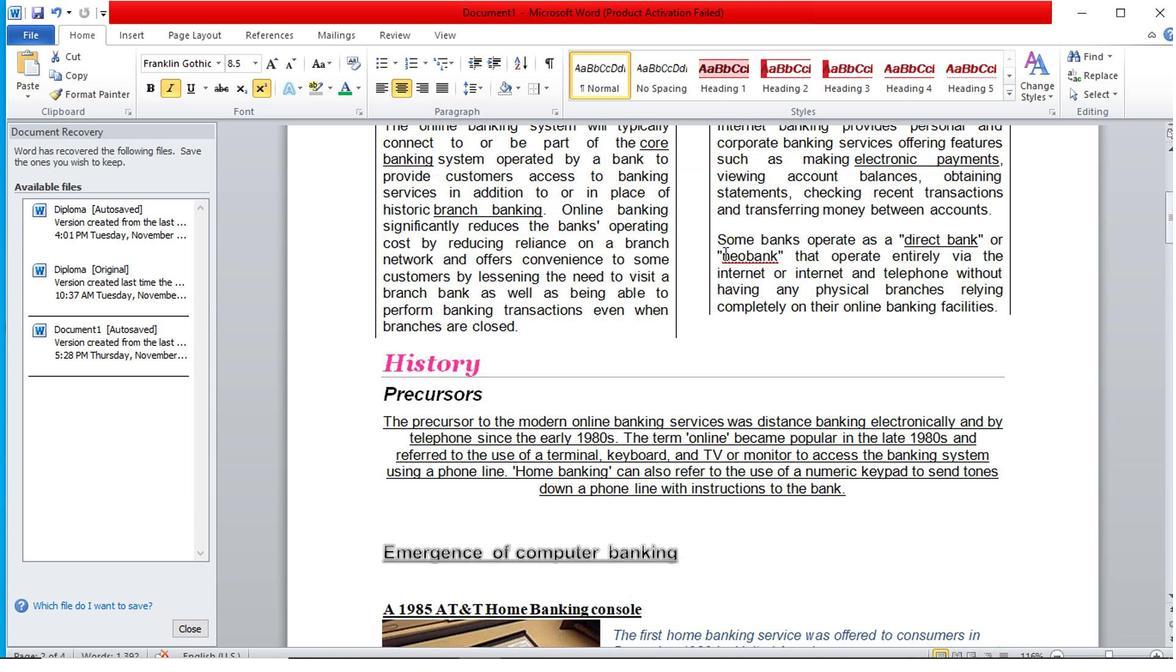 
Action: Mouse scrolled (725, 265) with delta (0, 0)
Screenshot: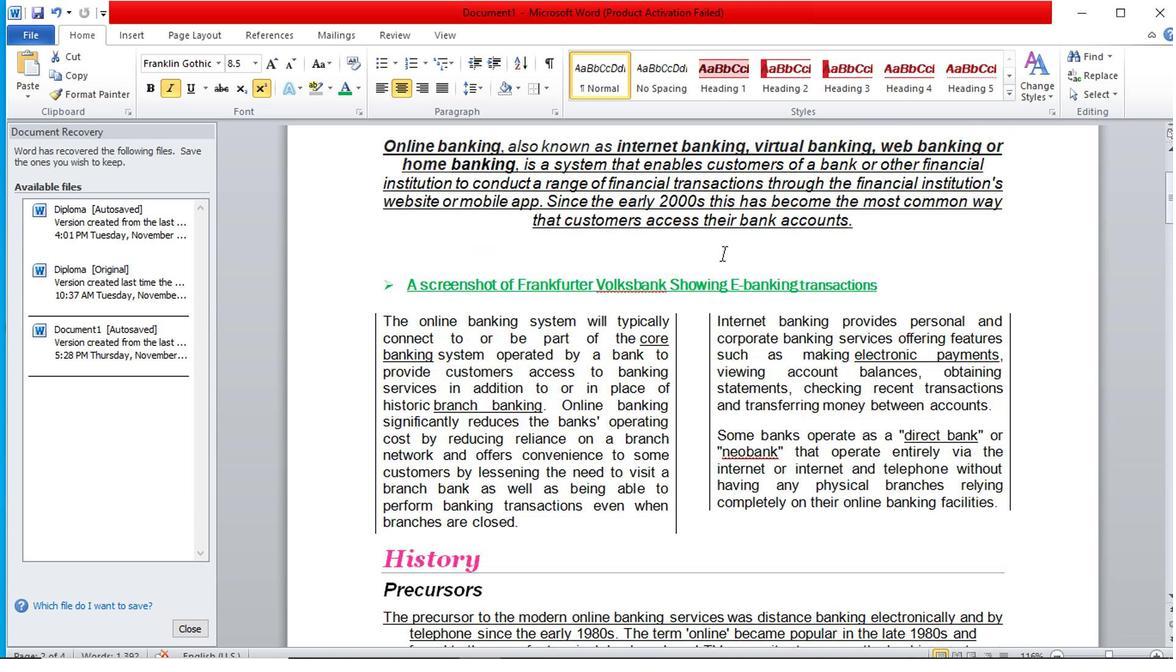
Action: Mouse scrolled (725, 265) with delta (0, 0)
Screenshot: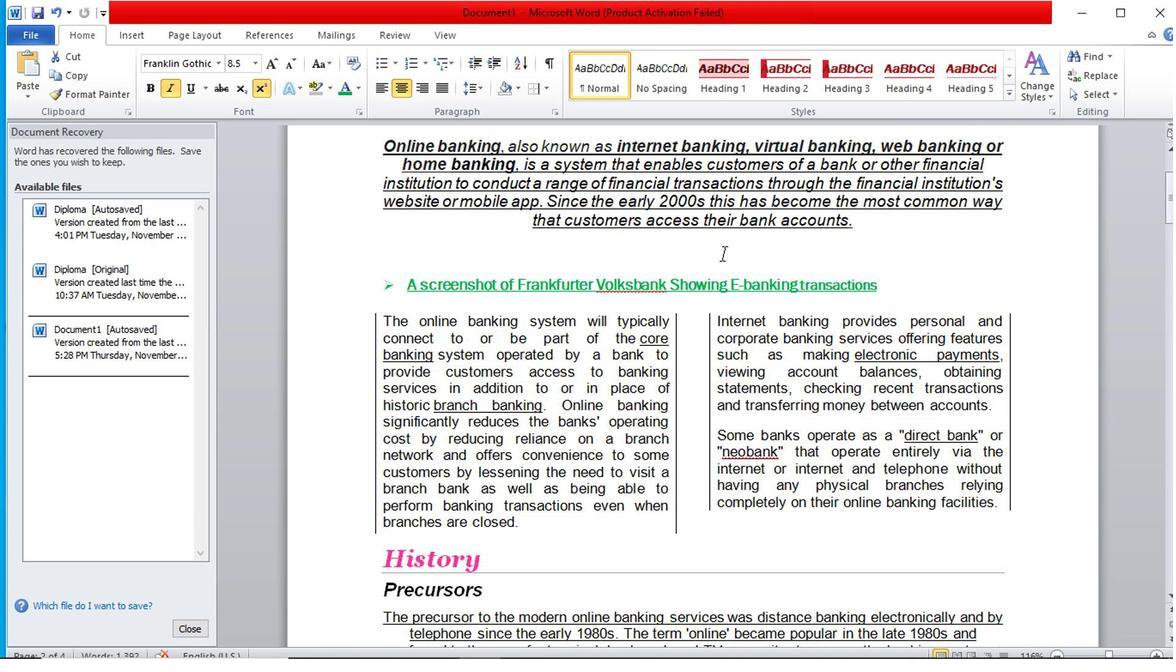 
Action: Mouse scrolled (725, 265) with delta (0, 0)
Screenshot: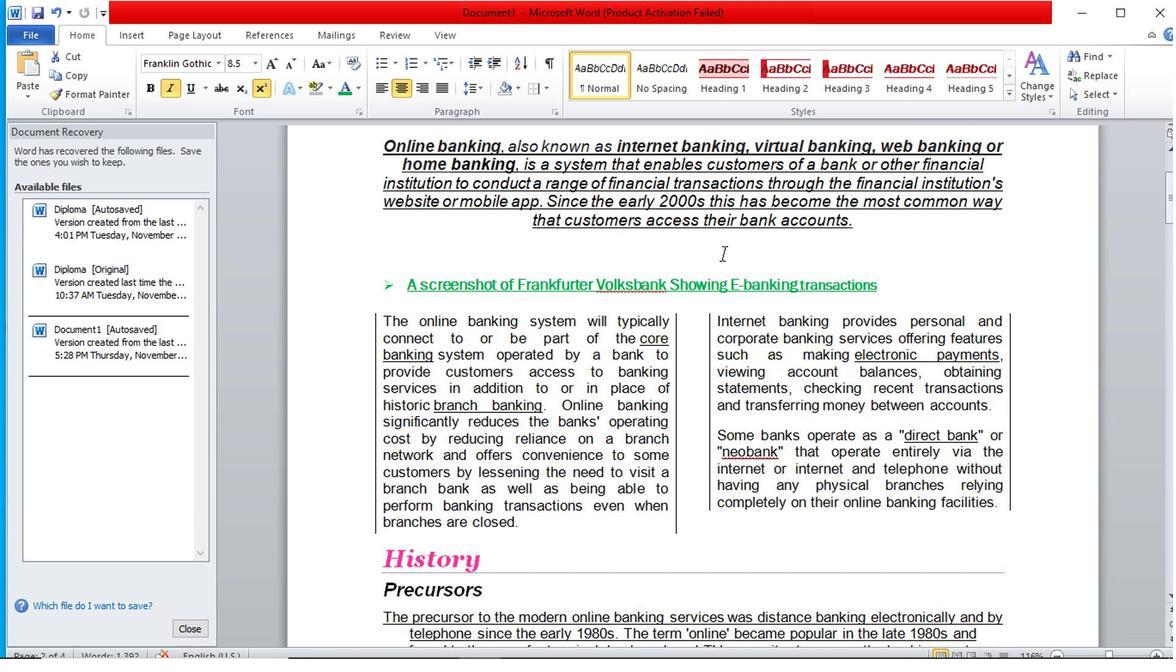 
Action: Mouse moved to (671, 276)
Screenshot: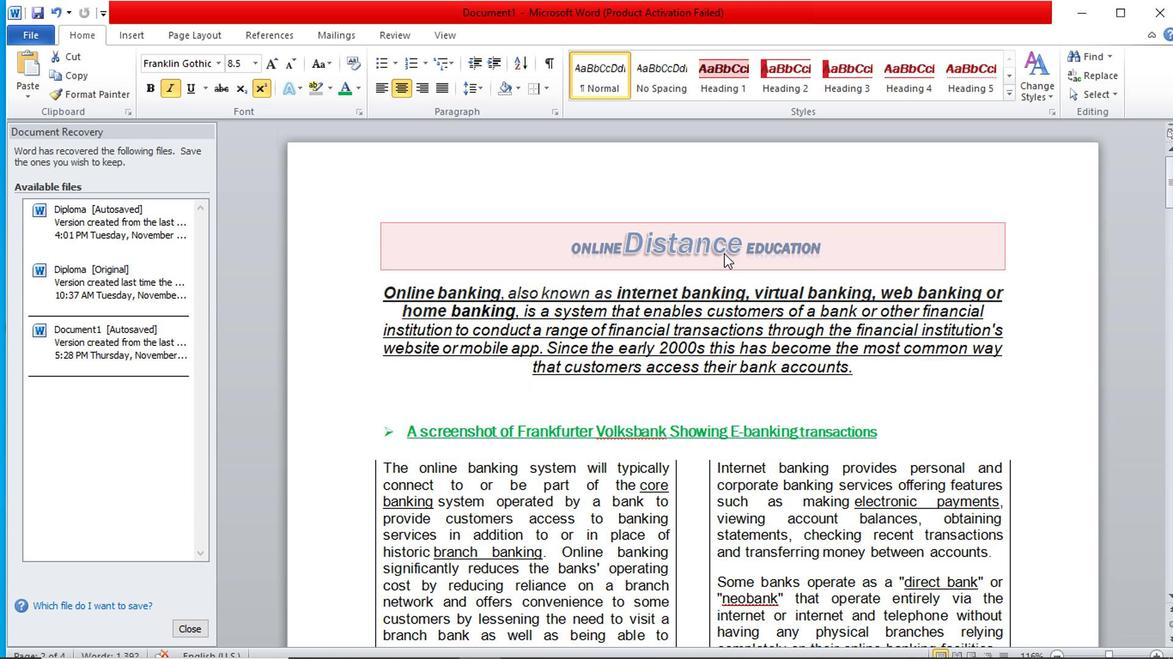 
Action: Mouse scrolled (671, 276) with delta (0, 0)
Screenshot: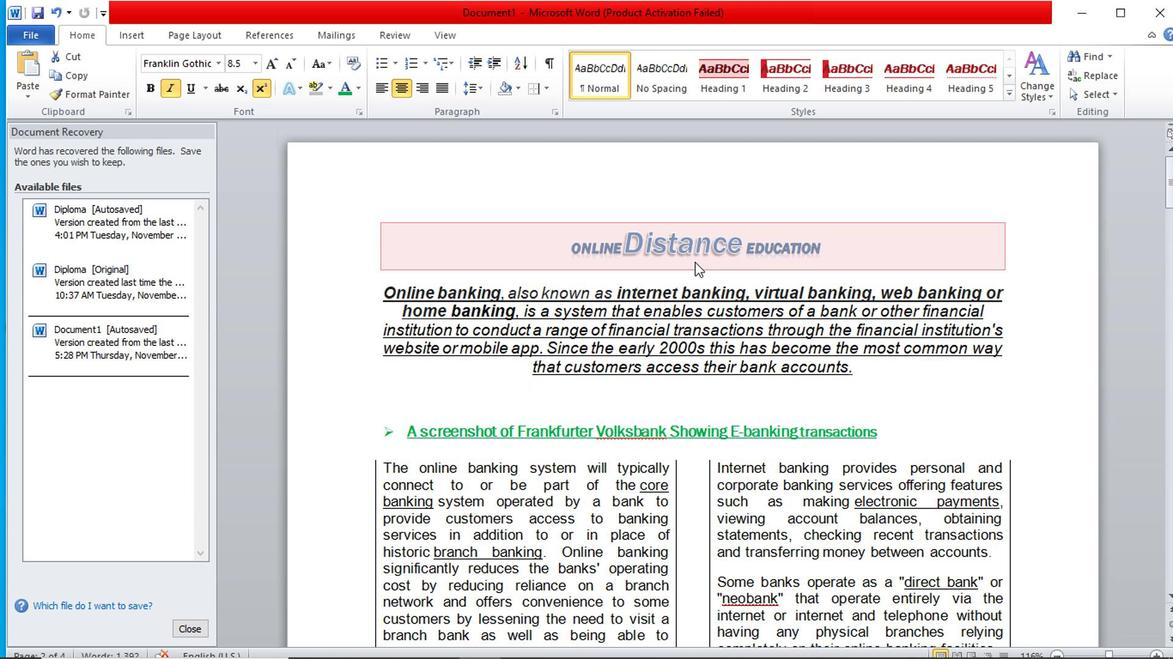 
Action: Mouse scrolled (671, 276) with delta (0, 0)
Screenshot: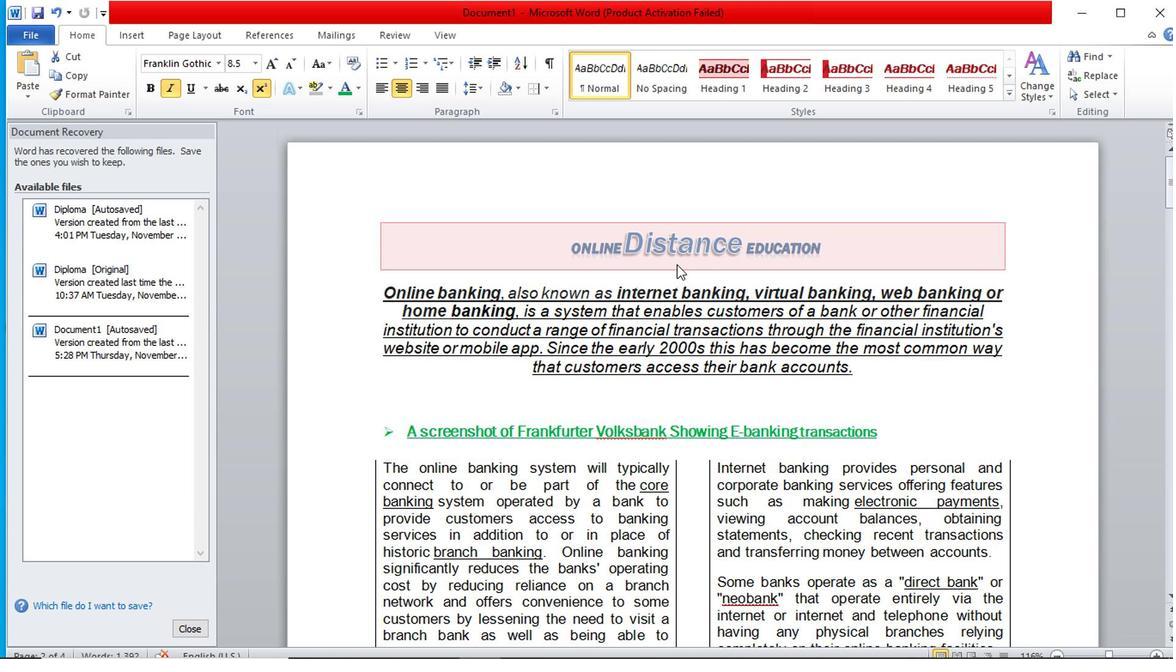 
Action: Mouse scrolled (671, 276) with delta (0, 0)
Screenshot: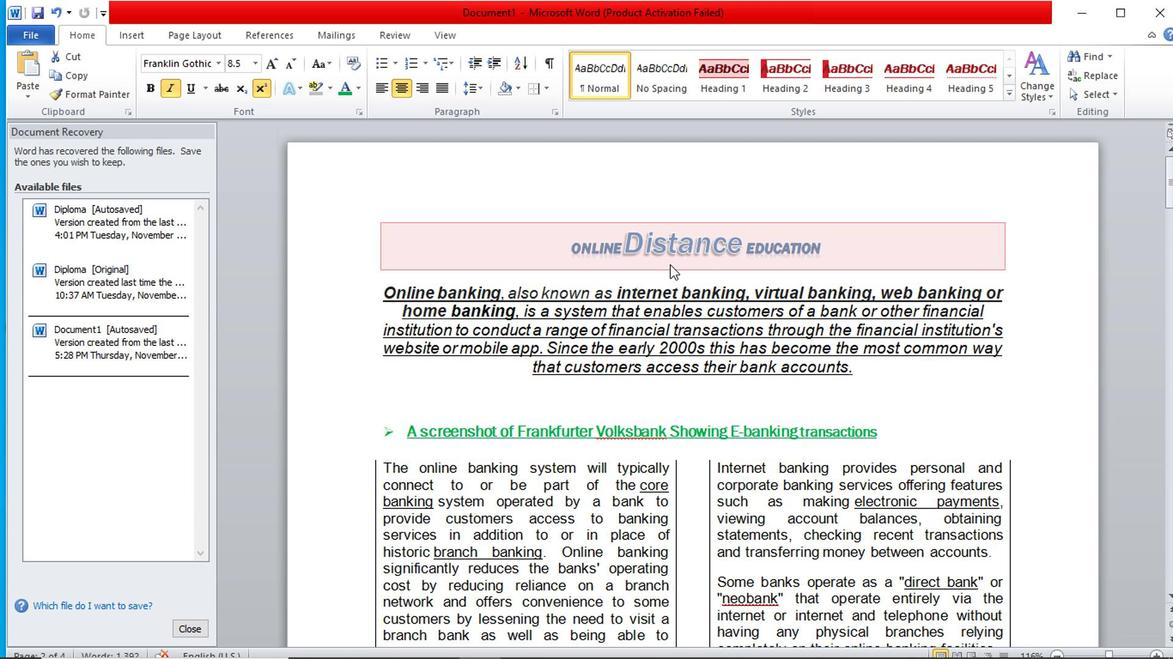 
Action: Mouse moved to (667, 290)
Screenshot: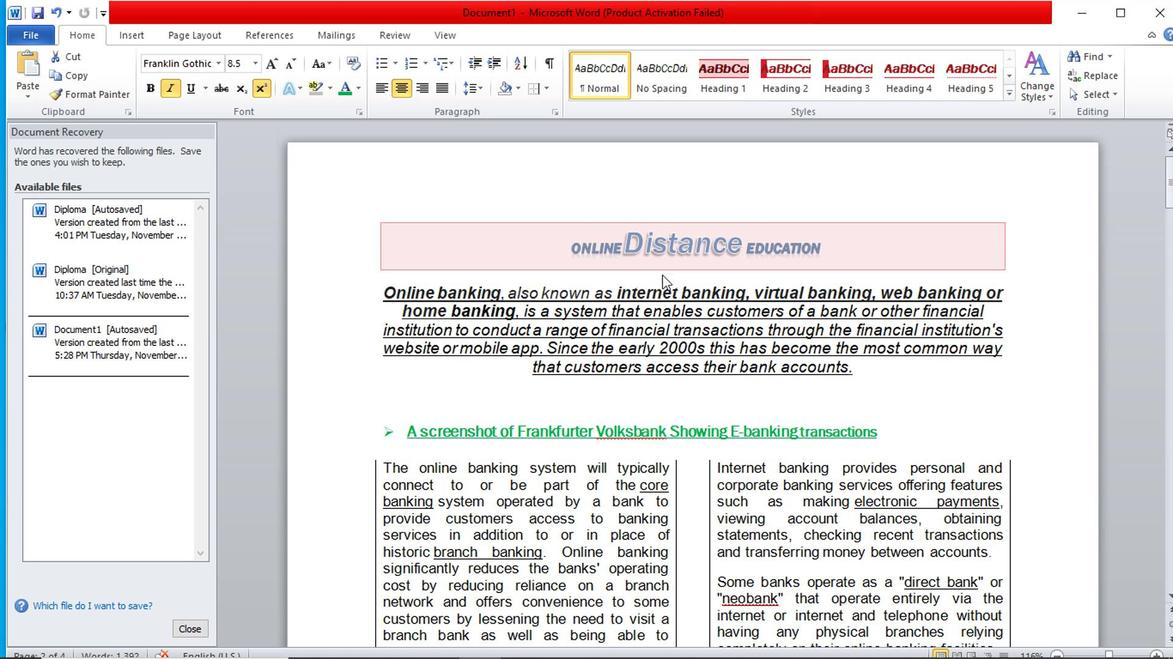 
Action: Mouse scrolled (667, 289) with delta (0, 0)
Screenshot: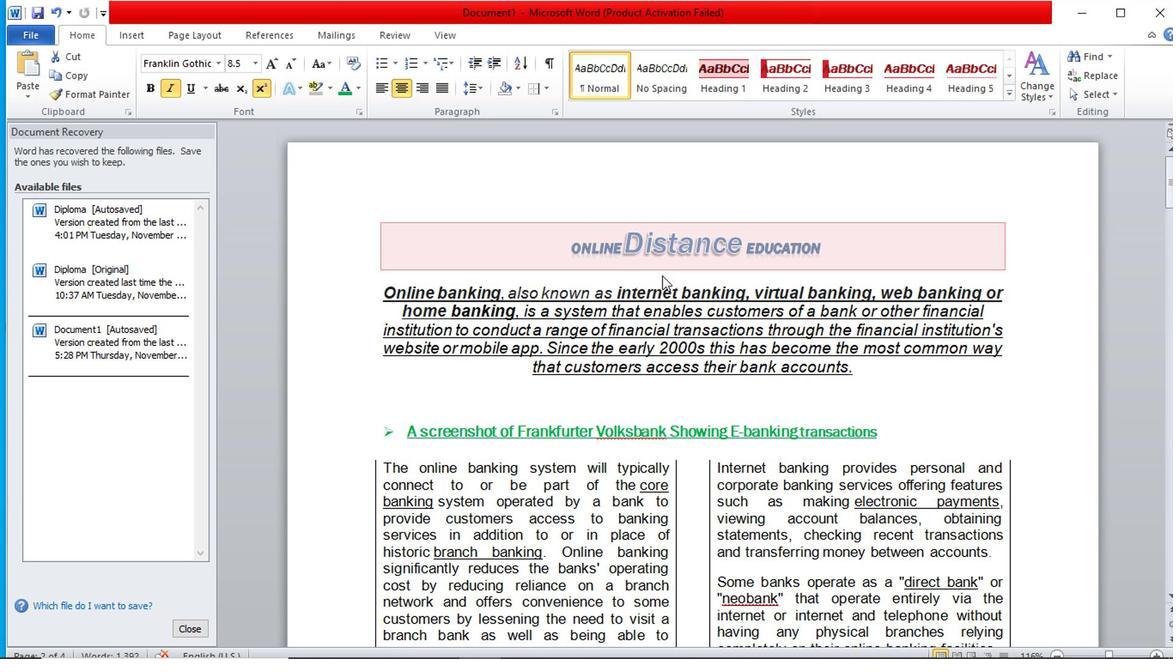 
Action: Mouse scrolled (667, 289) with delta (0, 0)
Screenshot: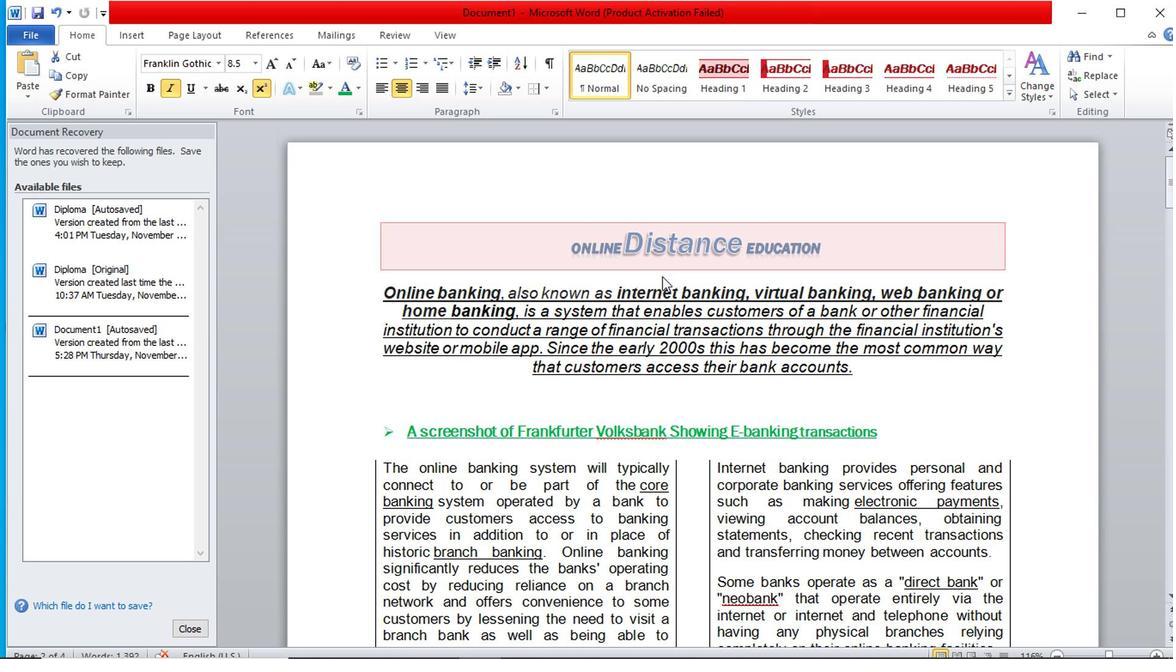 
Action: Mouse scrolled (667, 289) with delta (0, 0)
Screenshot: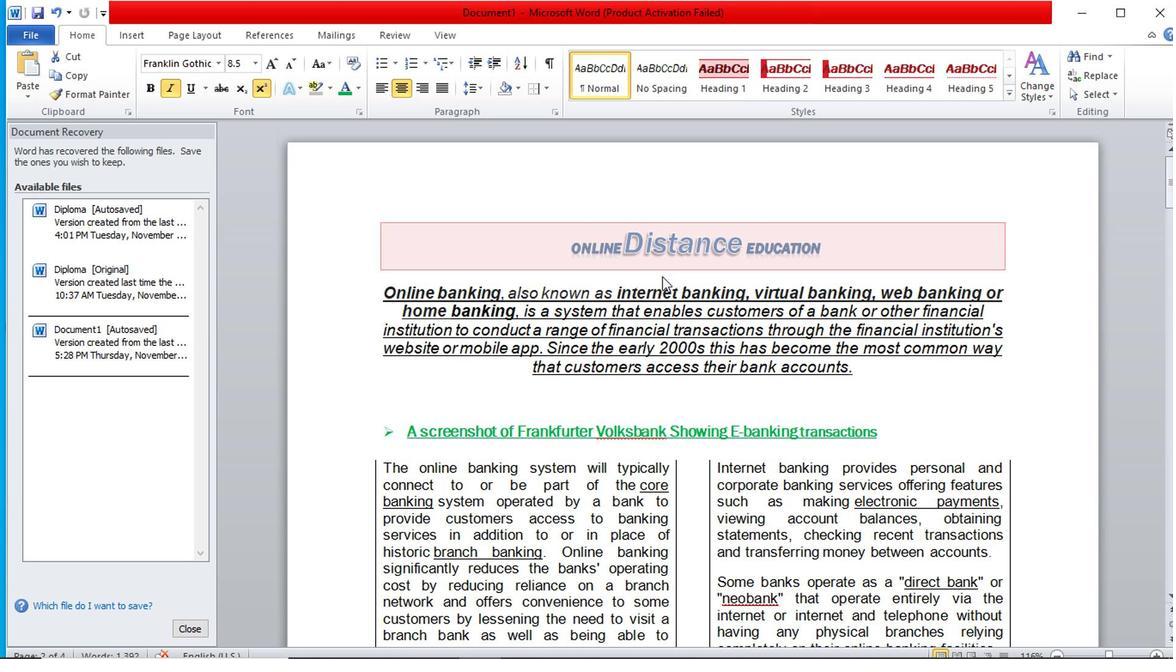 
Action: Mouse scrolled (667, 289) with delta (0, 0)
Screenshot: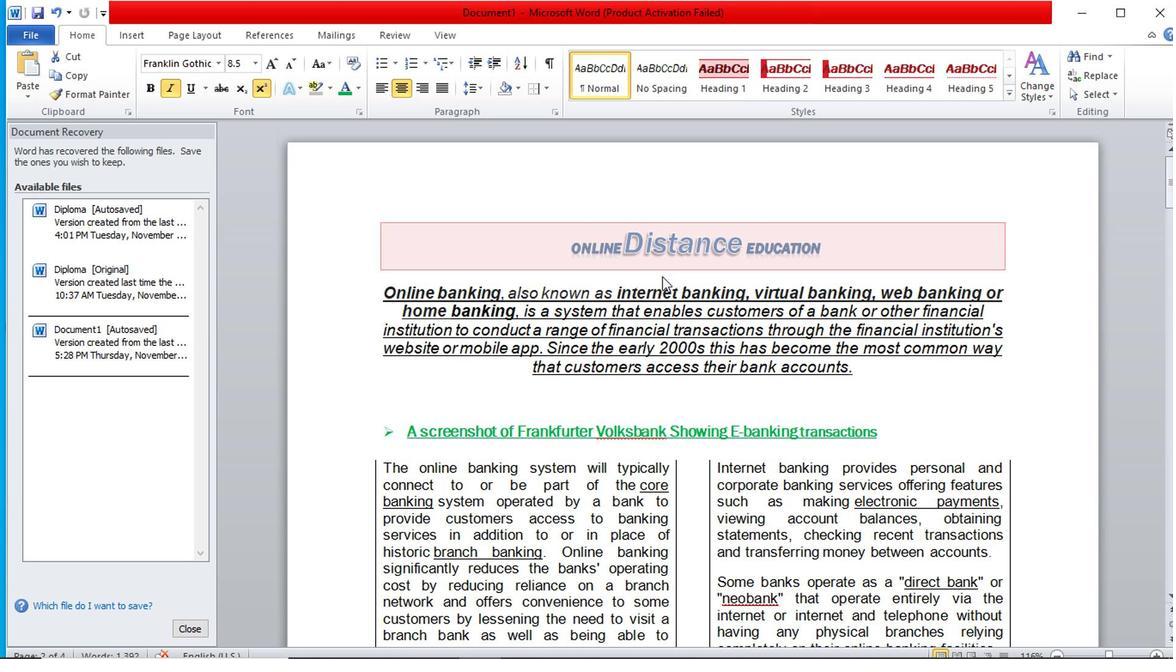 
Action: Mouse moved to (667, 290)
Screenshot: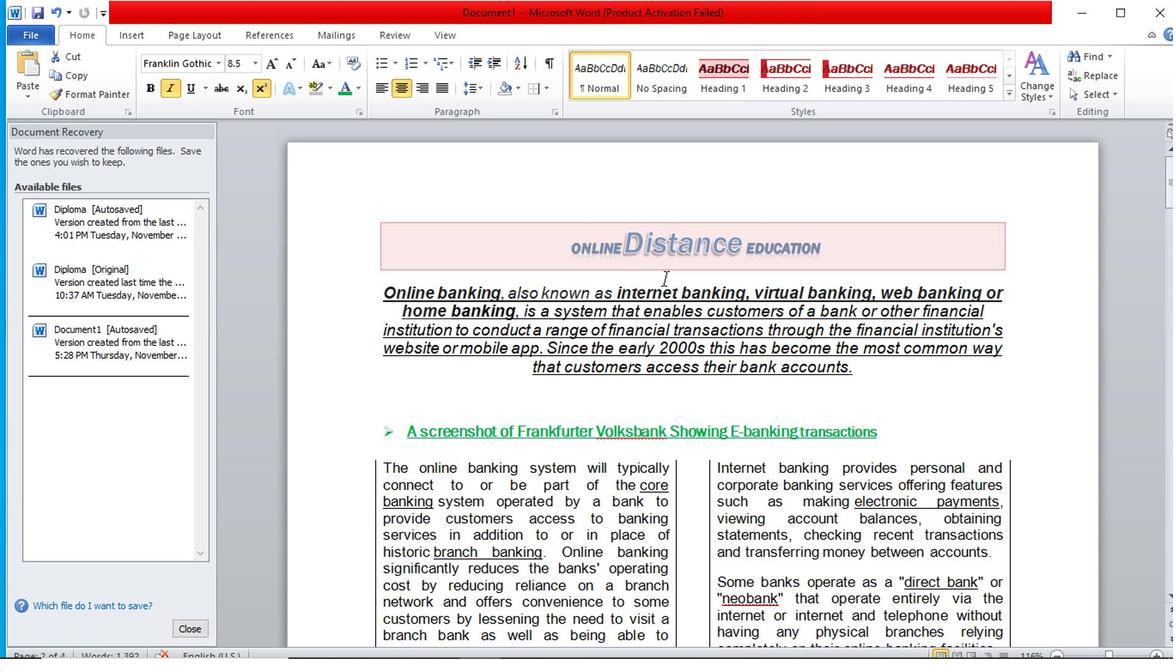 
Action: Mouse scrolled (667, 290) with delta (0, 0)
Screenshot: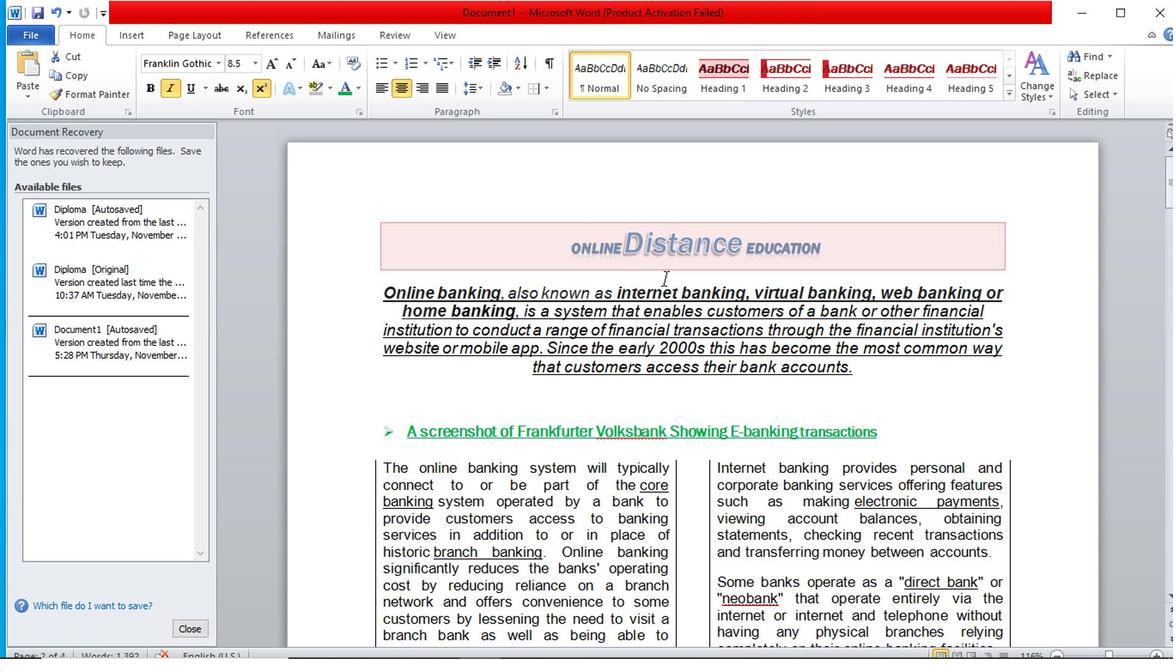 
Action: Mouse moved to (691, 368)
Screenshot: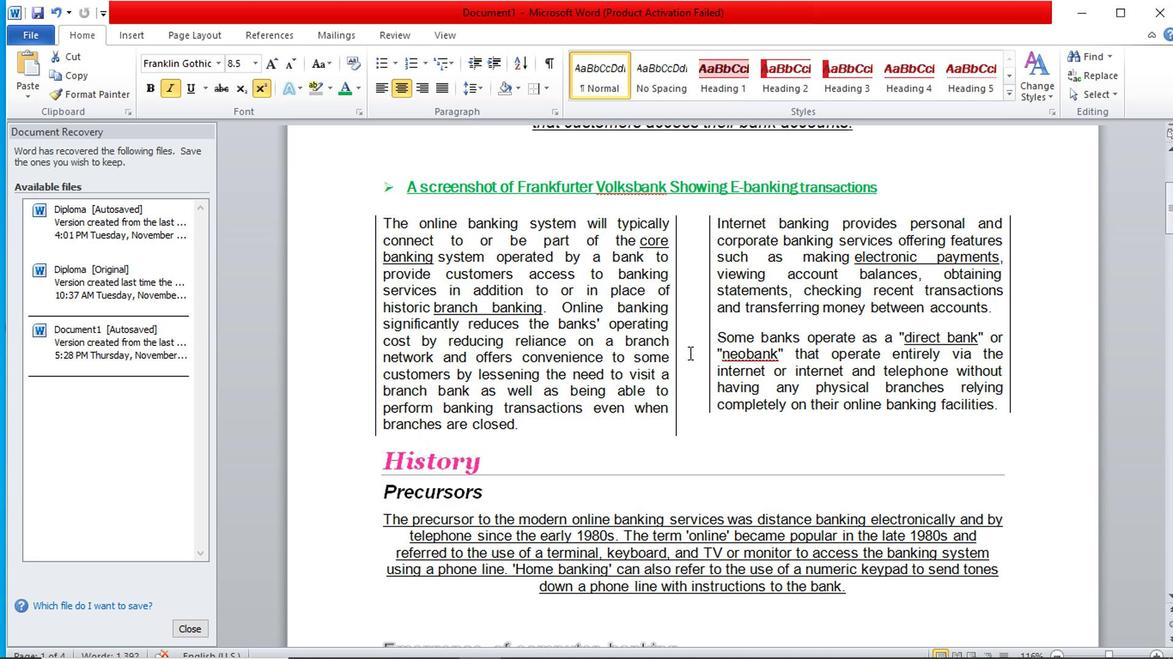 
Action: Mouse scrolled (691, 367) with delta (0, -1)
Screenshot: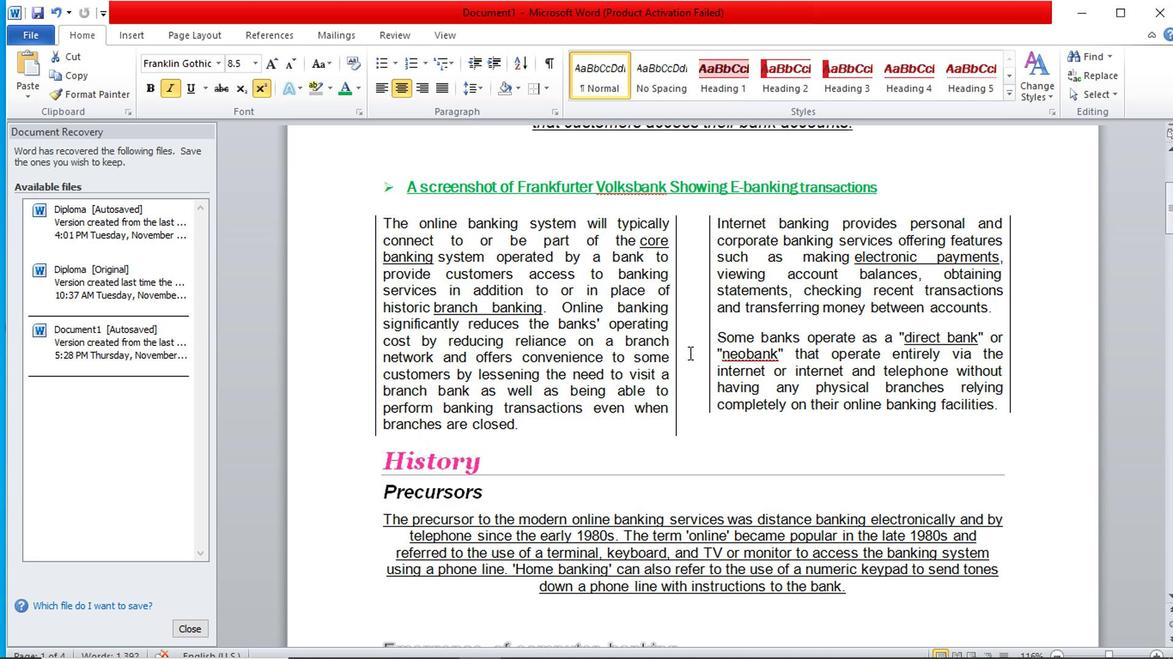 
Action: Mouse scrolled (691, 367) with delta (0, -1)
Screenshot: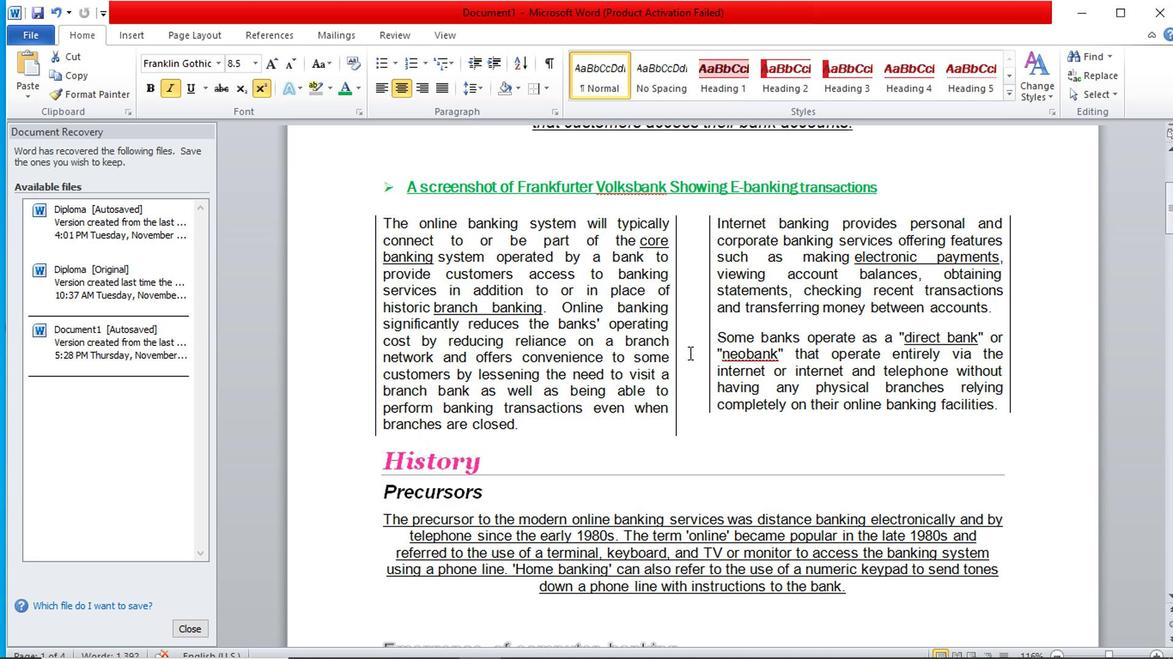 
Action: Mouse scrolled (691, 367) with delta (0, -1)
Screenshot: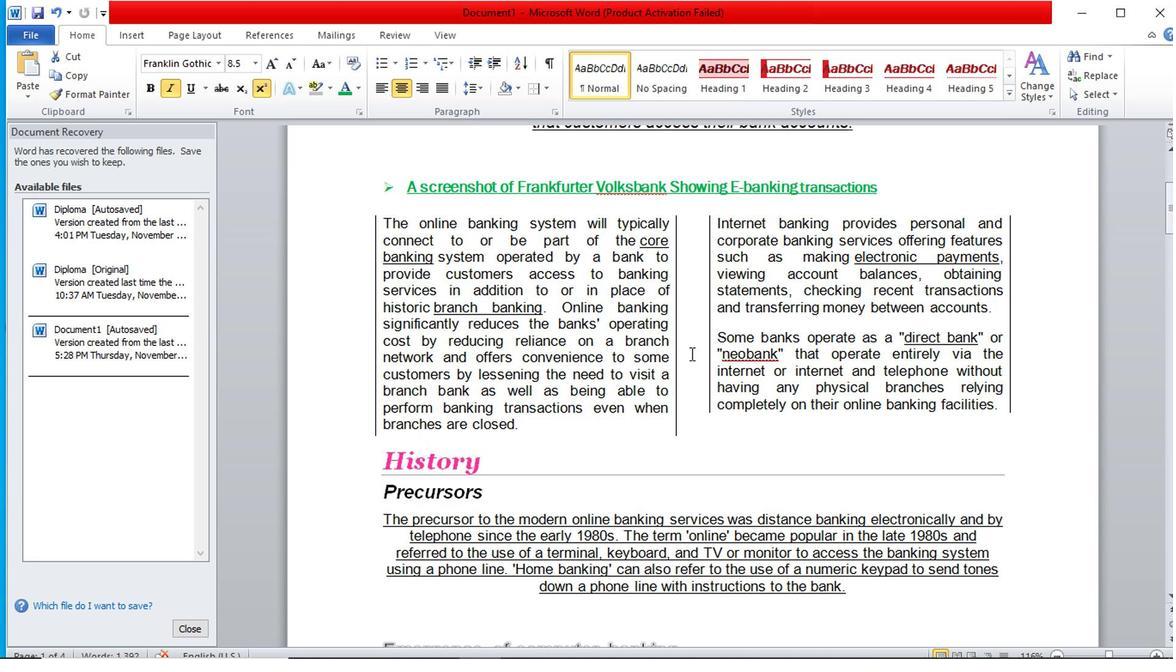 
Action: Mouse scrolled (691, 367) with delta (0, -1)
Screenshot: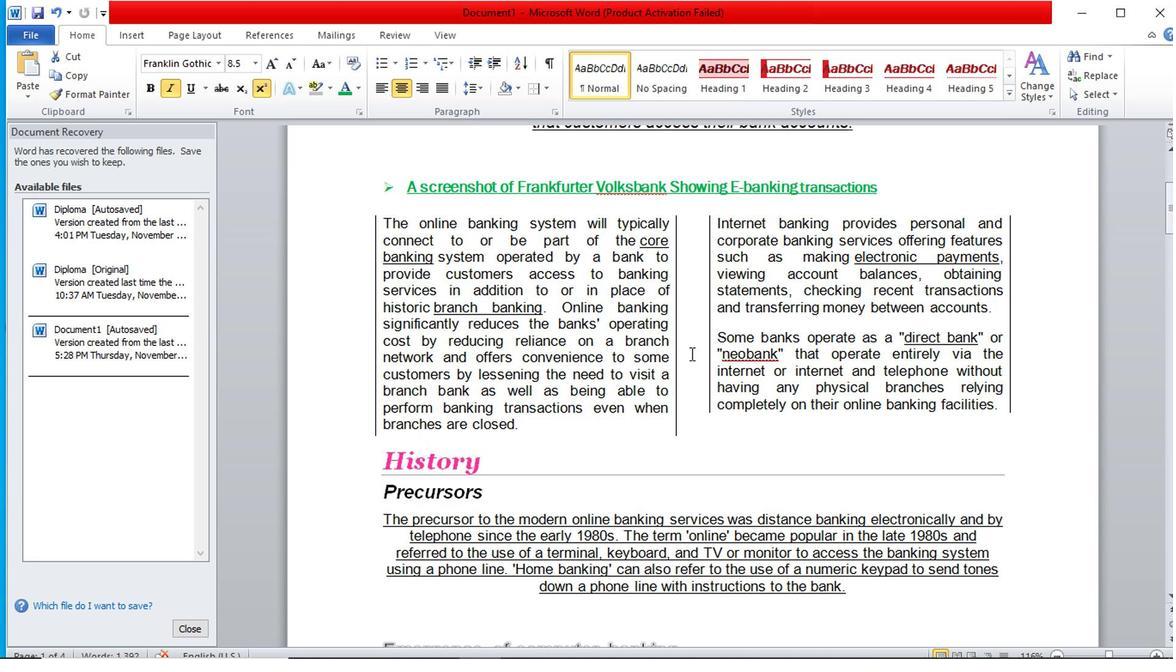 
Action: Mouse moved to (634, 387)
Screenshot: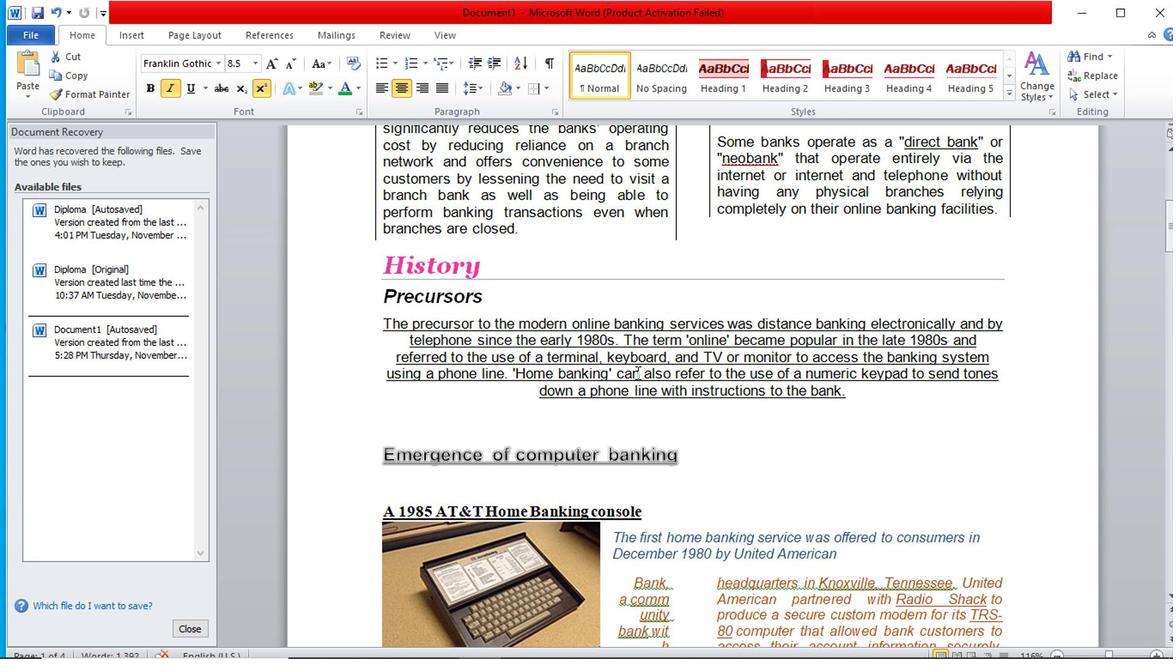 
Action: Mouse scrolled (634, 386) with delta (0, -1)
Screenshot: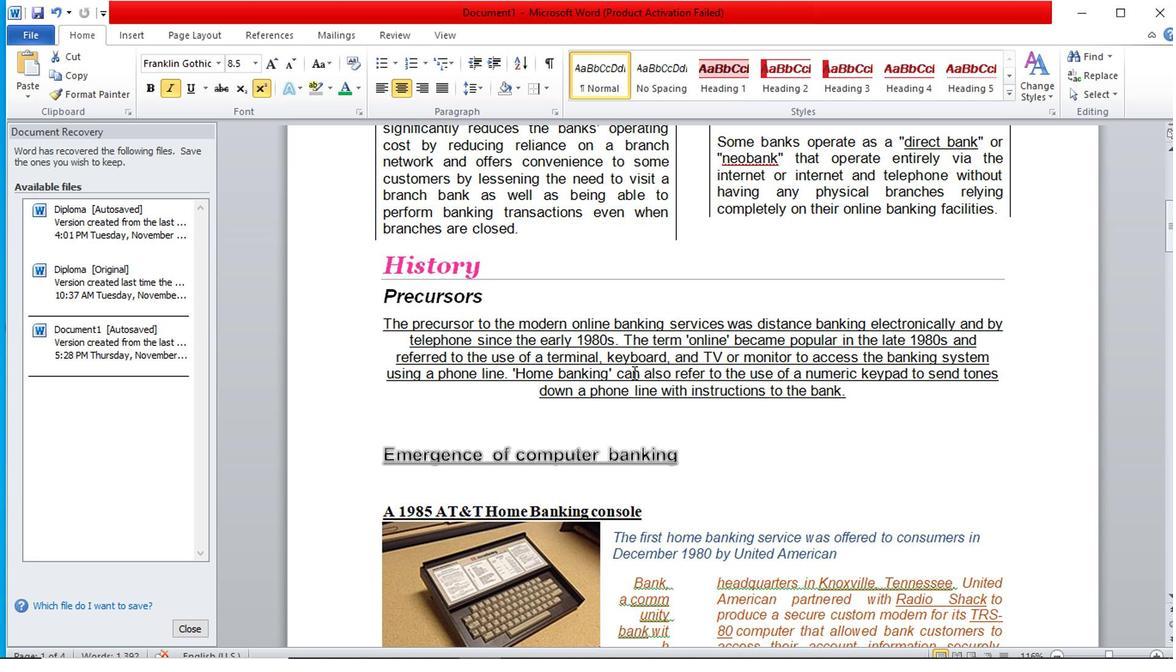 
Action: Mouse scrolled (634, 386) with delta (0, -1)
Screenshot: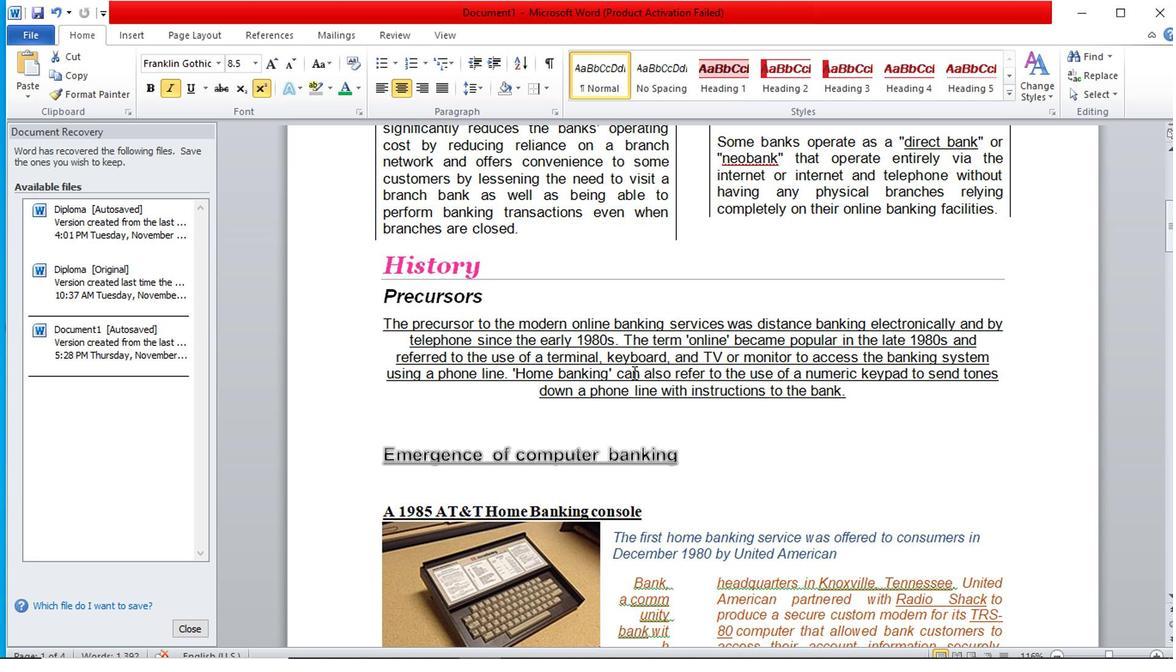 
Action: Mouse scrolled (634, 386) with delta (0, -1)
Screenshot: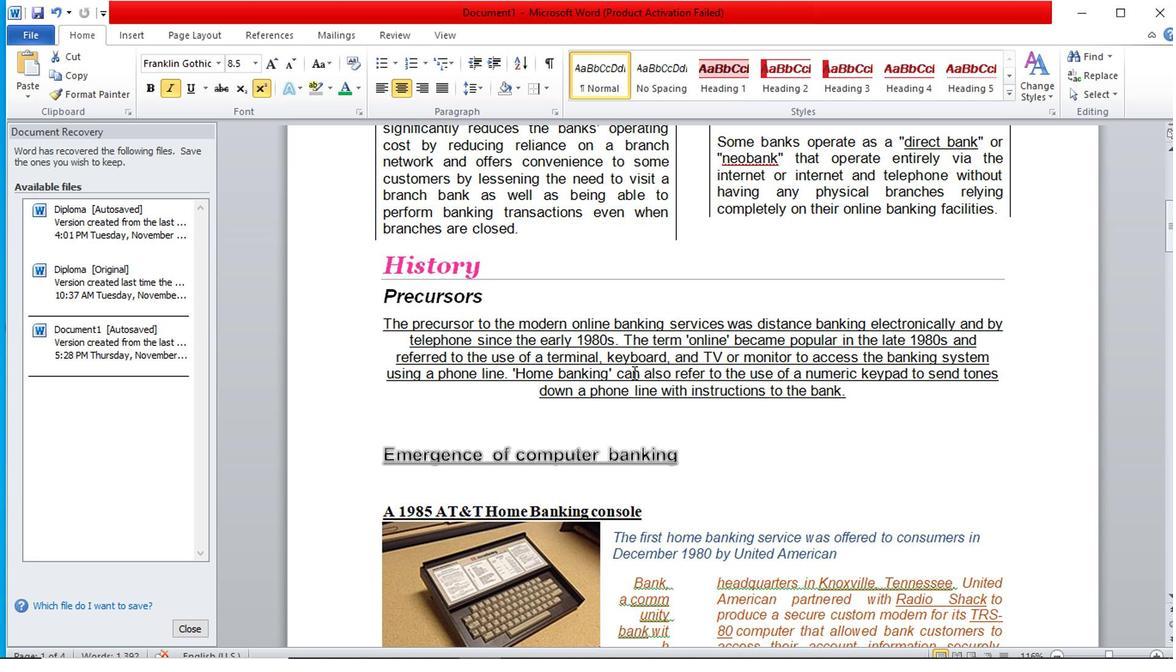 
Action: Mouse moved to (634, 374)
Screenshot: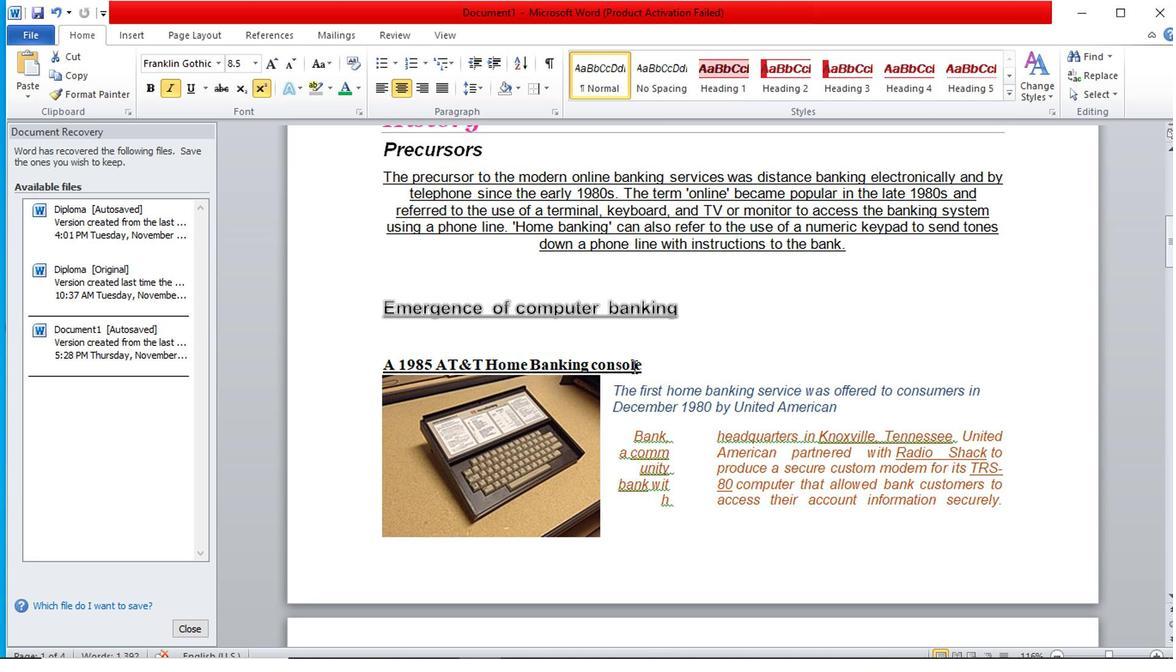 
Action: Mouse scrolled (634, 375) with delta (0, 0)
Screenshot: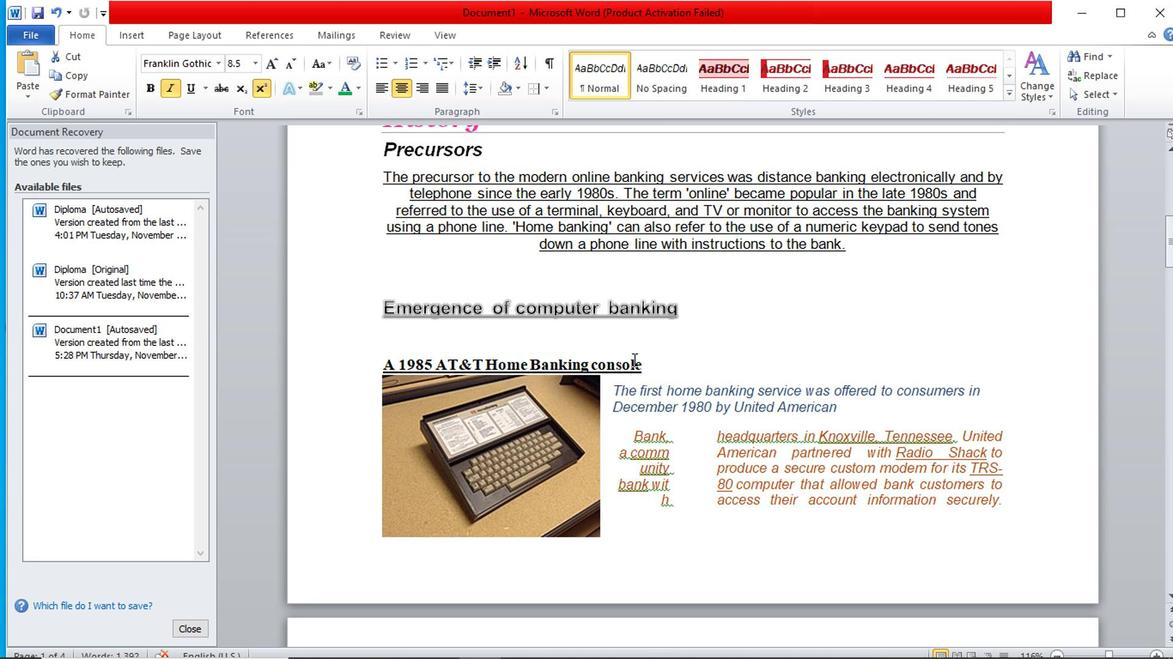 
Action: Mouse scrolled (634, 375) with delta (0, 0)
Screenshot: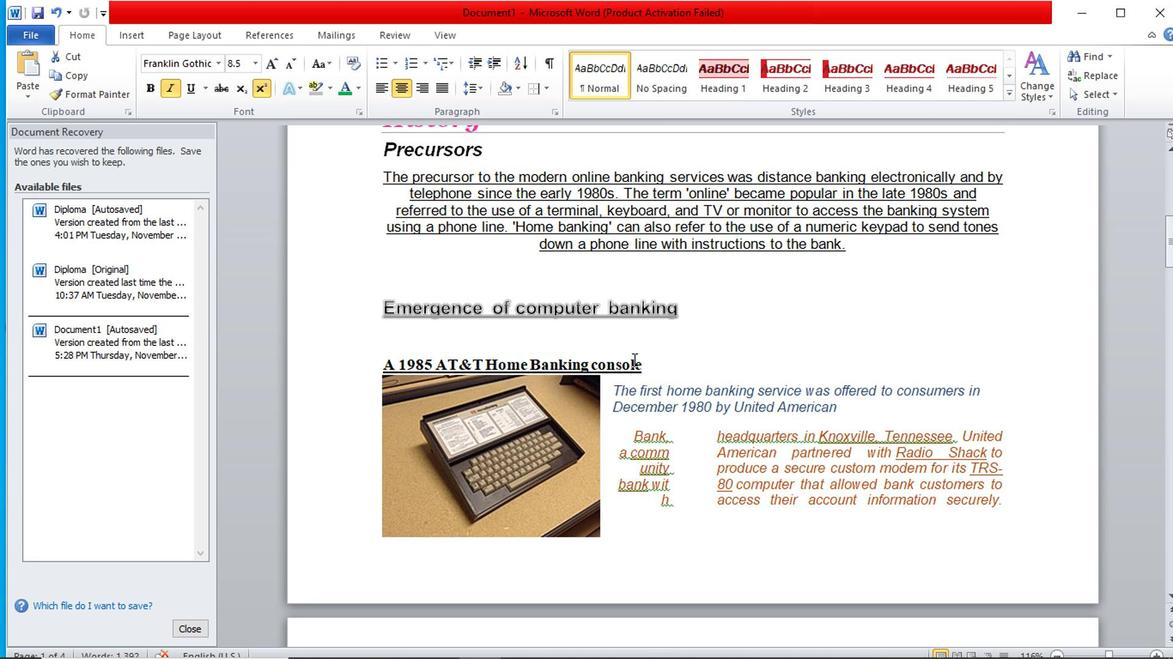 
Action: Mouse moved to (379, 420)
Screenshot: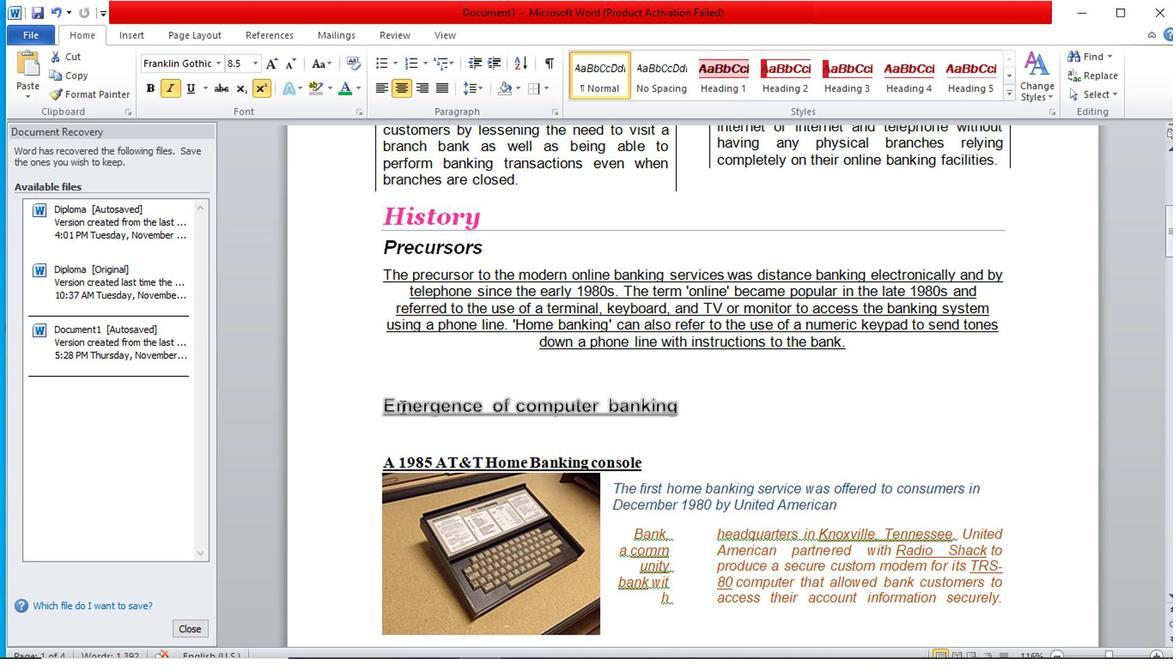 
Action: Mouse pressed left at (379, 420)
Screenshot: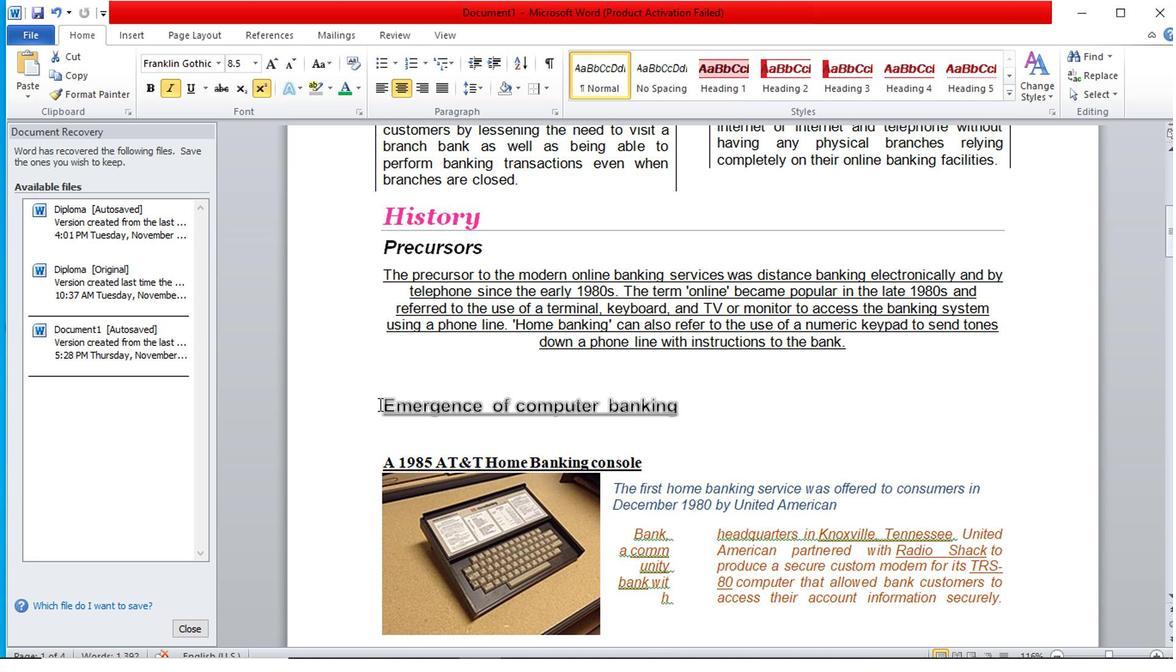 
Action: Mouse moved to (741, 431)
Screenshot: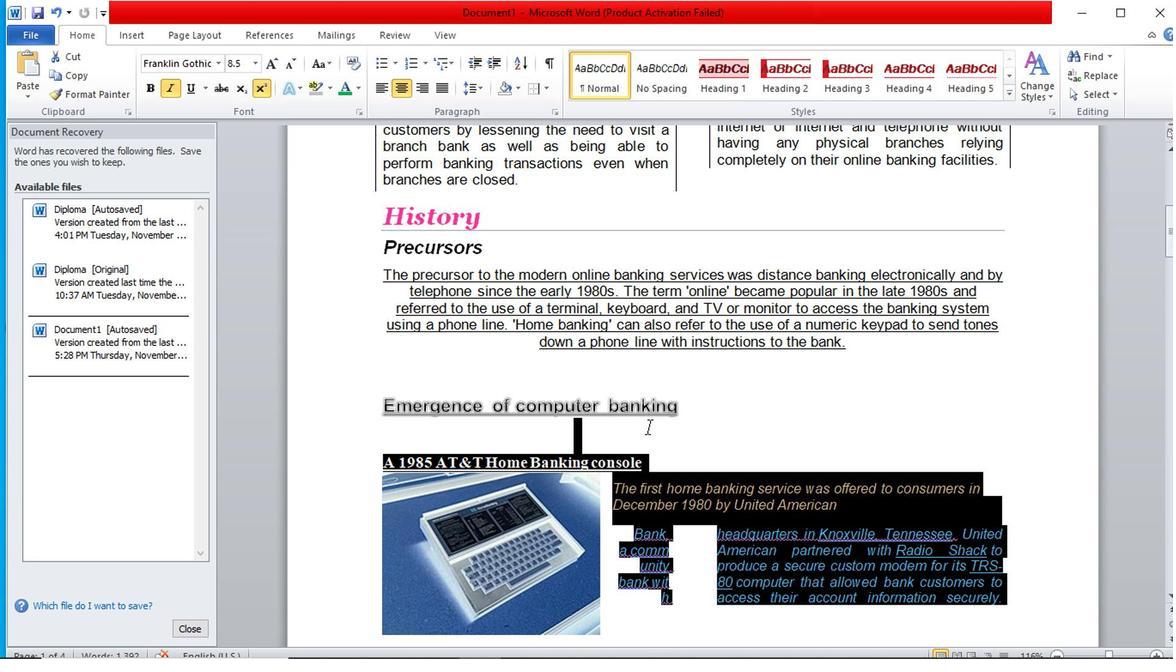 
Action: Mouse pressed left at (741, 431)
Screenshot: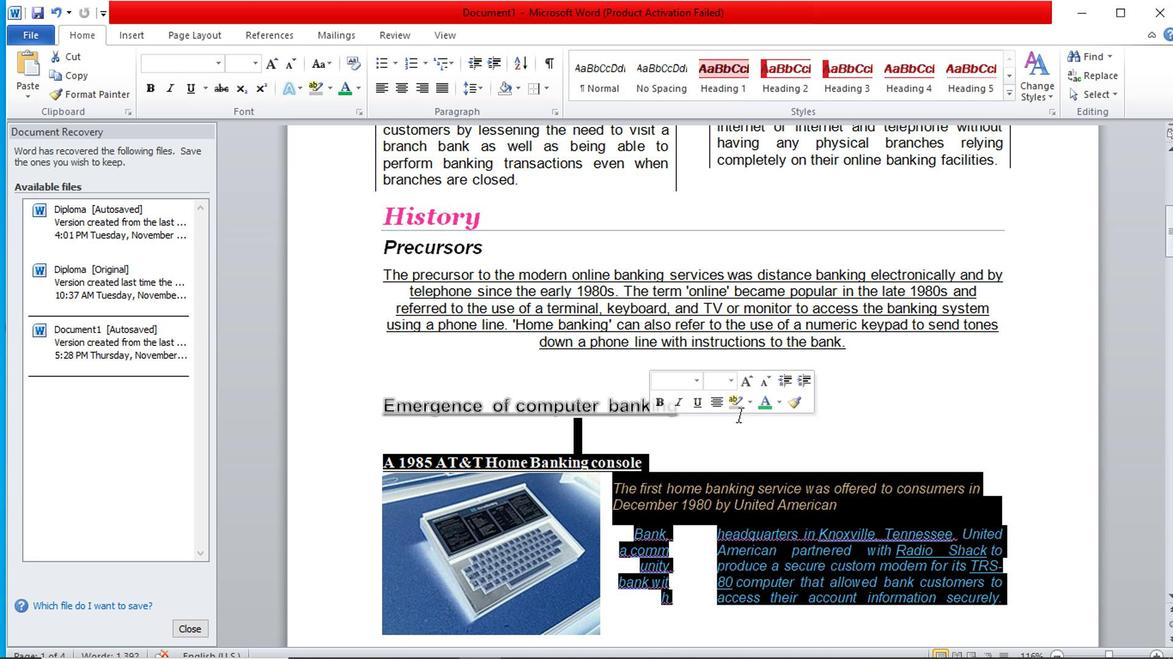 
Action: Mouse moved to (655, 462)
Screenshot: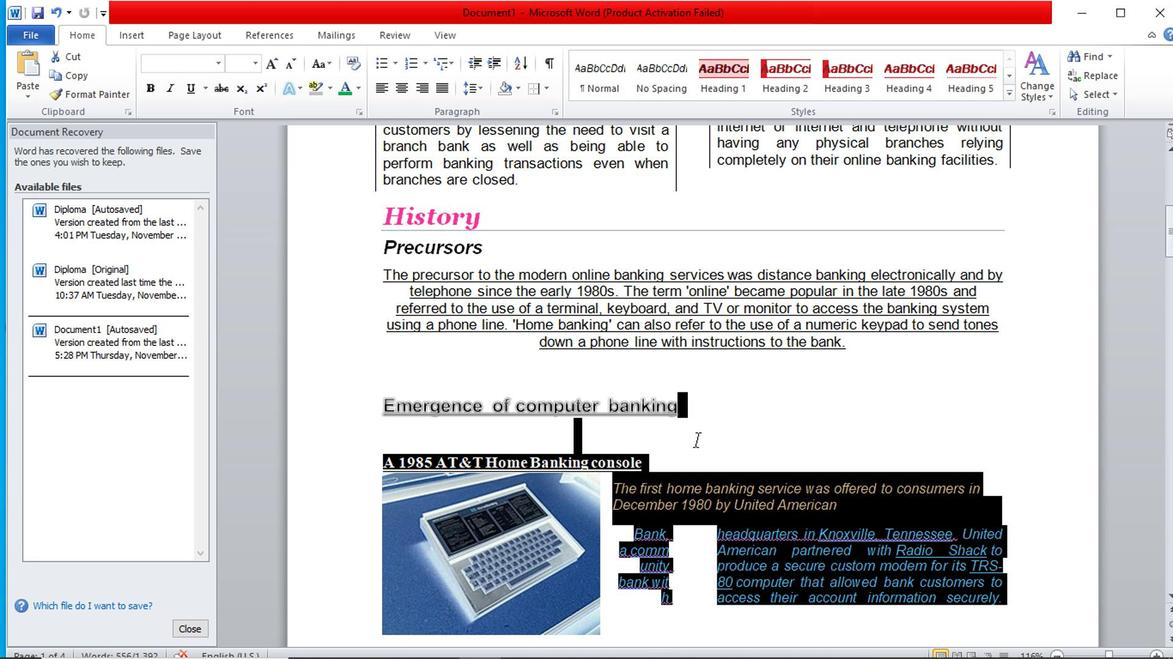 
Action: Mouse pressed left at (655, 462)
Screenshot: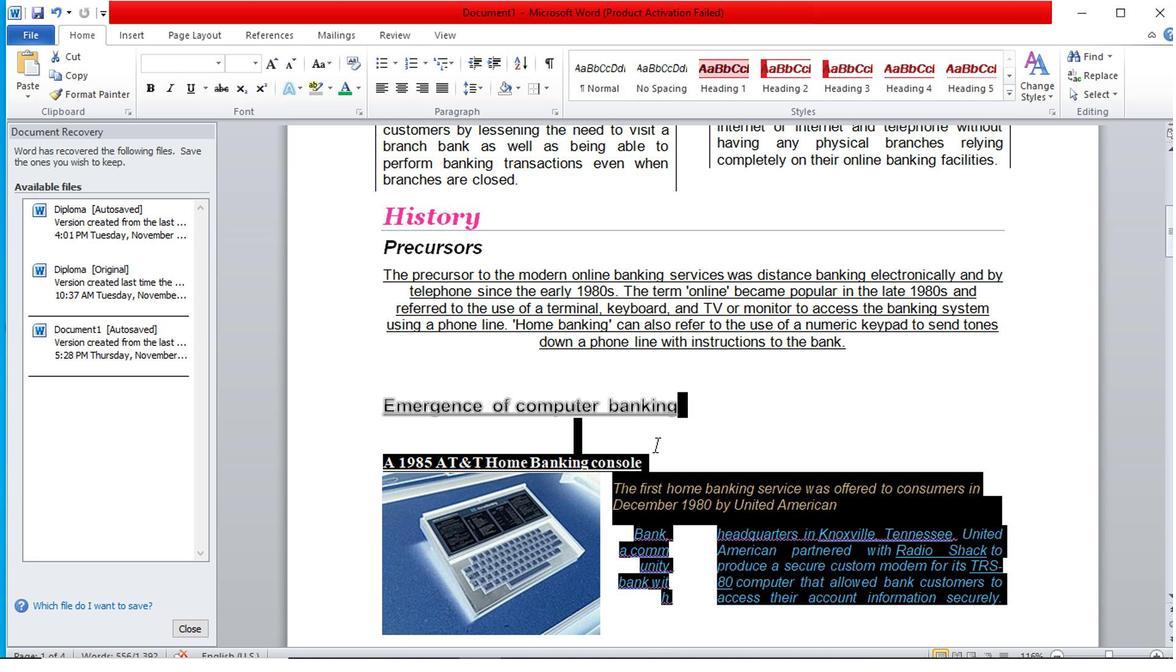 
Action: Mouse moved to (351, 474)
Screenshot: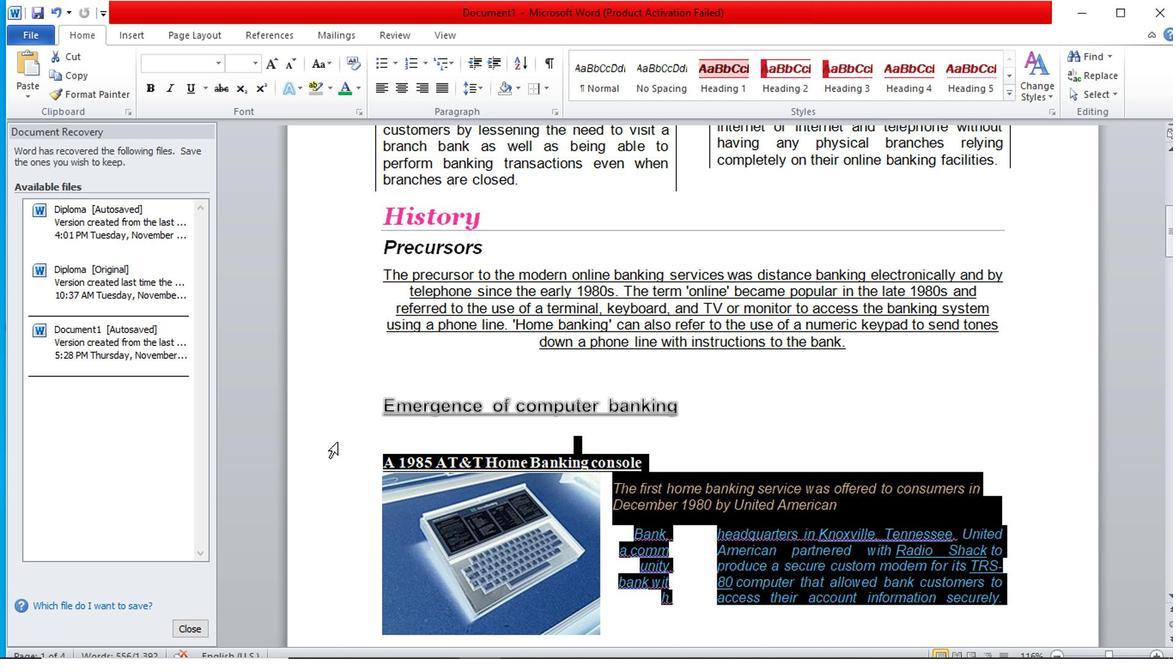 
Action: Mouse pressed left at (351, 474)
Screenshot: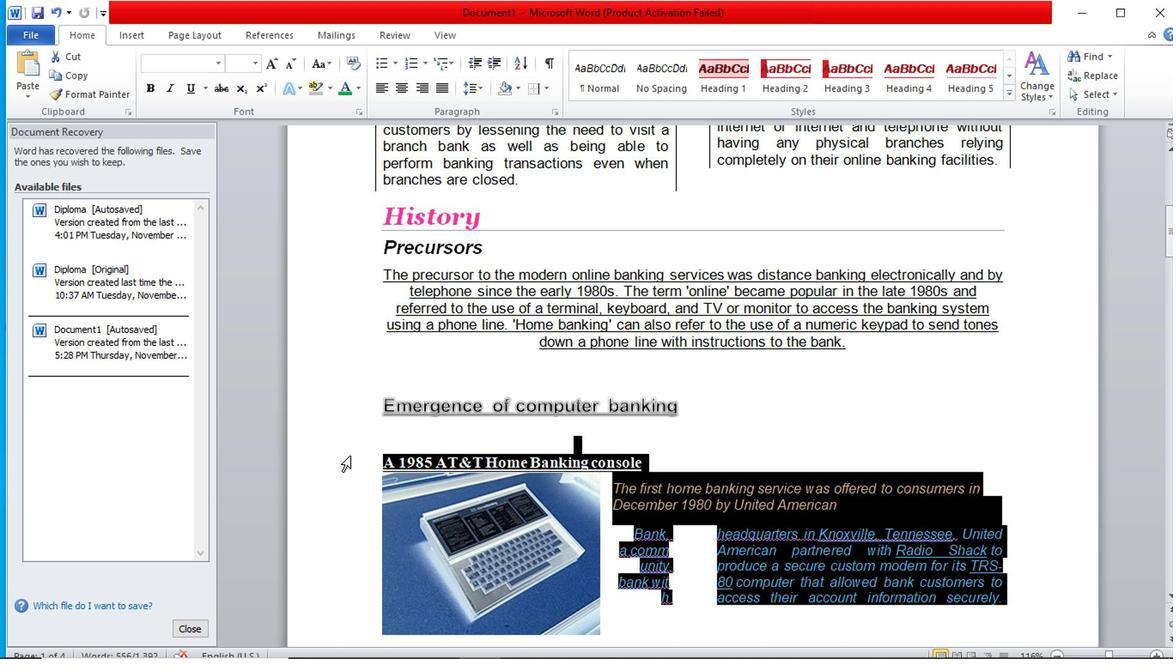 
Action: Mouse moved to (1015, 563)
Screenshot: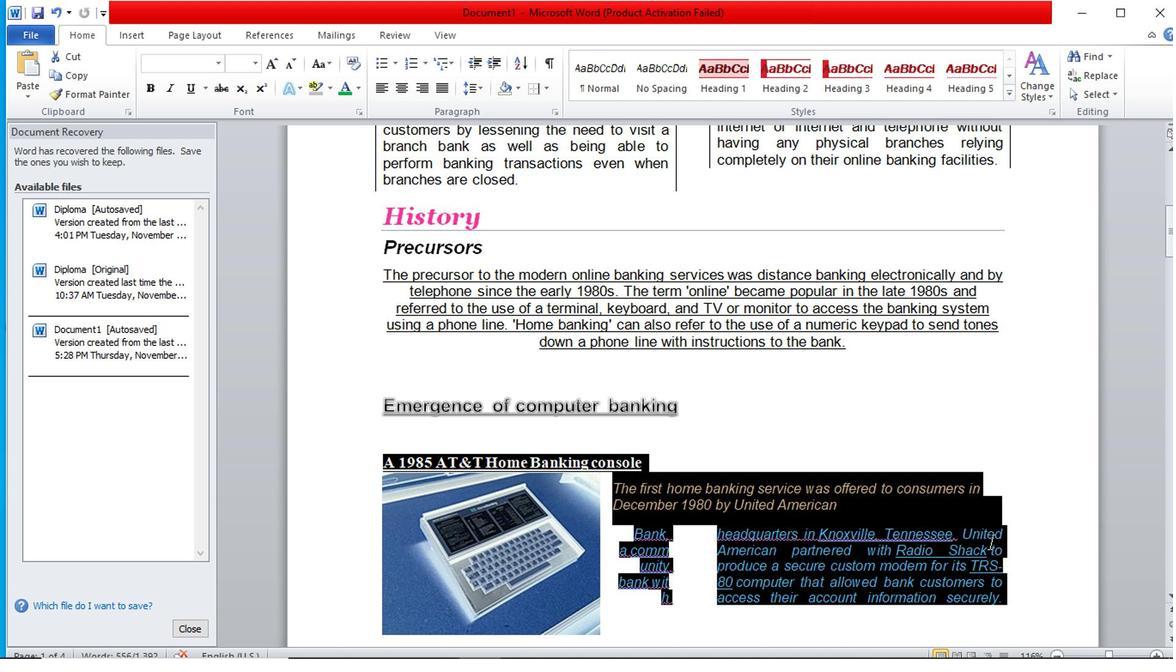 
Action: Mouse pressed left at (1015, 563)
Screenshot: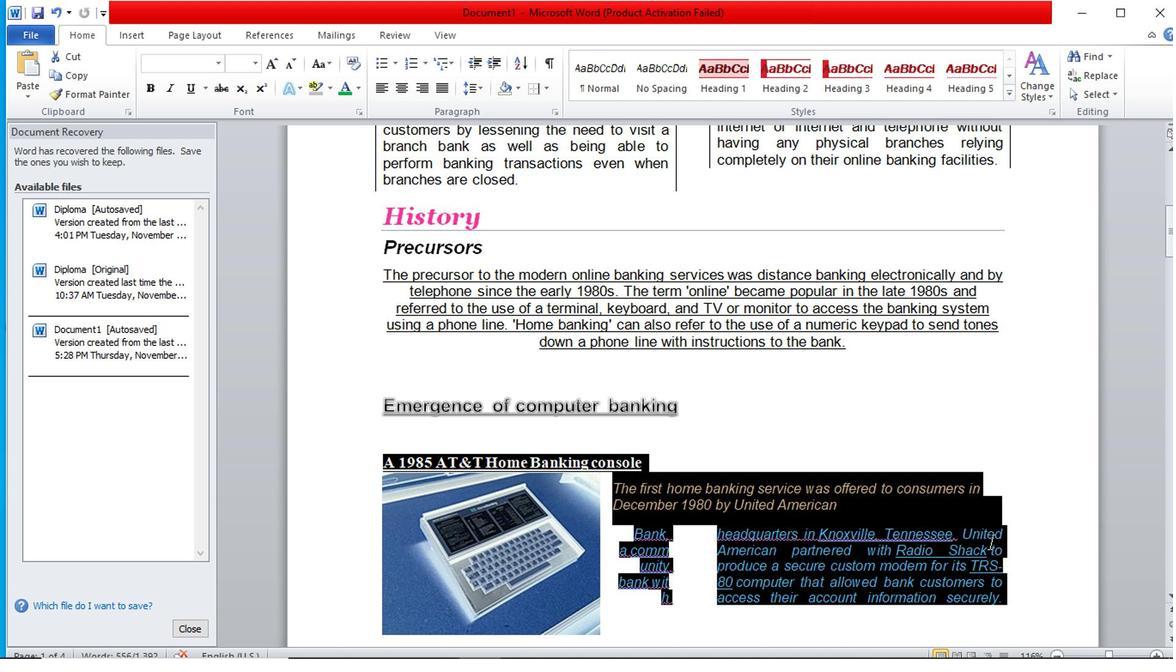 
Action: Mouse moved to (1047, 607)
Screenshot: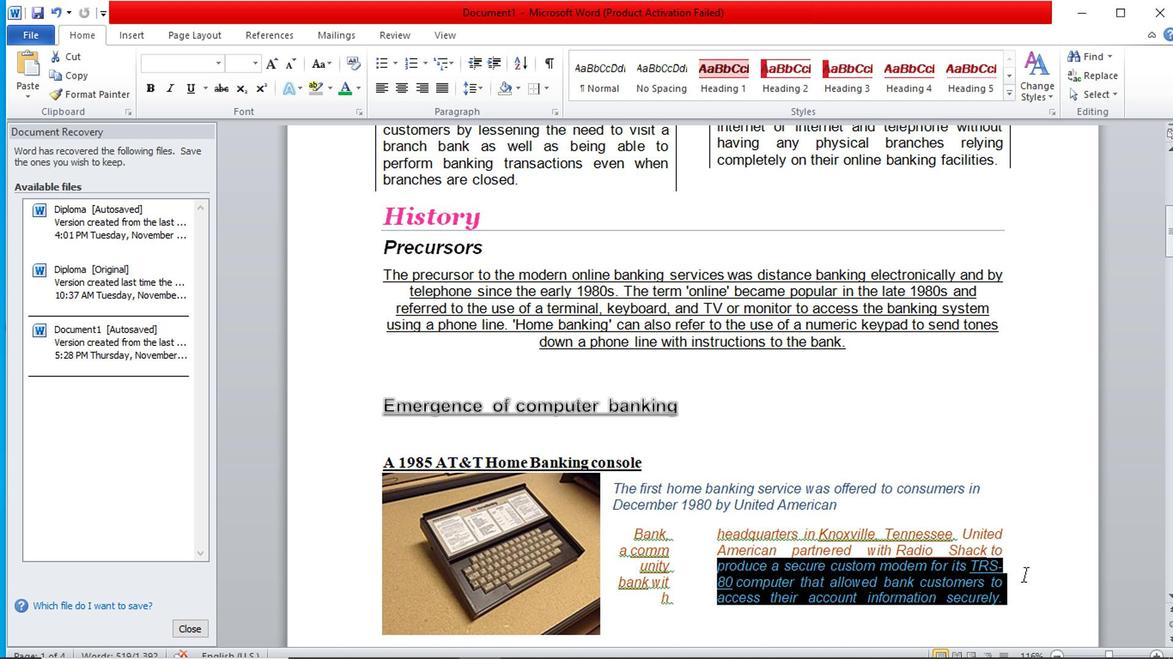
Action: Mouse pressed left at (1047, 607)
Screenshot: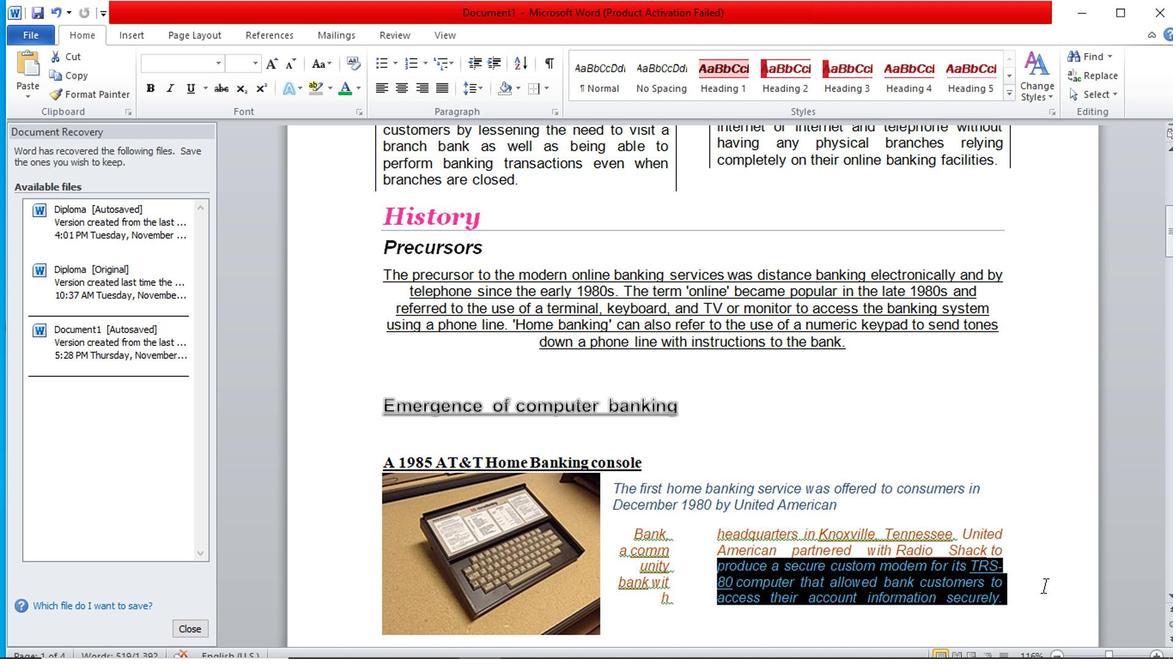 
Action: Mouse moved to (884, 477)
Screenshot: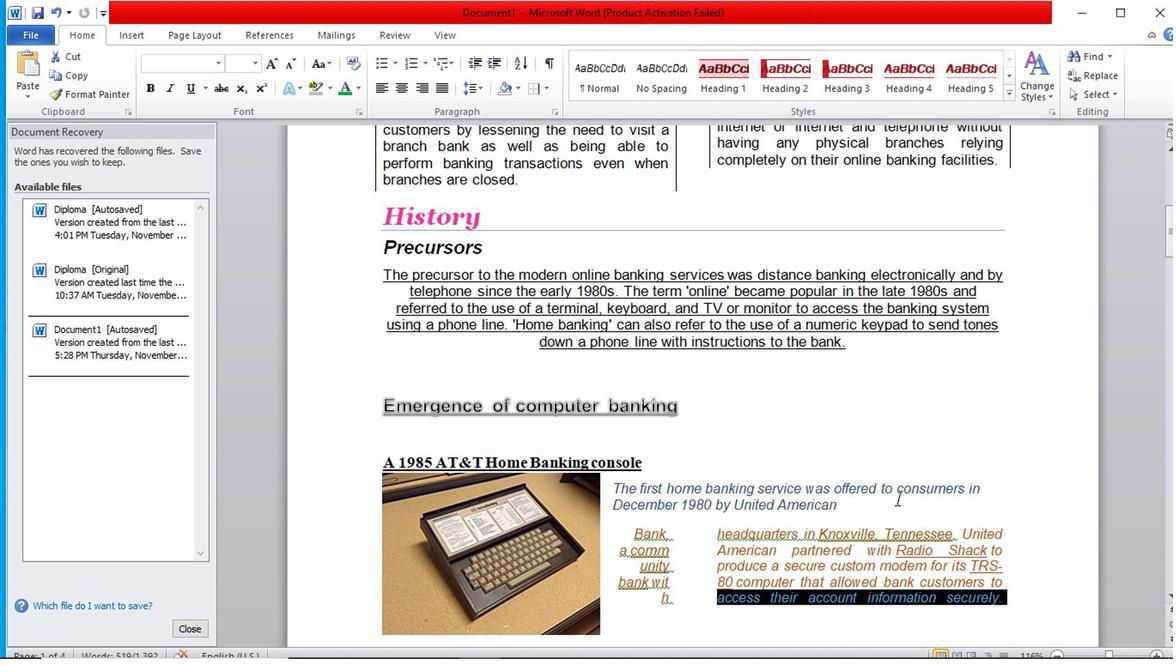 
Action: Mouse scrolled (884, 478) with delta (0, 1)
Screenshot: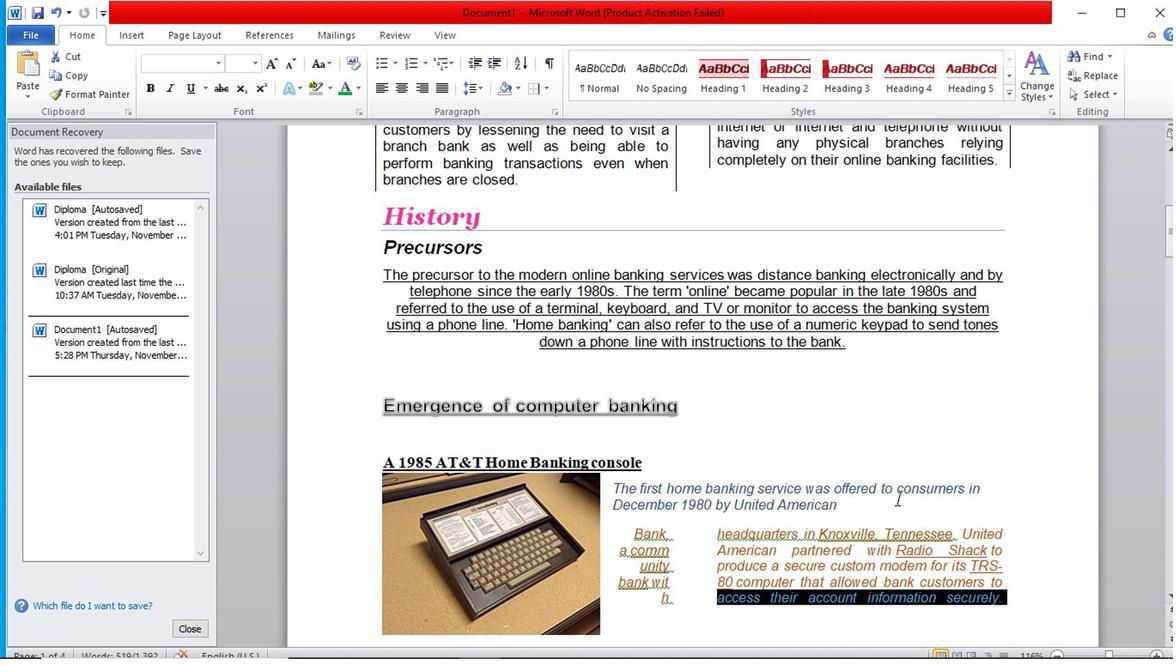 
Action: Mouse moved to (886, 476)
Screenshot: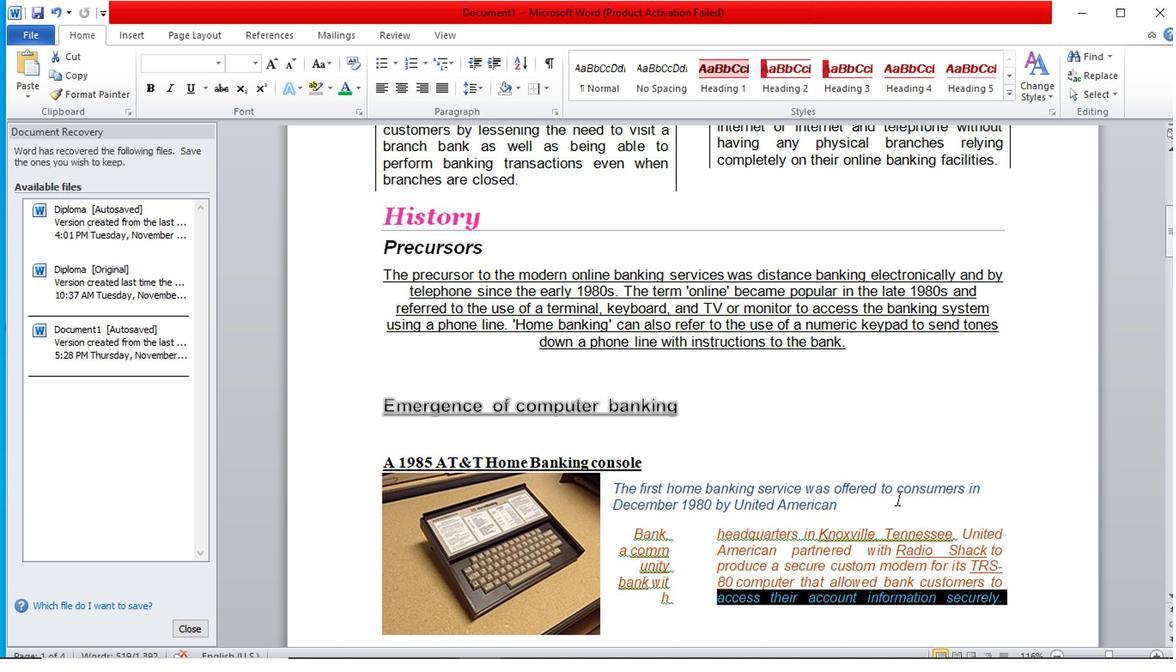 
Action: Mouse scrolled (886, 477) with delta (0, 0)
Screenshot: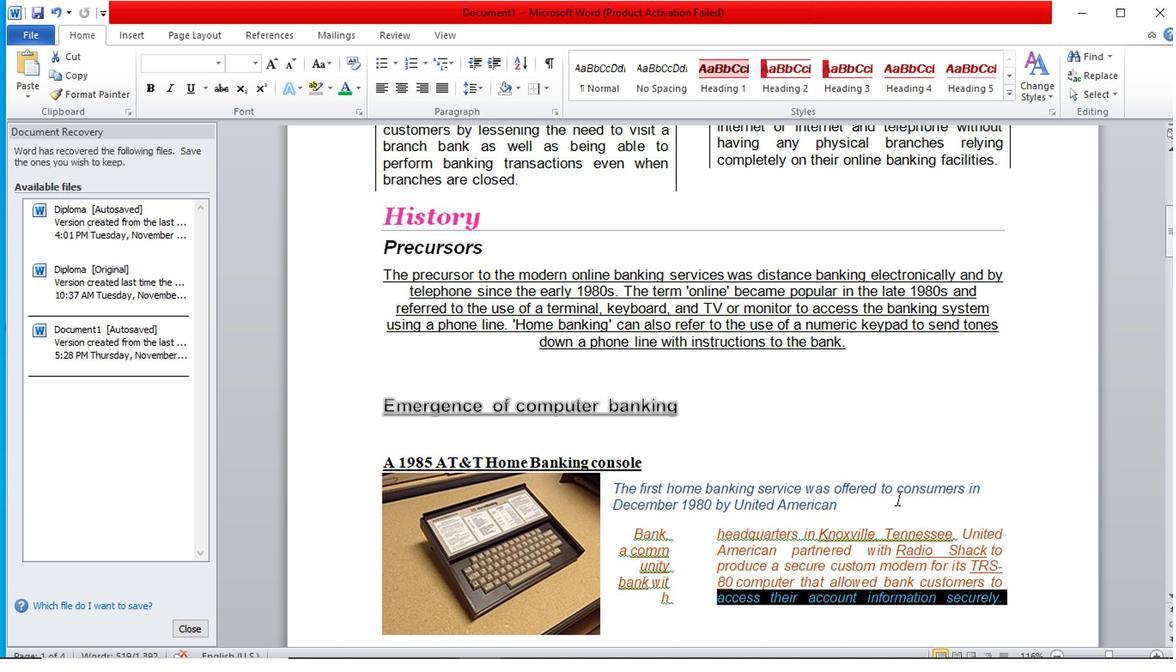 
Action: Mouse moved to (893, 472)
Screenshot: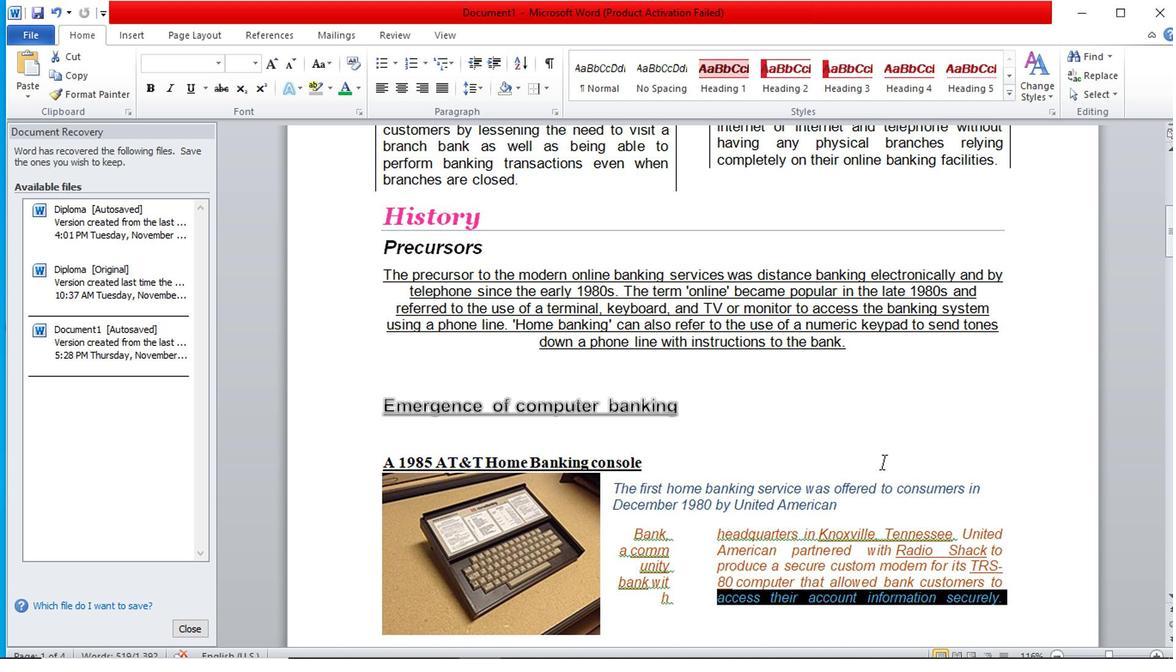 
Action: Mouse scrolled (893, 472) with delta (0, 0)
Screenshot: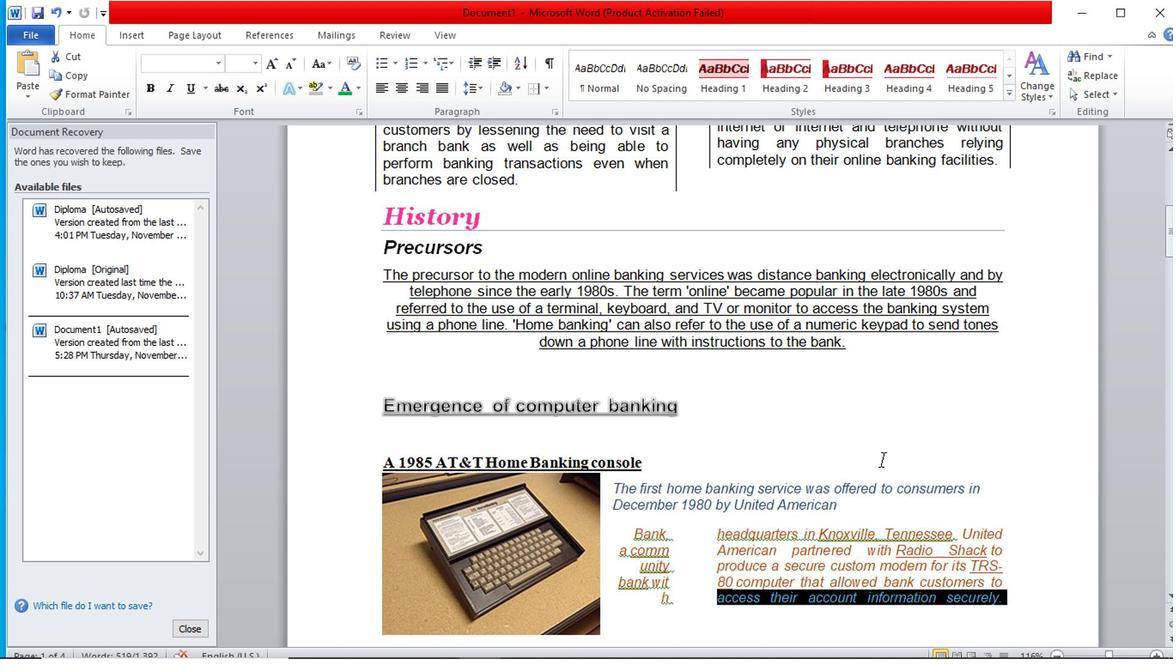 
Action: Mouse moved to (995, 414)
Screenshot: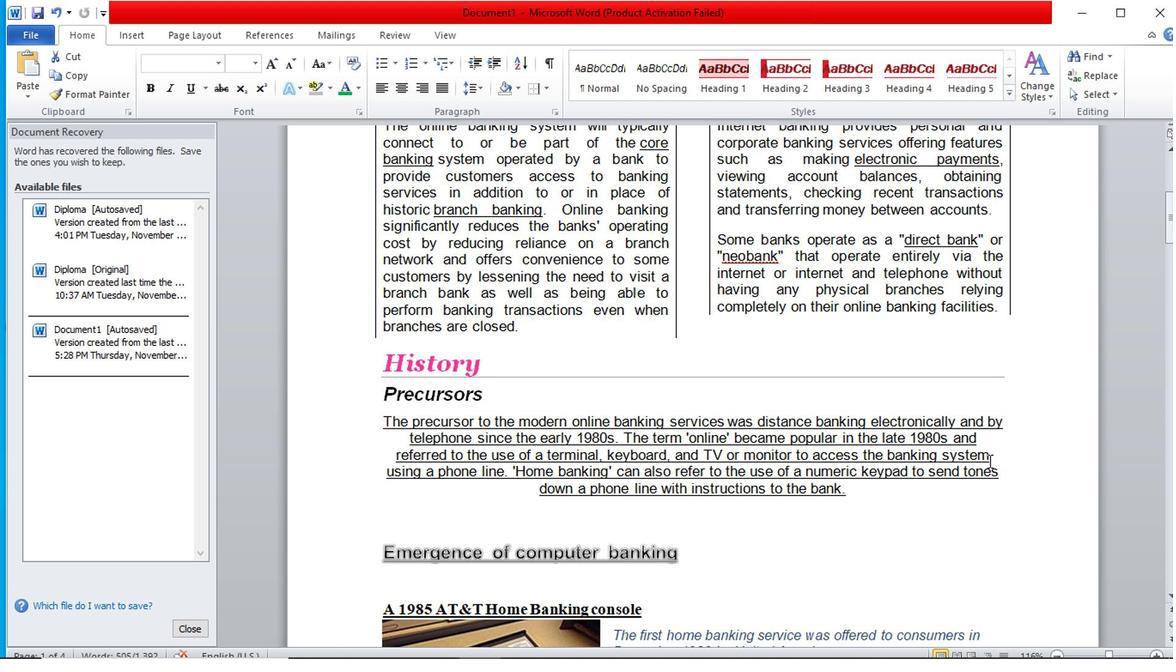 
Action: Mouse scrolled (995, 415) with delta (0, 1)
Screenshot: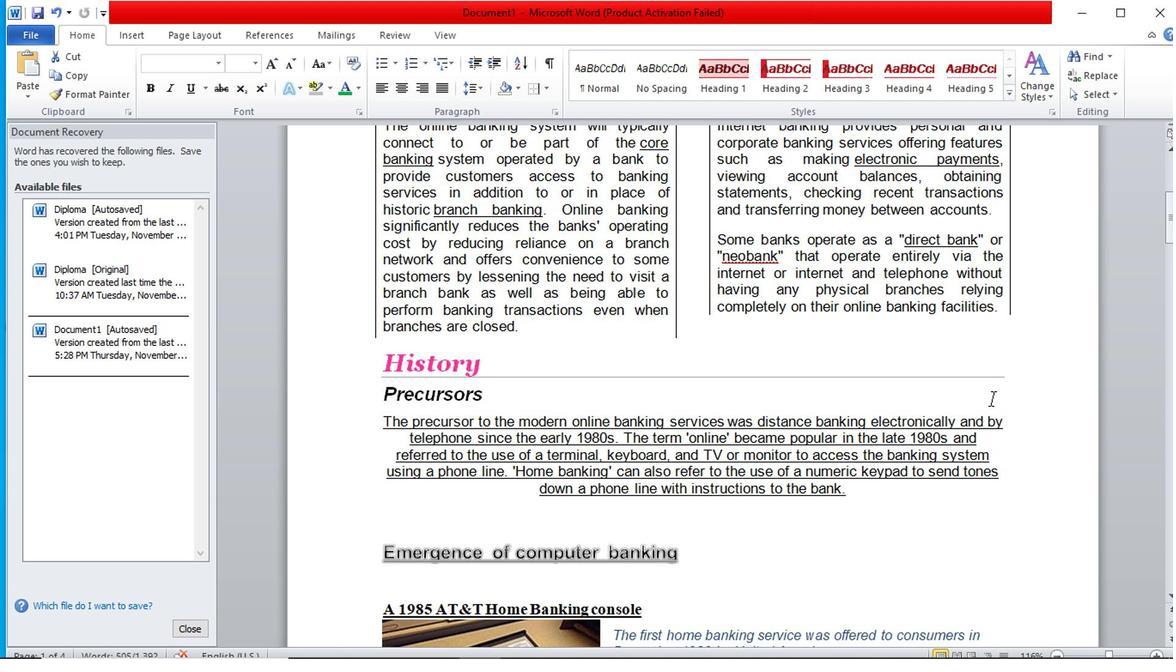 
Action: Mouse scrolled (995, 415) with delta (0, 1)
Screenshot: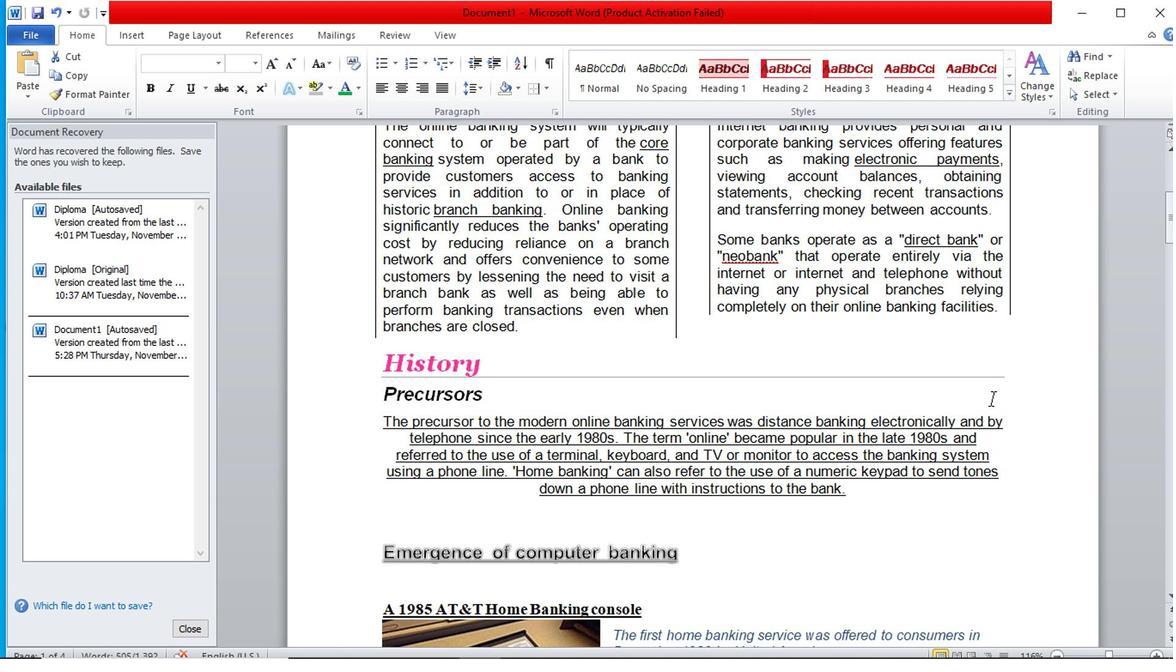
Action: Mouse moved to (1010, 505)
Screenshot: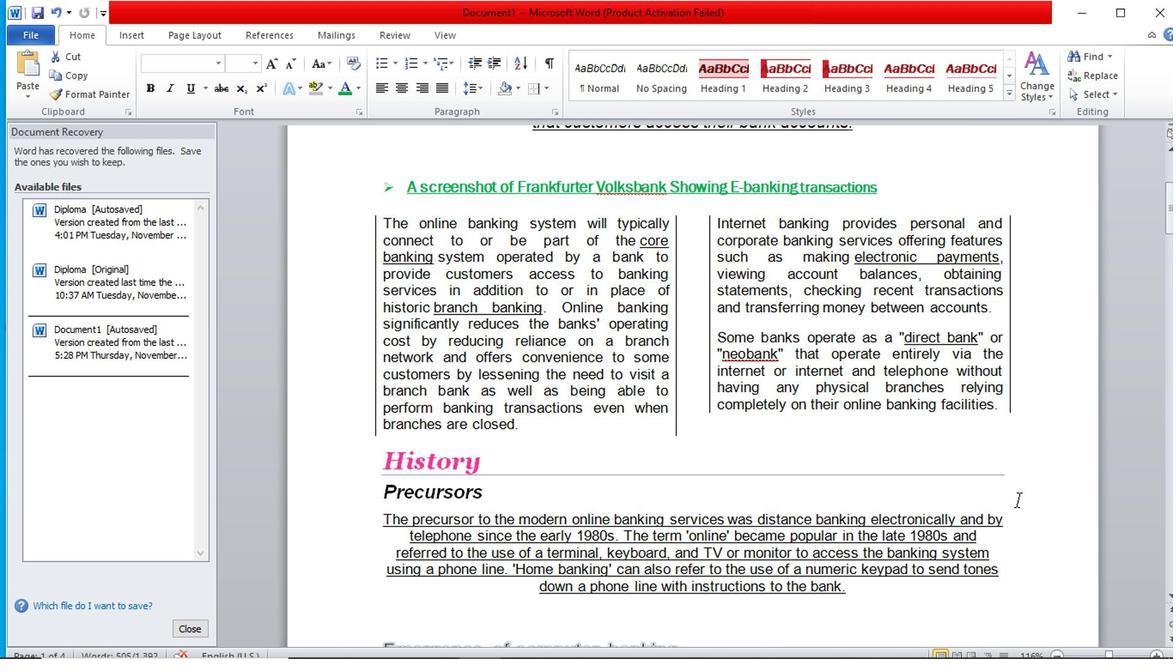 
Action: Mouse scrolled (1010, 504) with delta (0, -1)
Screenshot: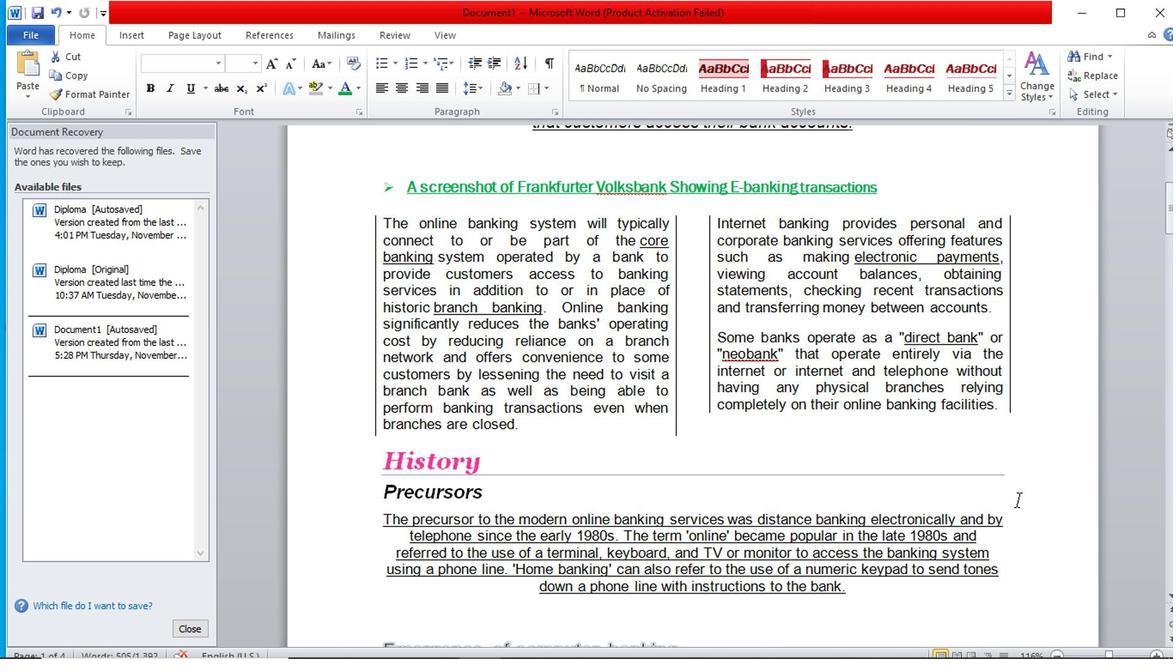 
Action: Mouse scrolled (1010, 504) with delta (0, -1)
Screenshot: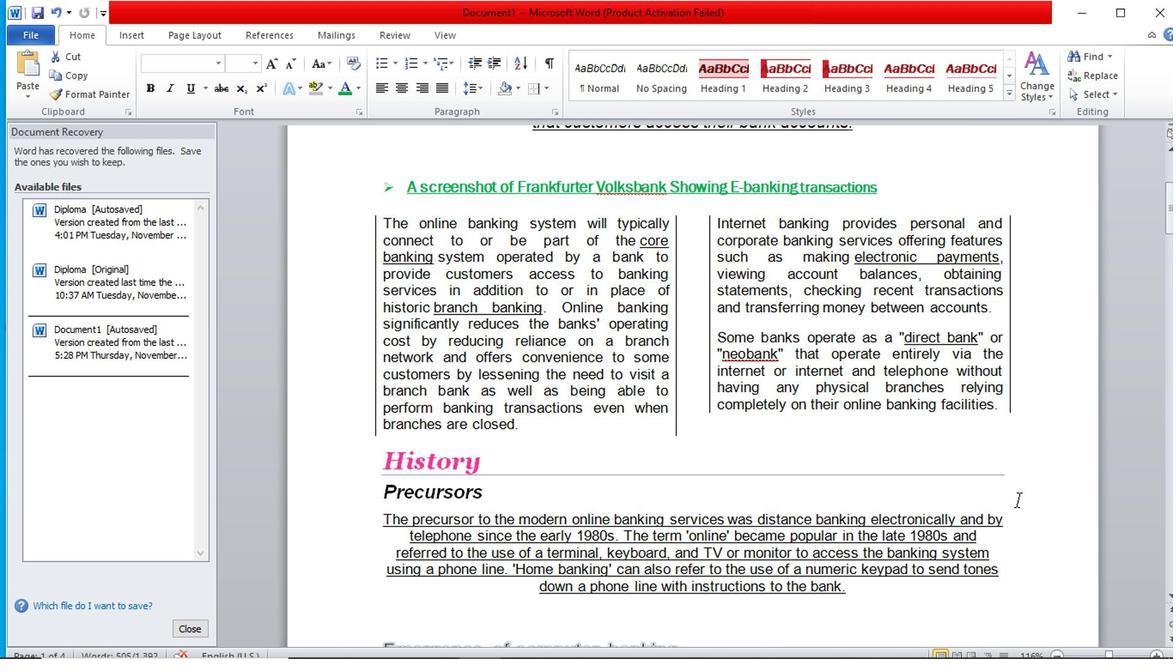 
Action: Mouse moved to (1009, 505)
Screenshot: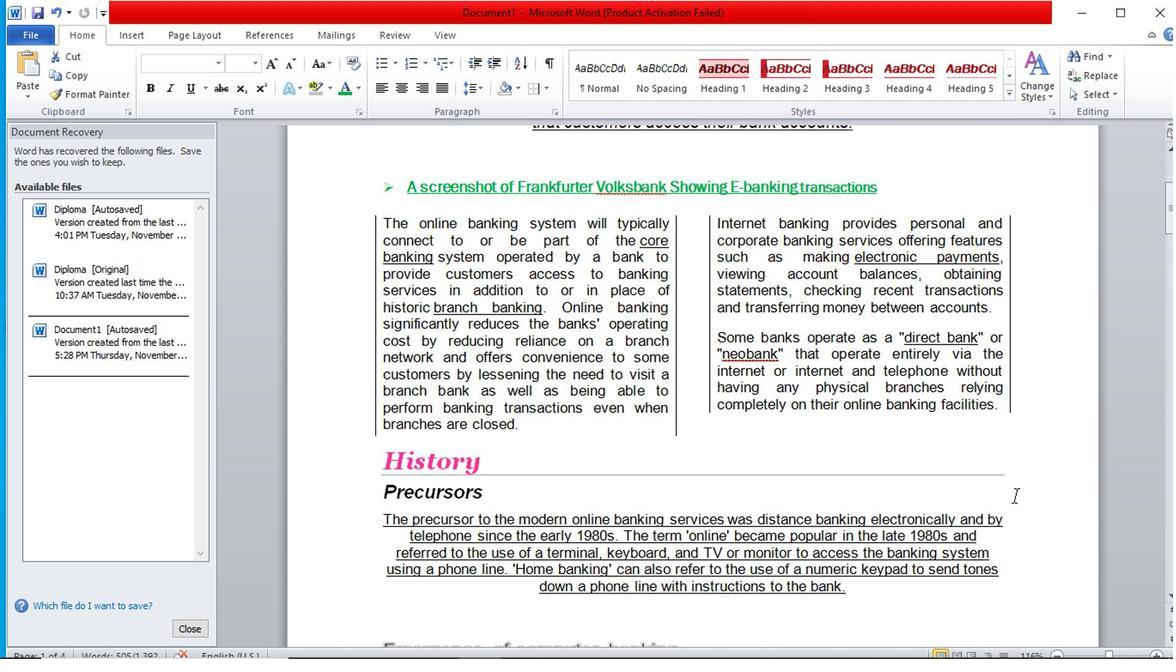 
Action: Mouse scrolled (1009, 504) with delta (0, -1)
Screenshot: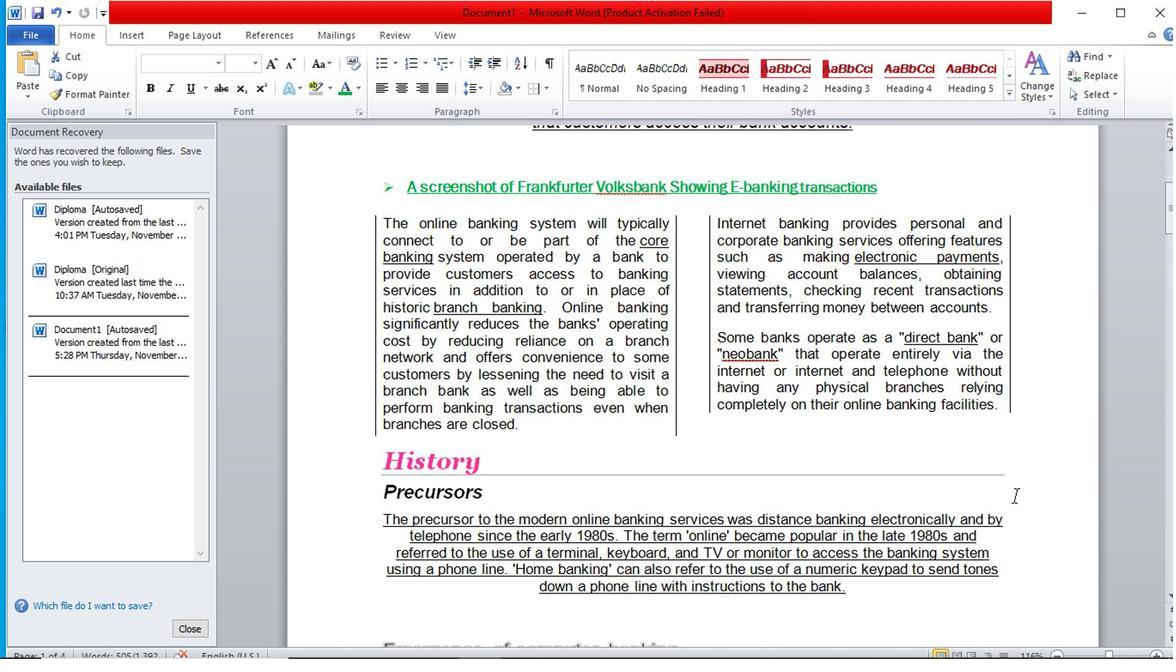 
Action: Mouse moved to (1006, 502)
Screenshot: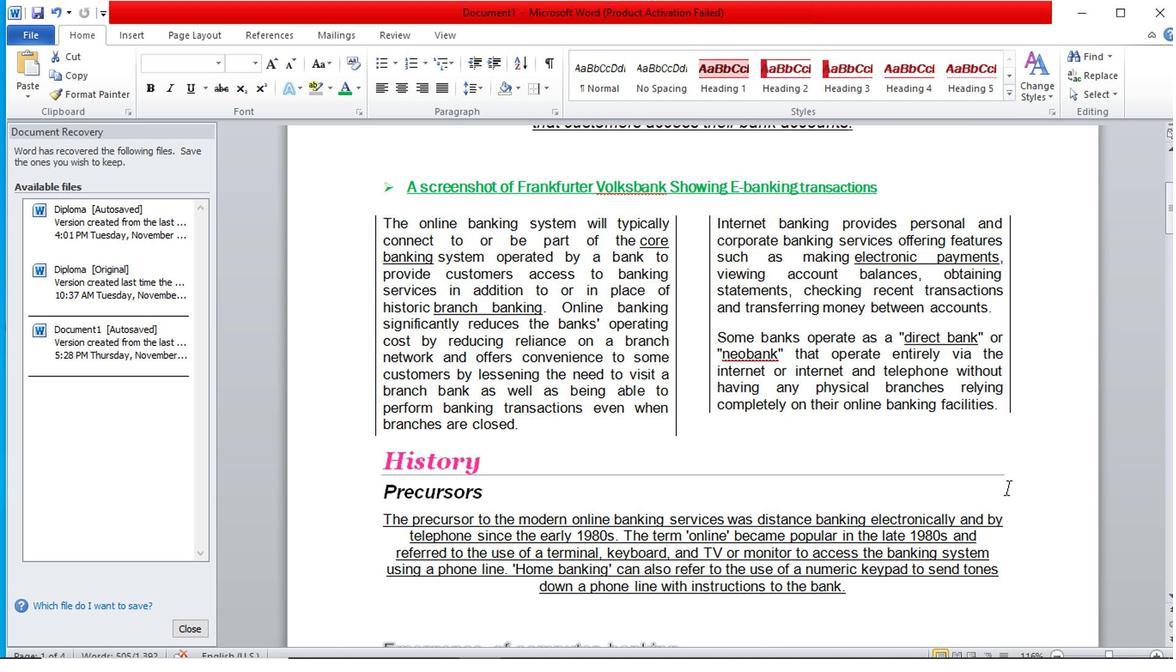 
Action: Mouse scrolled (1006, 502) with delta (0, 0)
Screenshot: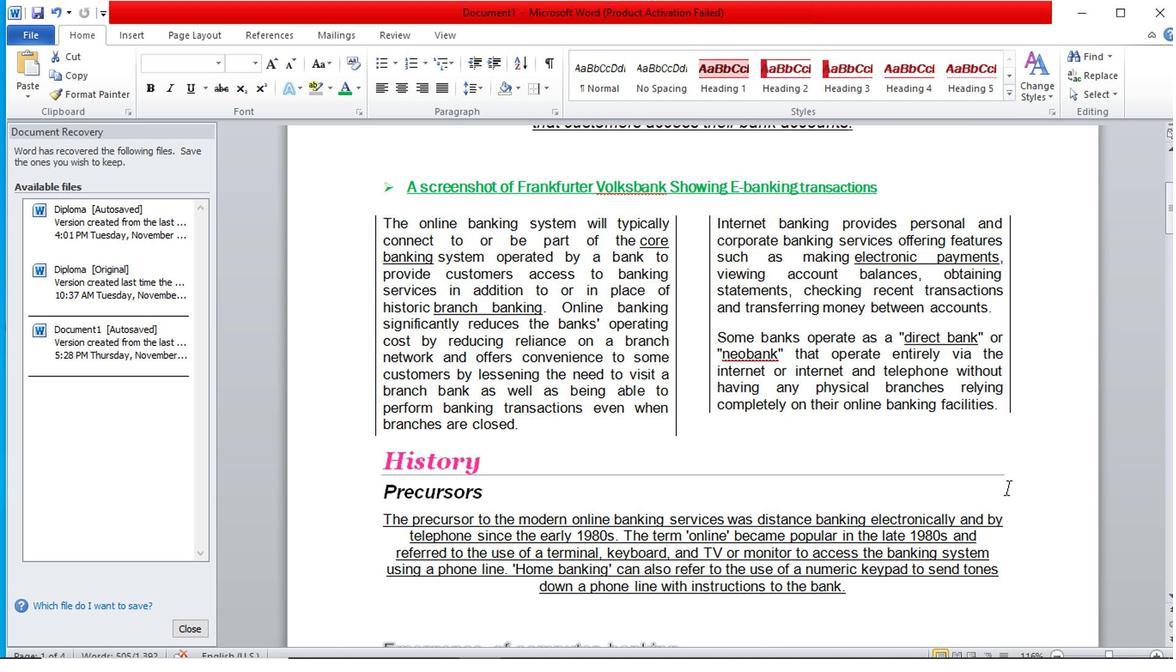 
Action: Mouse moved to (997, 496)
Screenshot: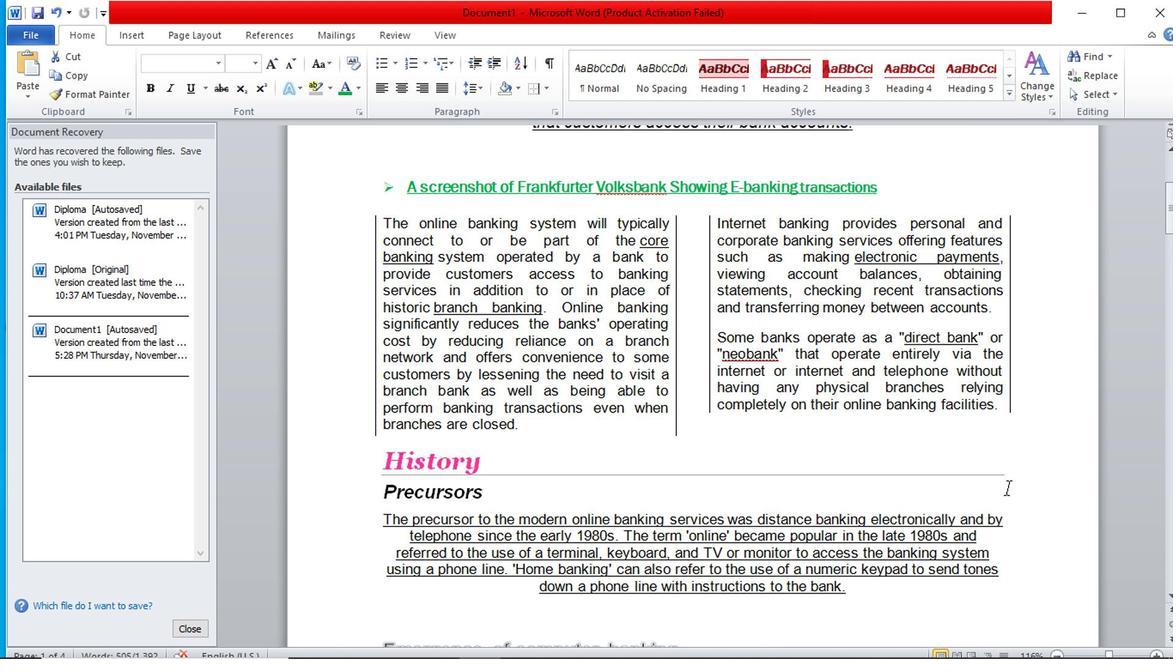 
Action: Mouse scrolled (997, 496) with delta (0, 0)
Screenshot: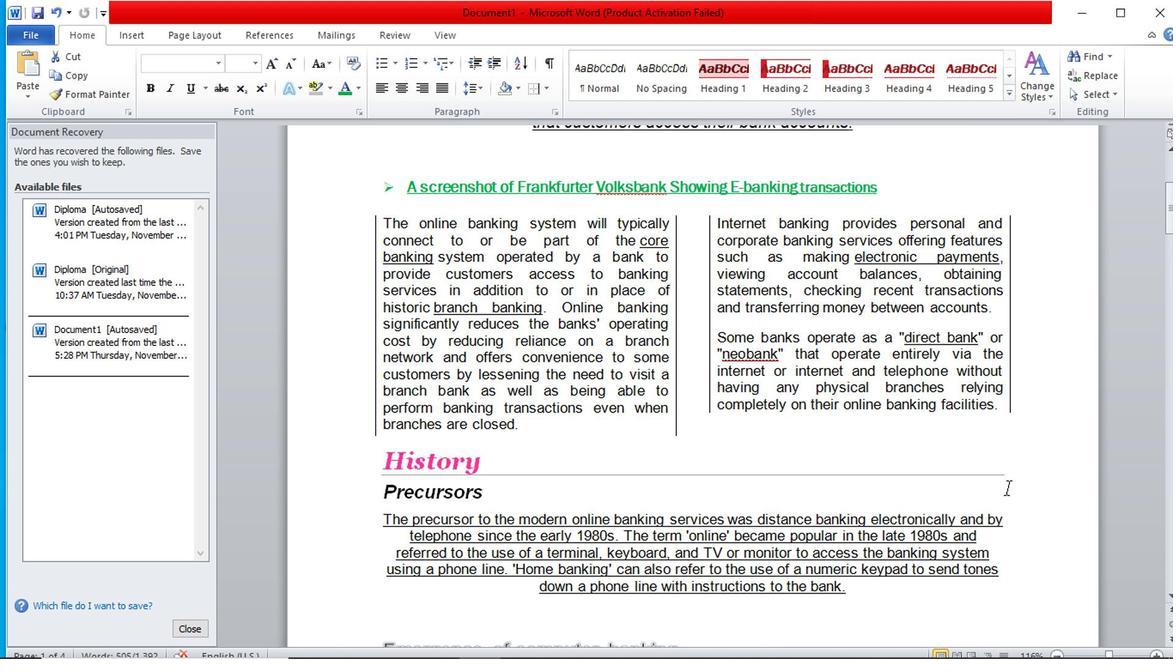 
Action: Mouse moved to (933, 449)
Screenshot: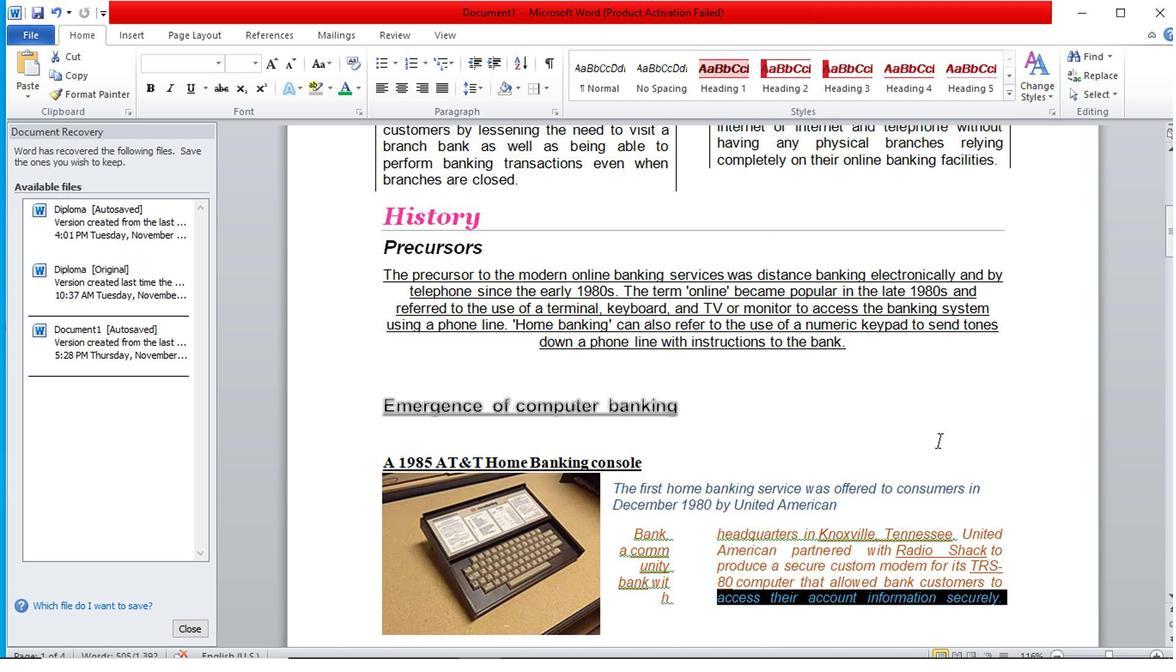 
Action: Mouse scrolled (933, 449) with delta (0, 0)
Screenshot: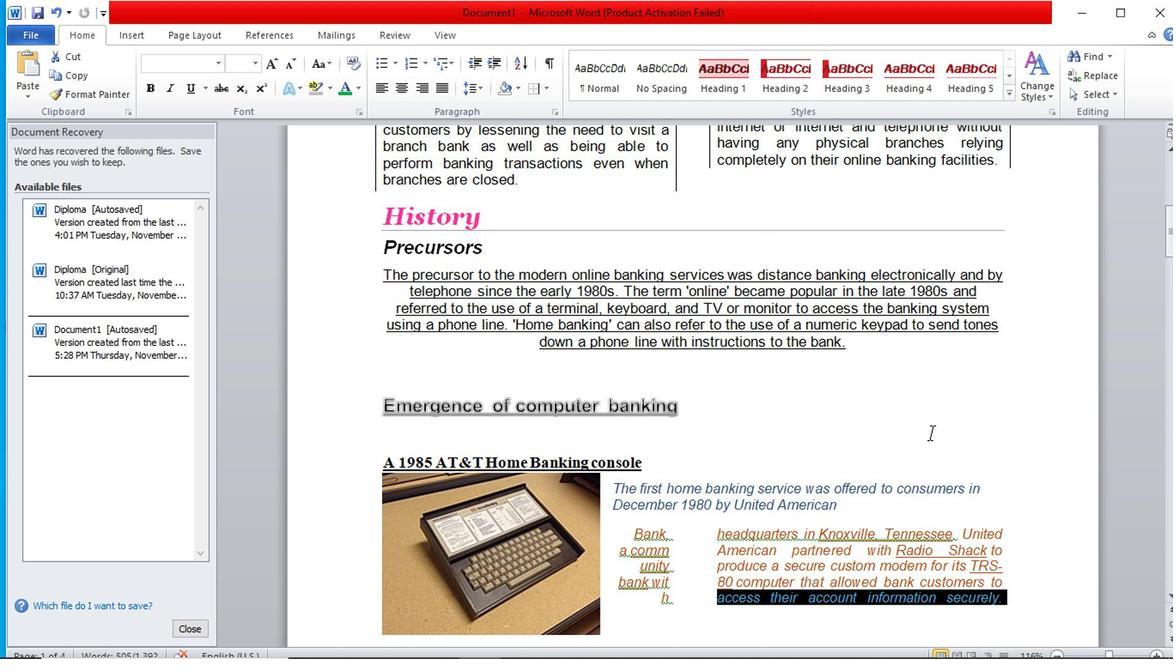 
Action: Mouse scrolled (933, 449) with delta (0, 0)
Screenshot: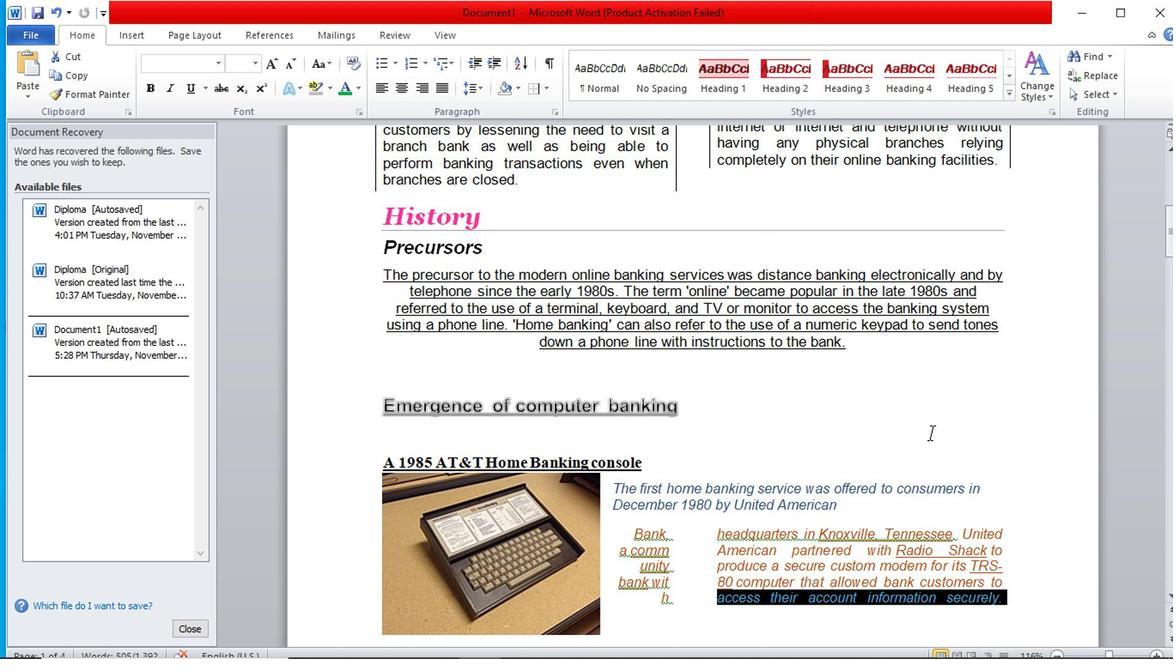
Action: Mouse scrolled (933, 449) with delta (0, 0)
Screenshot: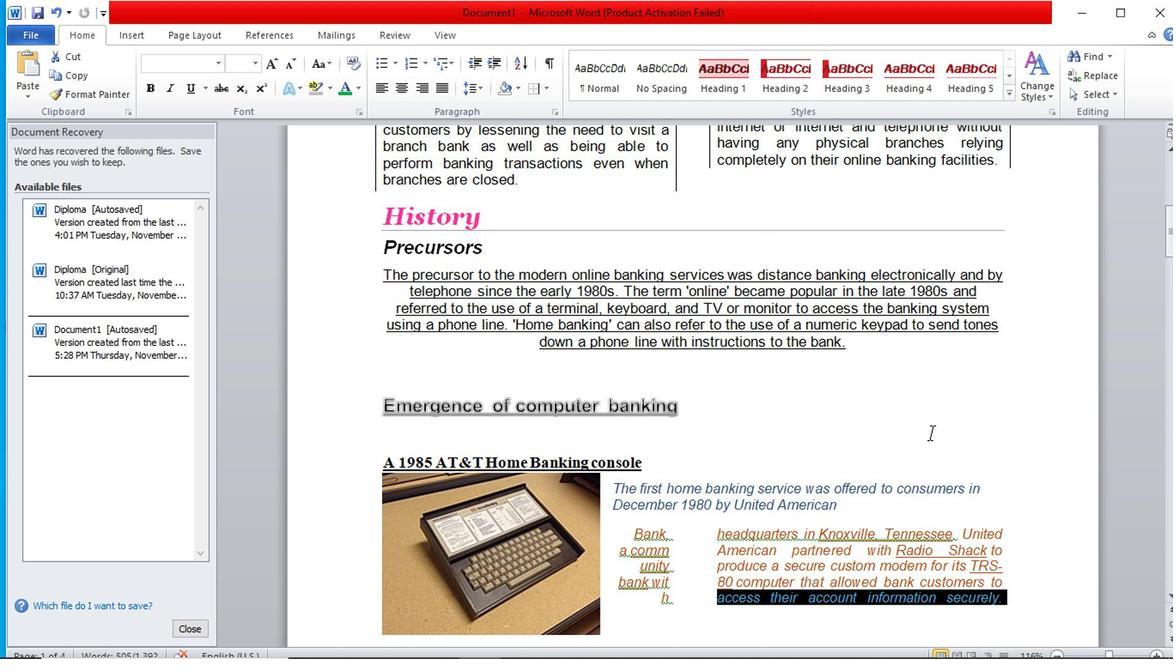 
Action: Mouse scrolled (933, 449) with delta (0, 0)
Screenshot: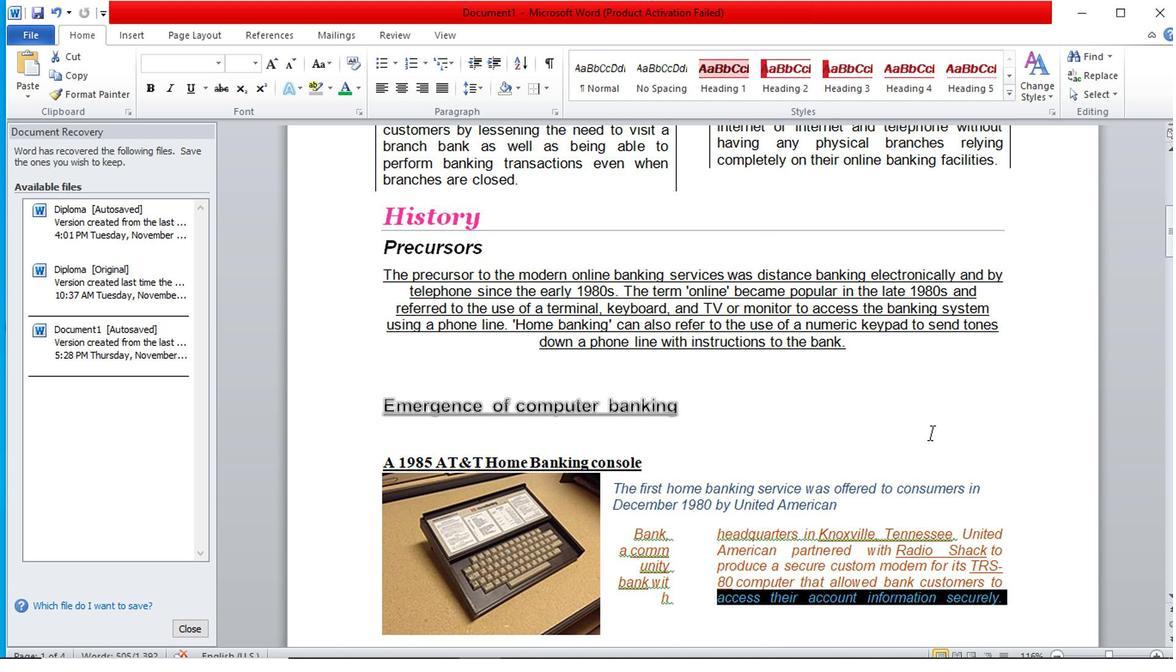 
Action: Mouse moved to (1006, 439)
Screenshot: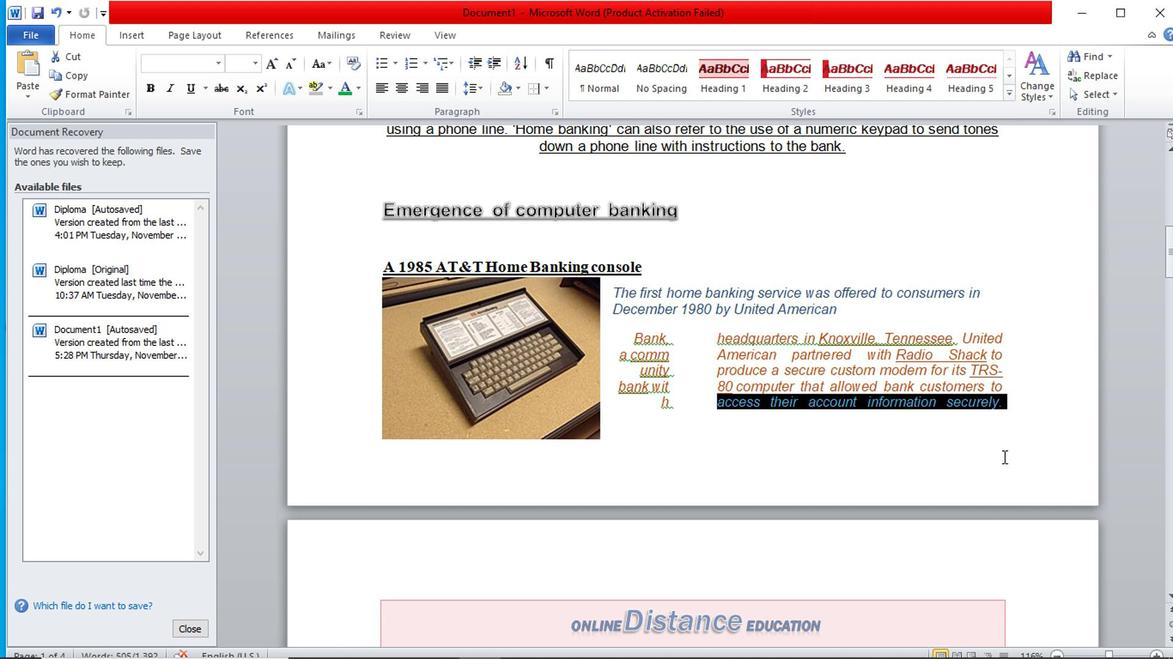 
Action: Mouse pressed left at (1006, 439)
Screenshot: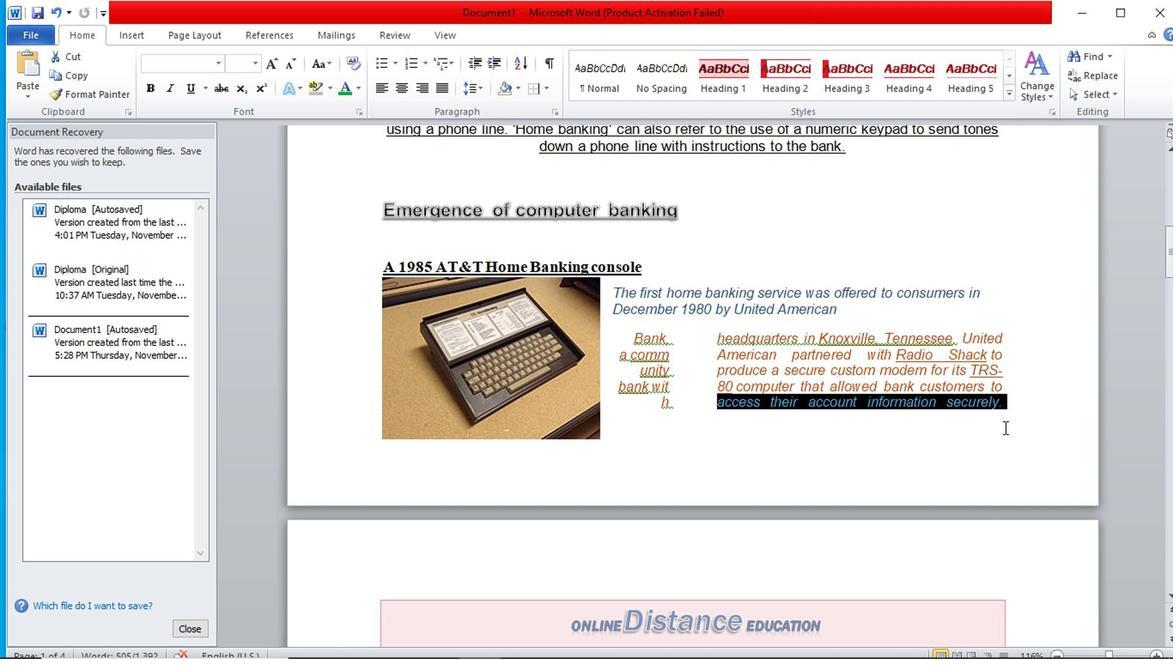 
Action: Mouse moved to (754, 411)
Screenshot: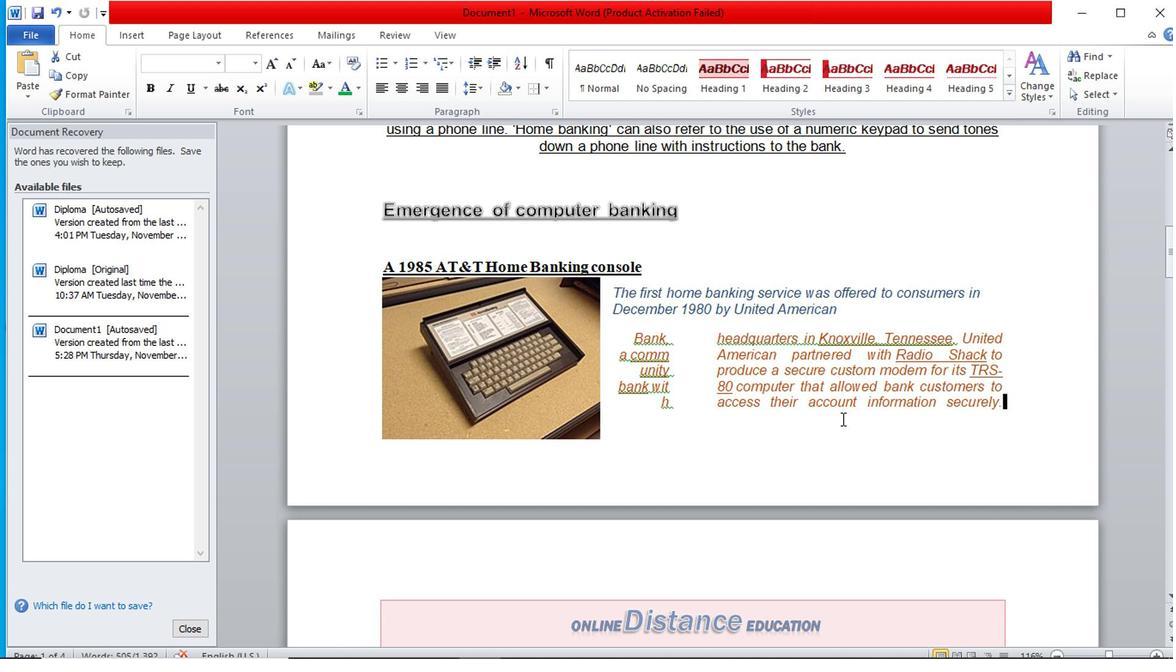 
Action: Mouse scrolled (754, 412) with delta (0, 0)
Screenshot: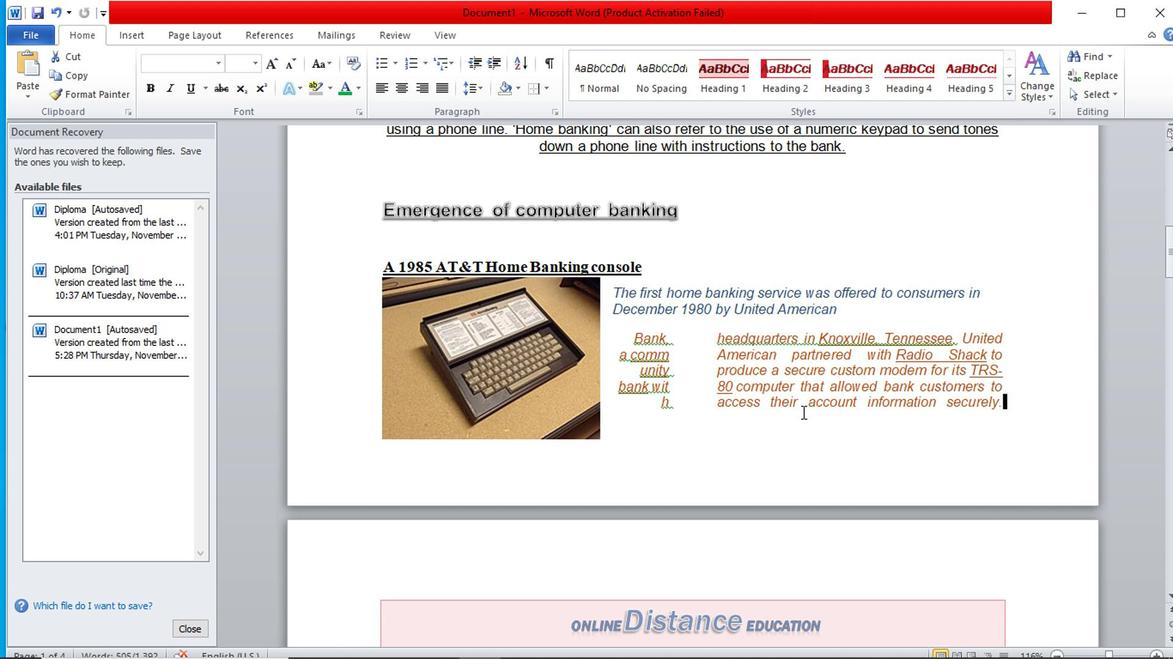 
Action: Mouse scrolled (754, 412) with delta (0, 0)
Screenshot: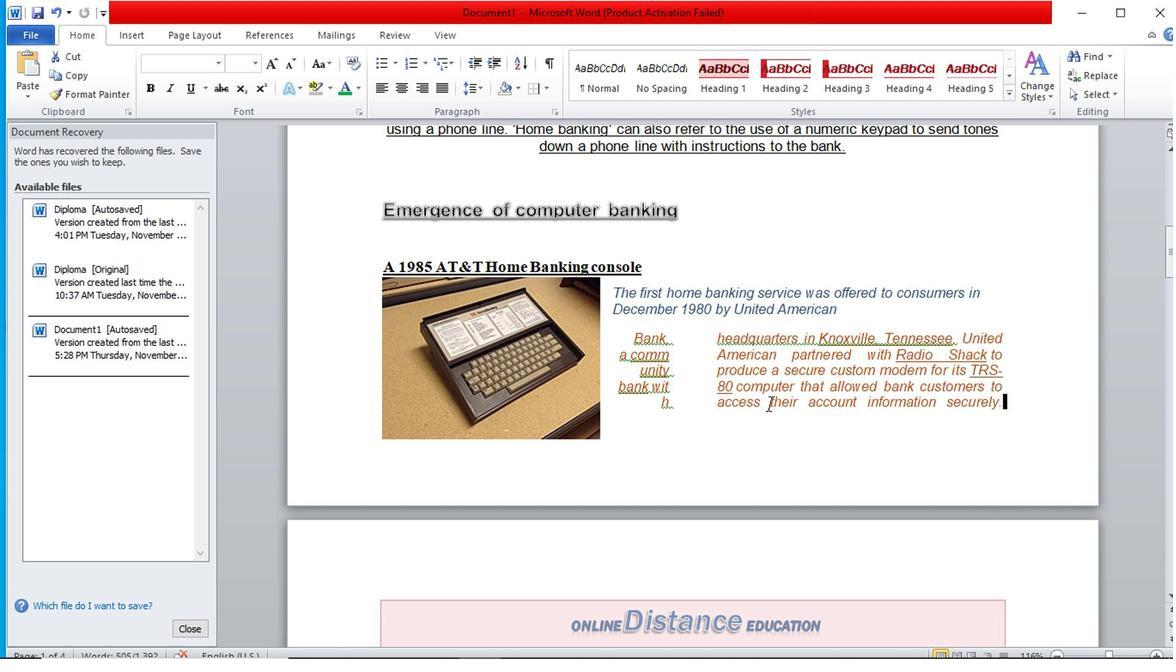 
Action: Mouse scrolled (754, 412) with delta (0, 0)
Screenshot: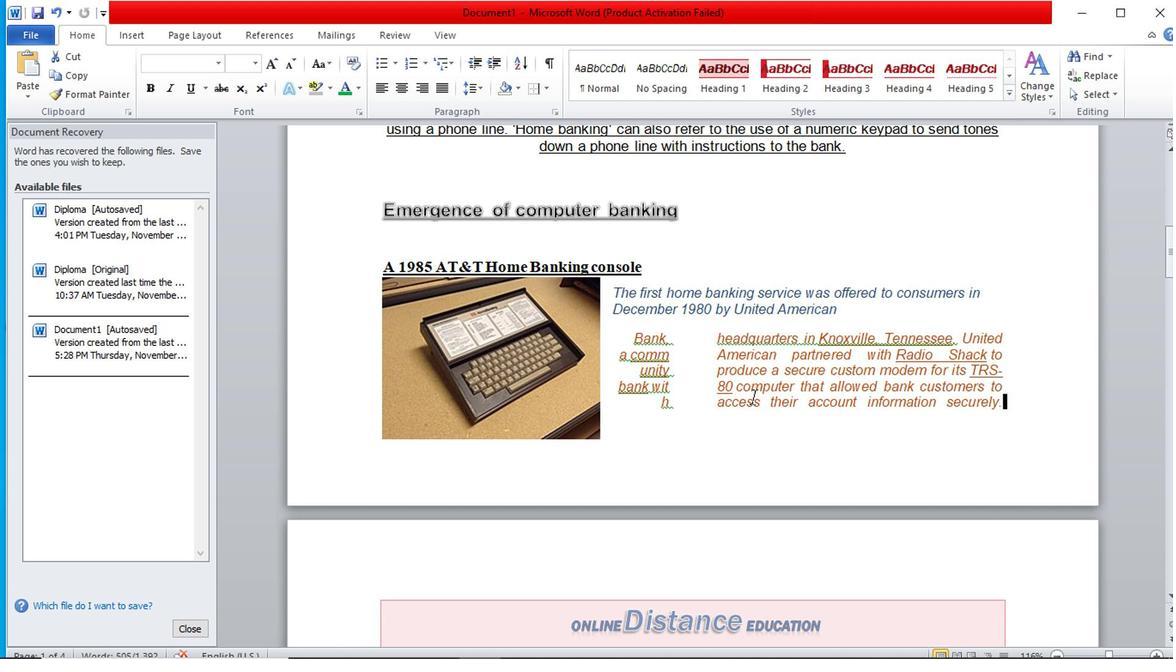 
Action: Mouse scrolled (754, 412) with delta (0, 0)
